 Task: Check the community impact.
Action: Mouse moved to (173, 237)
Screenshot: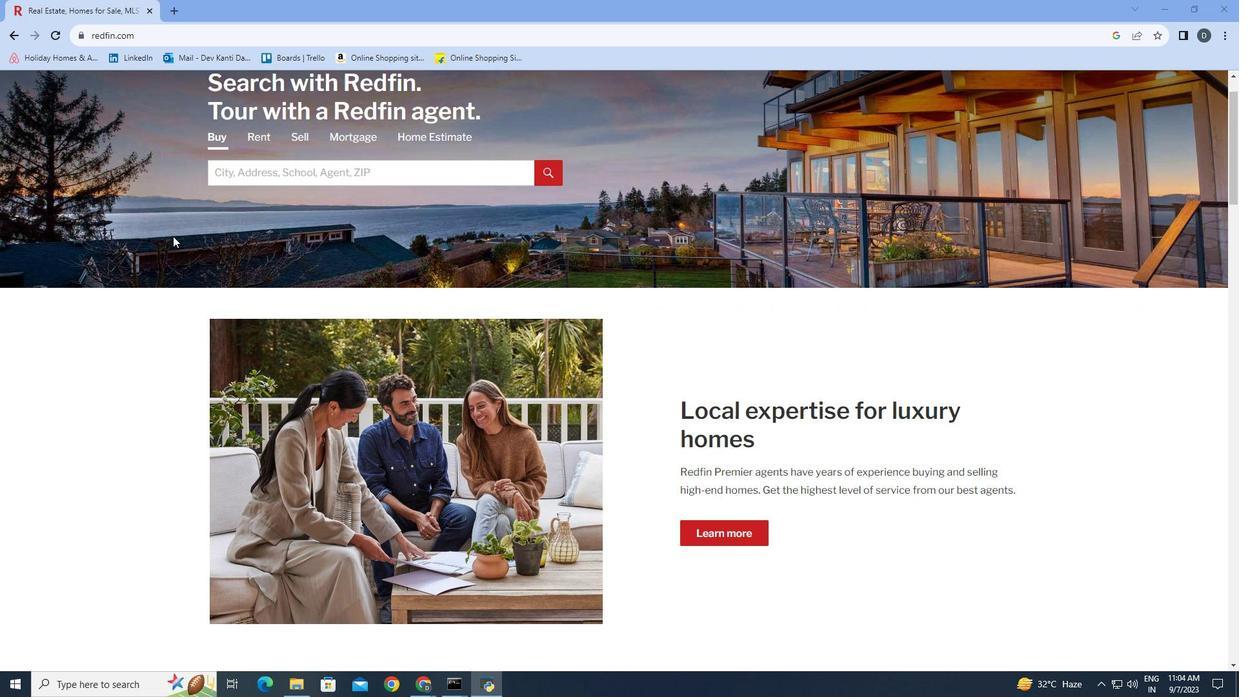 
Action: Mouse scrolled (173, 236) with delta (0, 0)
Screenshot: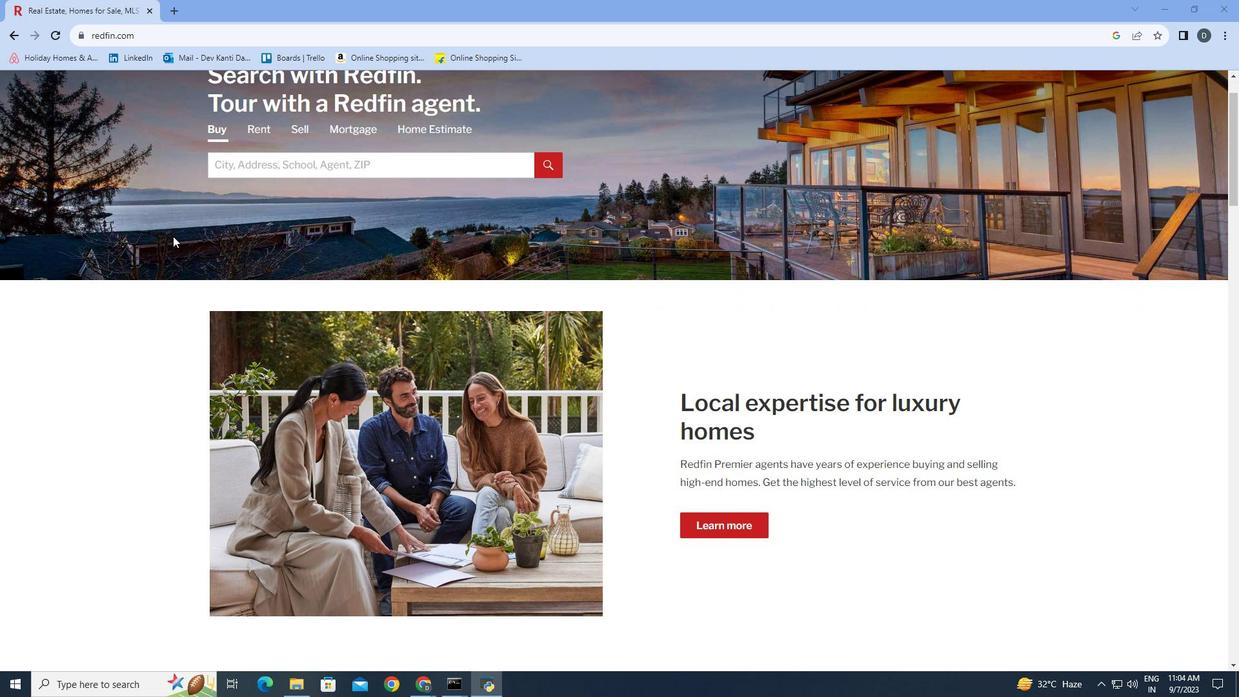 
Action: Mouse scrolled (173, 236) with delta (0, 0)
Screenshot: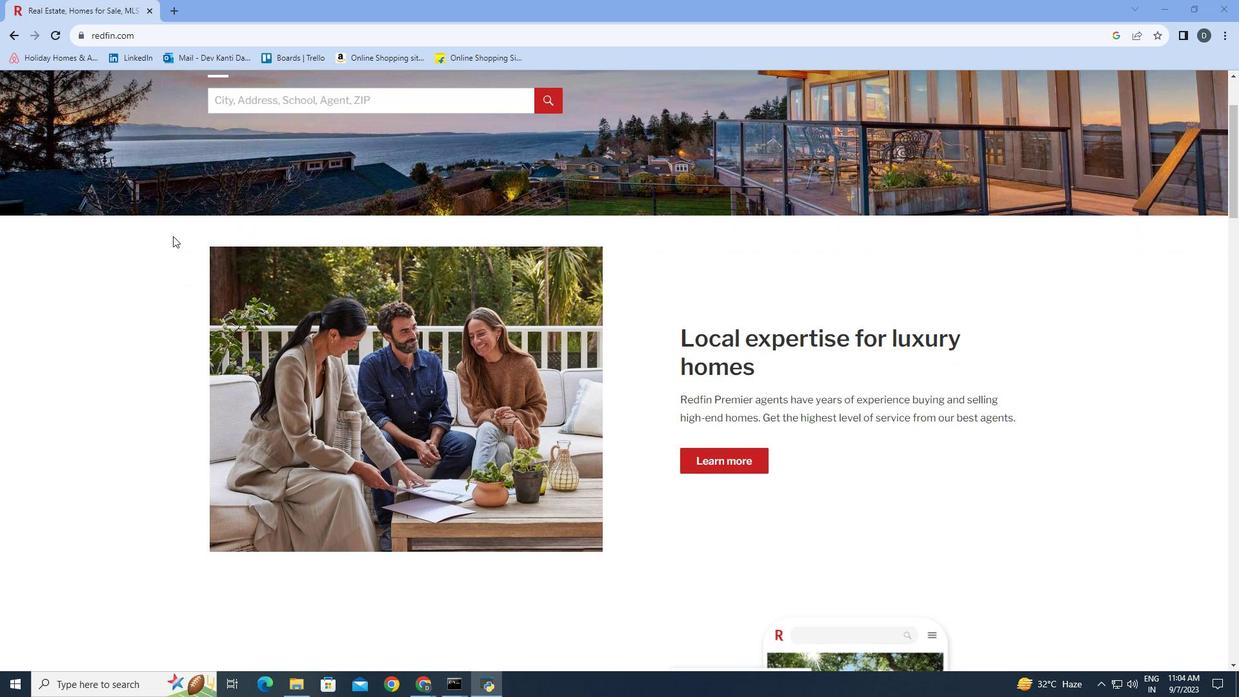 
Action: Mouse scrolled (173, 236) with delta (0, 0)
Screenshot: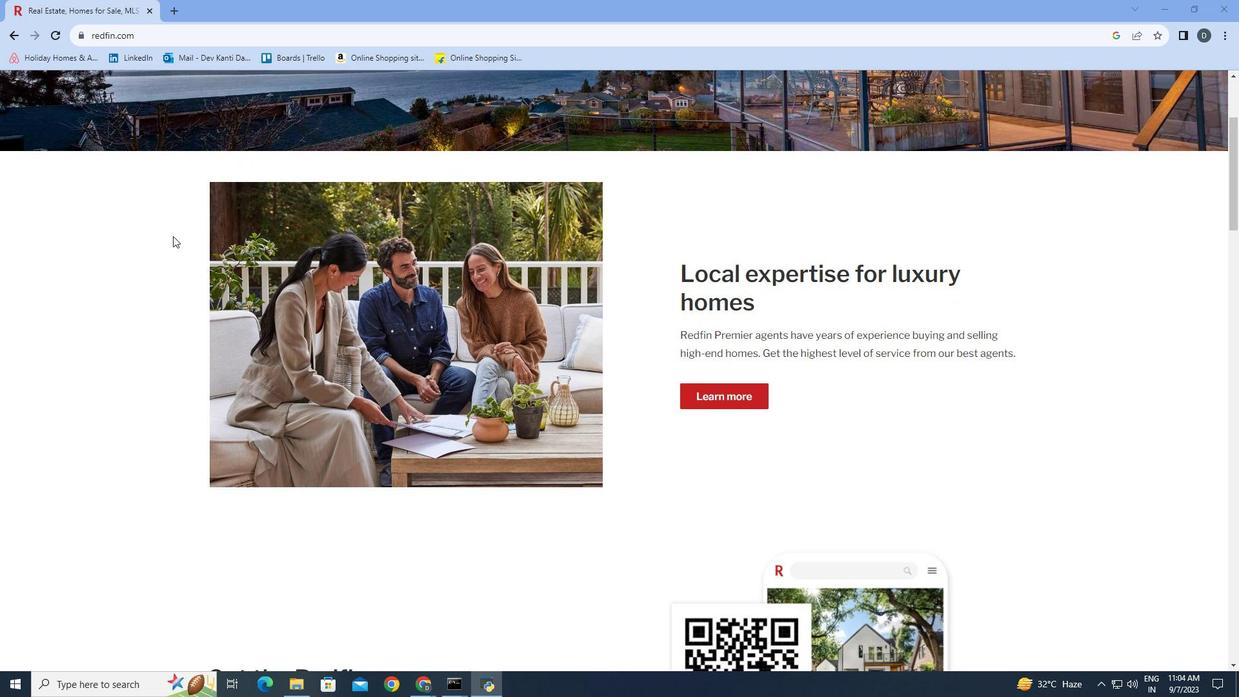 
Action: Mouse scrolled (173, 236) with delta (0, 0)
Screenshot: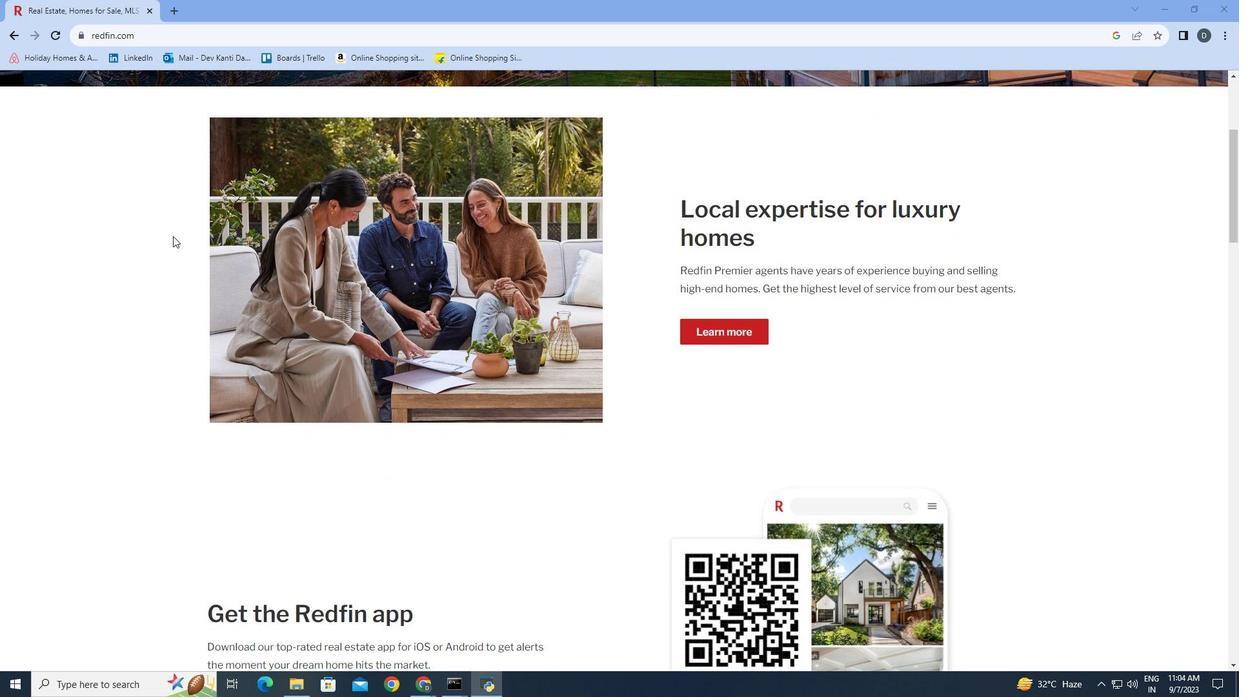 
Action: Mouse scrolled (173, 236) with delta (0, 0)
Screenshot: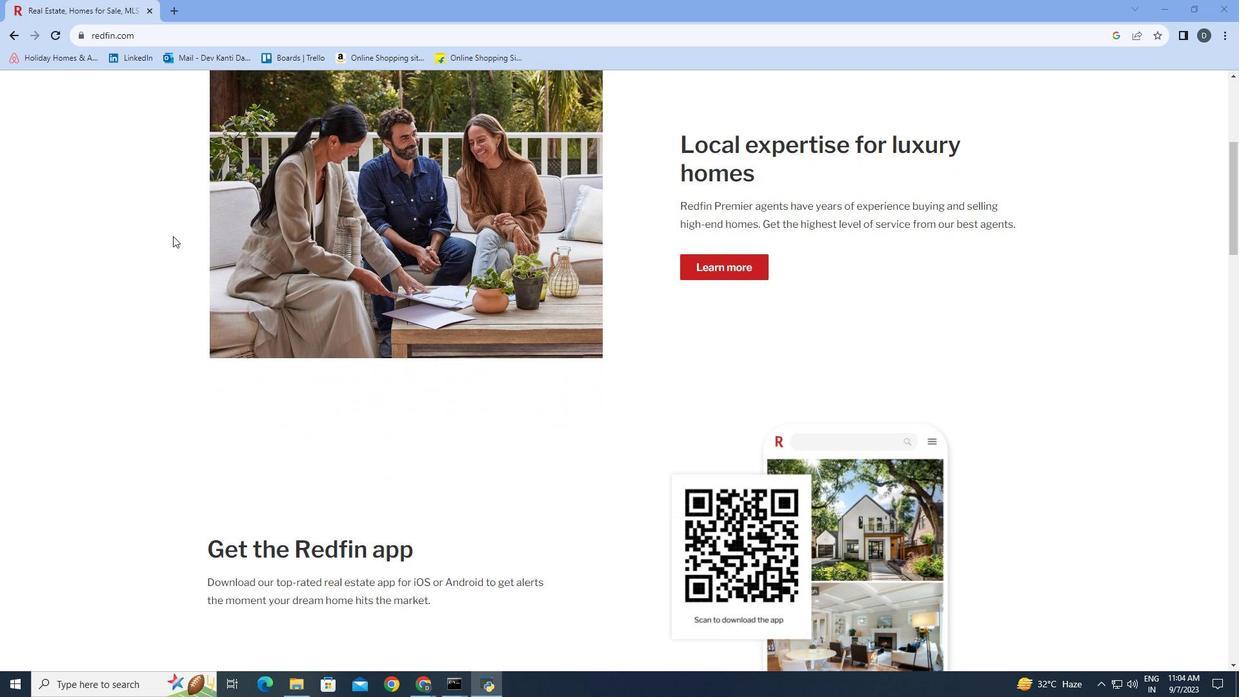 
Action: Mouse scrolled (173, 236) with delta (0, 0)
Screenshot: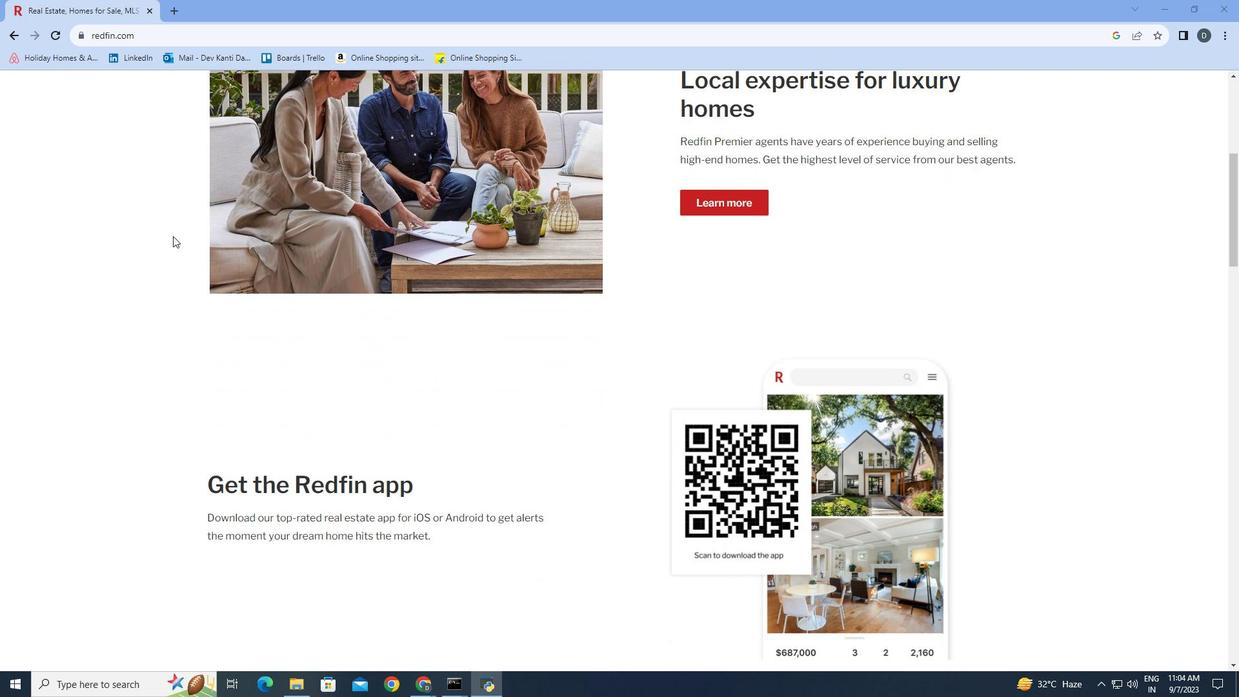 
Action: Mouse scrolled (173, 236) with delta (0, 0)
Screenshot: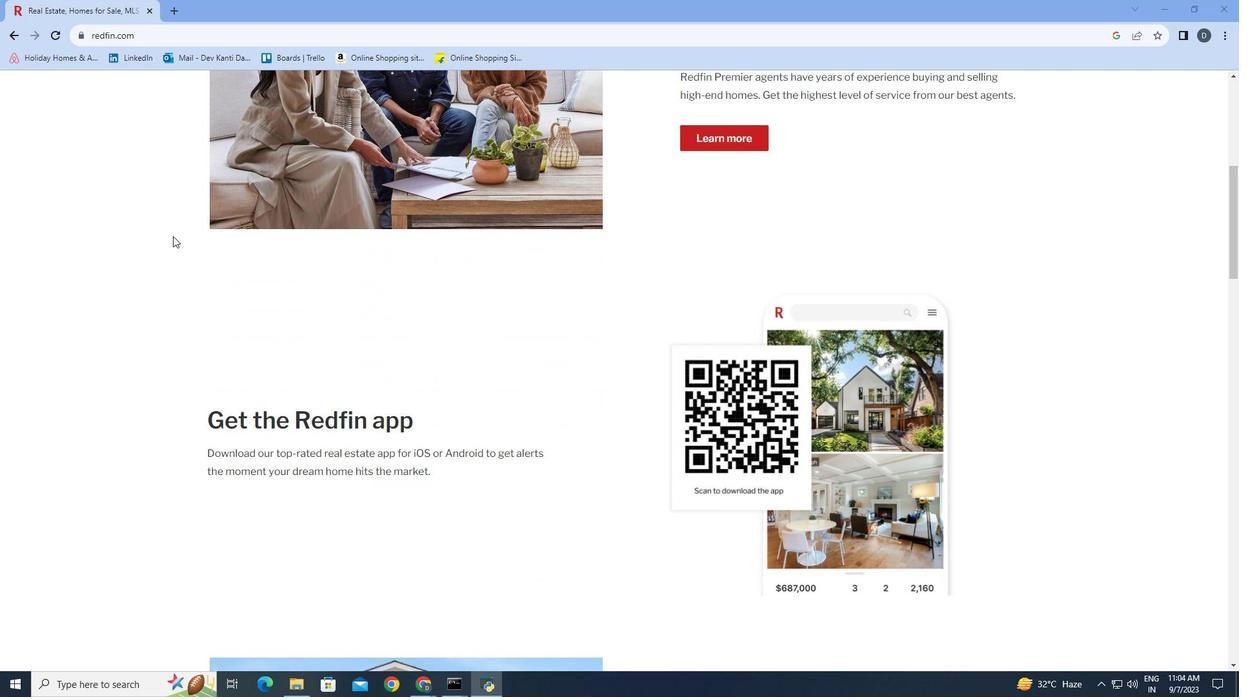 
Action: Mouse scrolled (173, 236) with delta (0, 0)
Screenshot: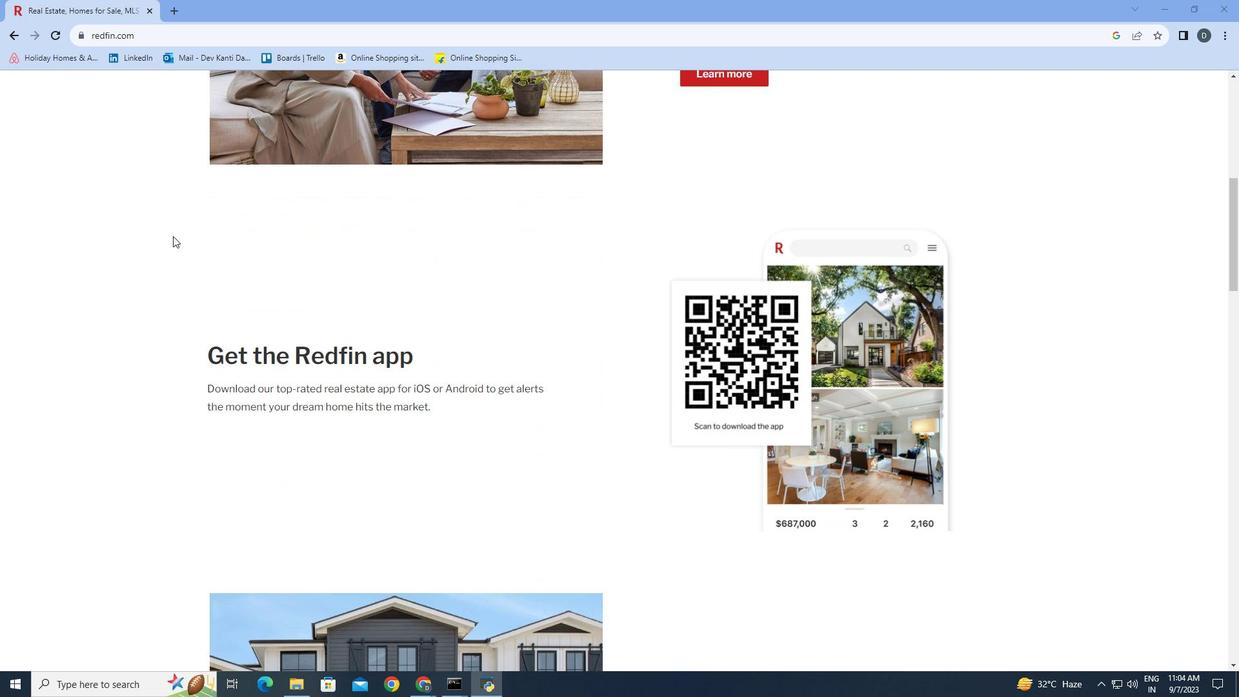 
Action: Mouse scrolled (173, 236) with delta (0, 0)
Screenshot: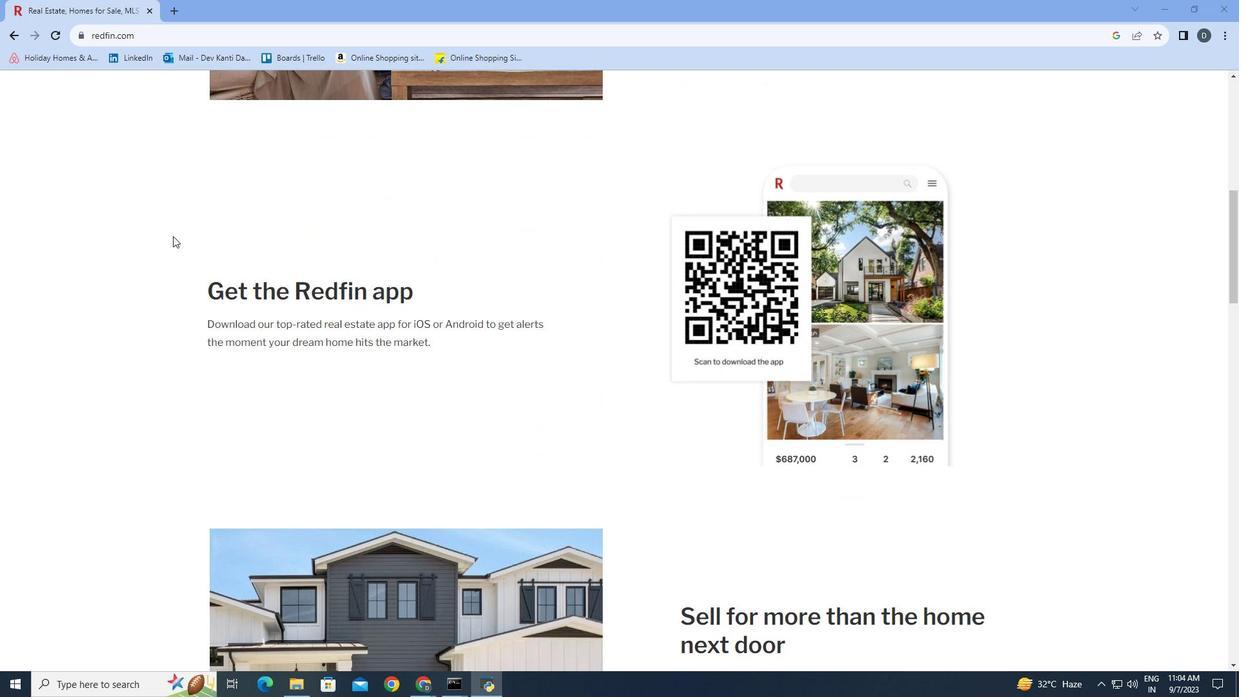 
Action: Mouse scrolled (173, 236) with delta (0, 0)
Screenshot: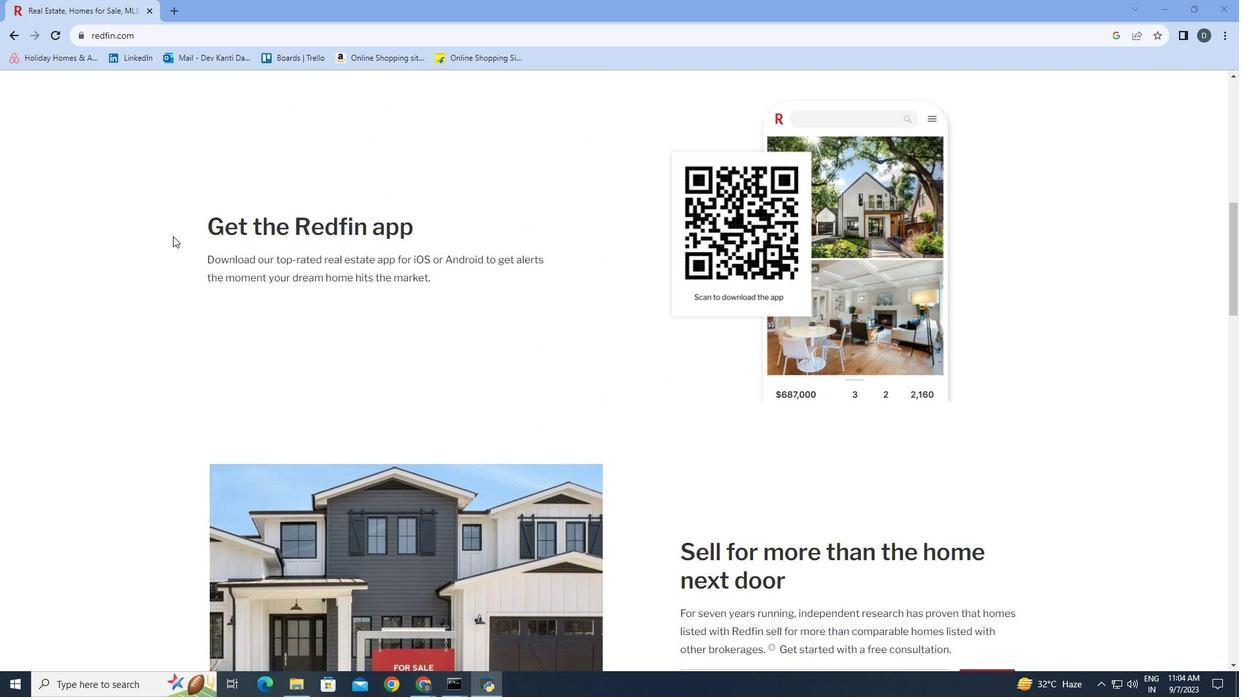 
Action: Mouse moved to (173, 237)
Screenshot: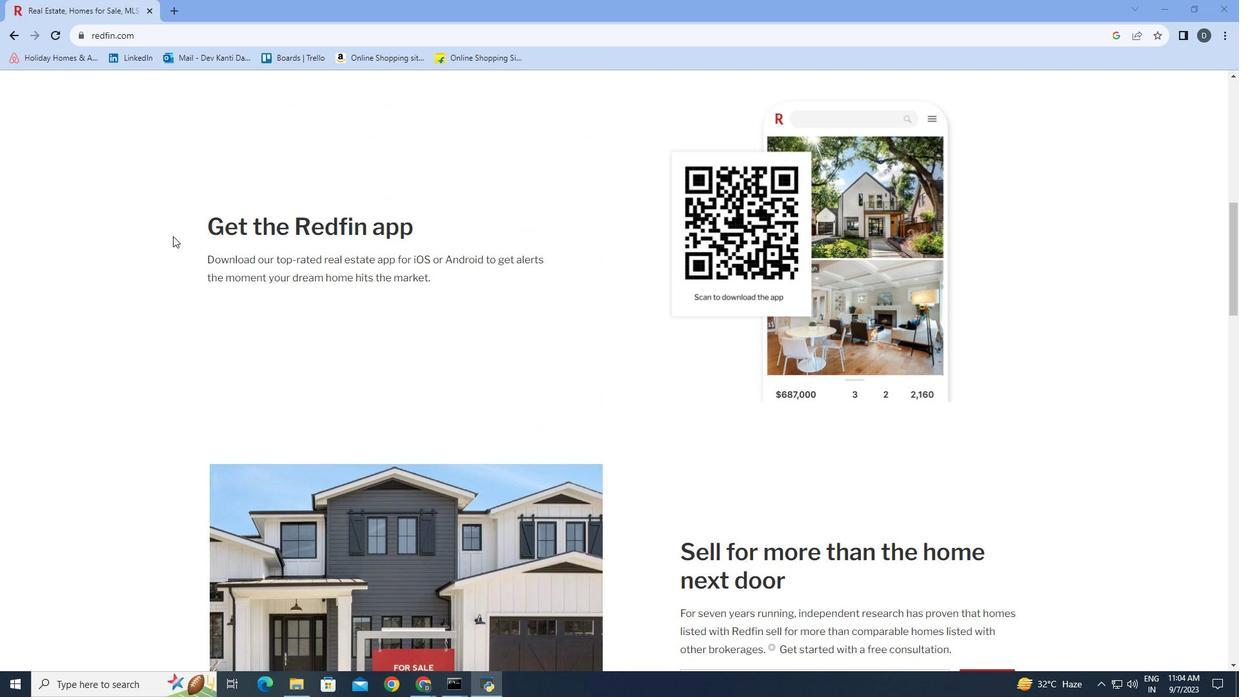 
Action: Mouse scrolled (173, 236) with delta (0, 0)
Screenshot: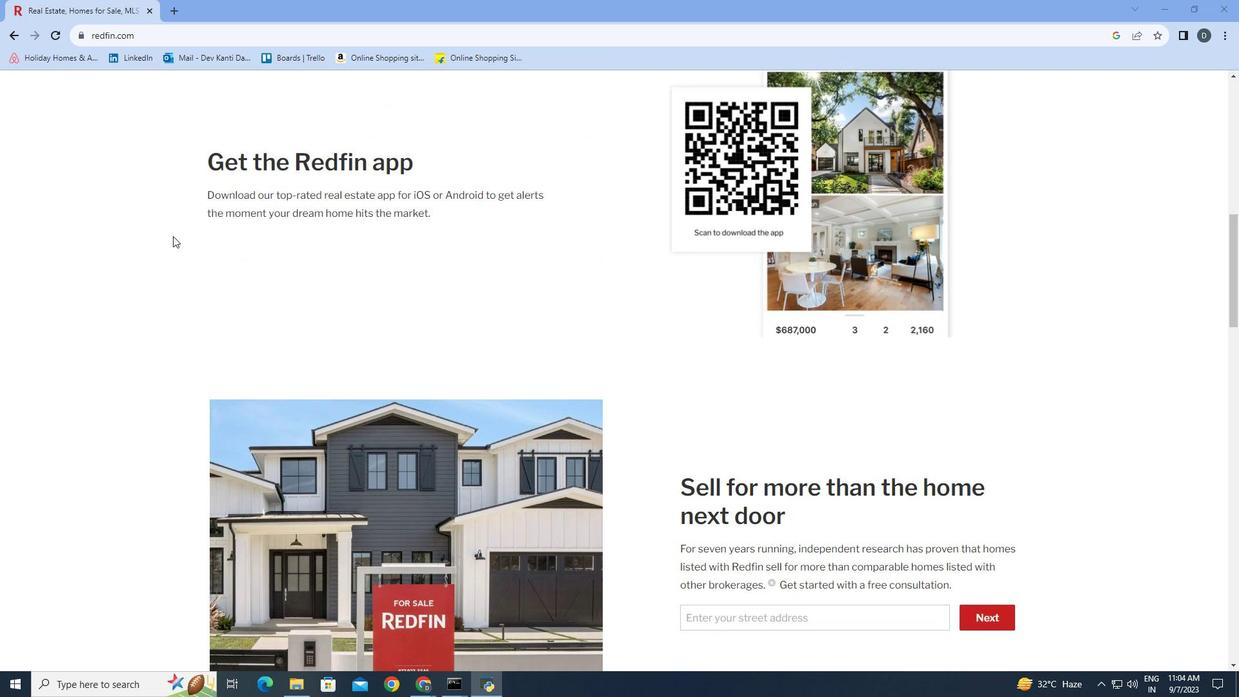 
Action: Mouse scrolled (173, 236) with delta (0, 0)
Screenshot: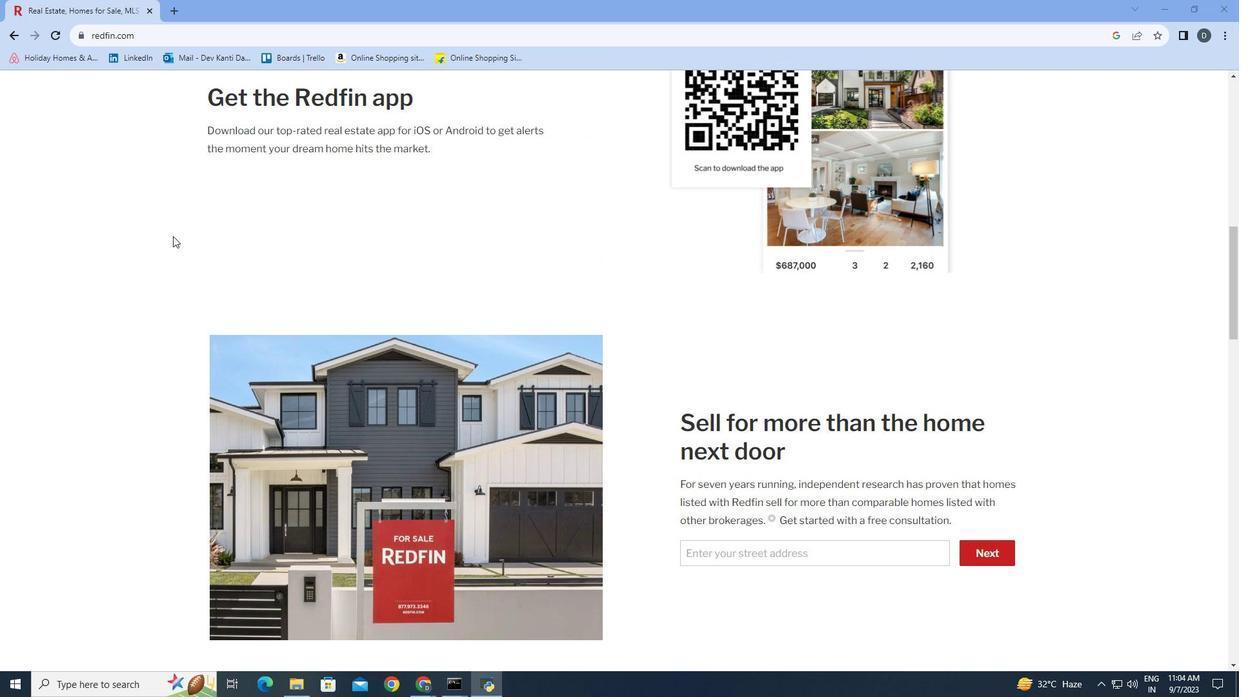 
Action: Mouse moved to (169, 240)
Screenshot: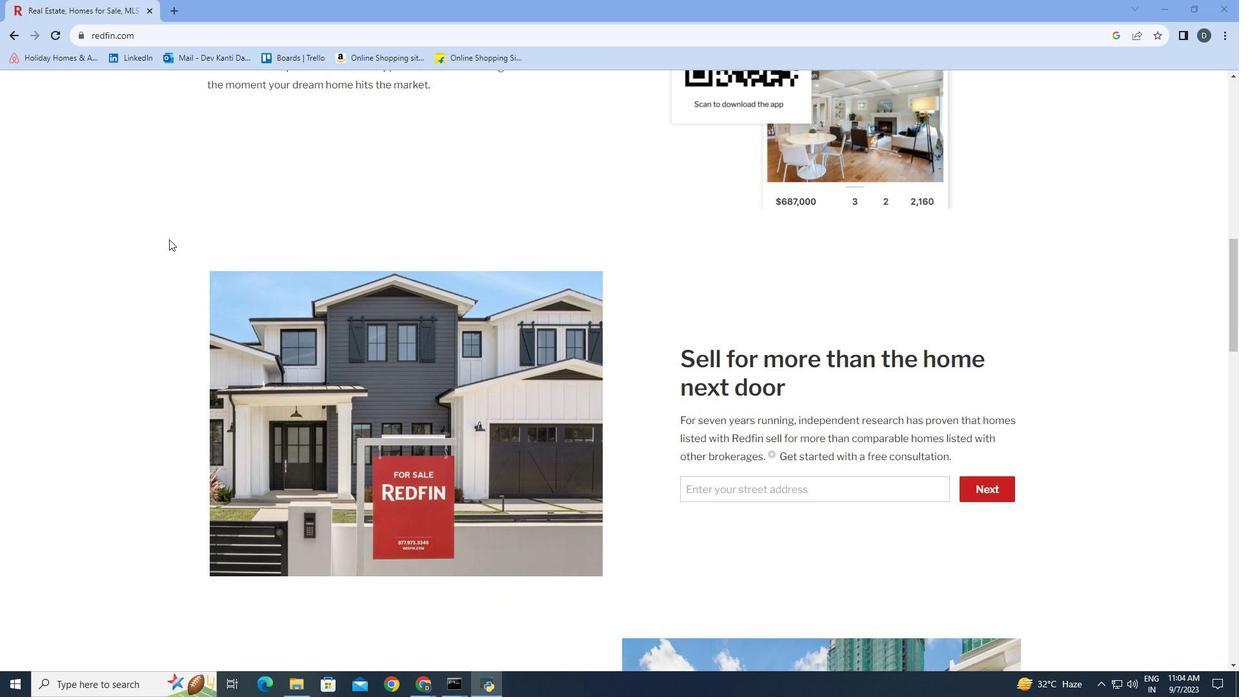 
Action: Mouse scrolled (169, 239) with delta (0, 0)
Screenshot: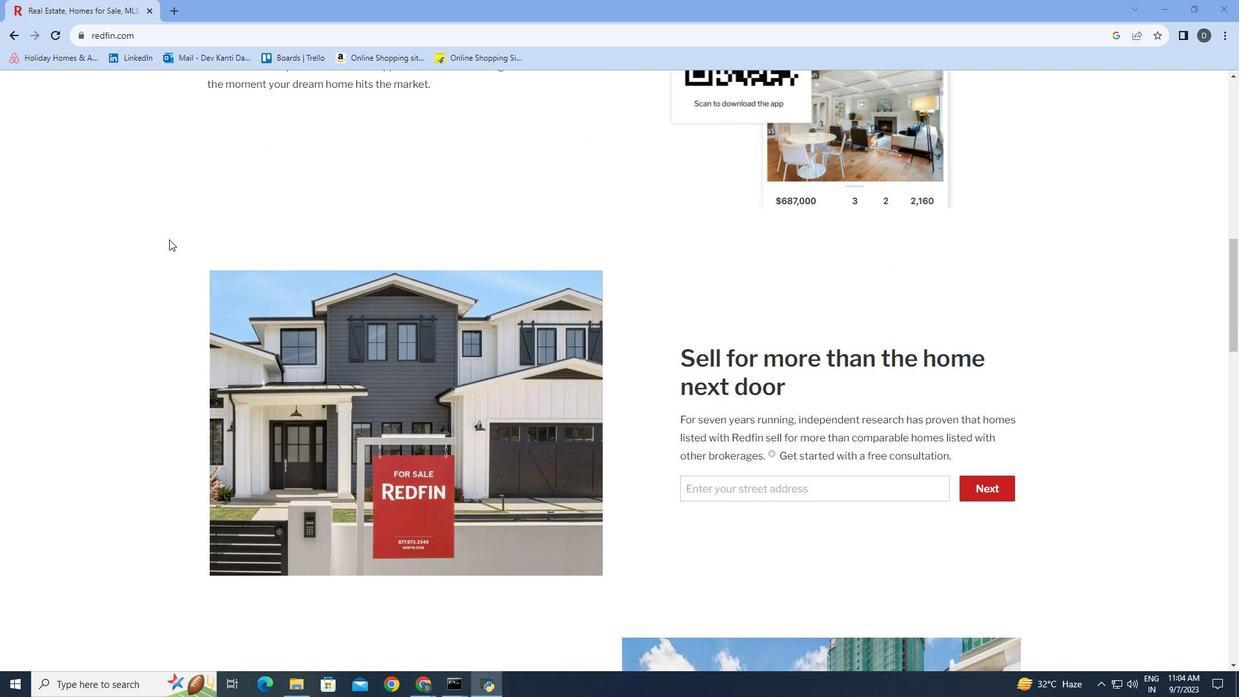 
Action: Mouse moved to (169, 240)
Screenshot: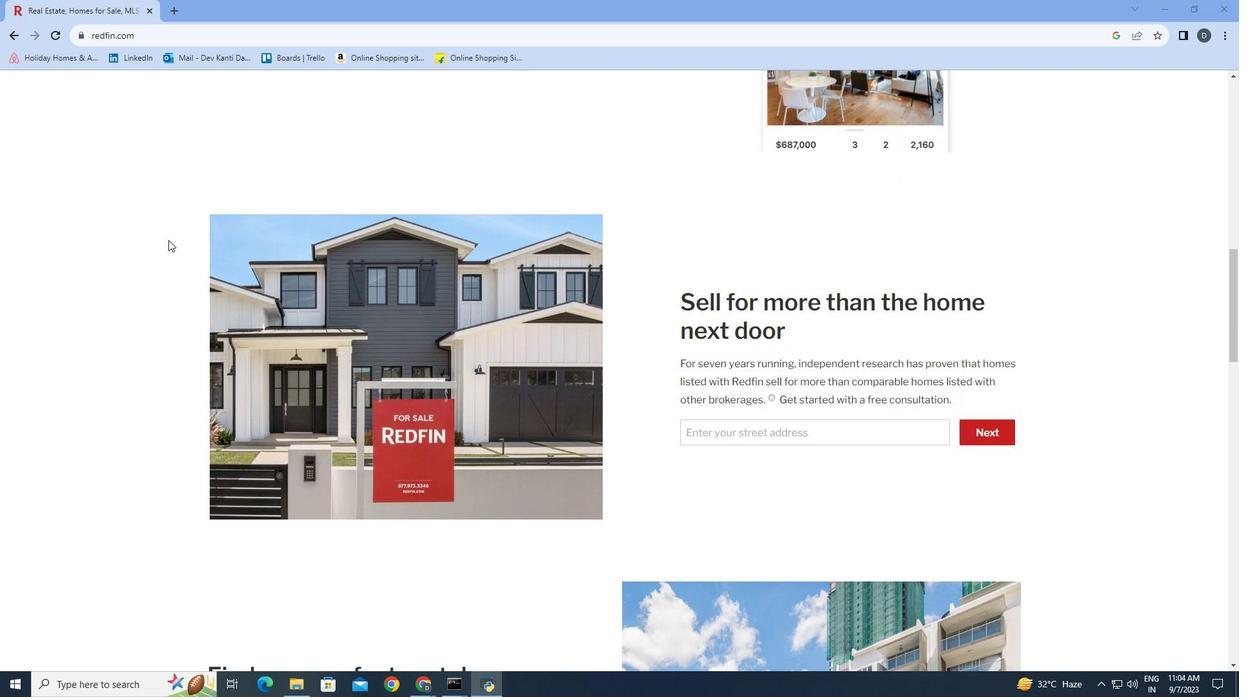 
Action: Mouse scrolled (169, 239) with delta (0, 0)
Screenshot: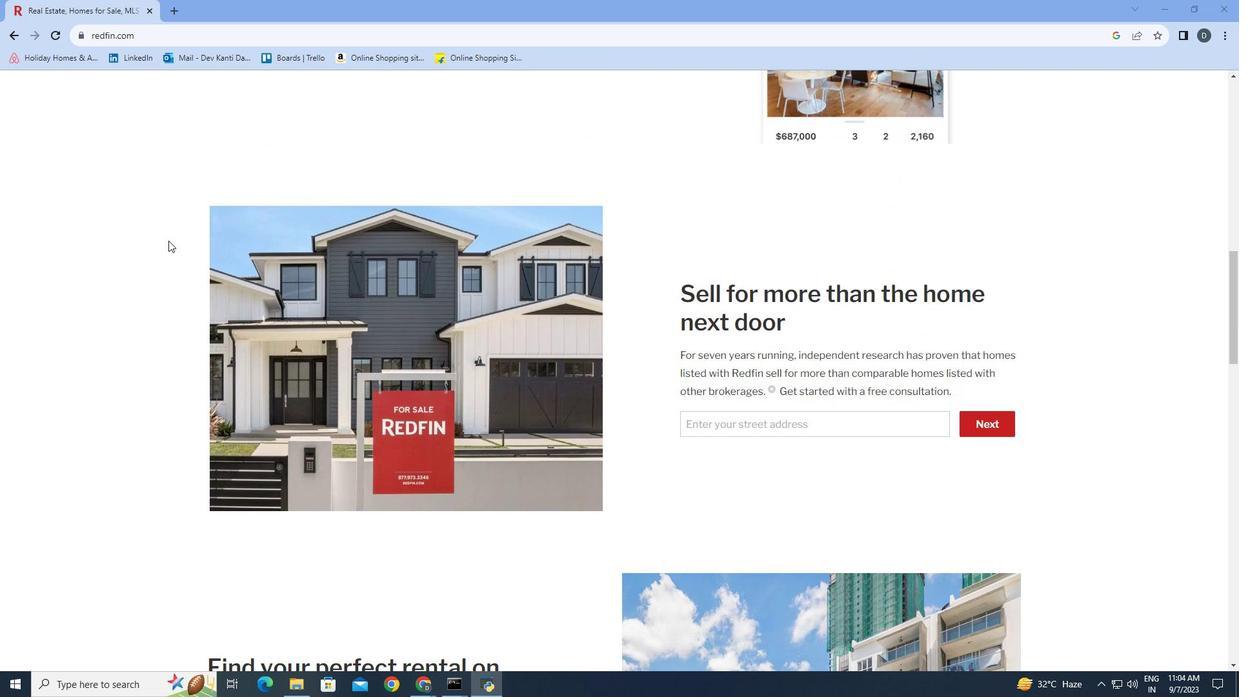 
Action: Mouse moved to (168, 241)
Screenshot: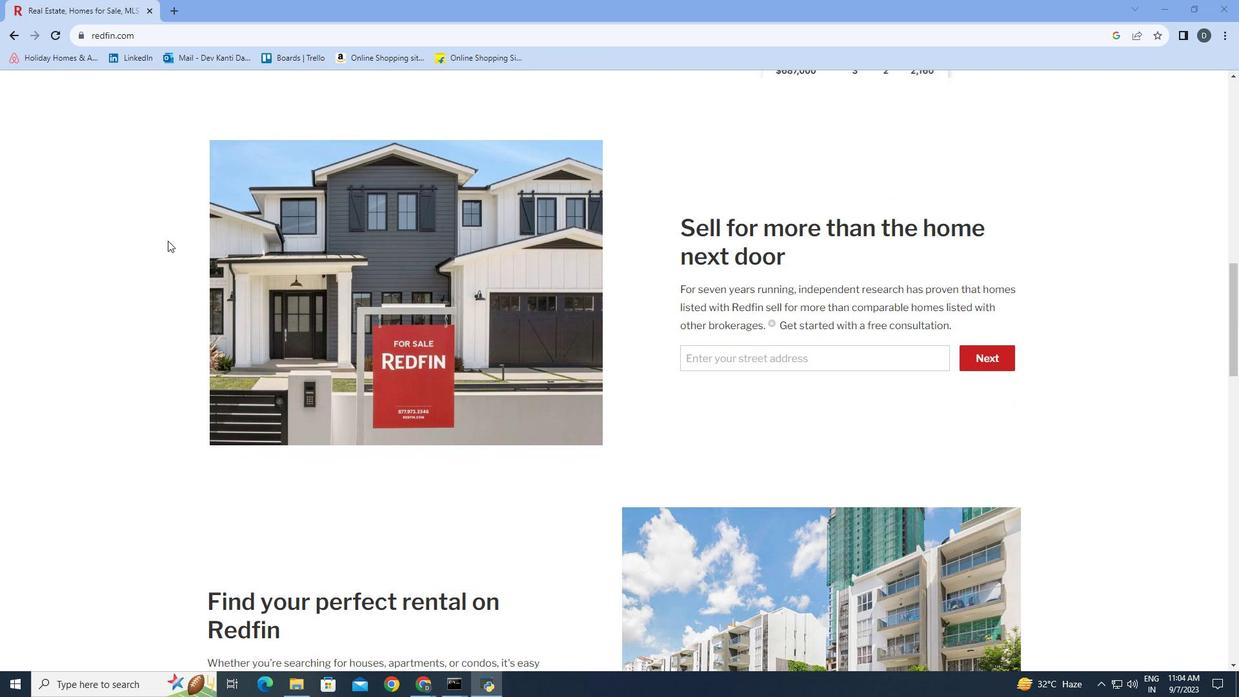 
Action: Mouse scrolled (168, 240) with delta (0, 0)
Screenshot: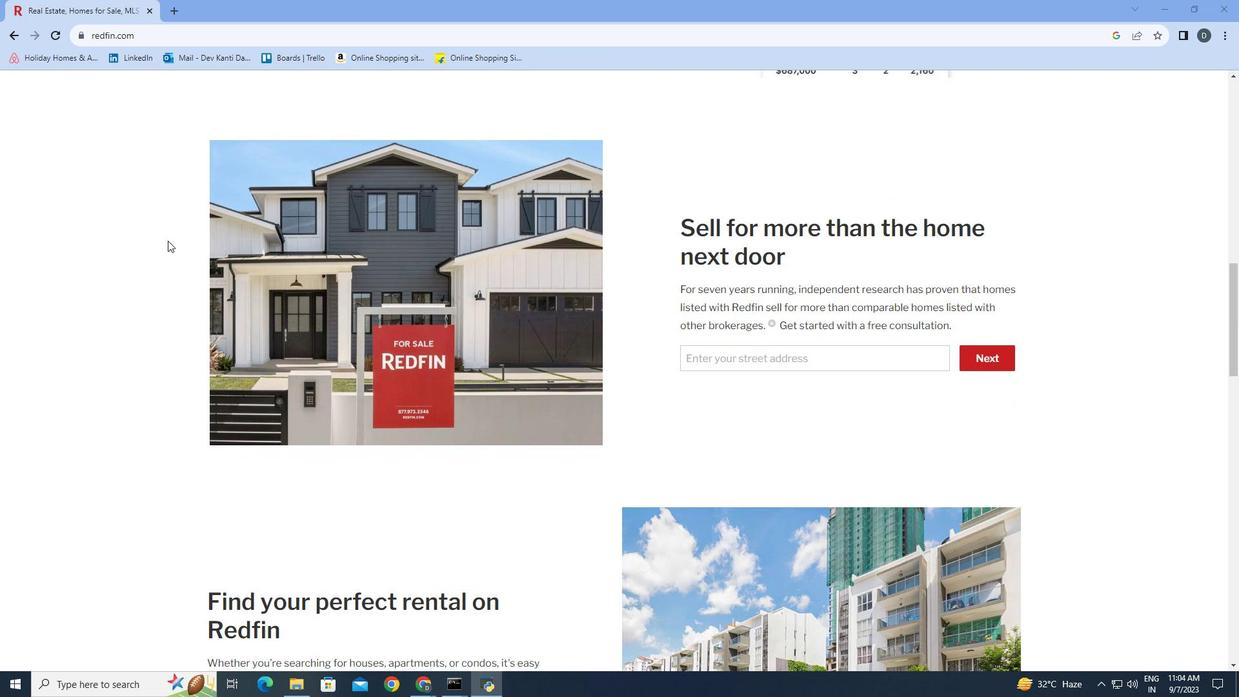 
Action: Mouse scrolled (168, 240) with delta (0, 0)
Screenshot: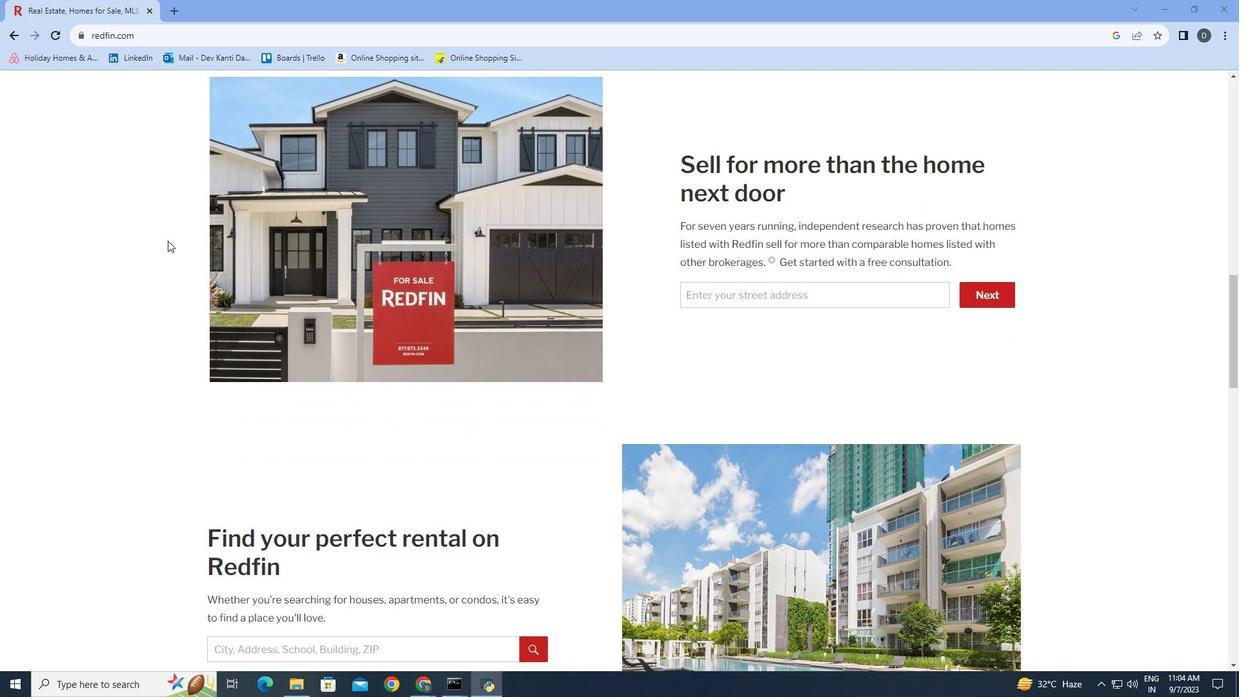 
Action: Mouse moved to (167, 242)
Screenshot: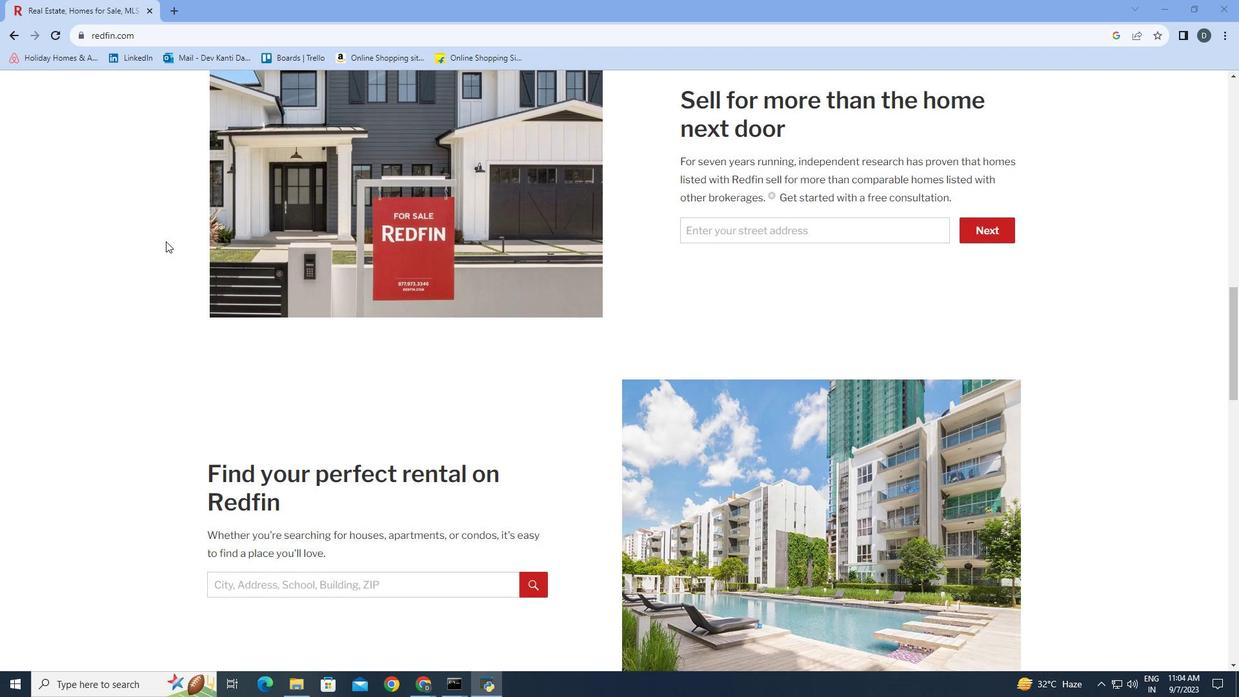 
Action: Mouse scrolled (167, 241) with delta (0, 0)
Screenshot: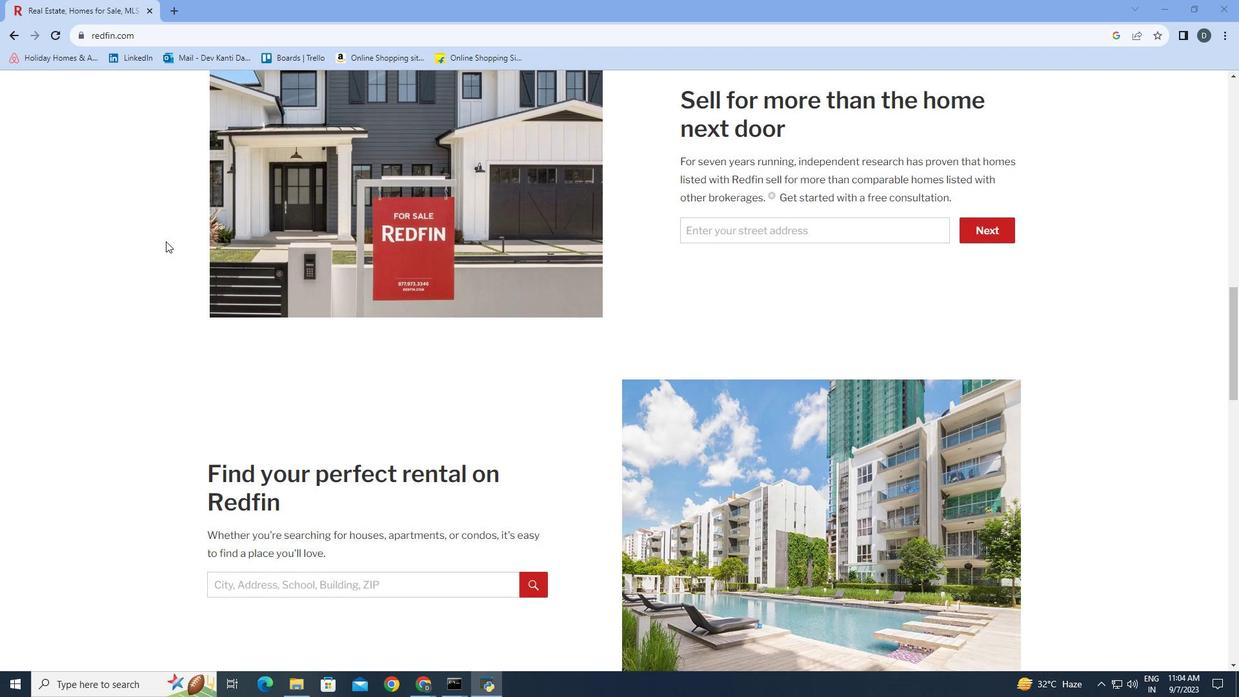 
Action: Mouse moved to (166, 242)
Screenshot: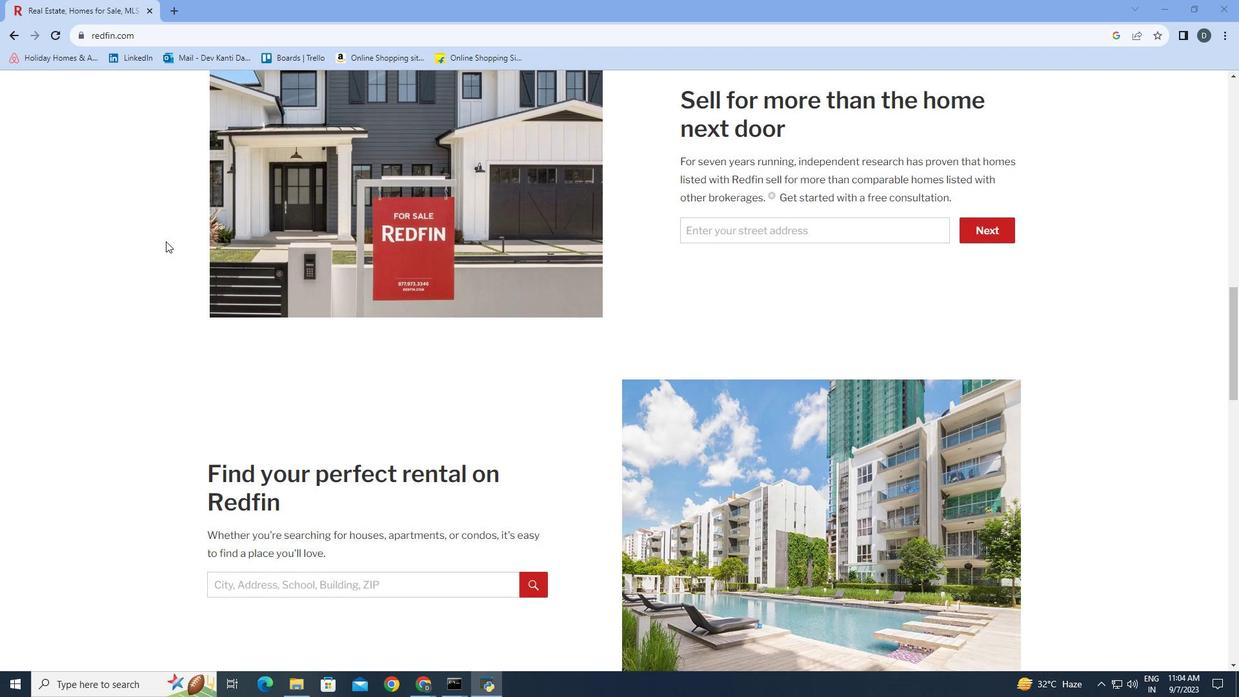 
Action: Mouse scrolled (166, 241) with delta (0, 0)
Screenshot: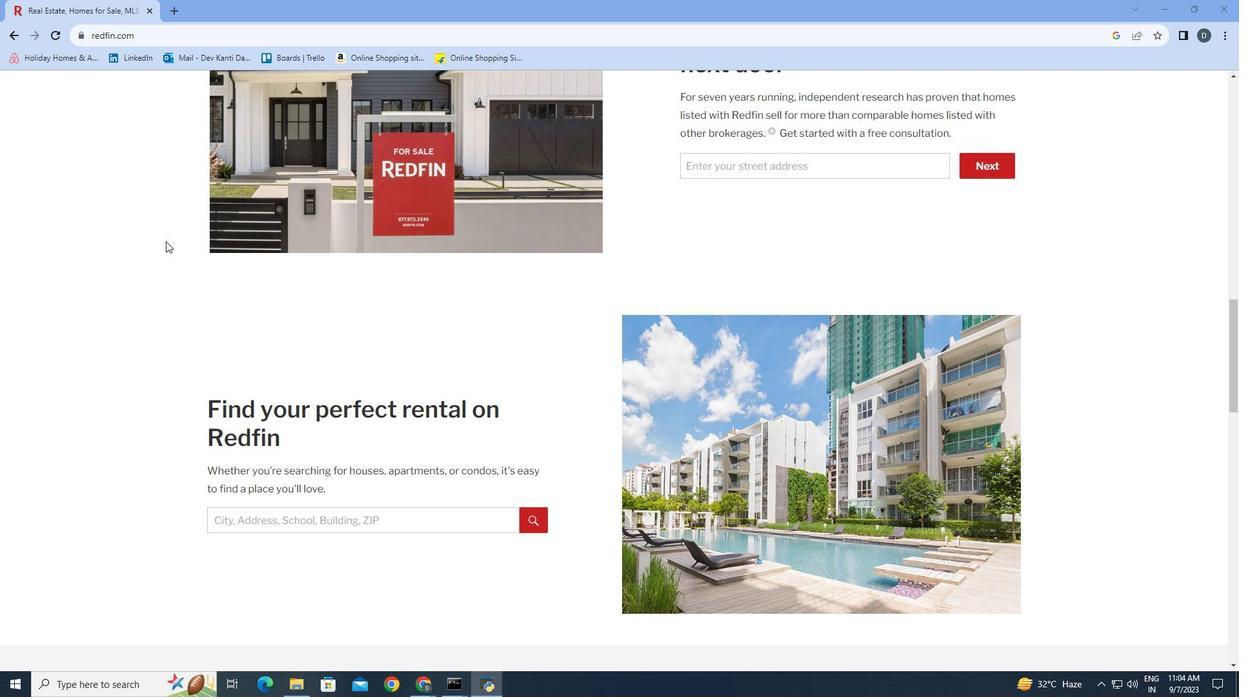 
Action: Mouse moved to (165, 242)
Screenshot: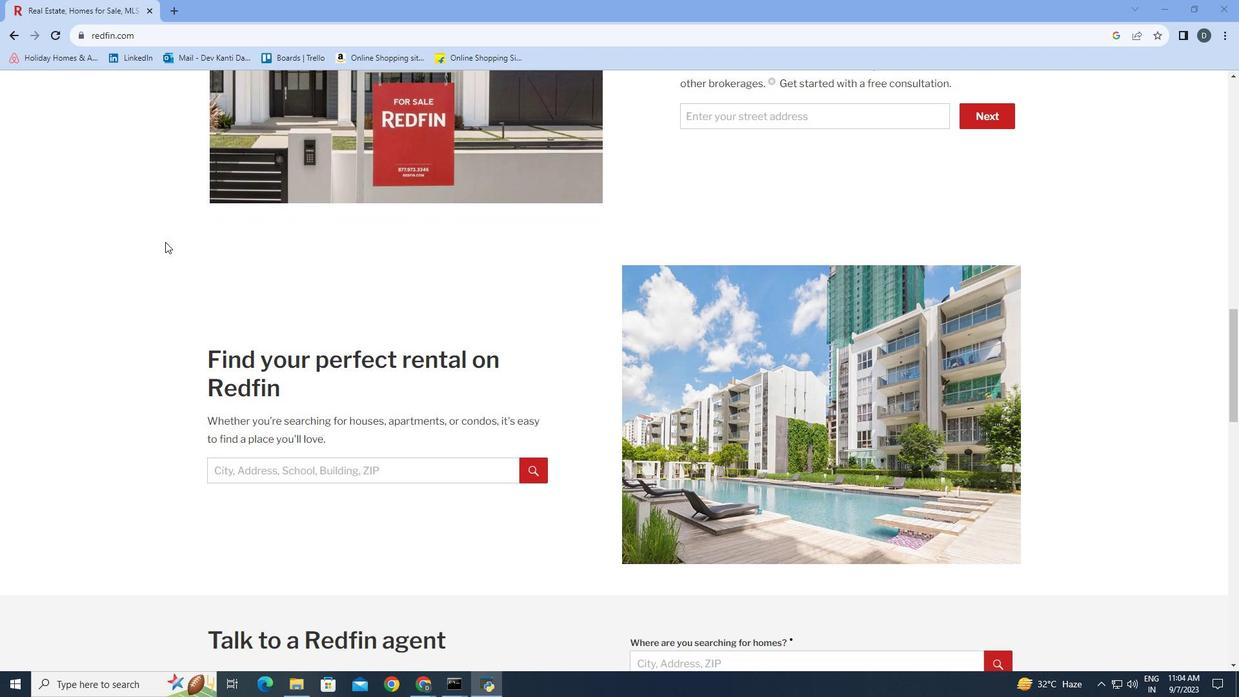 
Action: Mouse scrolled (165, 242) with delta (0, 0)
Screenshot: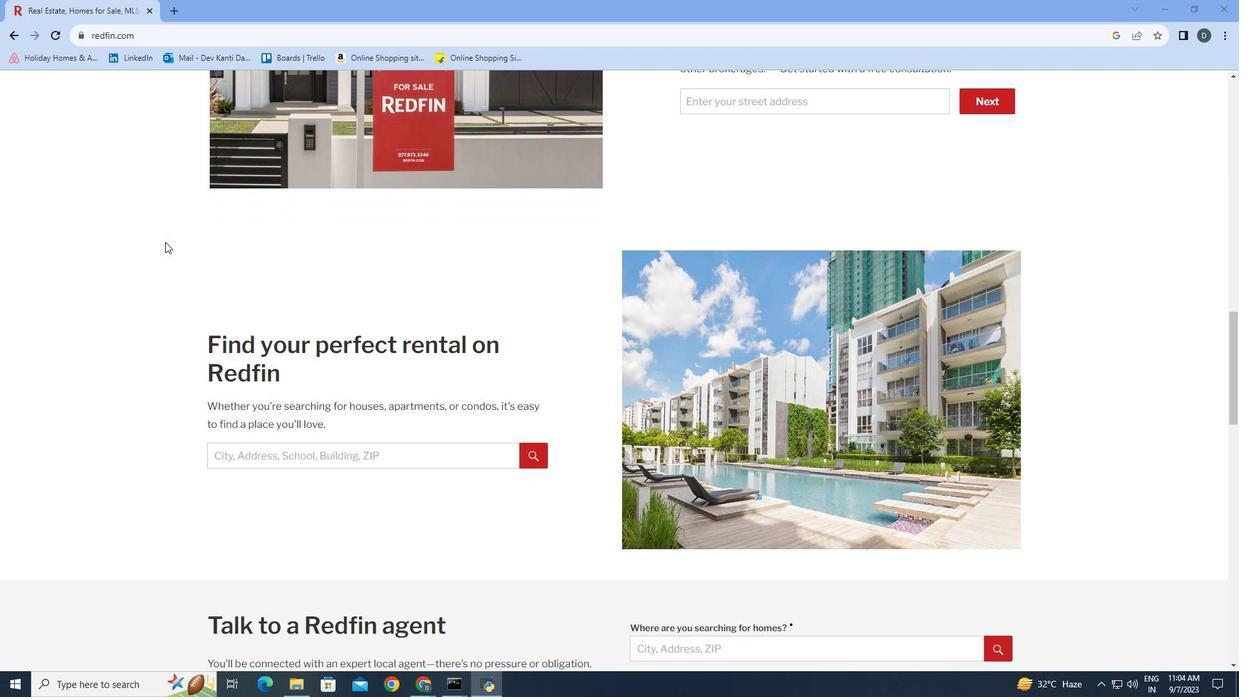 
Action: Mouse scrolled (165, 242) with delta (0, 0)
Screenshot: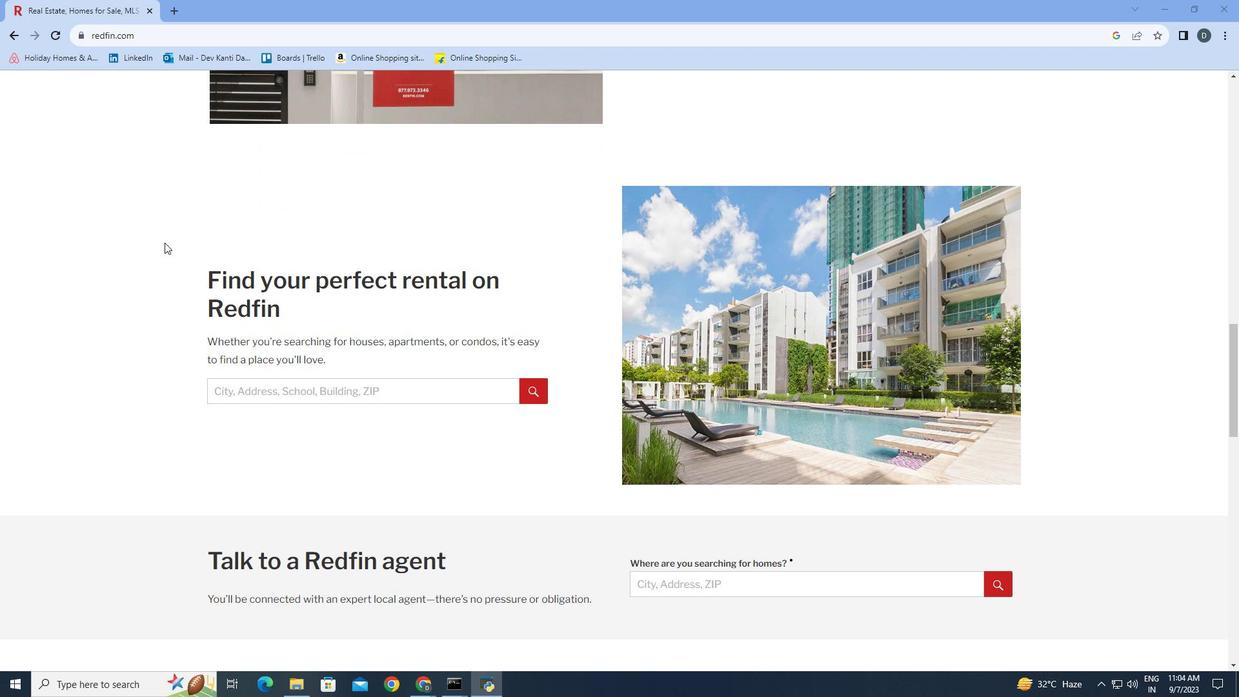 
Action: Mouse moved to (165, 243)
Screenshot: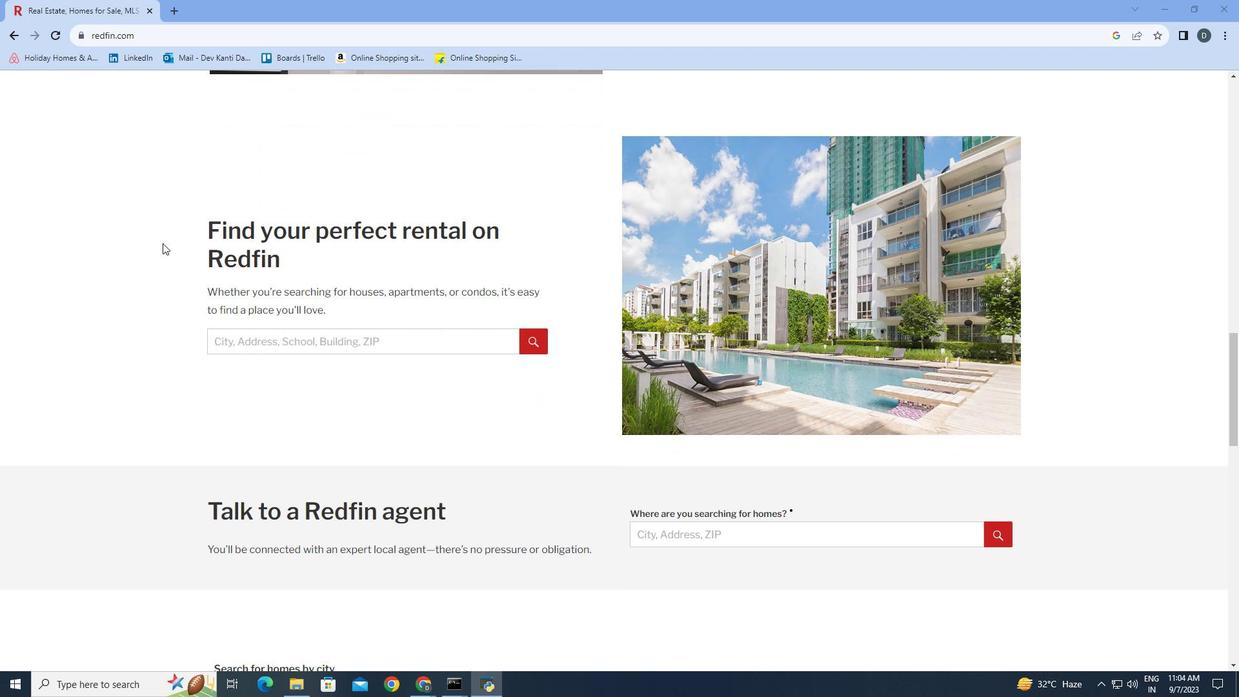 
Action: Mouse scrolled (165, 242) with delta (0, 0)
Screenshot: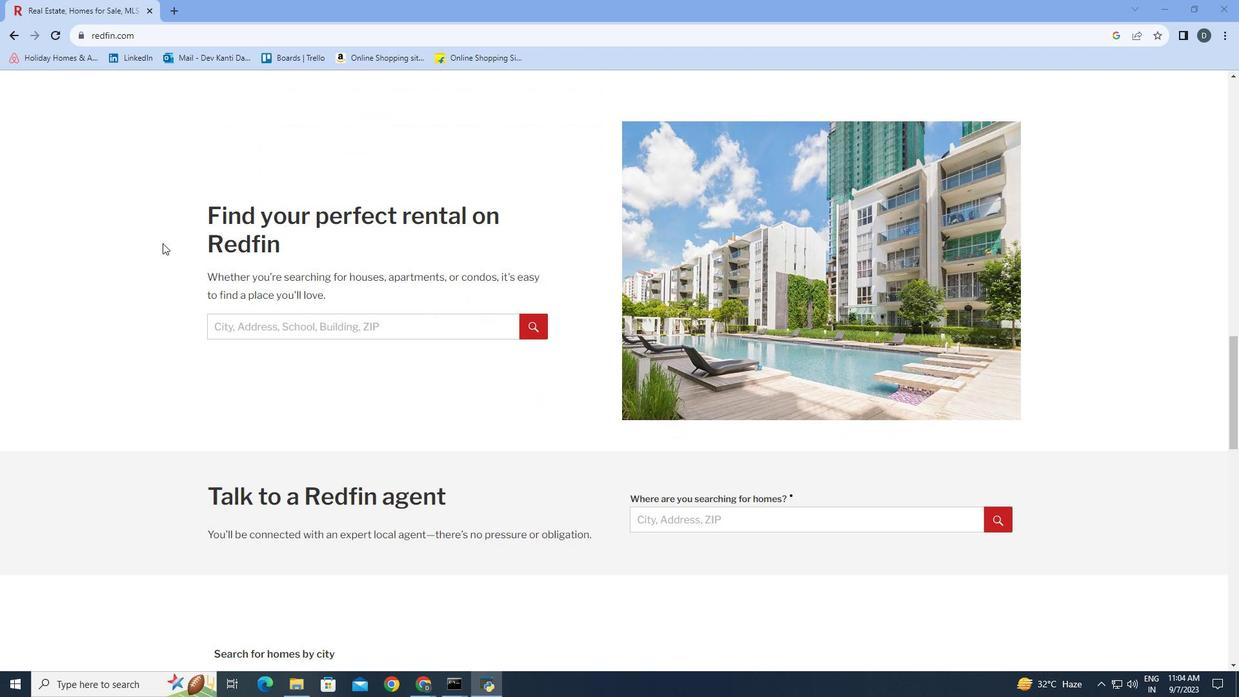 
Action: Mouse moved to (163, 244)
Screenshot: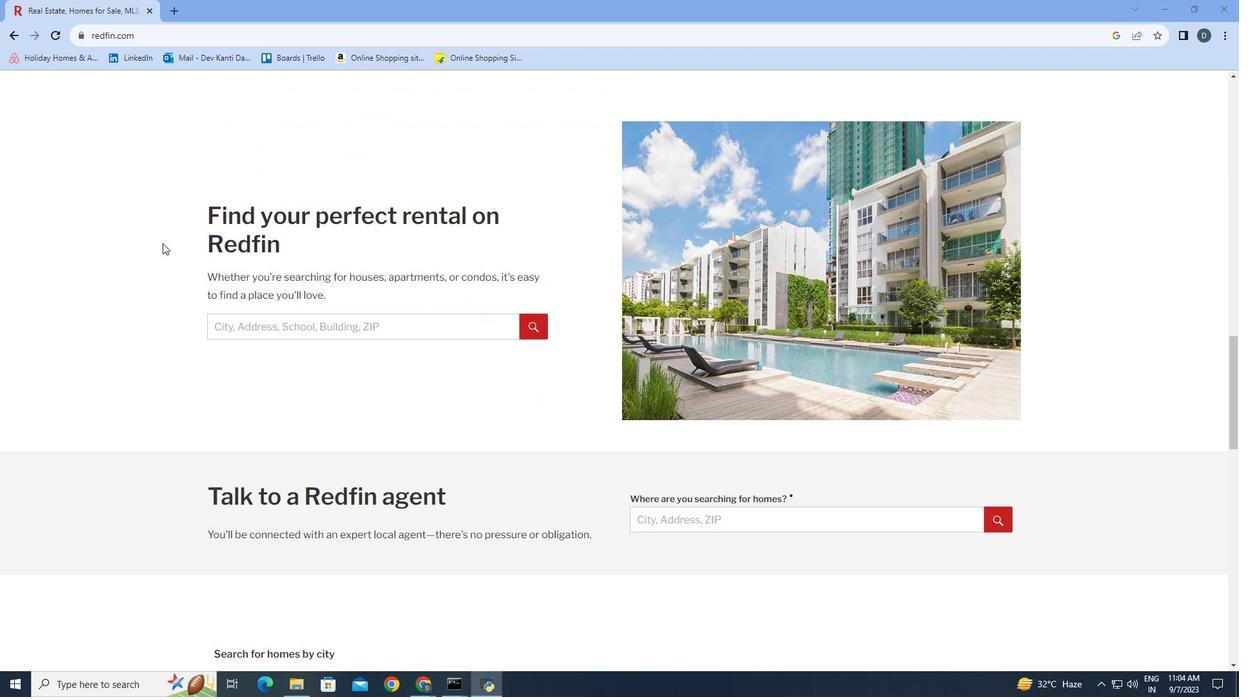 
Action: Mouse scrolled (163, 243) with delta (0, 0)
Screenshot: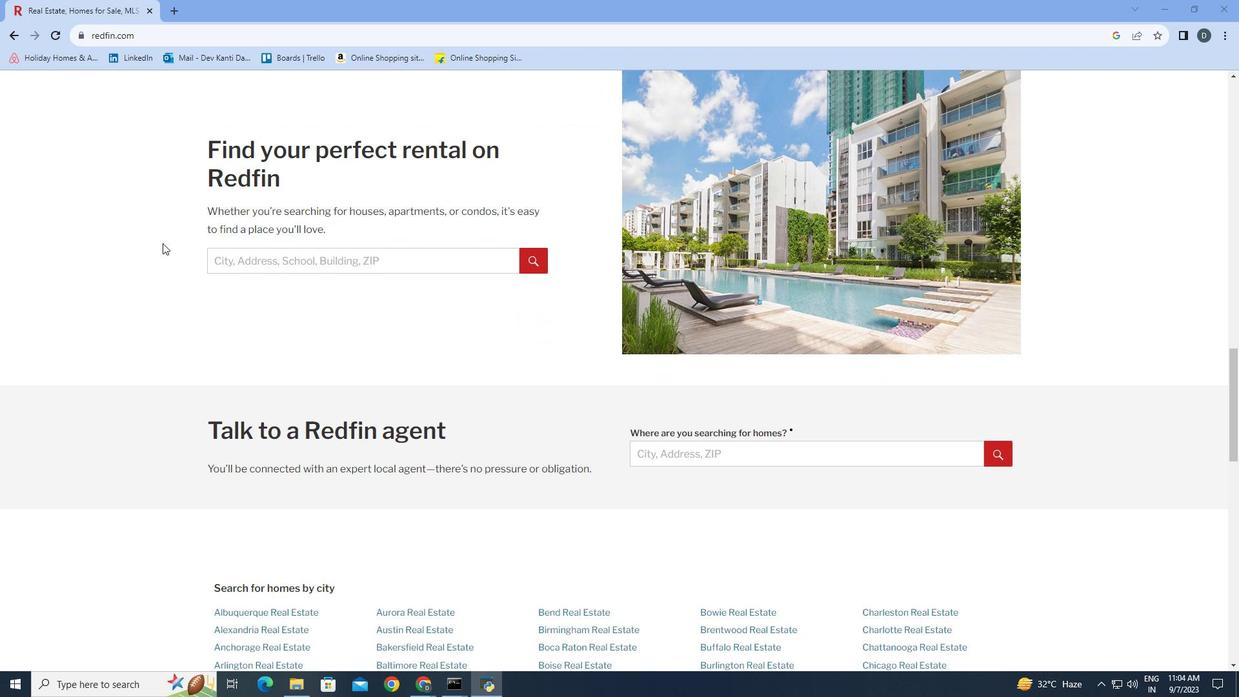 
Action: Mouse scrolled (163, 243) with delta (0, 0)
Screenshot: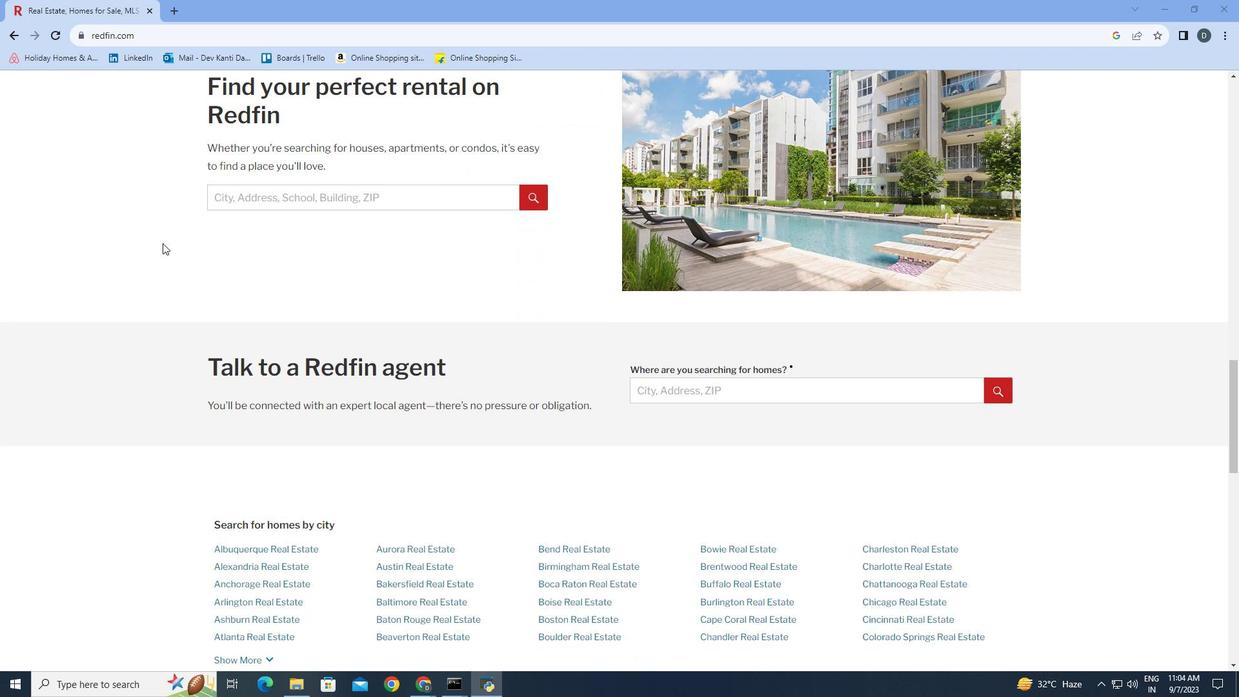
Action: Mouse scrolled (163, 243) with delta (0, 0)
Screenshot: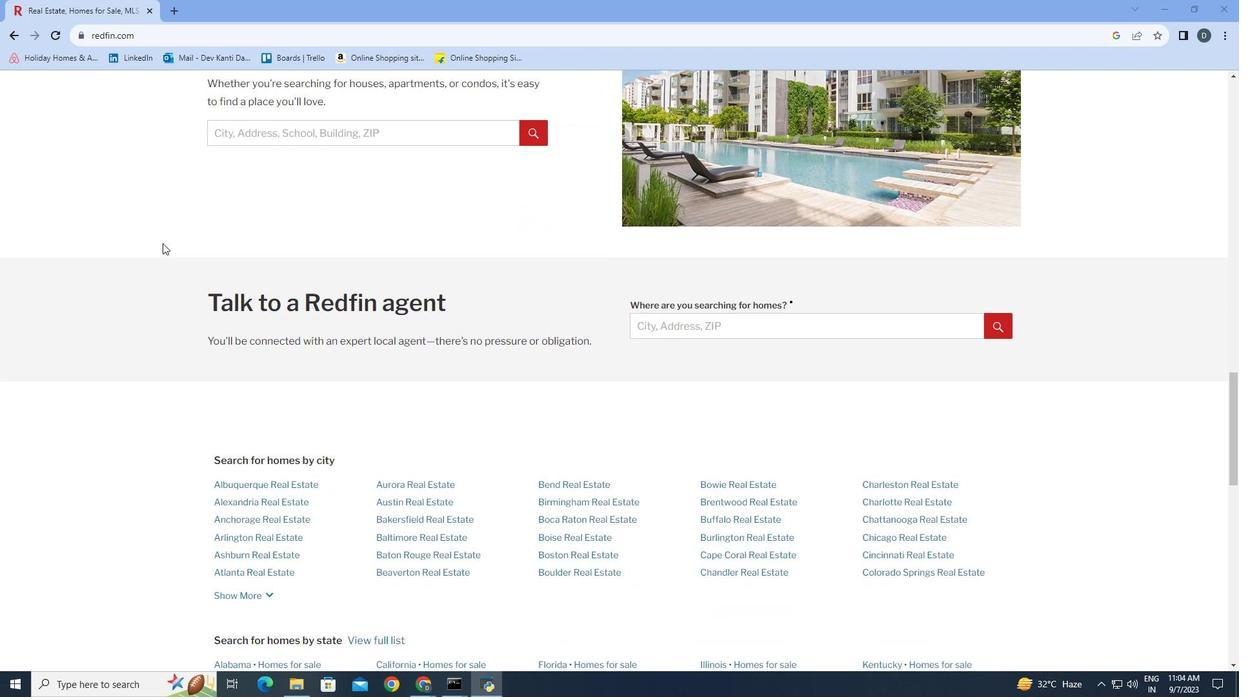 
Action: Mouse scrolled (163, 243) with delta (0, 0)
Screenshot: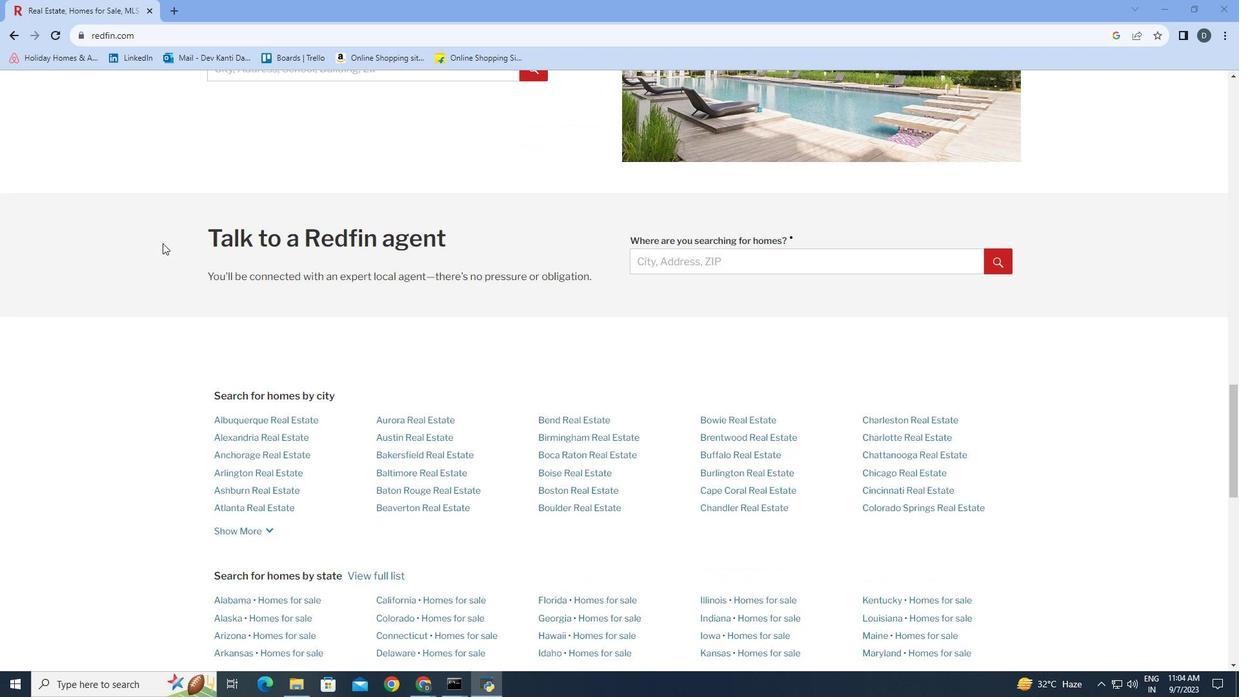 
Action: Mouse scrolled (163, 243) with delta (0, 0)
Screenshot: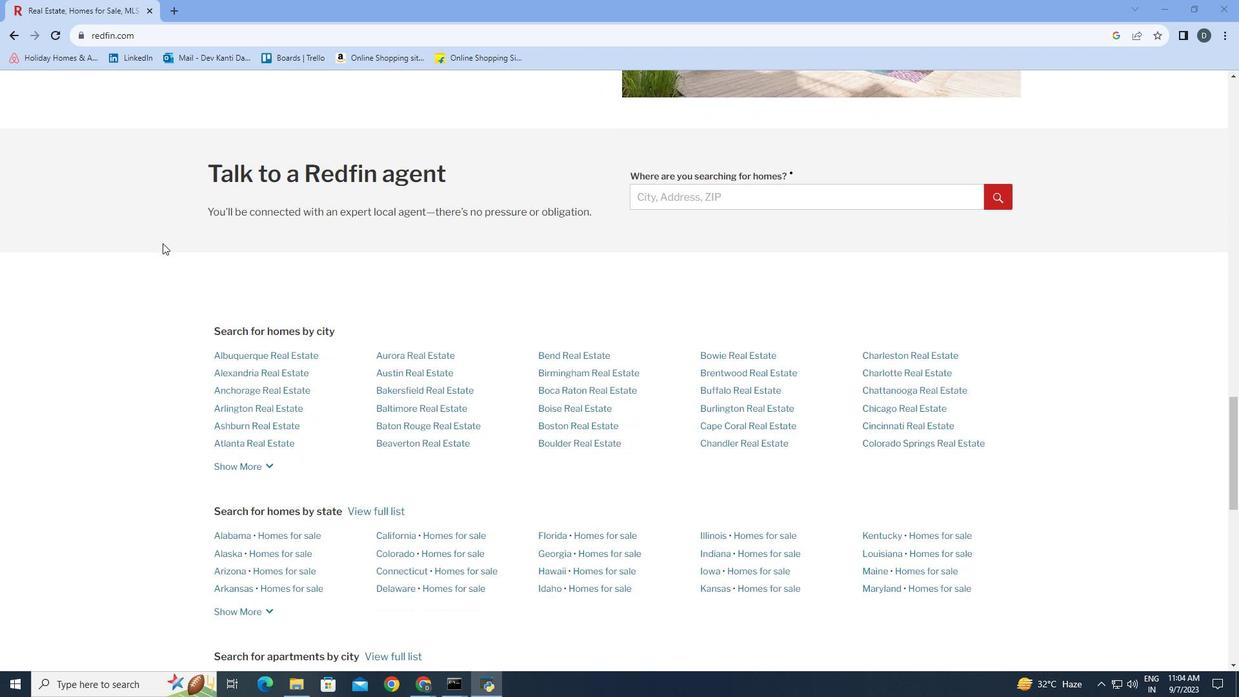 
Action: Mouse scrolled (163, 243) with delta (0, 0)
Screenshot: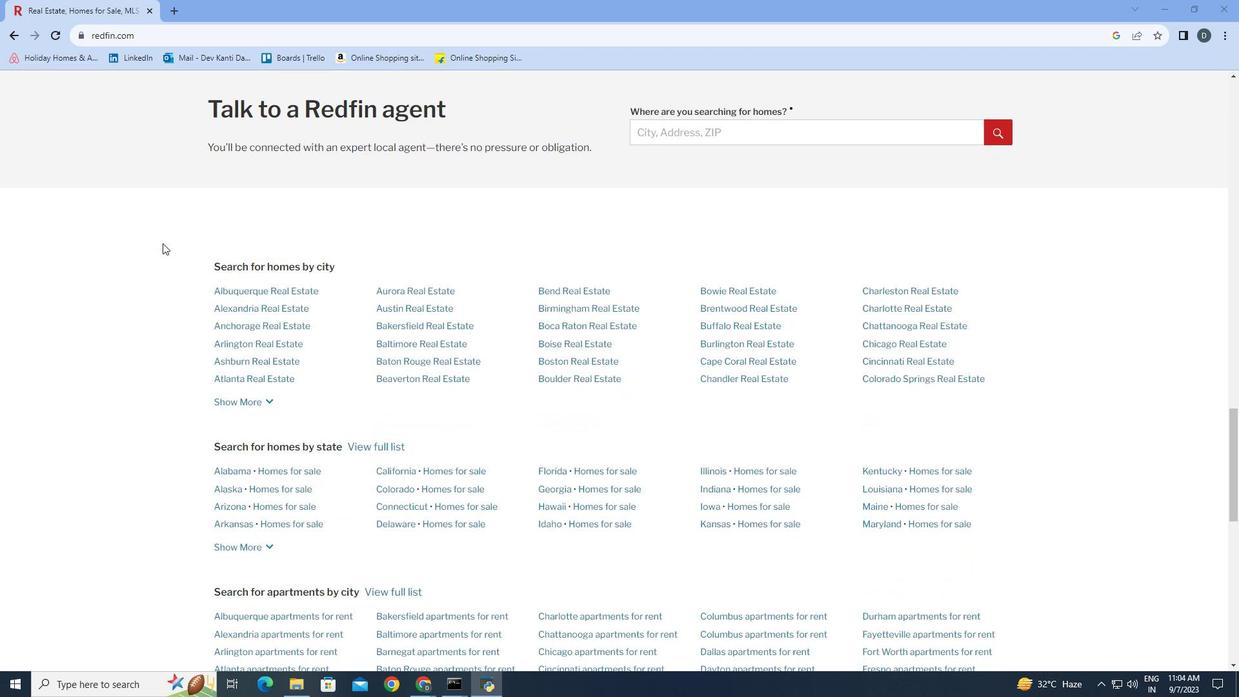 
Action: Mouse scrolled (163, 243) with delta (0, 0)
Screenshot: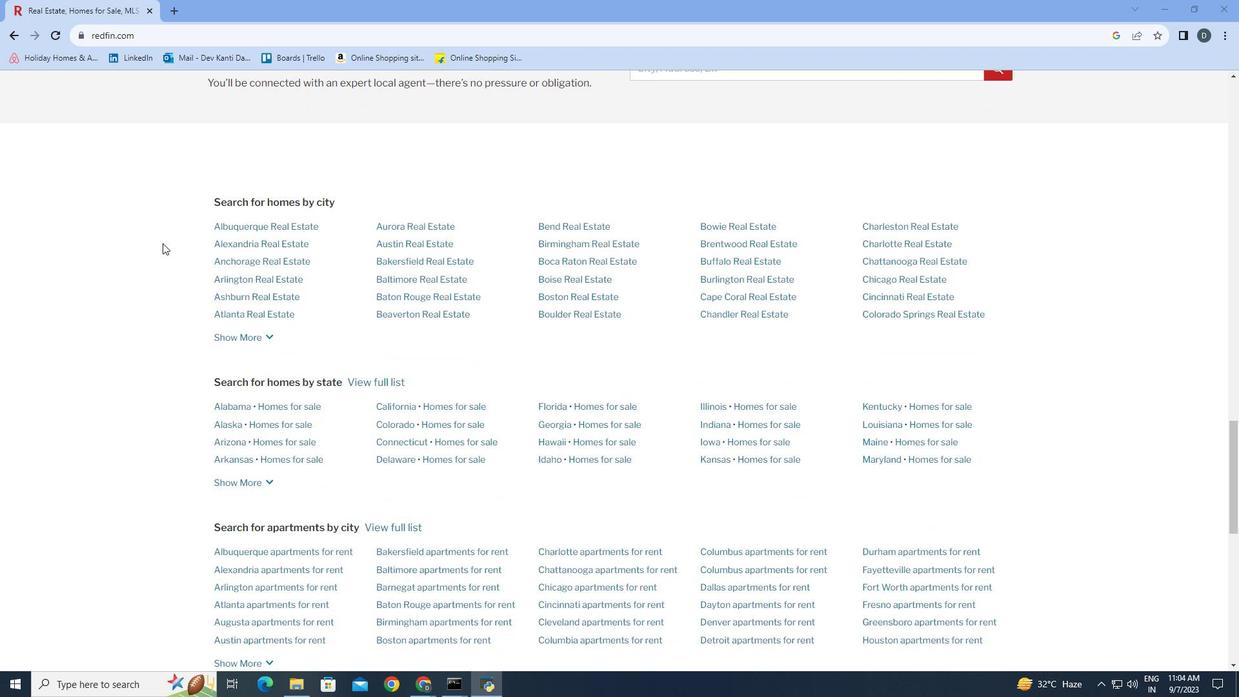 
Action: Mouse scrolled (163, 243) with delta (0, 0)
Screenshot: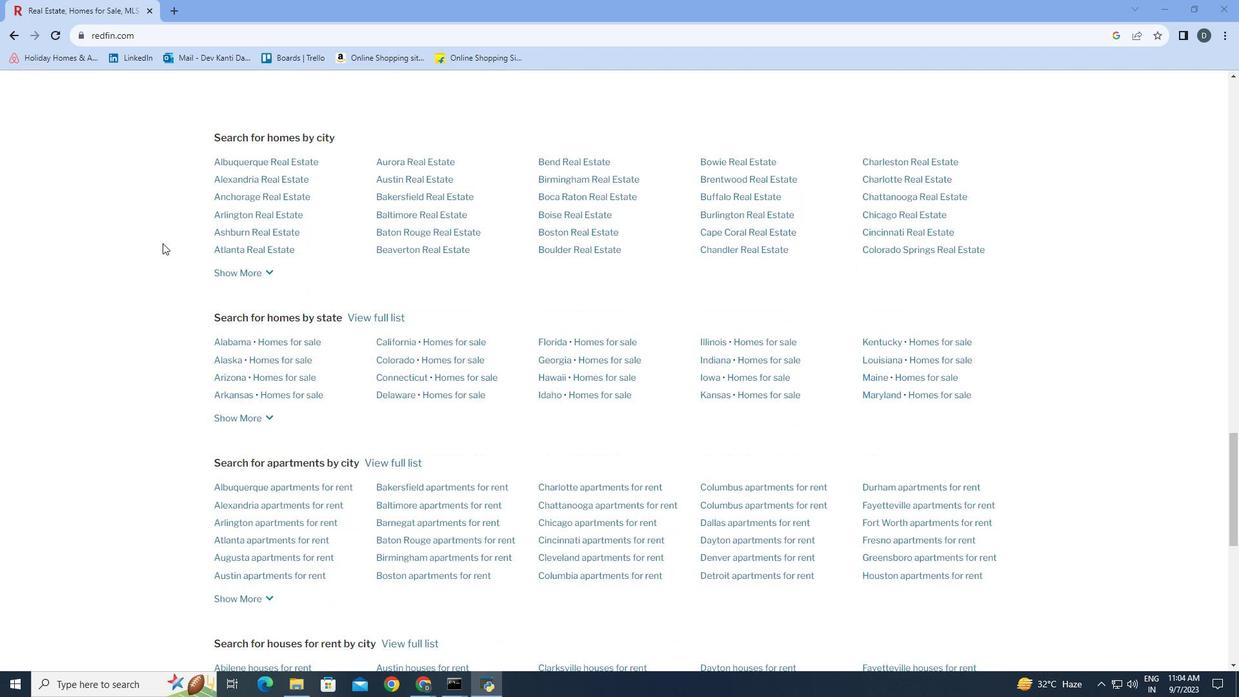 
Action: Mouse scrolled (163, 243) with delta (0, 0)
Screenshot: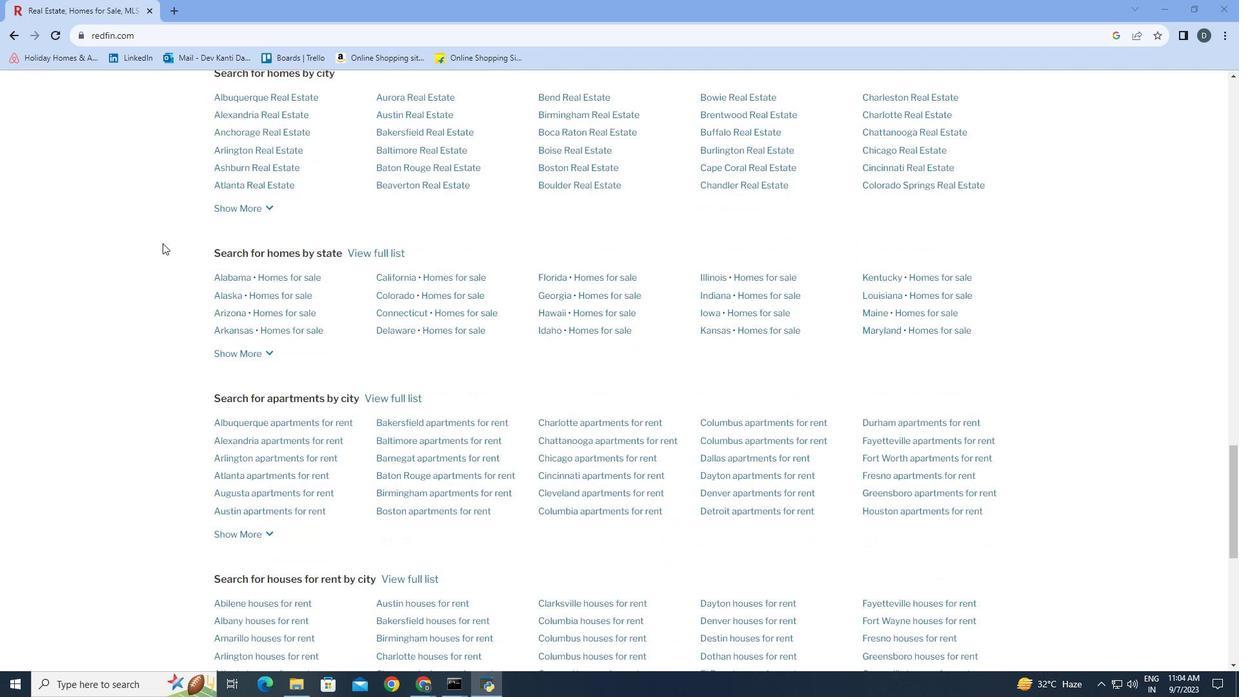
Action: Mouse scrolled (163, 243) with delta (0, 0)
Screenshot: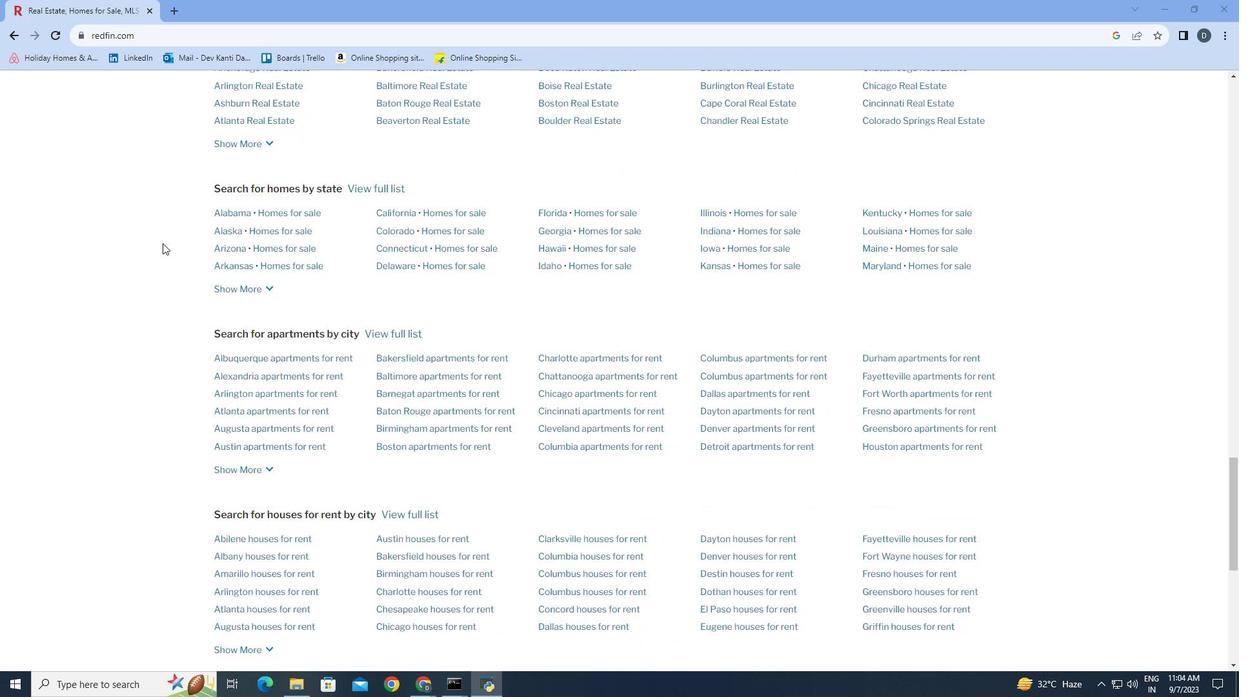 
Action: Mouse scrolled (163, 243) with delta (0, 0)
Screenshot: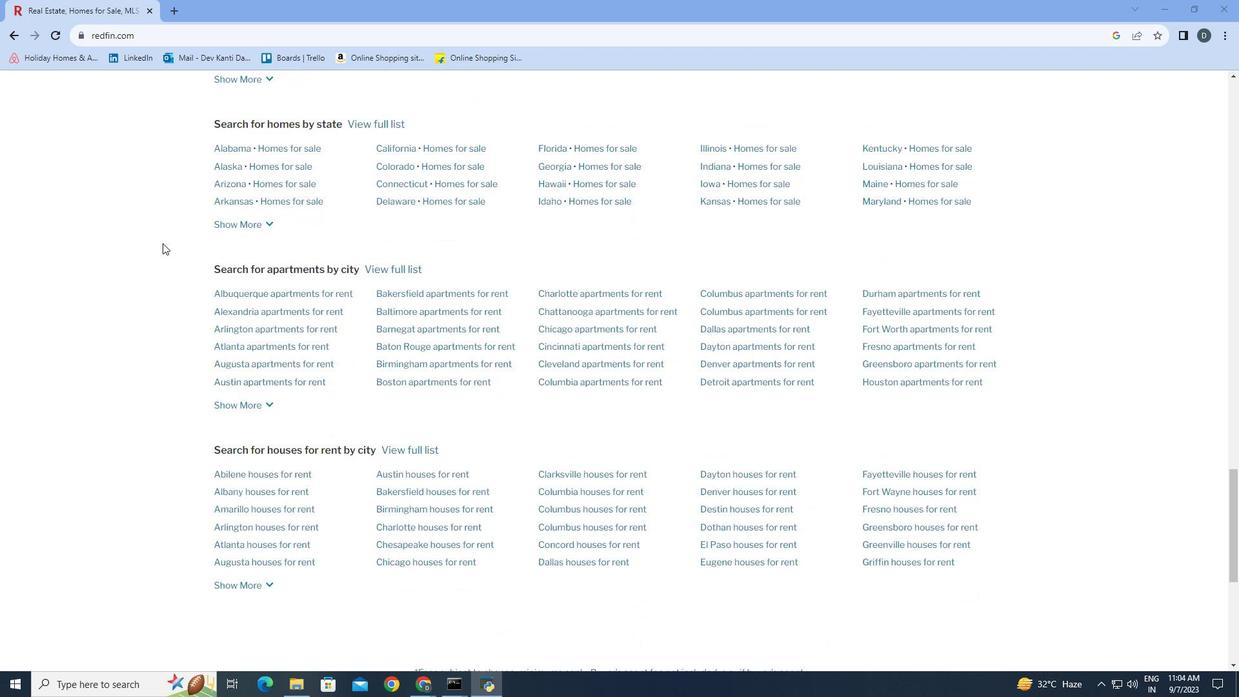 
Action: Mouse scrolled (163, 243) with delta (0, 0)
Screenshot: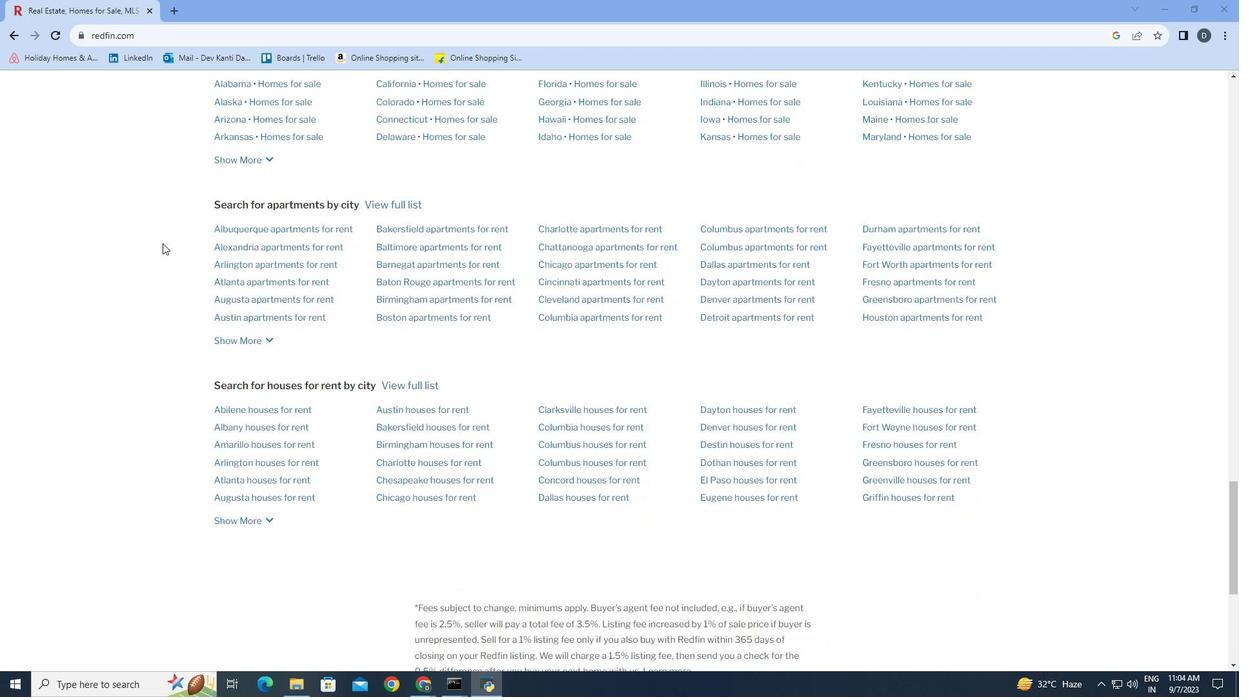 
Action: Mouse scrolled (163, 243) with delta (0, 0)
Screenshot: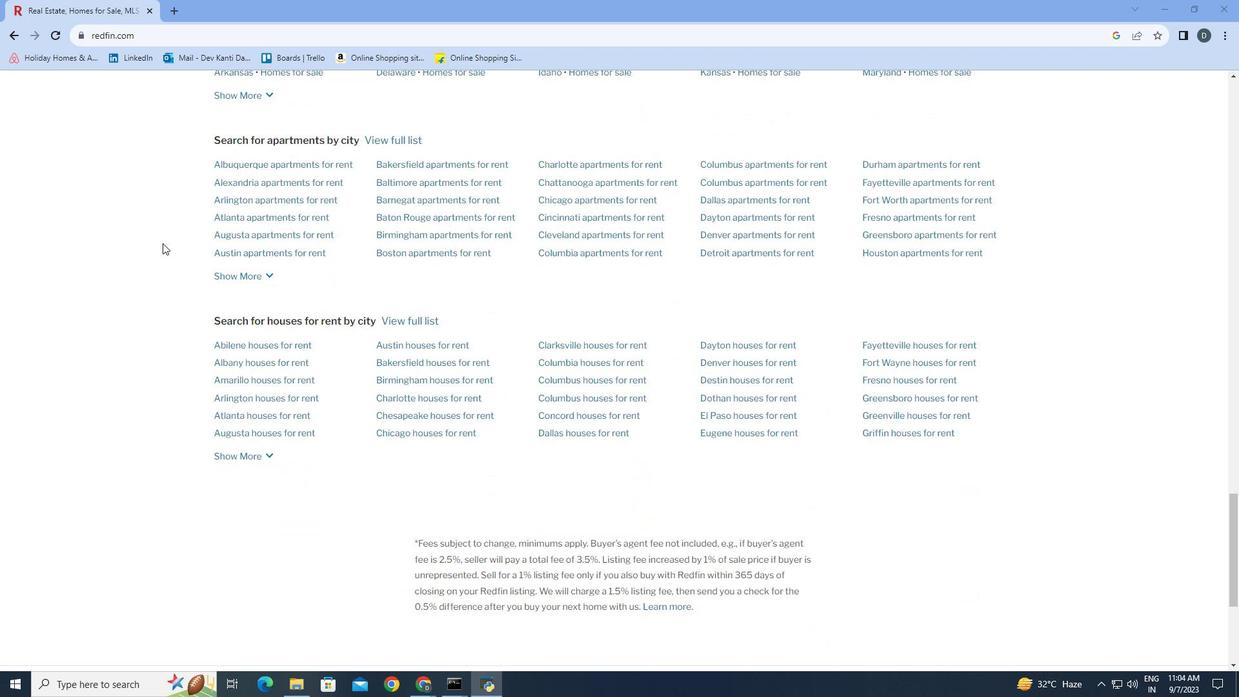 
Action: Mouse scrolled (163, 243) with delta (0, 0)
Screenshot: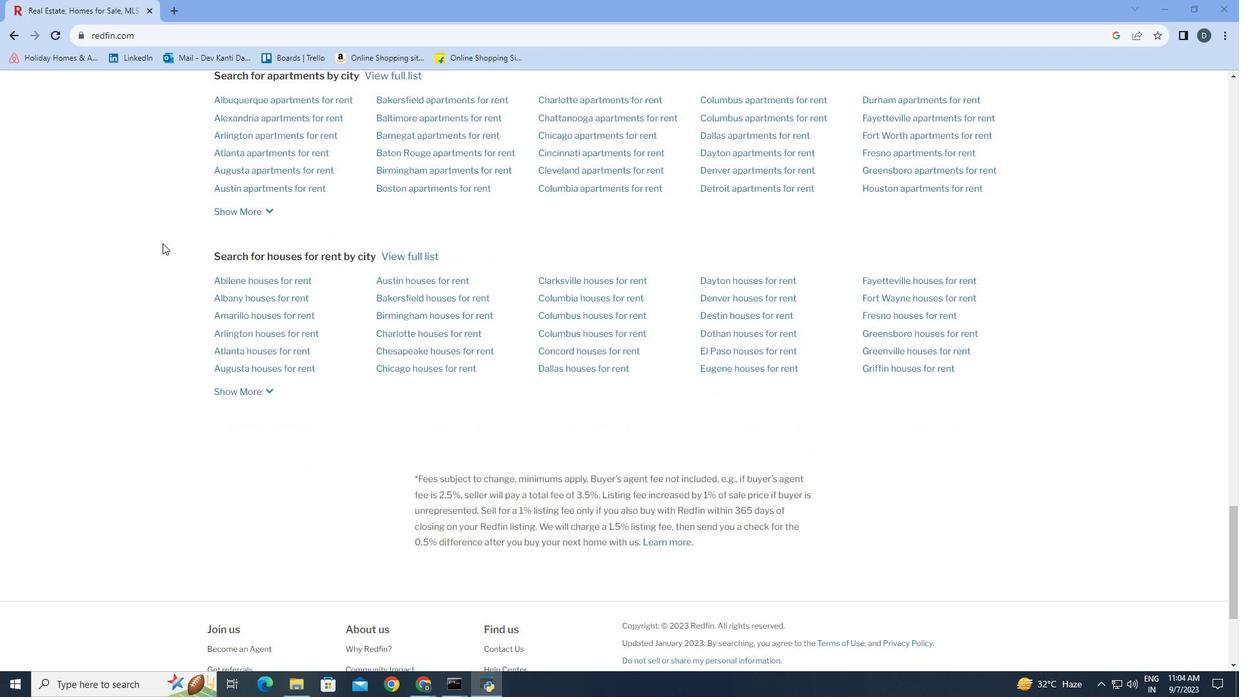 
Action: Mouse scrolled (163, 243) with delta (0, 0)
Screenshot: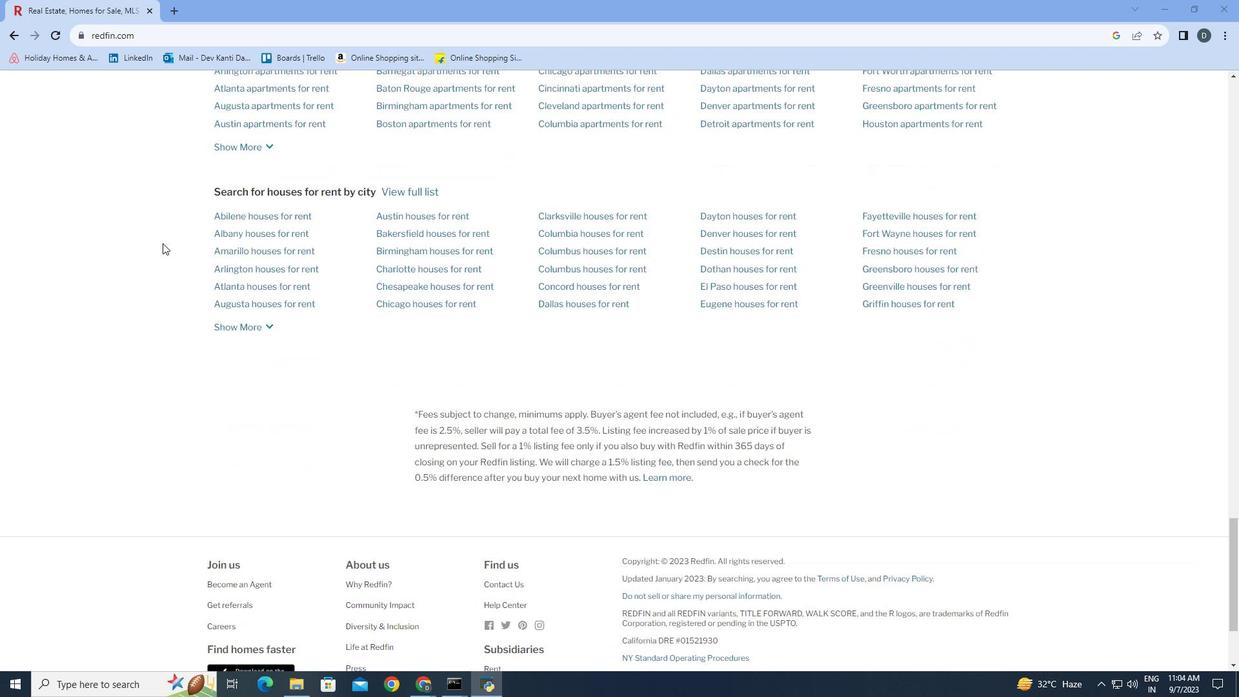 
Action: Mouse scrolled (163, 243) with delta (0, 0)
Screenshot: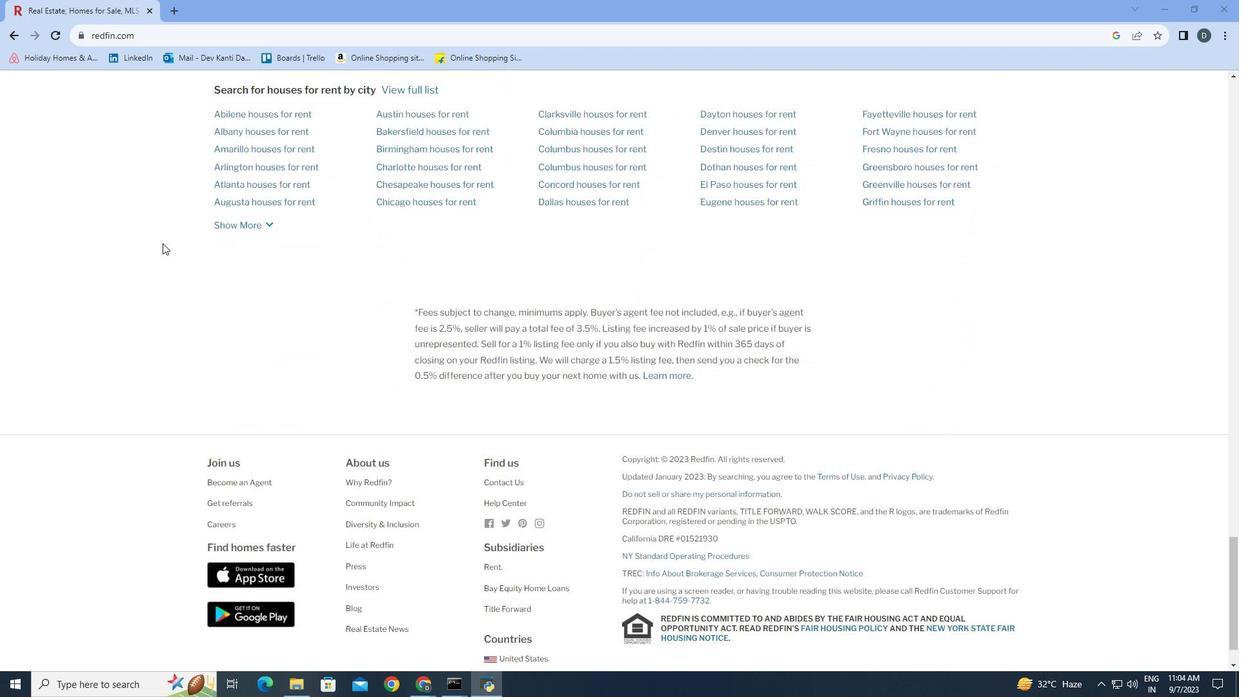 
Action: Mouse scrolled (163, 243) with delta (0, 0)
Screenshot: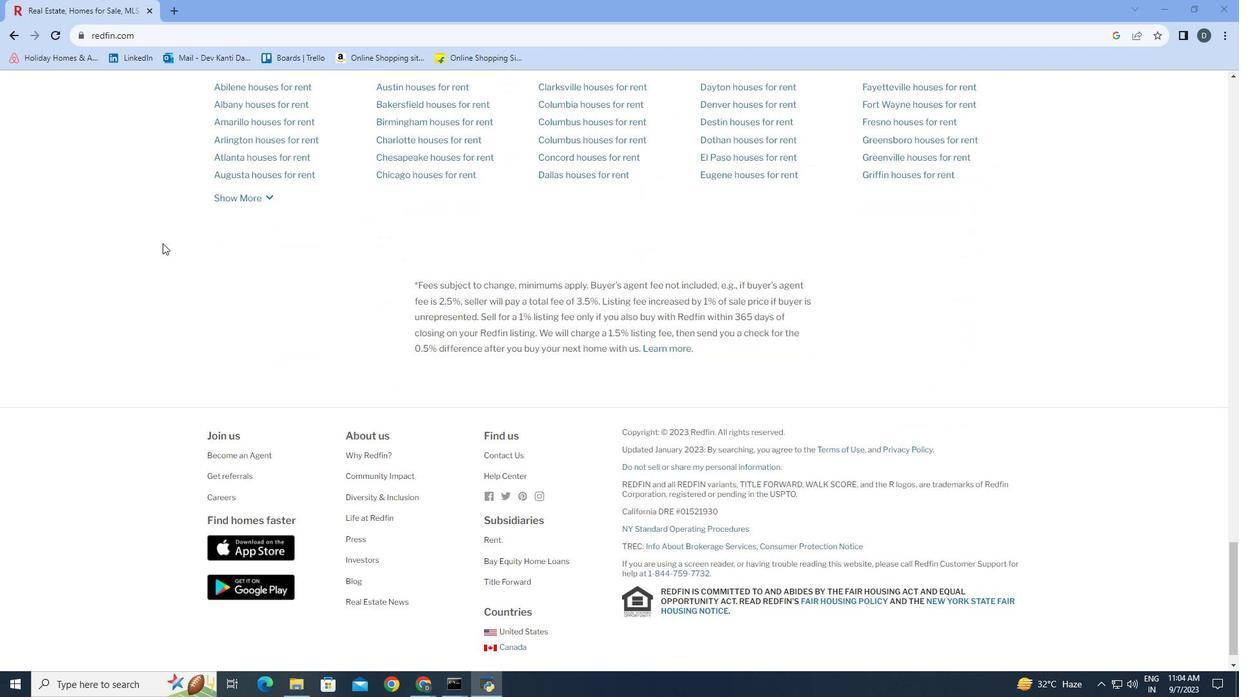 
Action: Mouse scrolled (163, 243) with delta (0, 0)
Screenshot: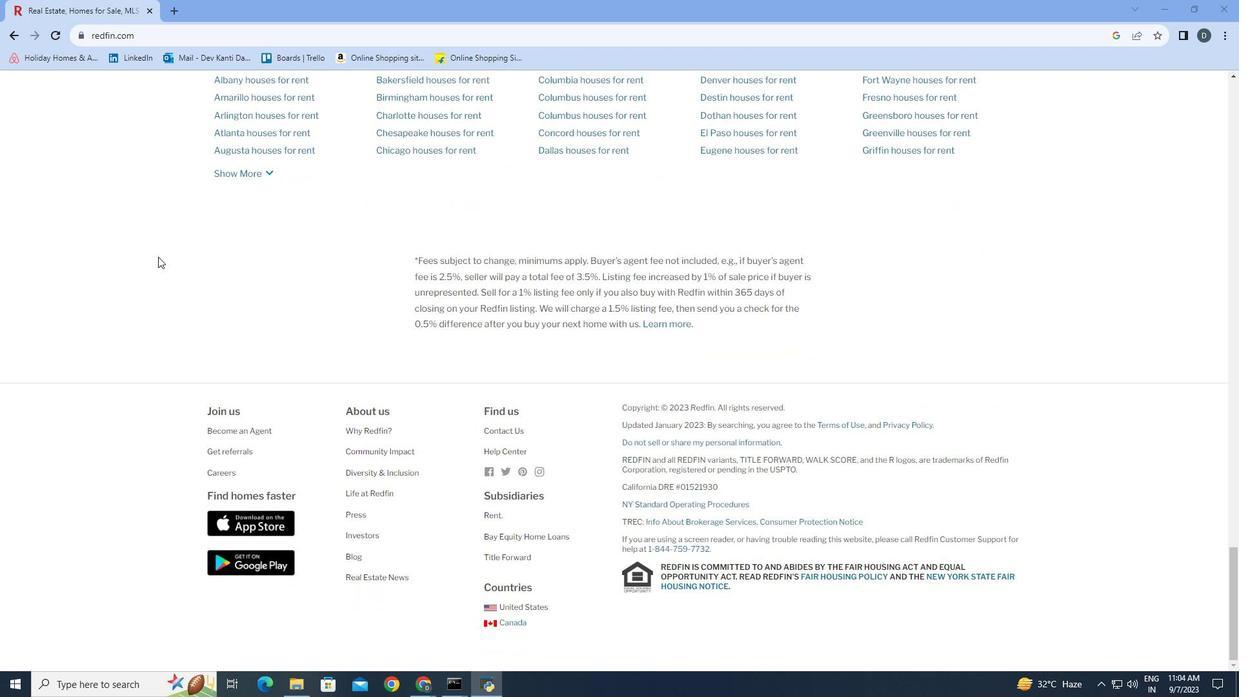 
Action: Mouse scrolled (163, 243) with delta (0, 0)
Screenshot: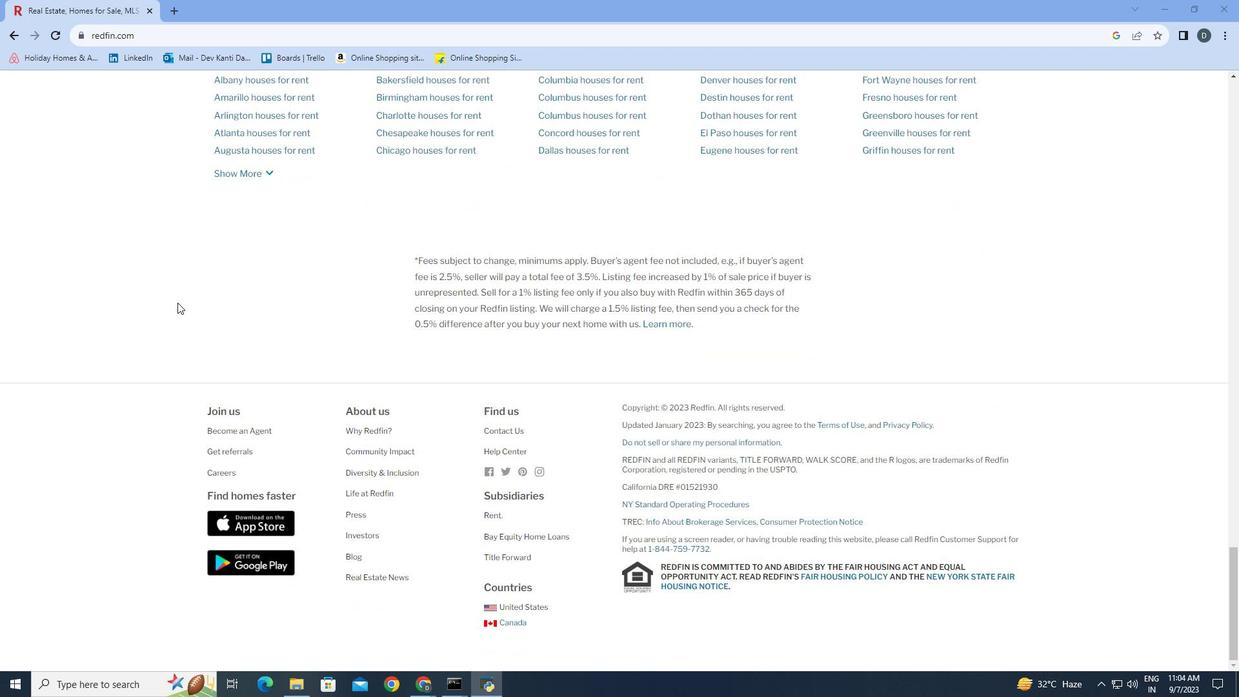 
Action: Mouse moved to (222, 432)
Screenshot: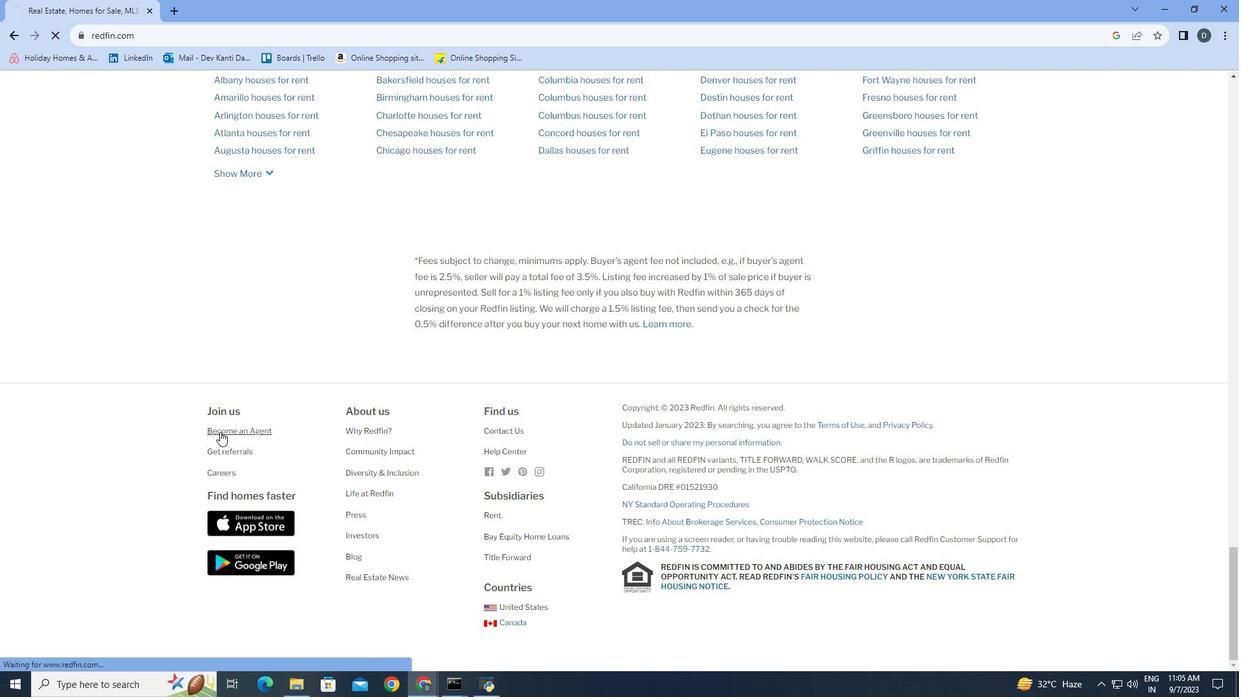 
Action: Mouse pressed left at (222, 432)
Screenshot: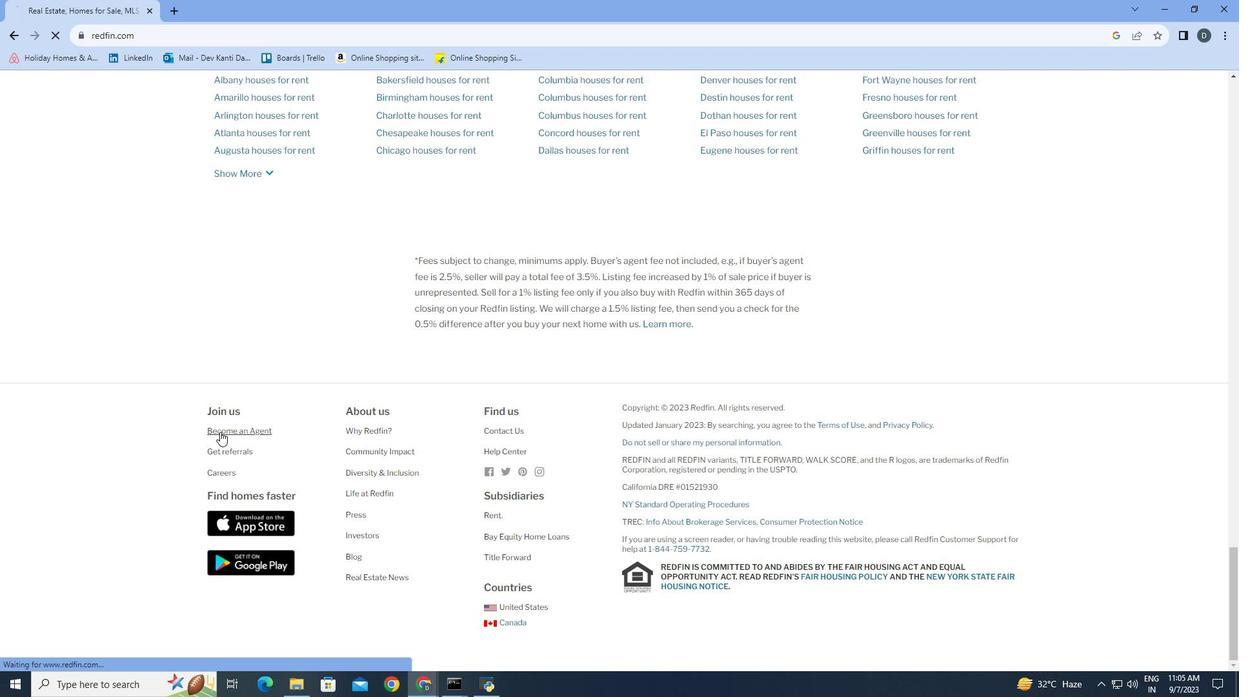 
Action: Mouse moved to (419, 123)
Screenshot: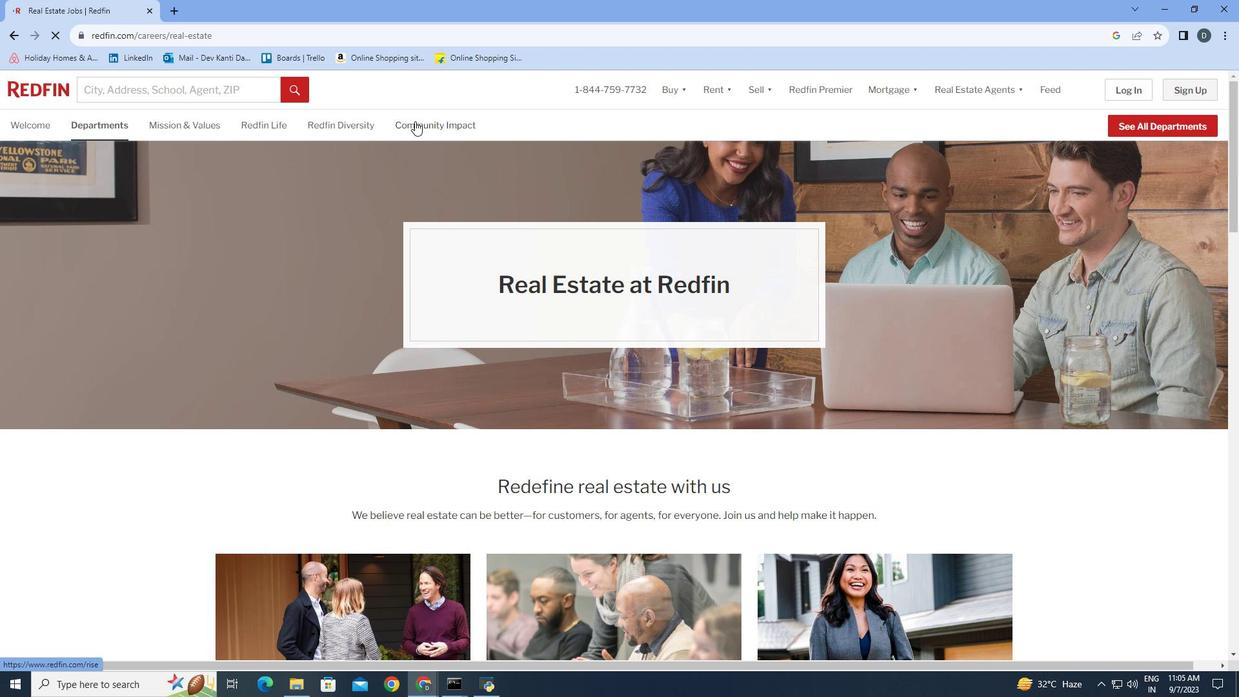 
Action: Mouse pressed left at (419, 123)
Screenshot: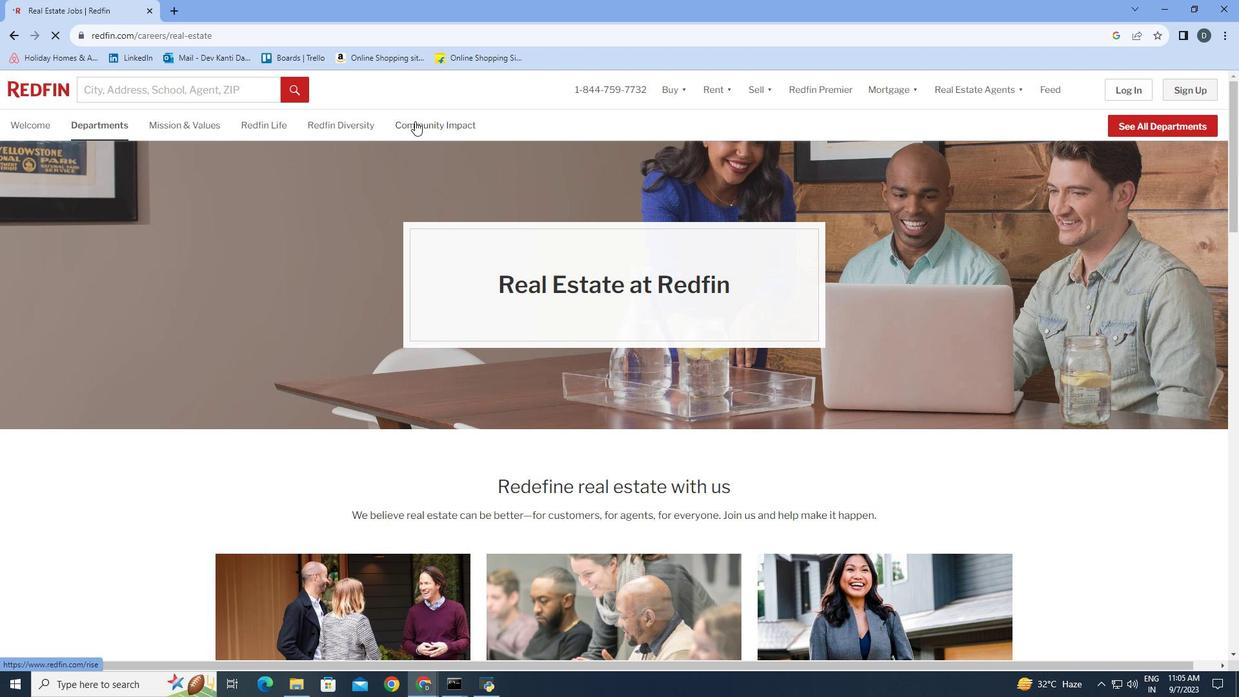 
Action: Mouse moved to (951, 233)
Screenshot: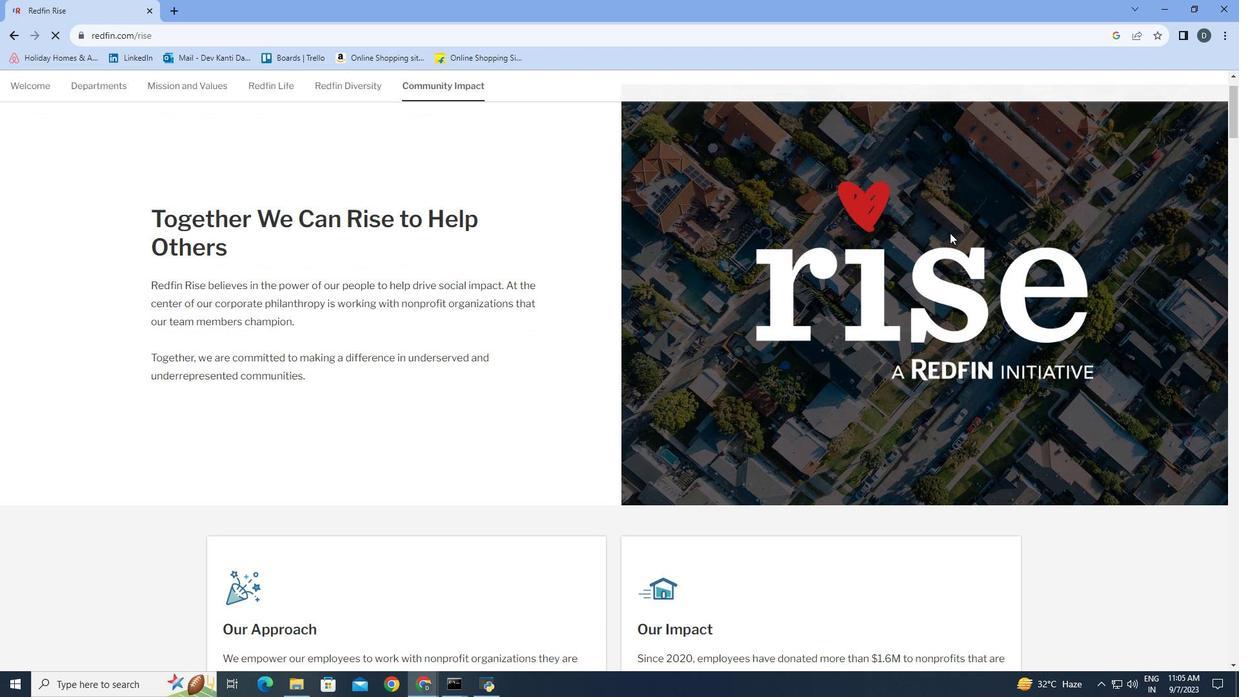 
Action: Mouse scrolled (951, 233) with delta (0, 0)
Screenshot: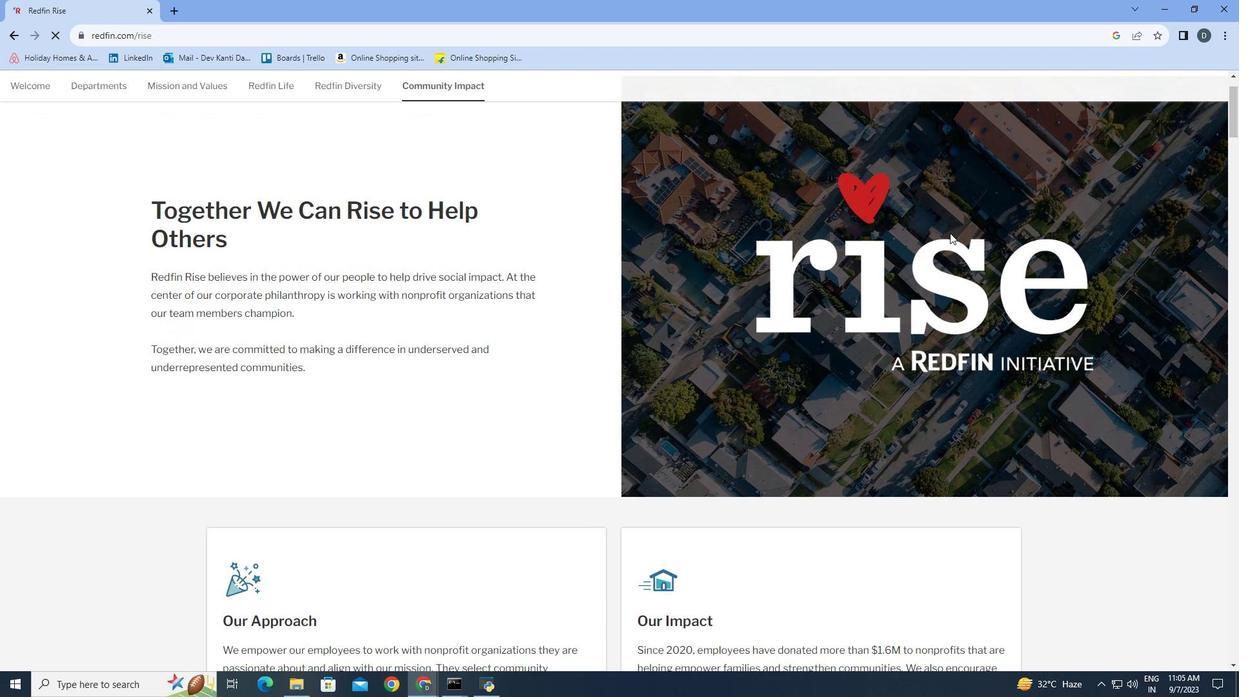 
Action: Mouse scrolled (951, 233) with delta (0, 0)
Screenshot: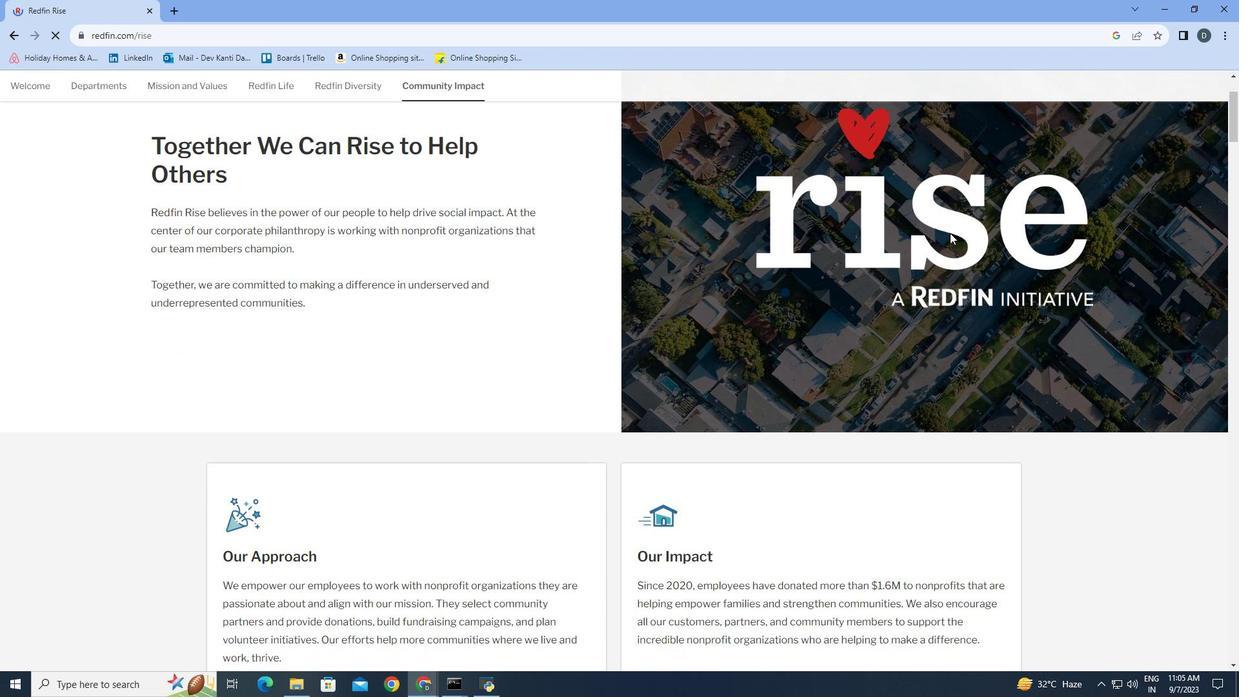 
Action: Mouse scrolled (951, 233) with delta (0, 0)
Screenshot: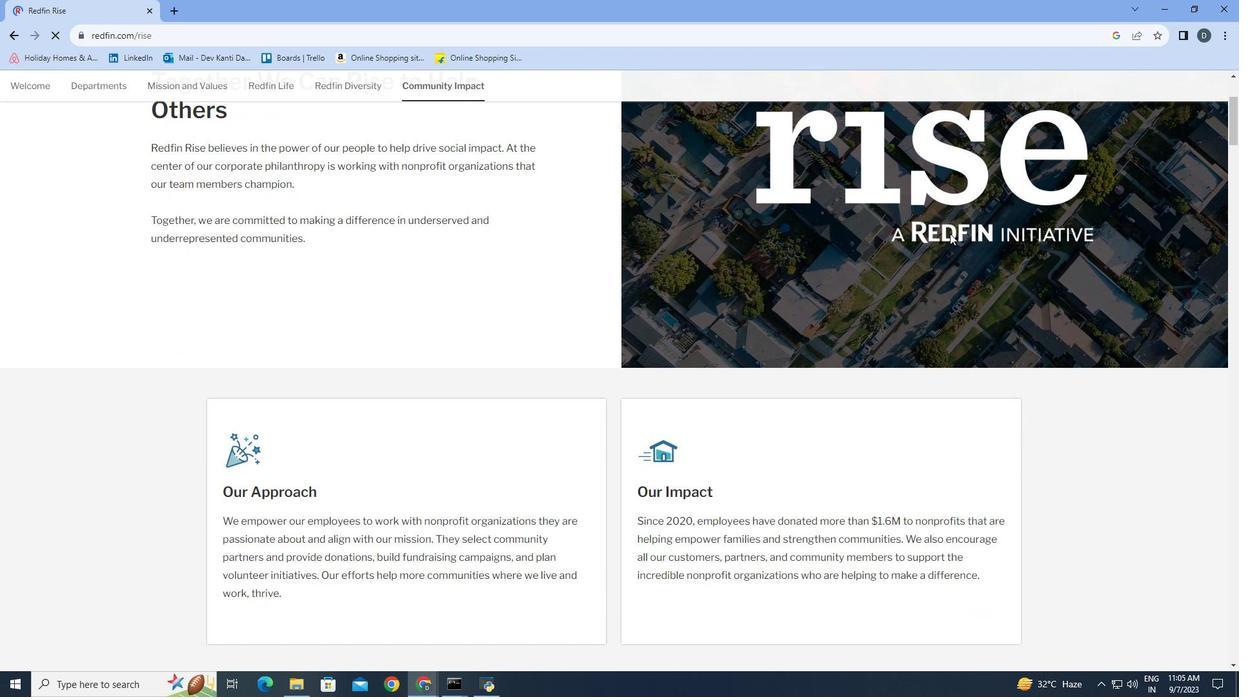 
Action: Mouse moved to (951, 234)
Screenshot: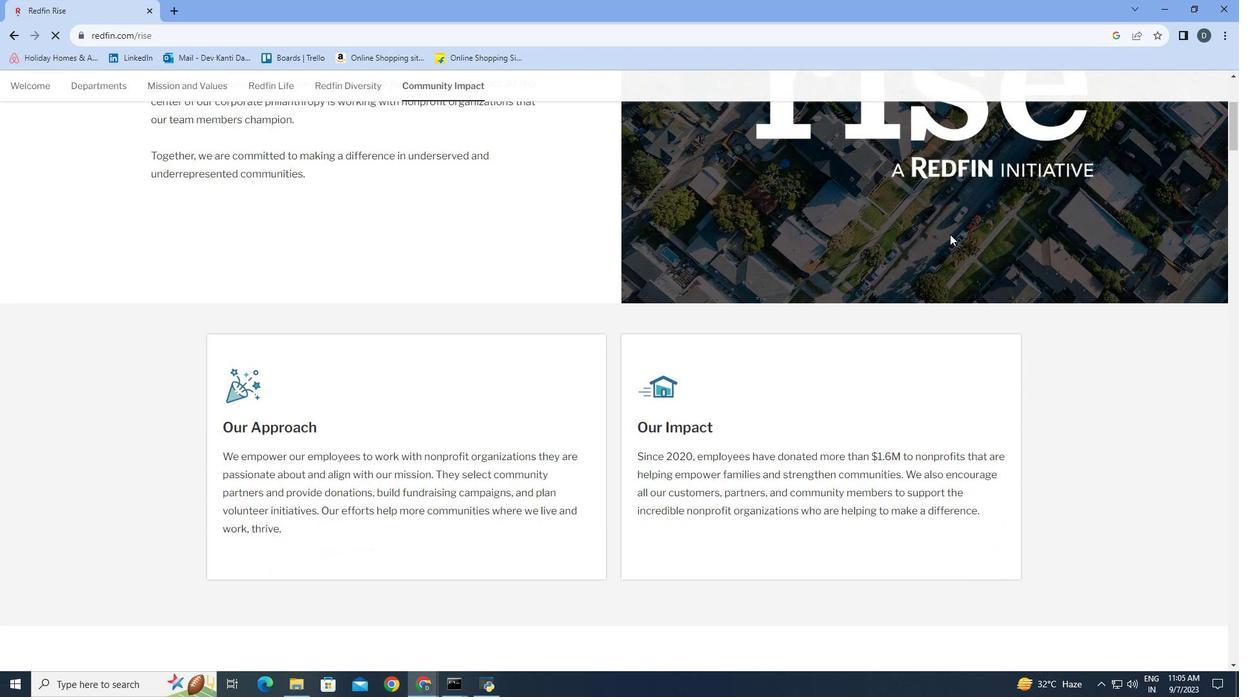 
Action: Mouse scrolled (951, 233) with delta (0, 0)
Screenshot: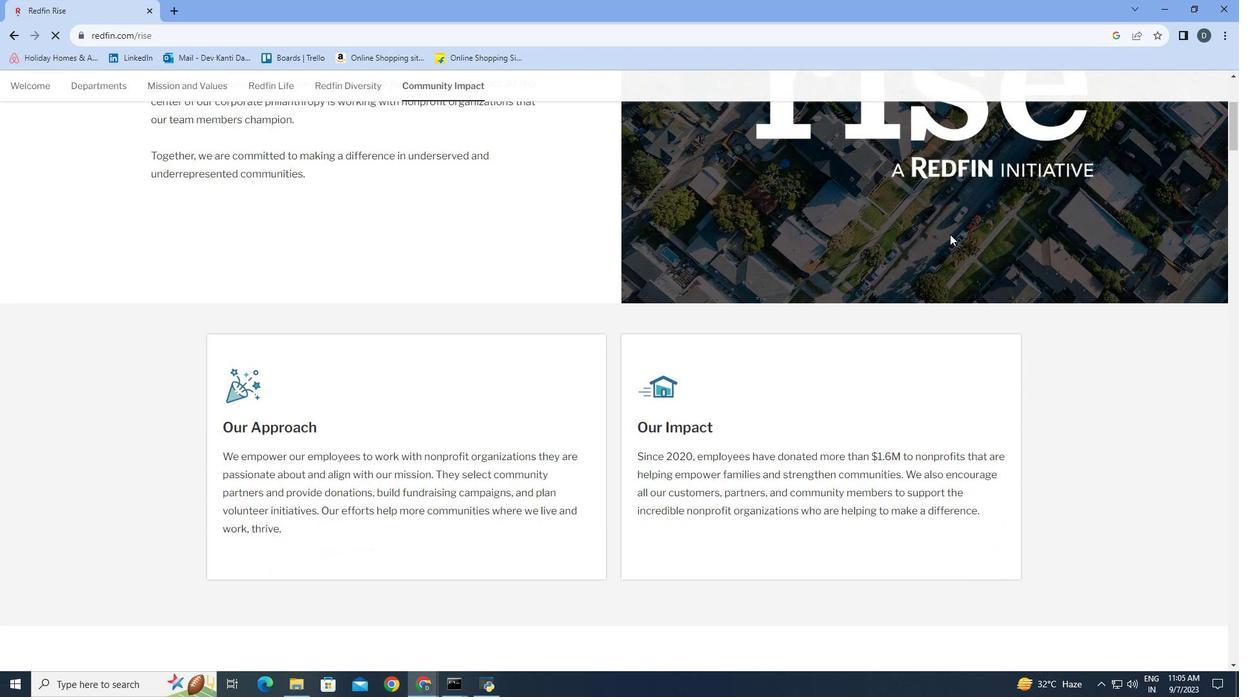 
Action: Mouse moved to (951, 235)
Screenshot: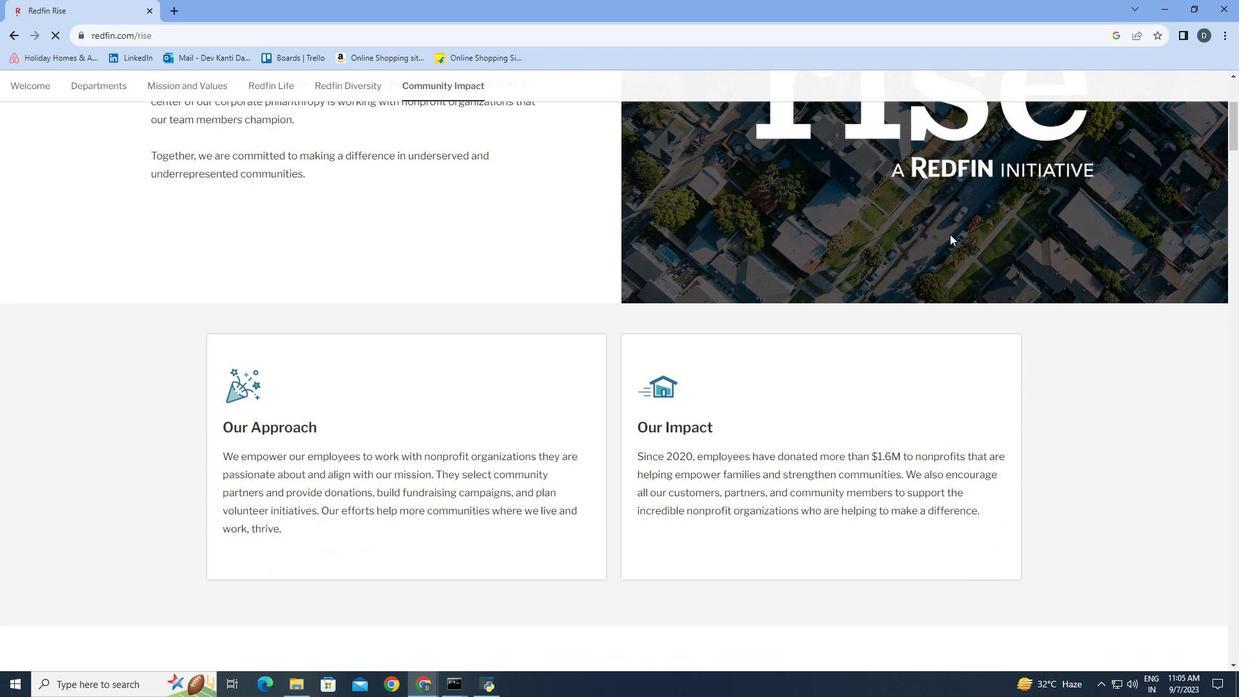 
Action: Mouse scrolled (951, 234) with delta (0, 0)
Screenshot: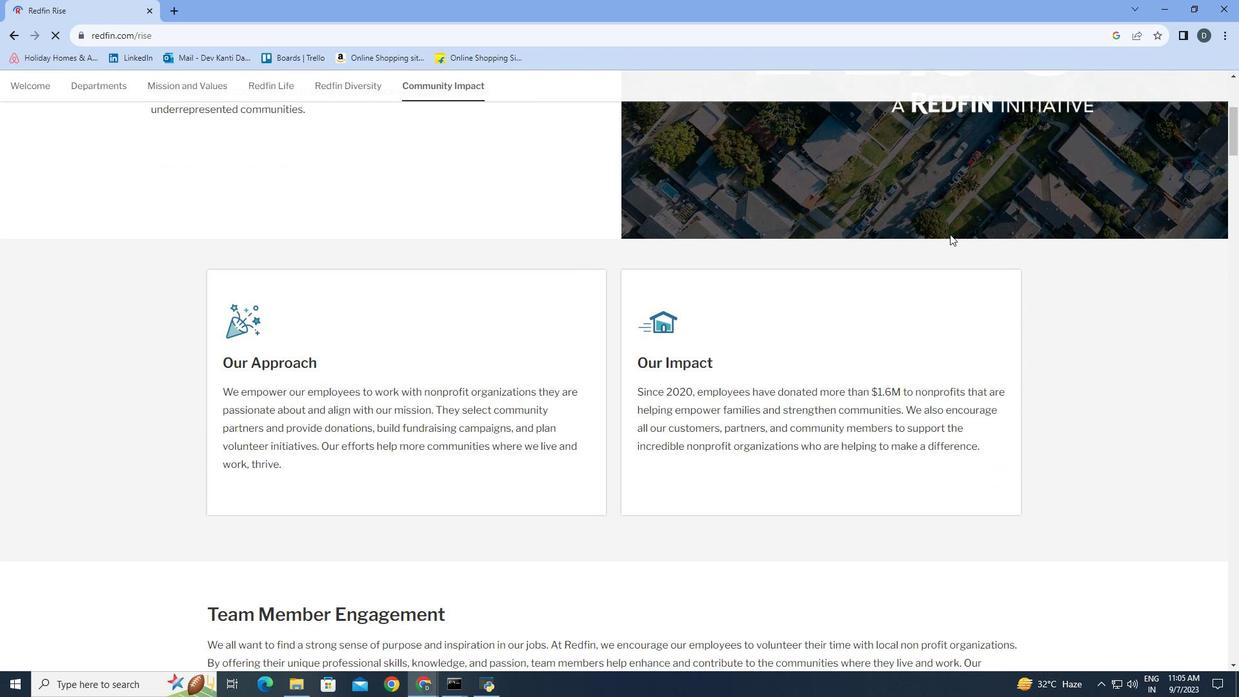 
Action: Mouse scrolled (951, 234) with delta (0, 0)
Screenshot: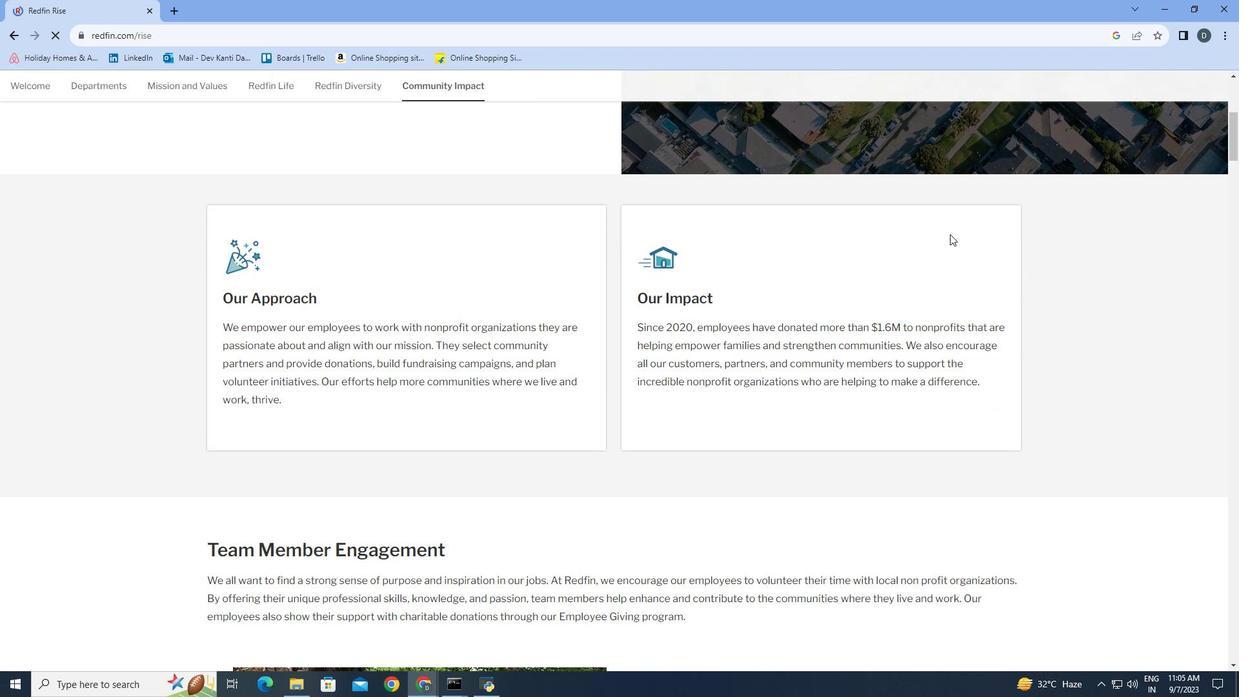 
Action: Mouse scrolled (951, 234) with delta (0, 0)
Screenshot: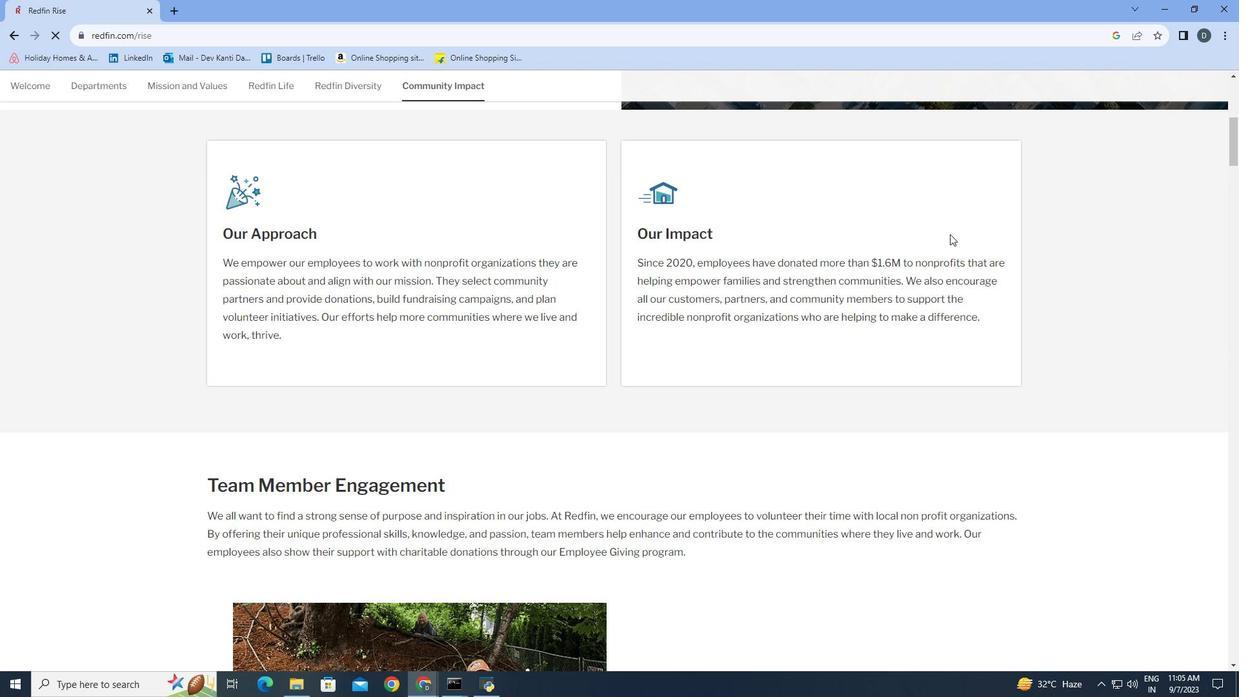 
Action: Mouse scrolled (951, 234) with delta (0, 0)
Screenshot: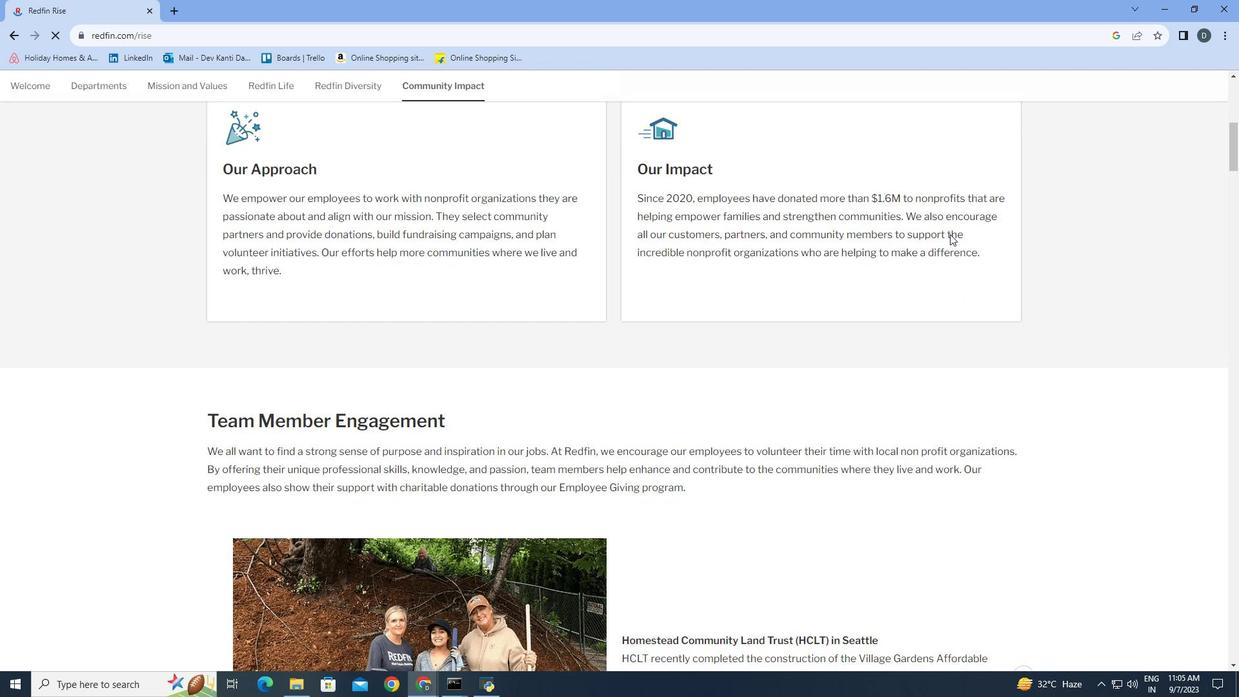 
Action: Mouse scrolled (951, 234) with delta (0, 0)
Screenshot: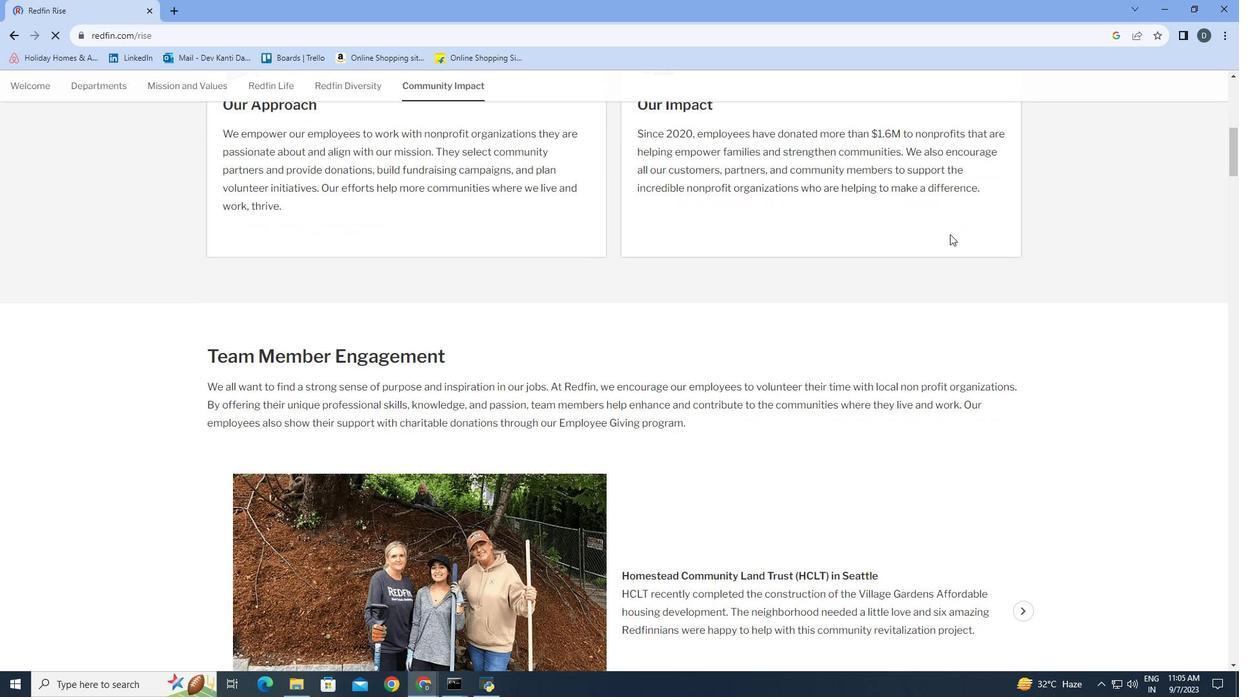 
Action: Mouse scrolled (951, 234) with delta (0, 0)
Screenshot: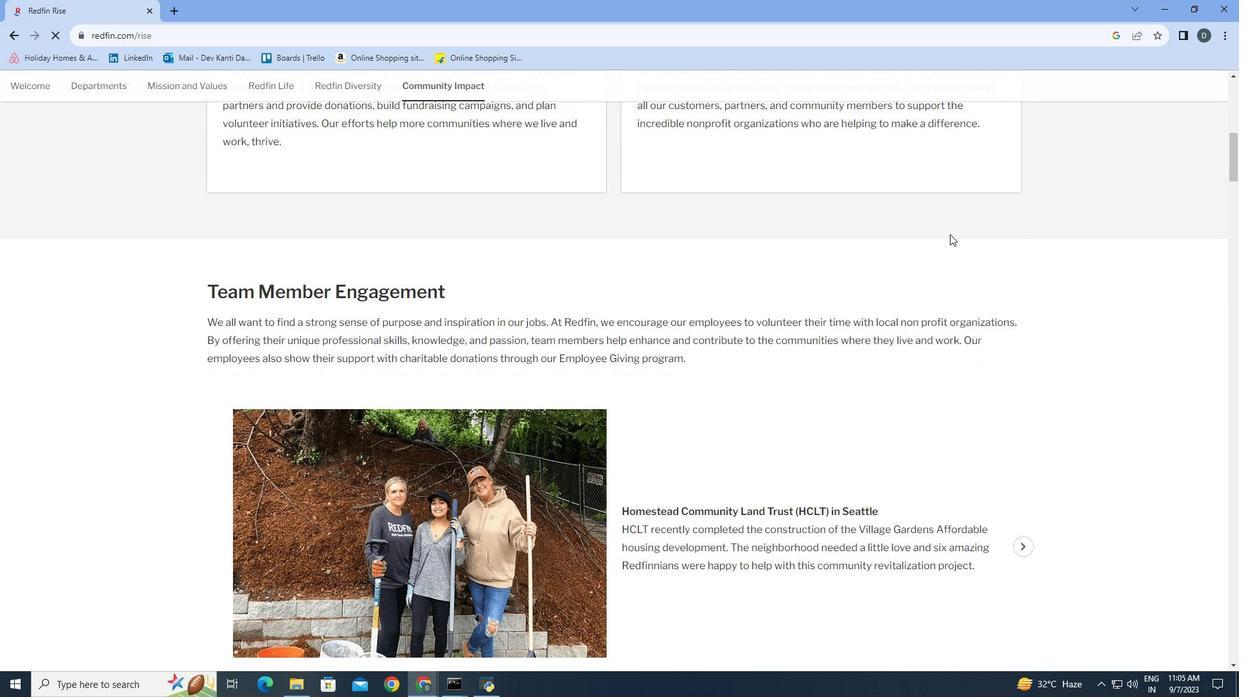 
Action: Mouse scrolled (951, 234) with delta (0, 0)
Screenshot: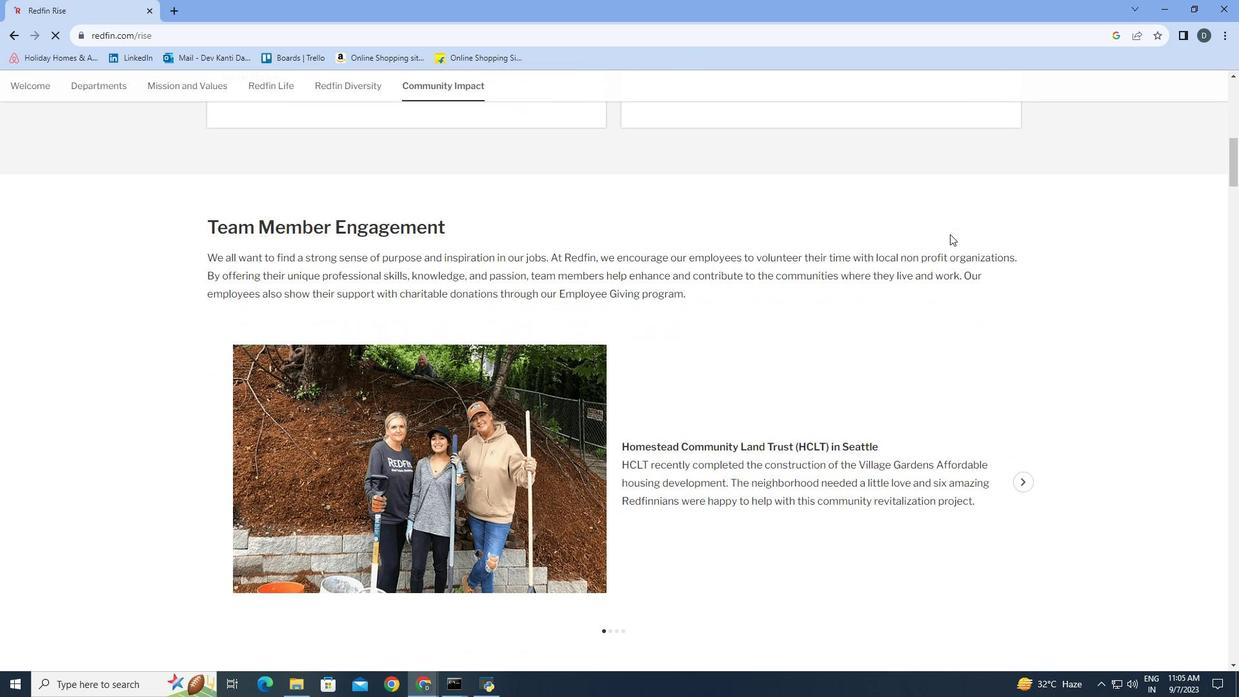 
Action: Mouse scrolled (951, 234) with delta (0, 0)
Screenshot: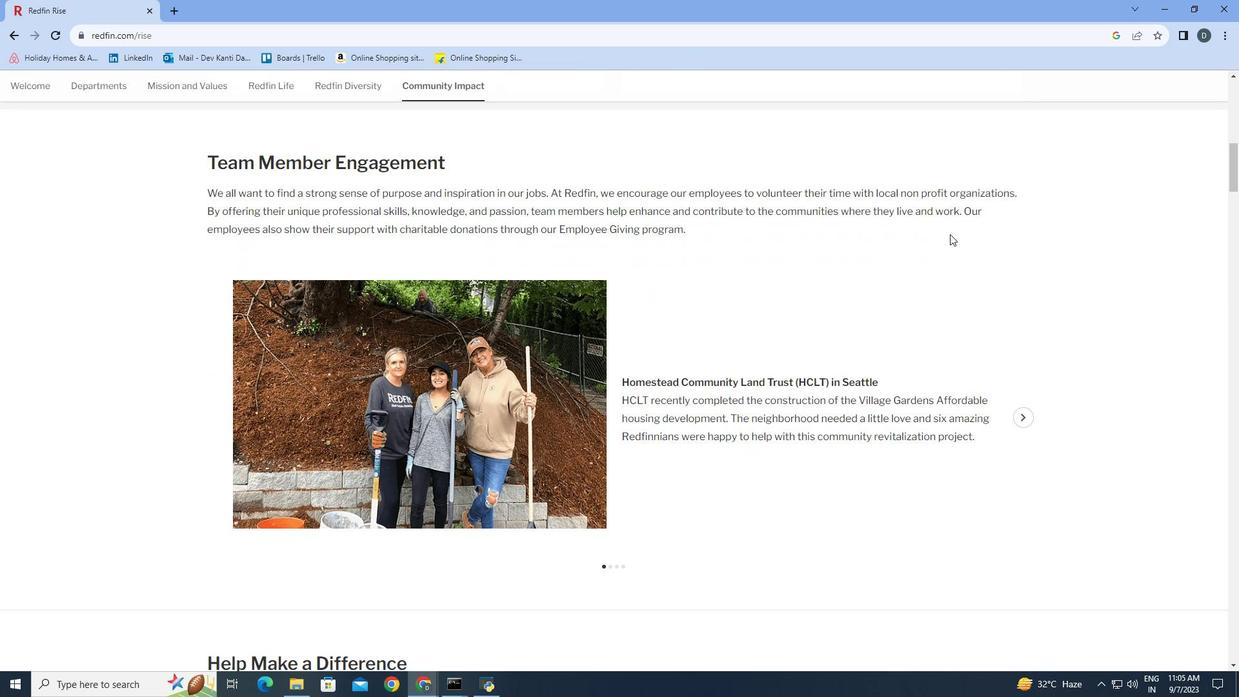 
Action: Mouse scrolled (951, 234) with delta (0, 0)
Screenshot: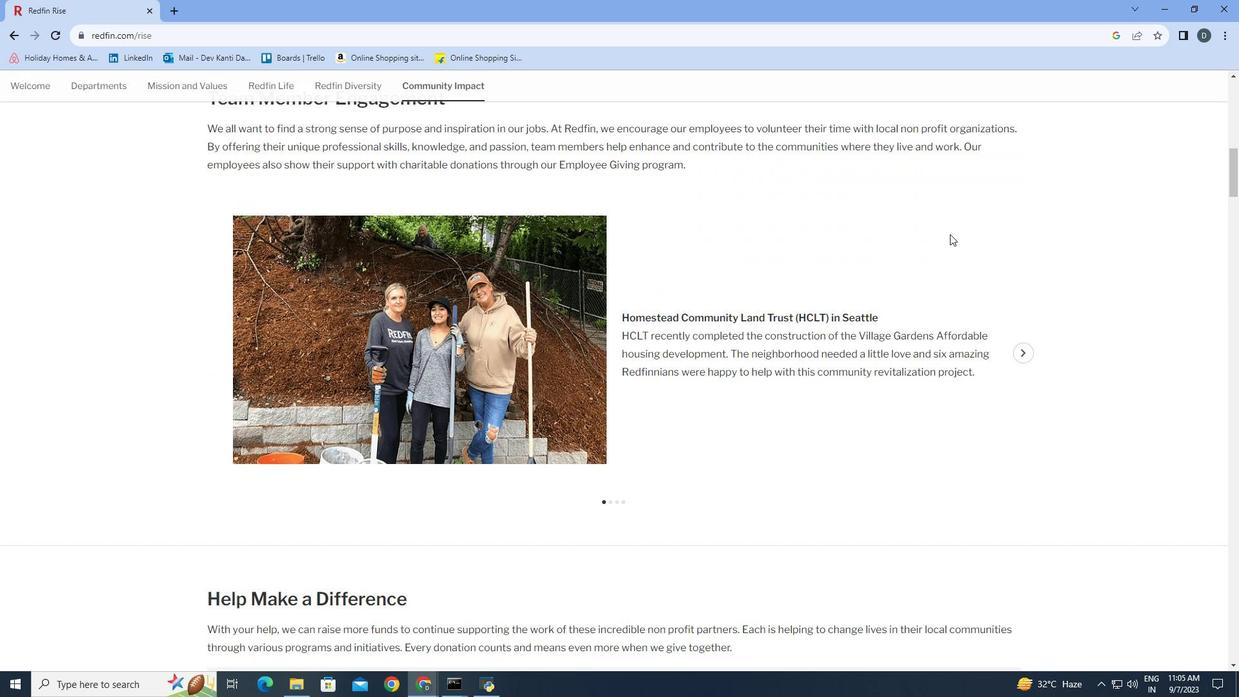 
Action: Mouse scrolled (951, 234) with delta (0, 0)
Screenshot: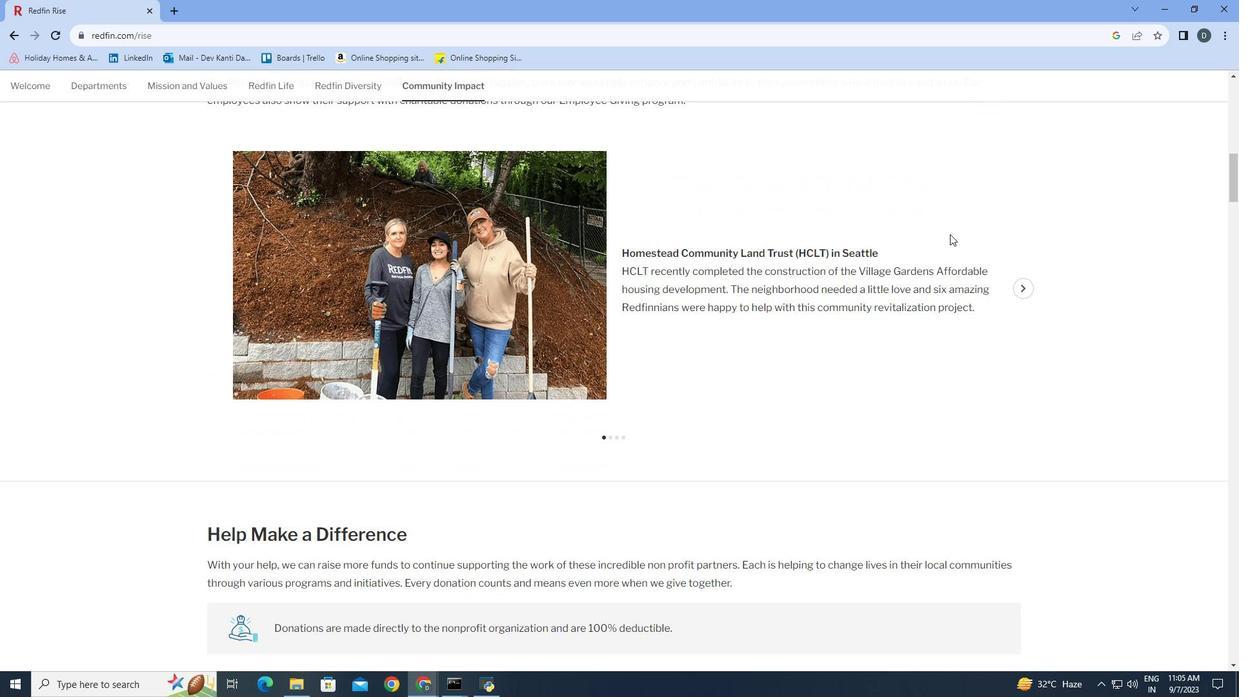 
Action: Mouse scrolled (951, 234) with delta (0, 0)
Screenshot: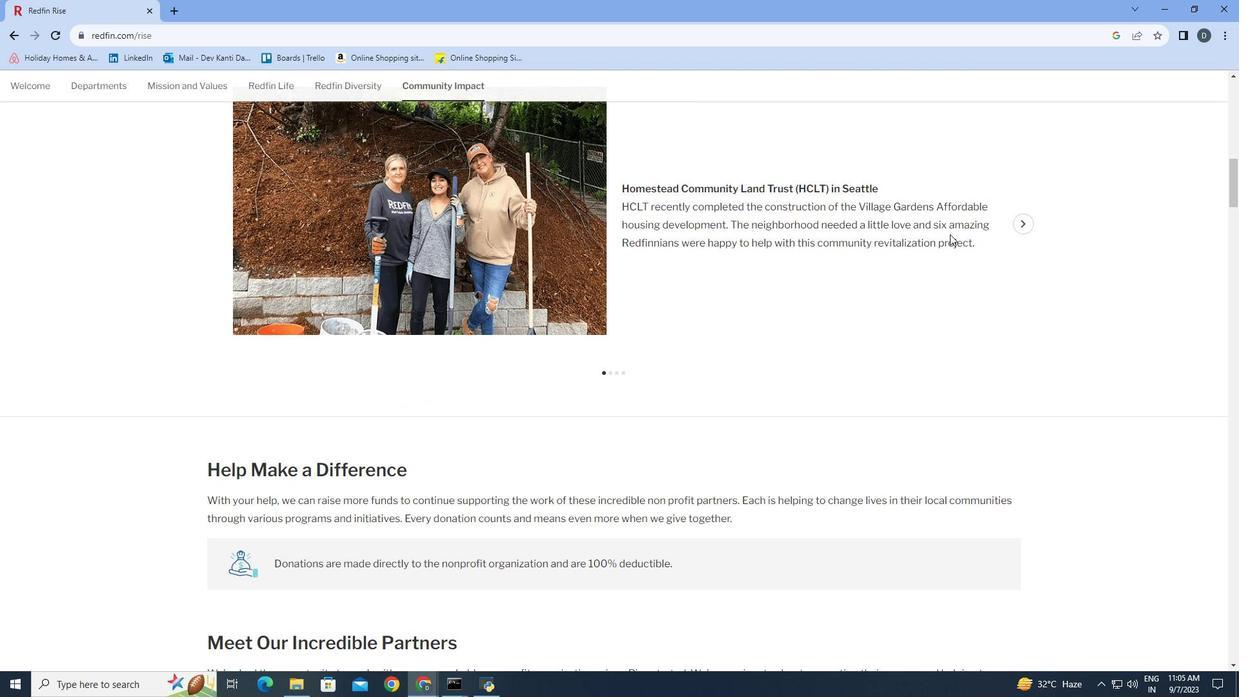 
Action: Mouse scrolled (951, 234) with delta (0, 0)
Screenshot: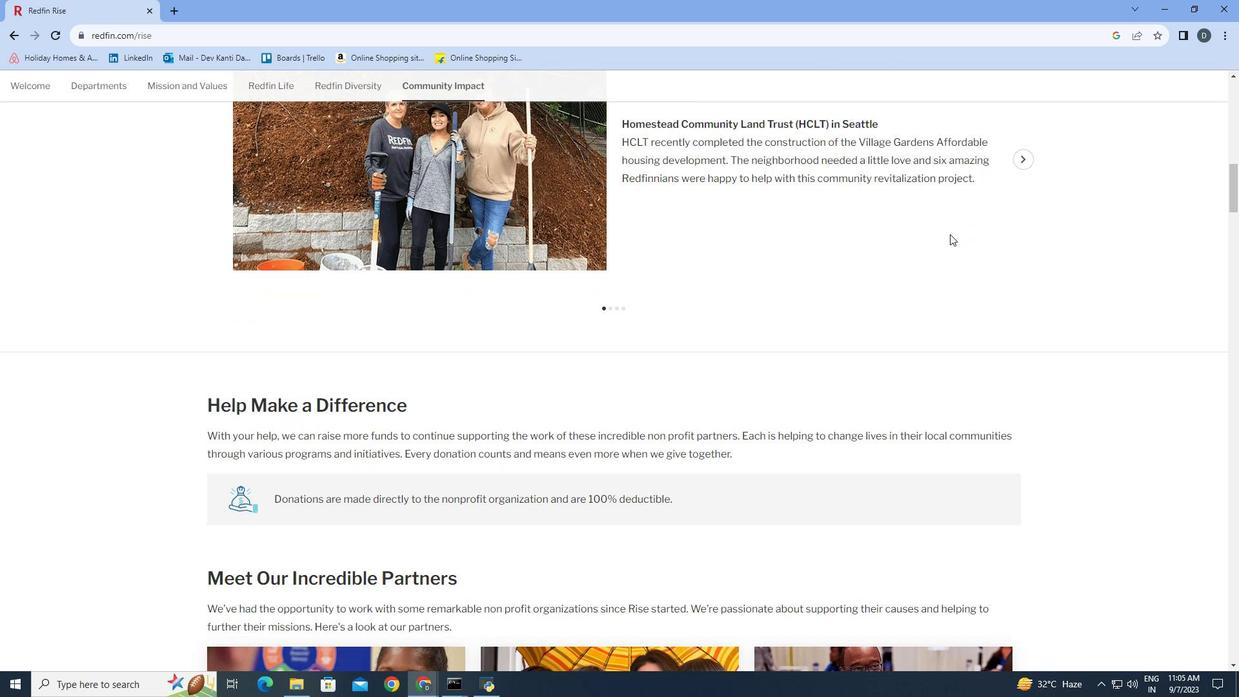 
Action: Mouse scrolled (951, 234) with delta (0, 0)
Screenshot: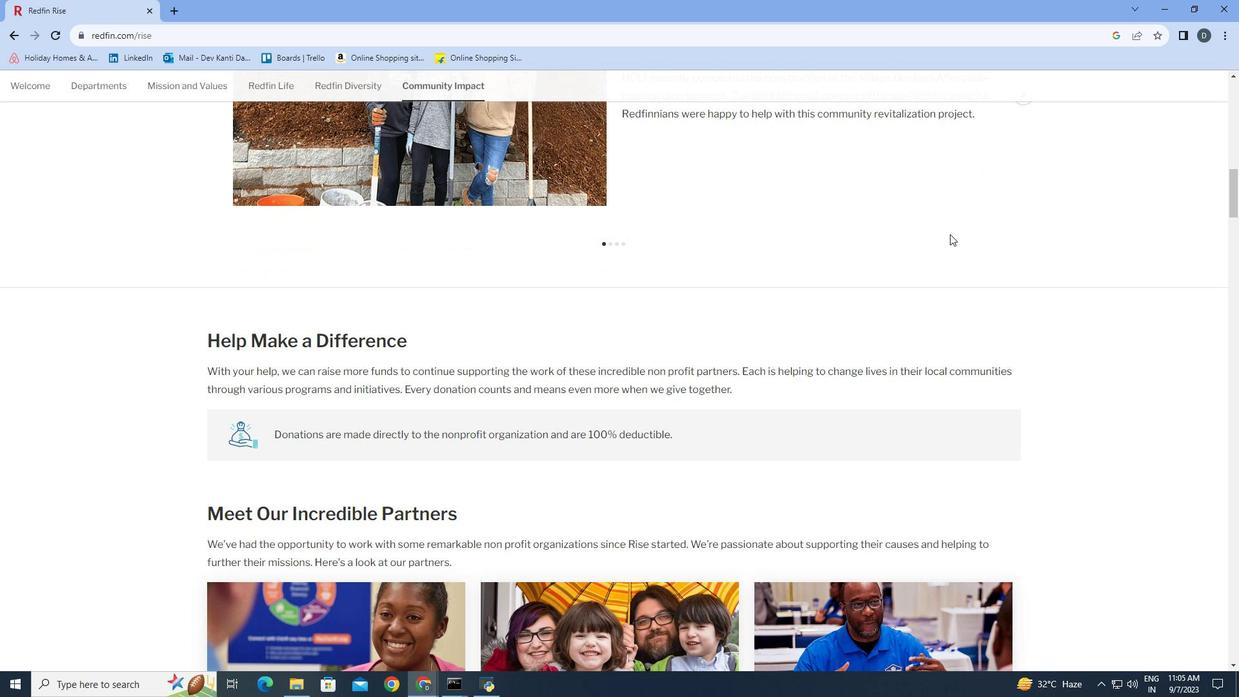 
Action: Mouse scrolled (951, 234) with delta (0, 0)
Screenshot: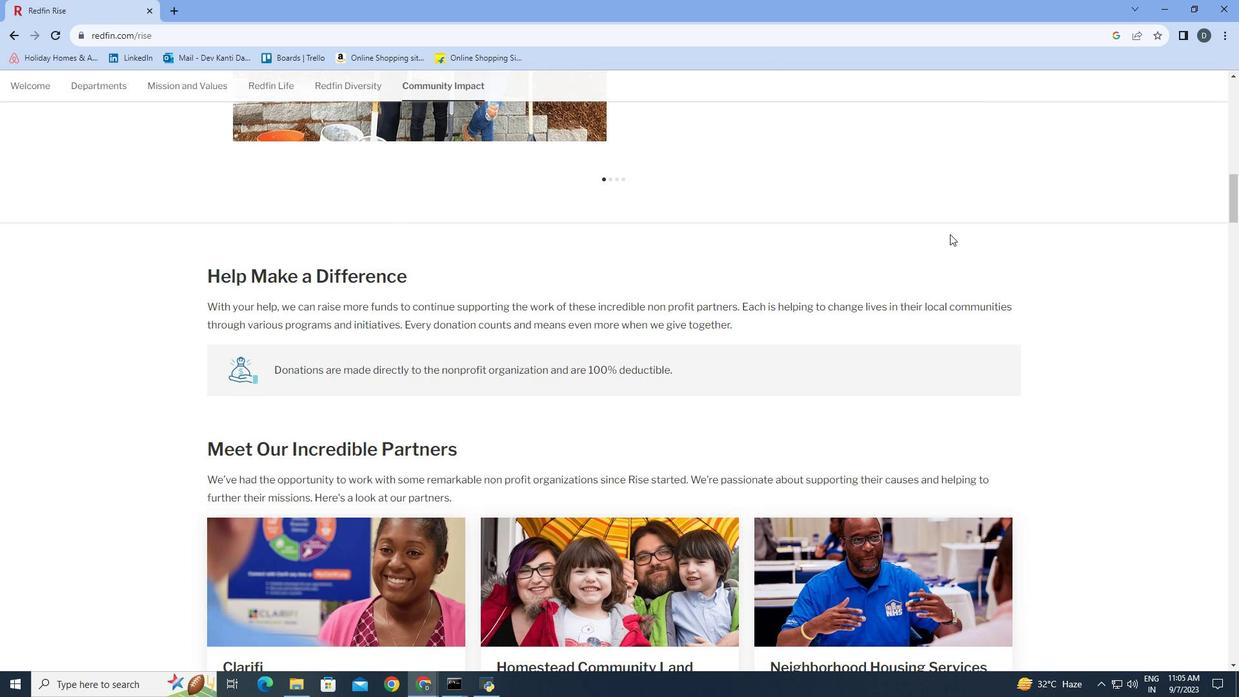 
Action: Mouse scrolled (951, 234) with delta (0, 0)
Screenshot: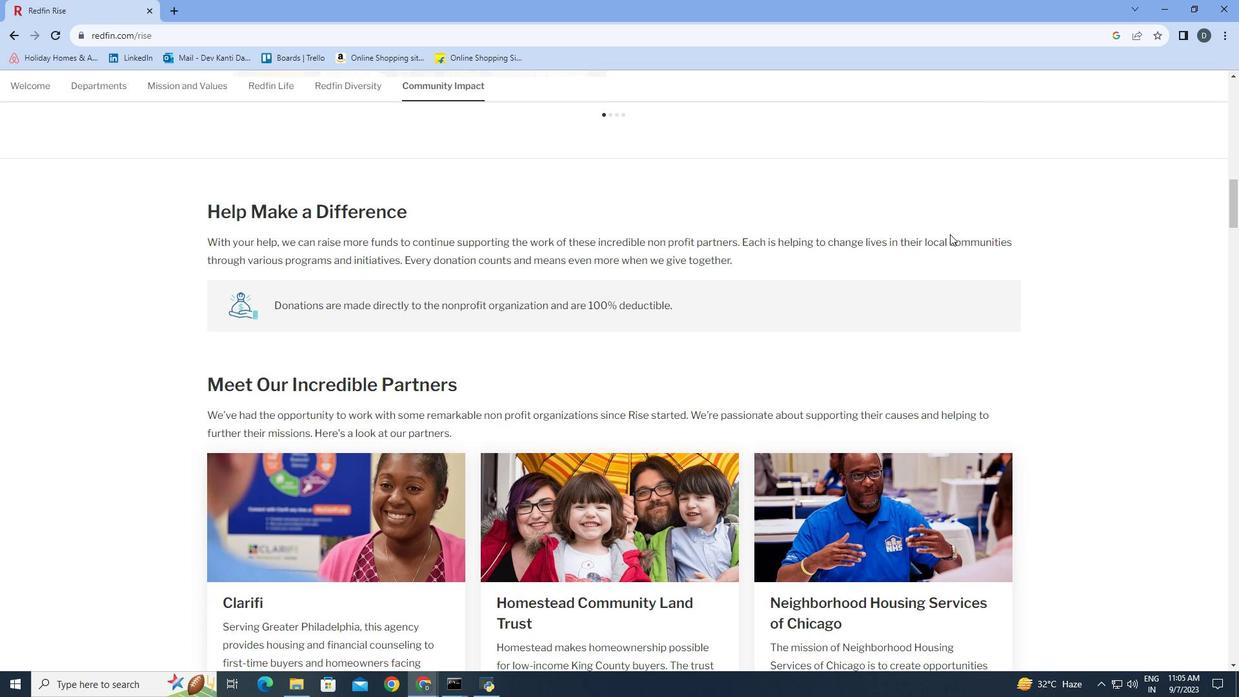 
Action: Mouse scrolled (951, 234) with delta (0, 0)
Screenshot: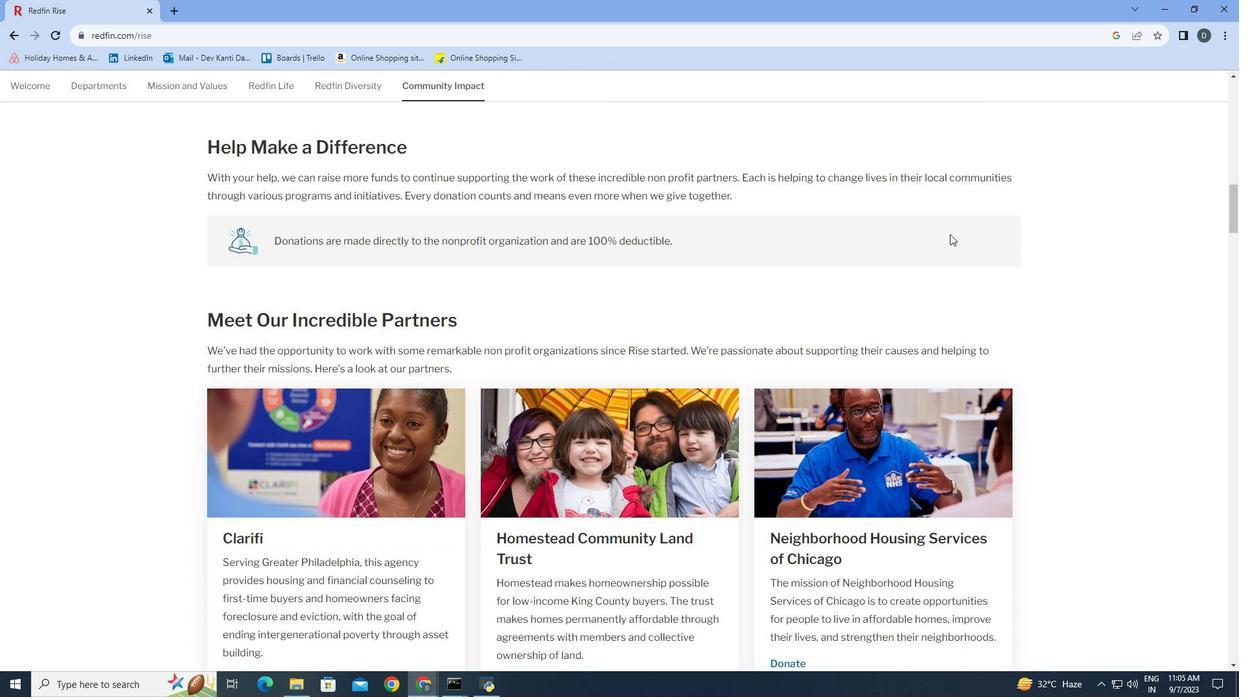 
Action: Mouse scrolled (951, 234) with delta (0, 0)
Screenshot: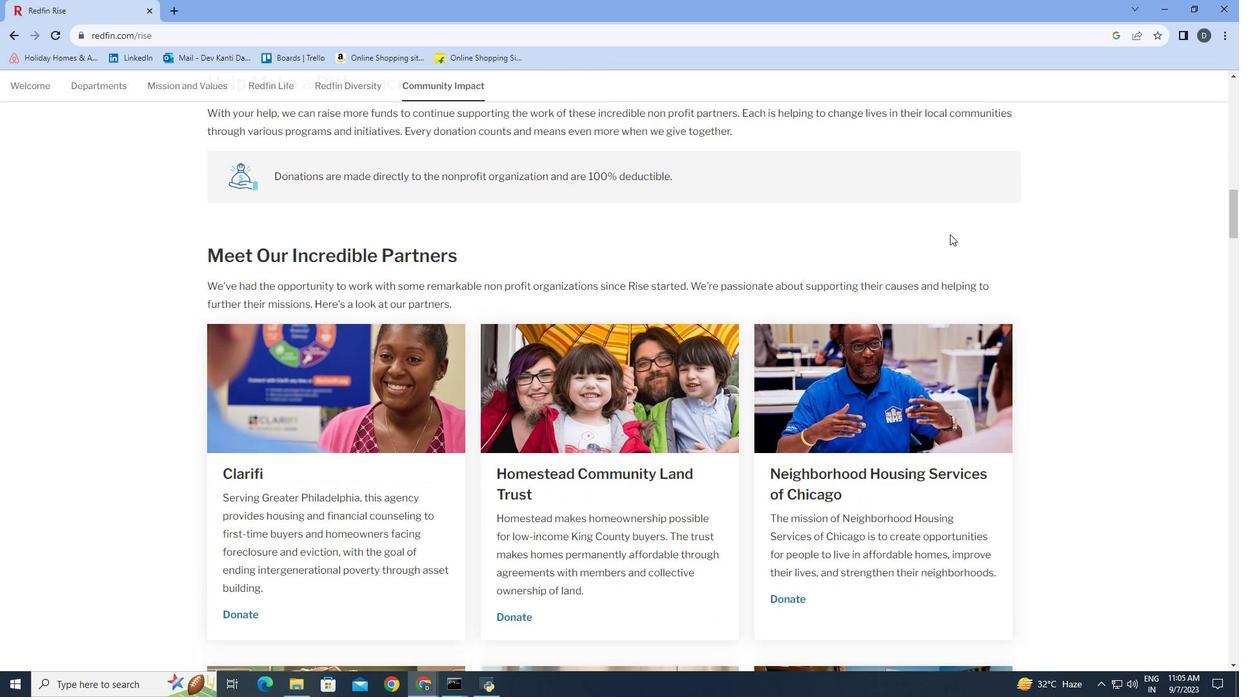 
Action: Mouse scrolled (951, 234) with delta (0, 0)
Screenshot: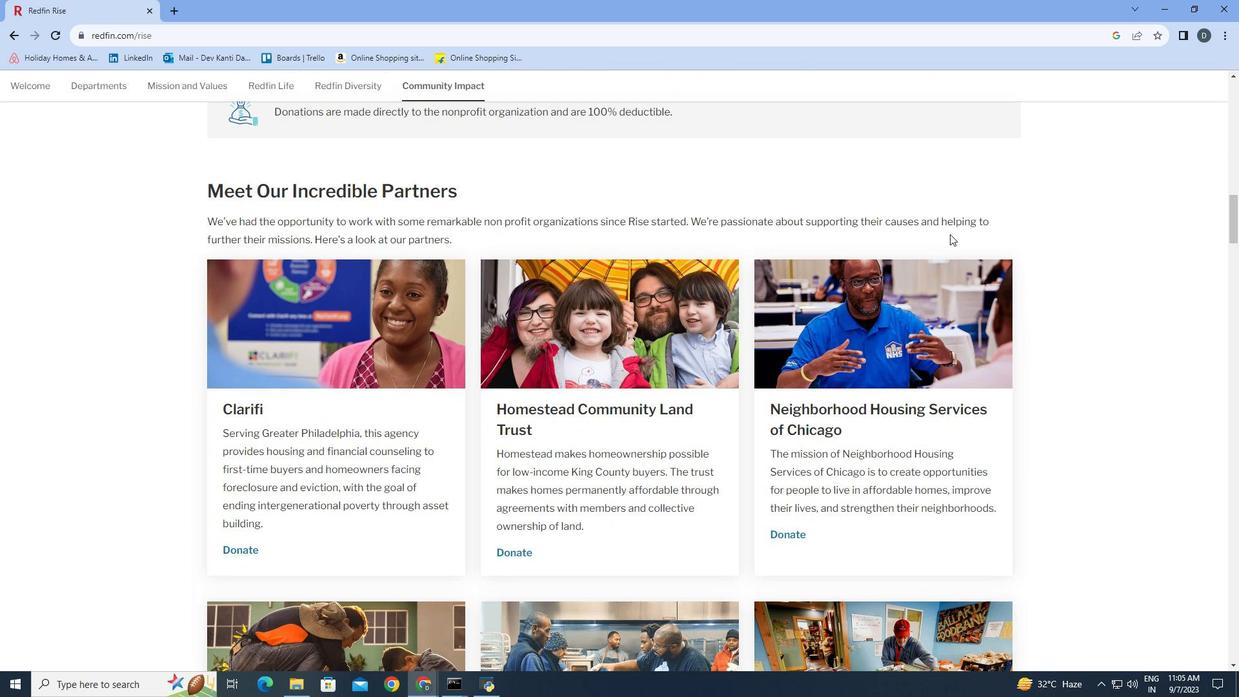 
Action: Mouse moved to (951, 235)
Screenshot: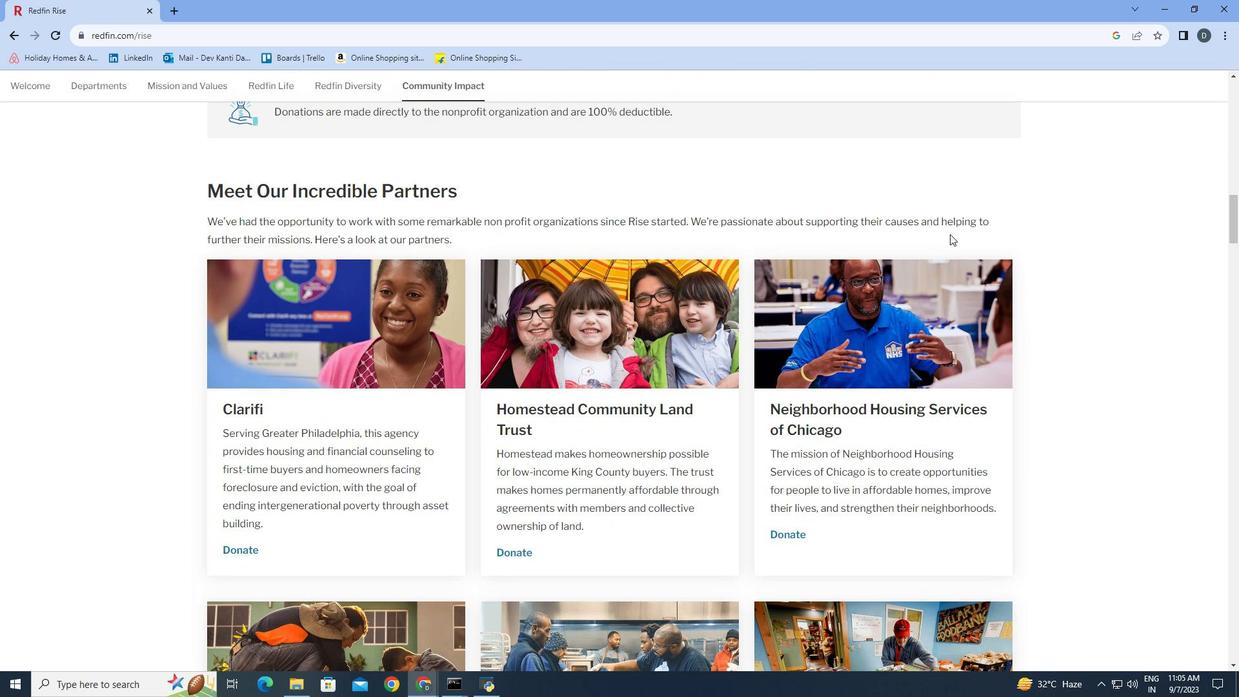 
Action: Mouse scrolled (951, 234) with delta (0, 0)
Screenshot: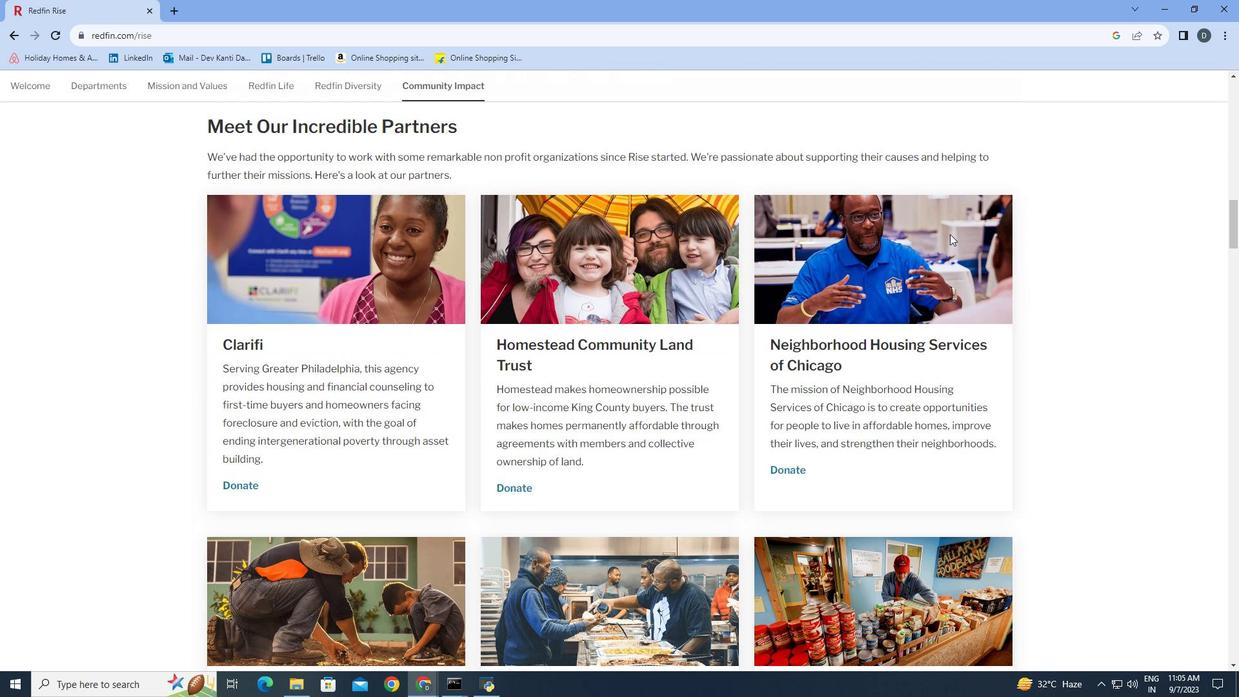 
Action: Mouse scrolled (951, 234) with delta (0, 0)
Screenshot: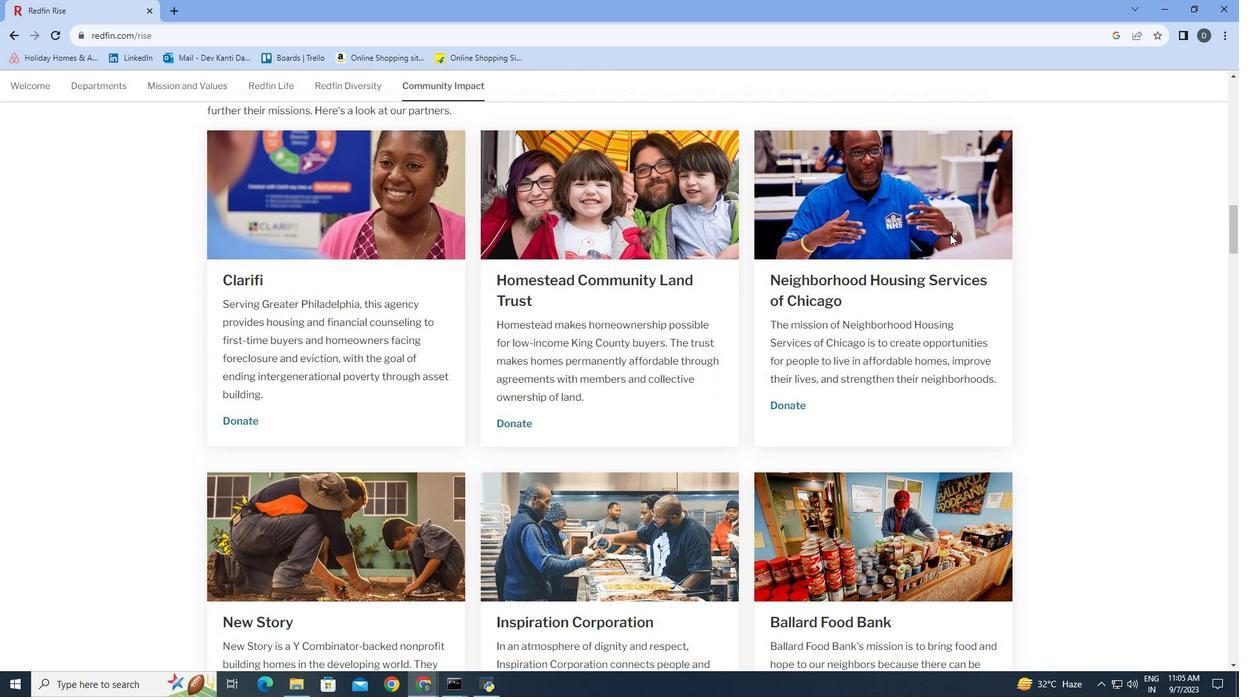 
Action: Mouse scrolled (951, 234) with delta (0, 0)
Screenshot: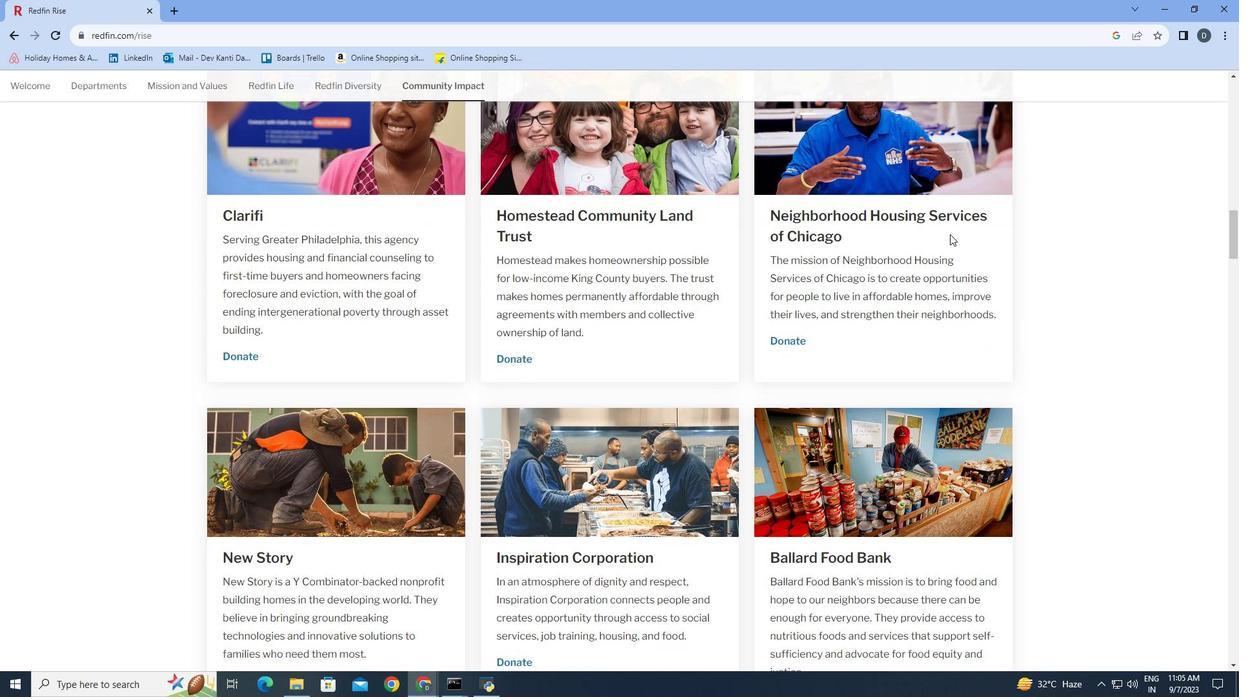 
Action: Mouse scrolled (951, 234) with delta (0, 0)
Screenshot: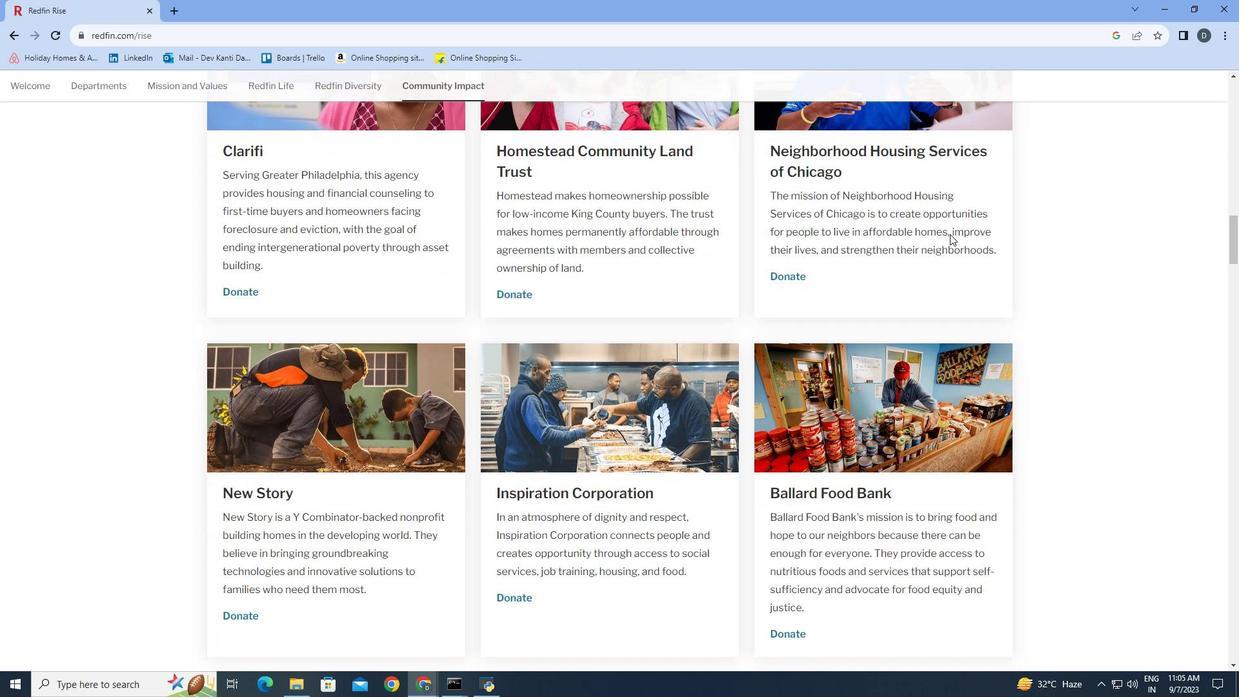 
Action: Mouse scrolled (951, 234) with delta (0, 0)
Screenshot: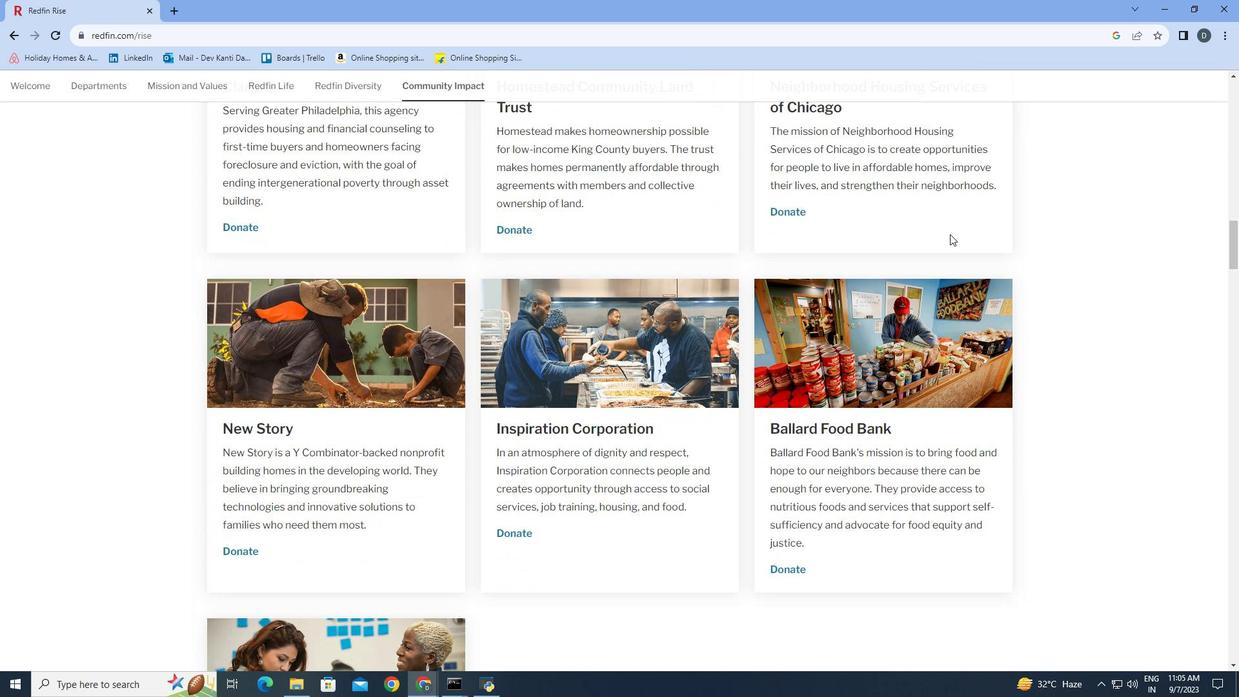
Action: Mouse scrolled (951, 234) with delta (0, 0)
Screenshot: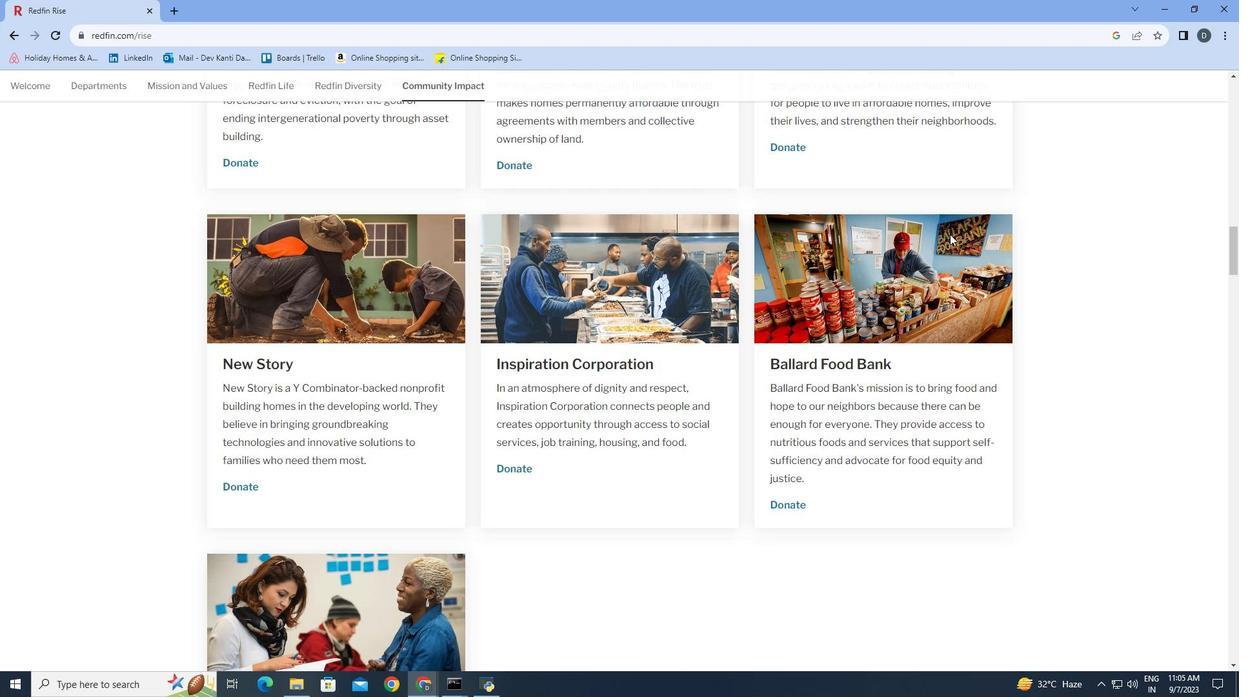 
Action: Mouse scrolled (951, 234) with delta (0, 0)
Screenshot: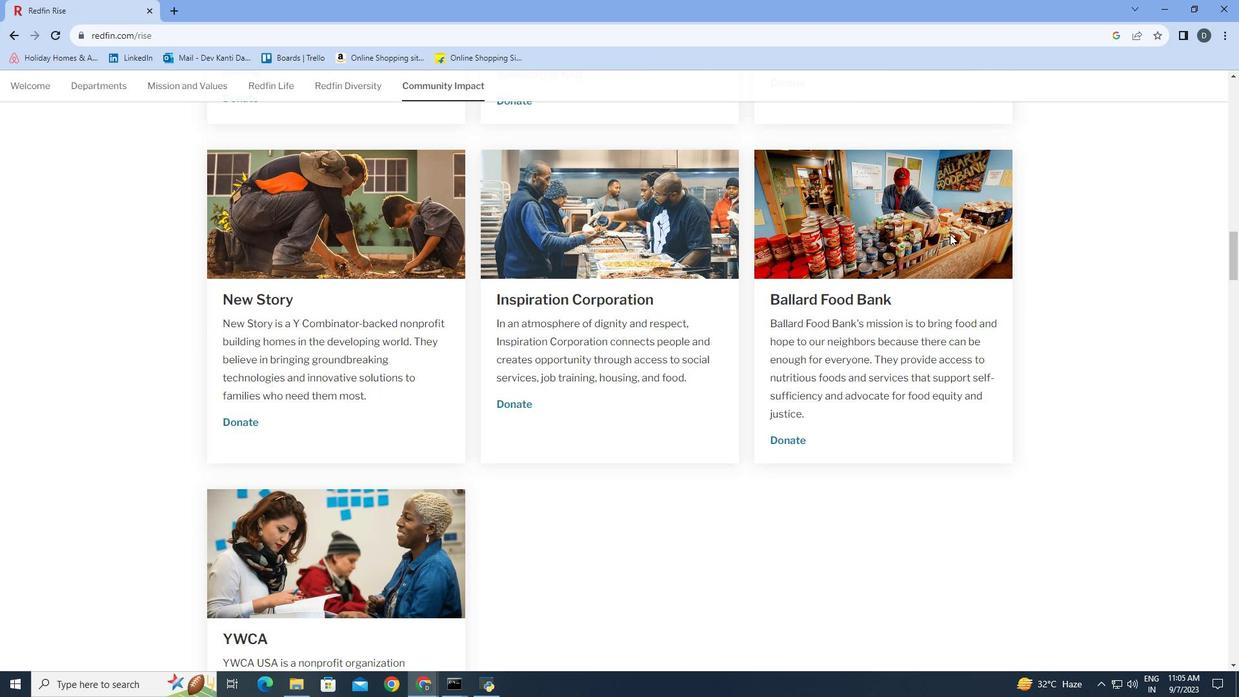 
Action: Mouse scrolled (951, 234) with delta (0, 0)
Screenshot: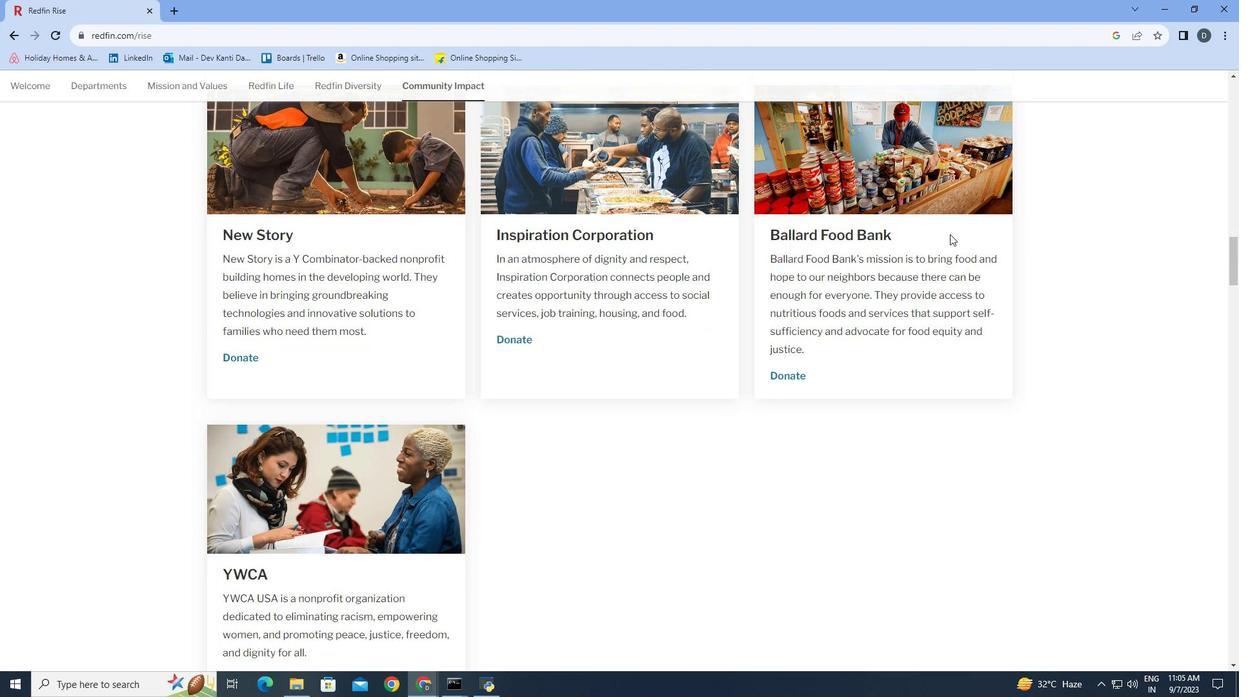 
Action: Mouse scrolled (951, 234) with delta (0, 0)
Screenshot: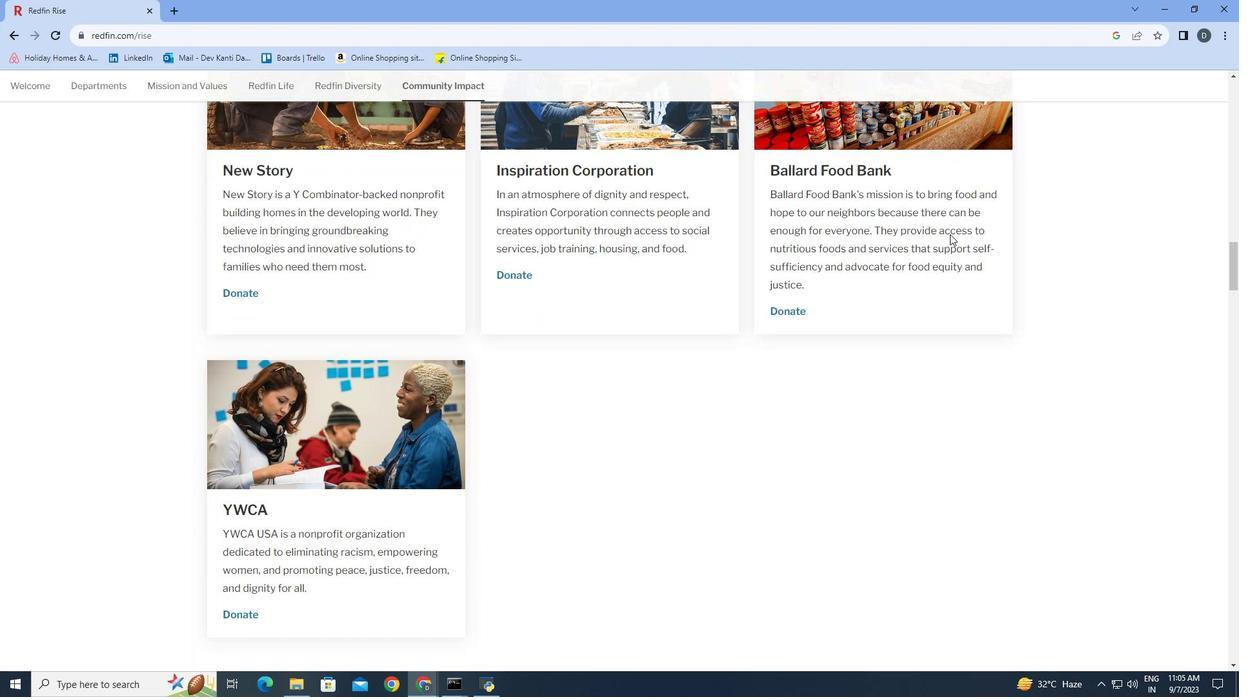 
Action: Mouse scrolled (951, 234) with delta (0, 0)
Screenshot: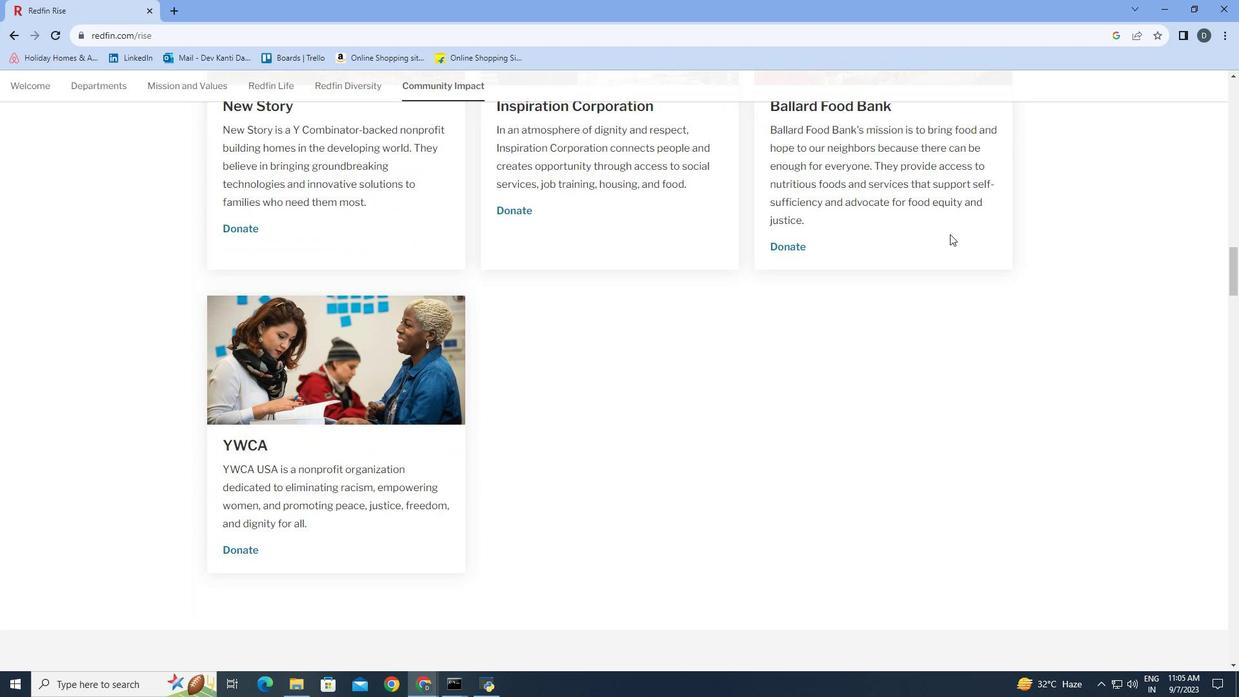 
Action: Mouse scrolled (951, 234) with delta (0, 0)
Screenshot: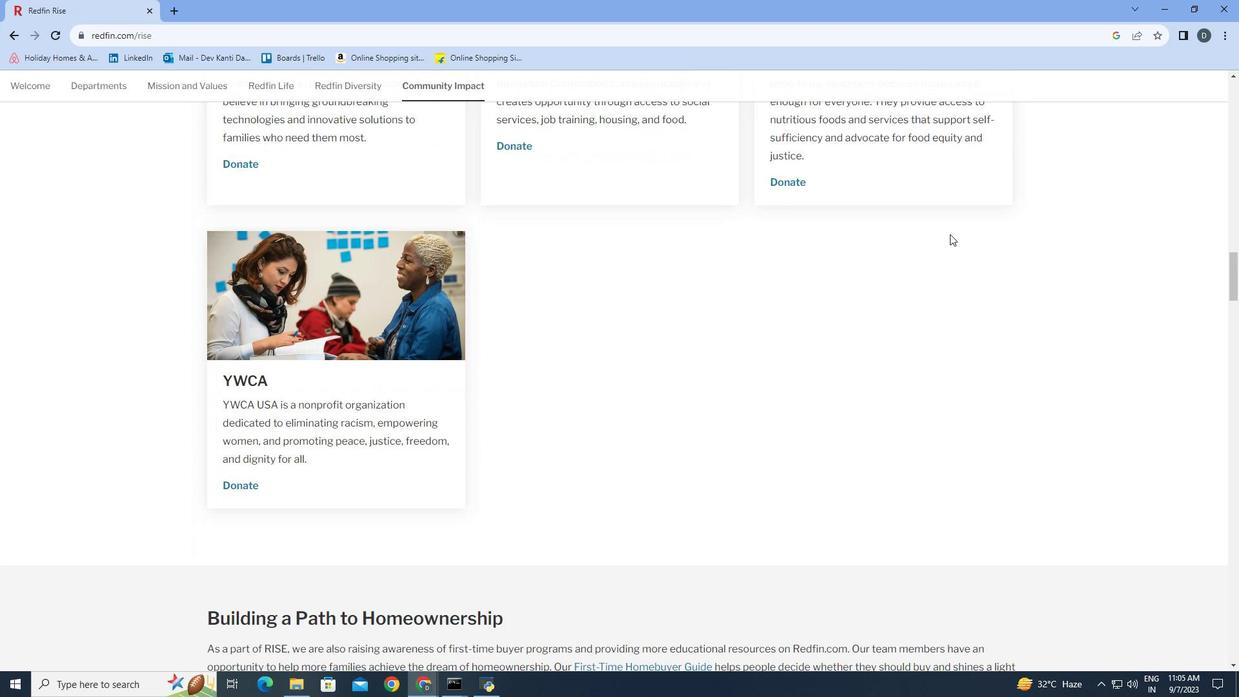 
Action: Mouse scrolled (951, 234) with delta (0, 0)
Screenshot: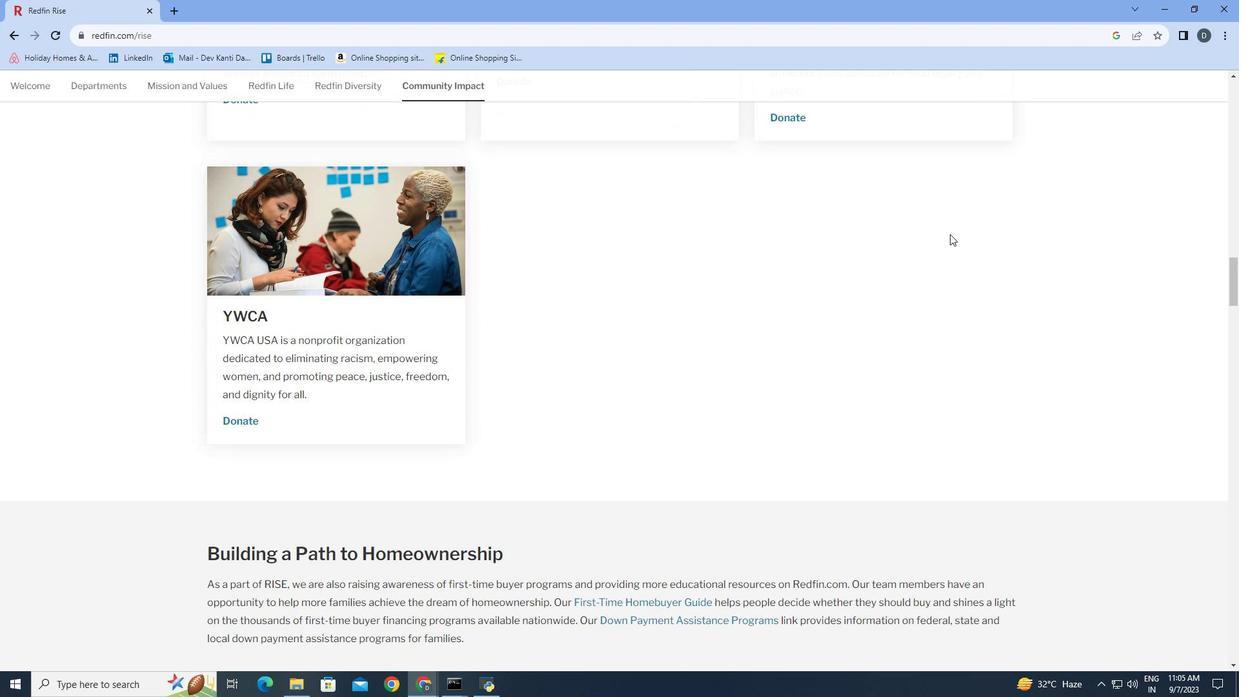 
Action: Mouse scrolled (951, 234) with delta (0, 0)
Screenshot: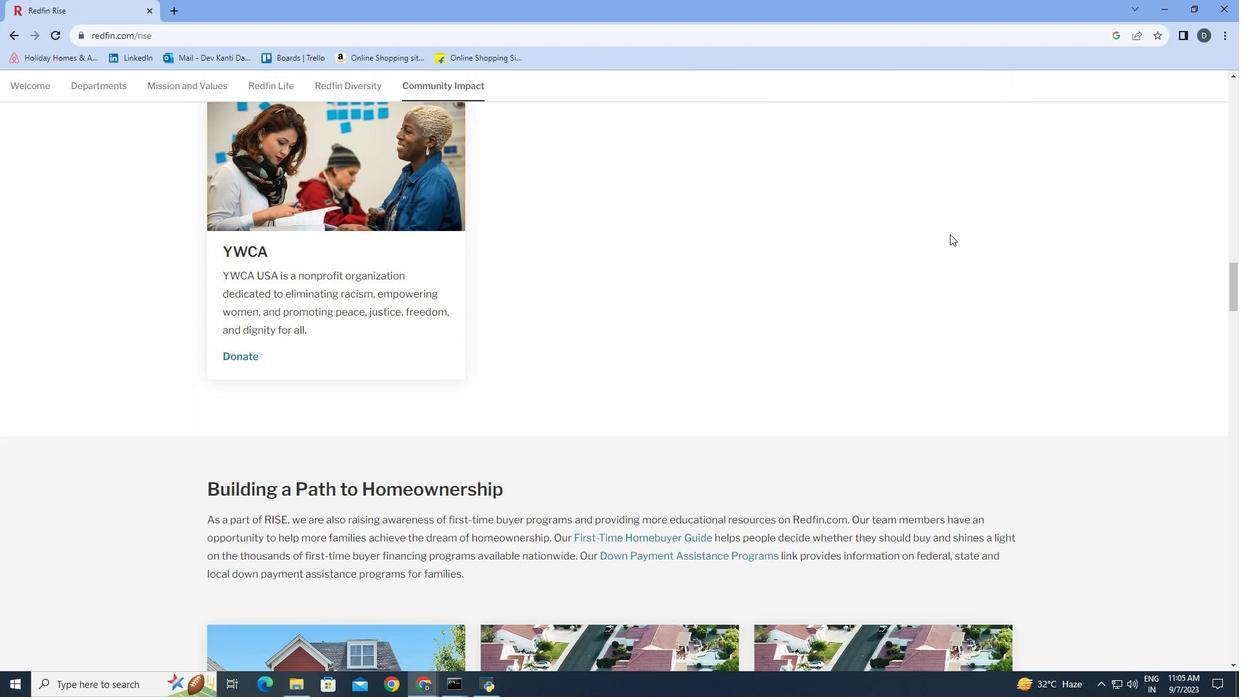 
Action: Mouse scrolled (951, 234) with delta (0, 0)
Screenshot: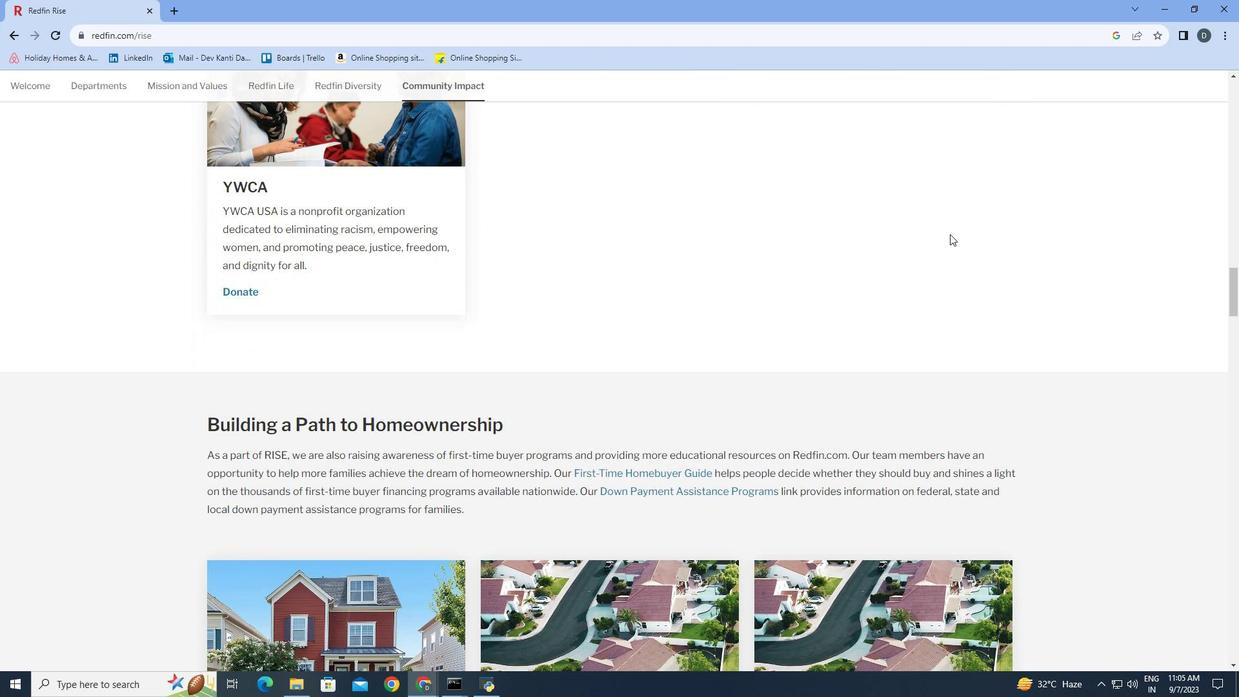 
Action: Mouse scrolled (951, 234) with delta (0, 0)
Screenshot: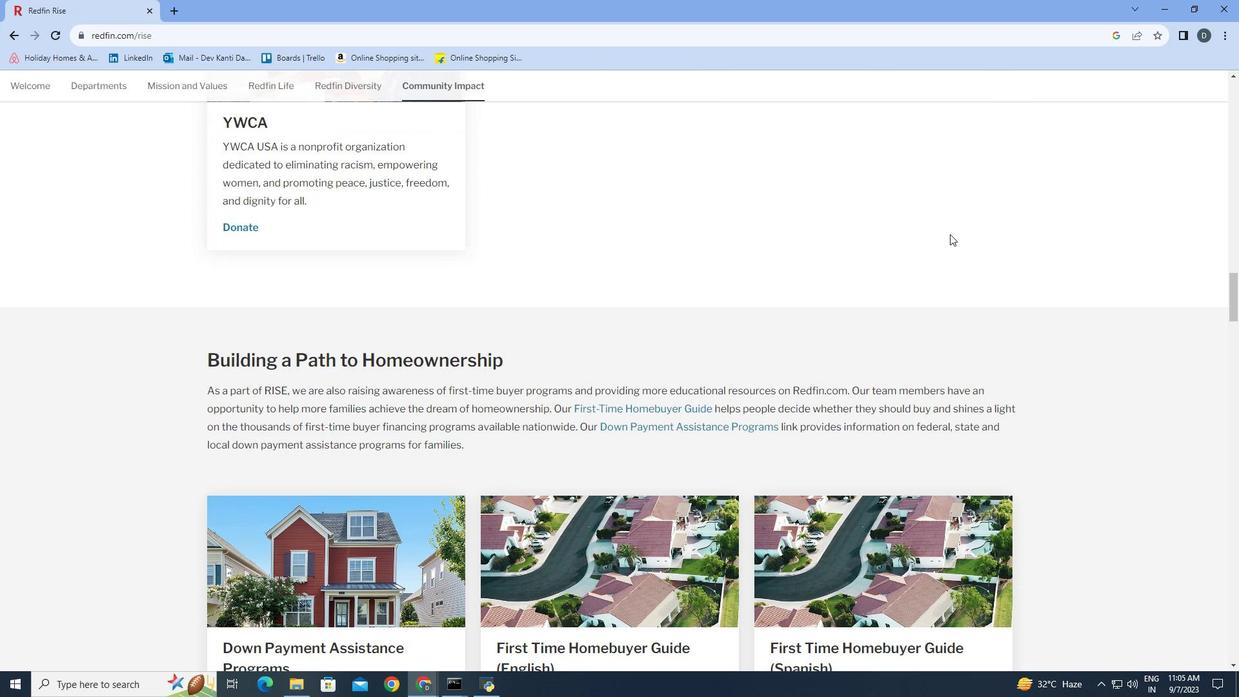 
Action: Mouse scrolled (951, 234) with delta (0, 0)
Screenshot: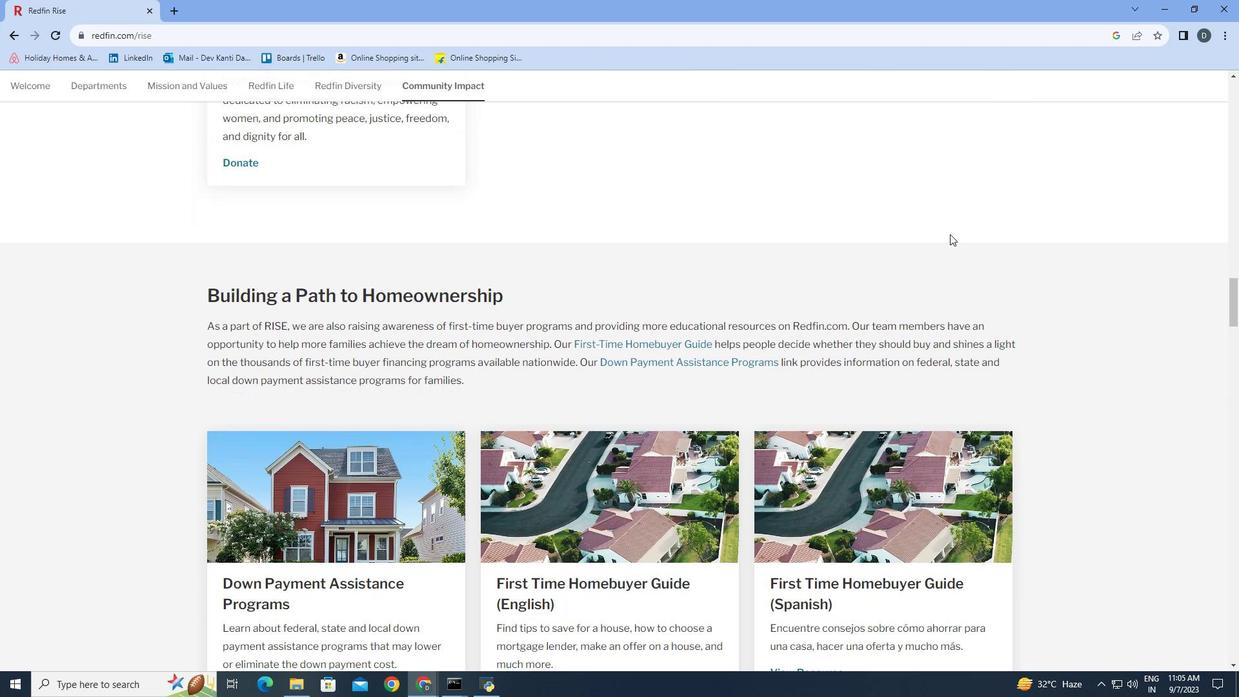 
Action: Mouse scrolled (951, 234) with delta (0, 0)
Screenshot: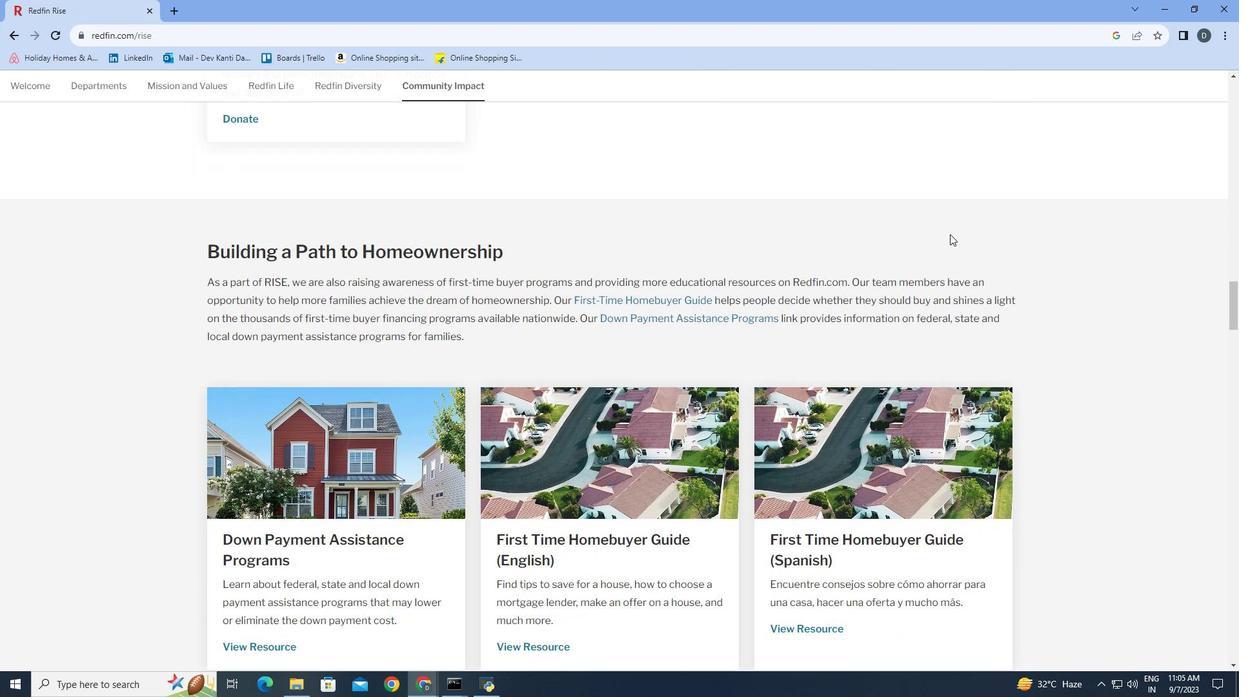 
Action: Mouse scrolled (951, 235) with delta (0, 0)
Screenshot: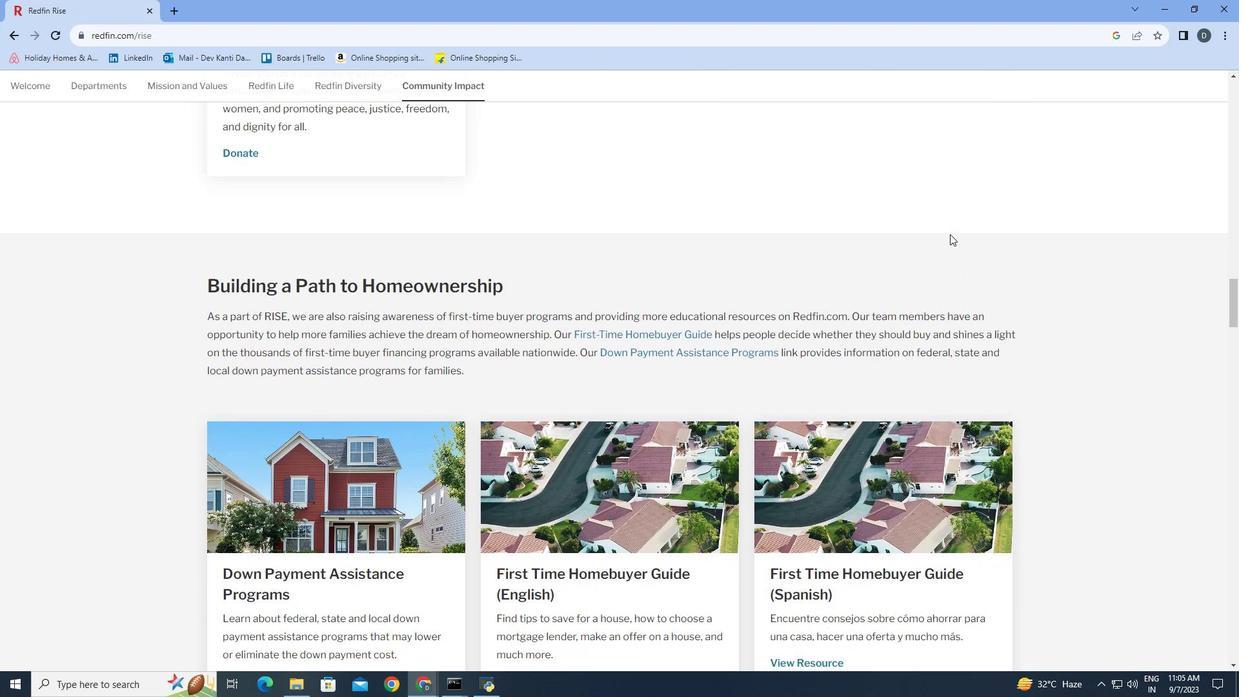 
Action: Mouse scrolled (951, 234) with delta (0, 0)
Screenshot: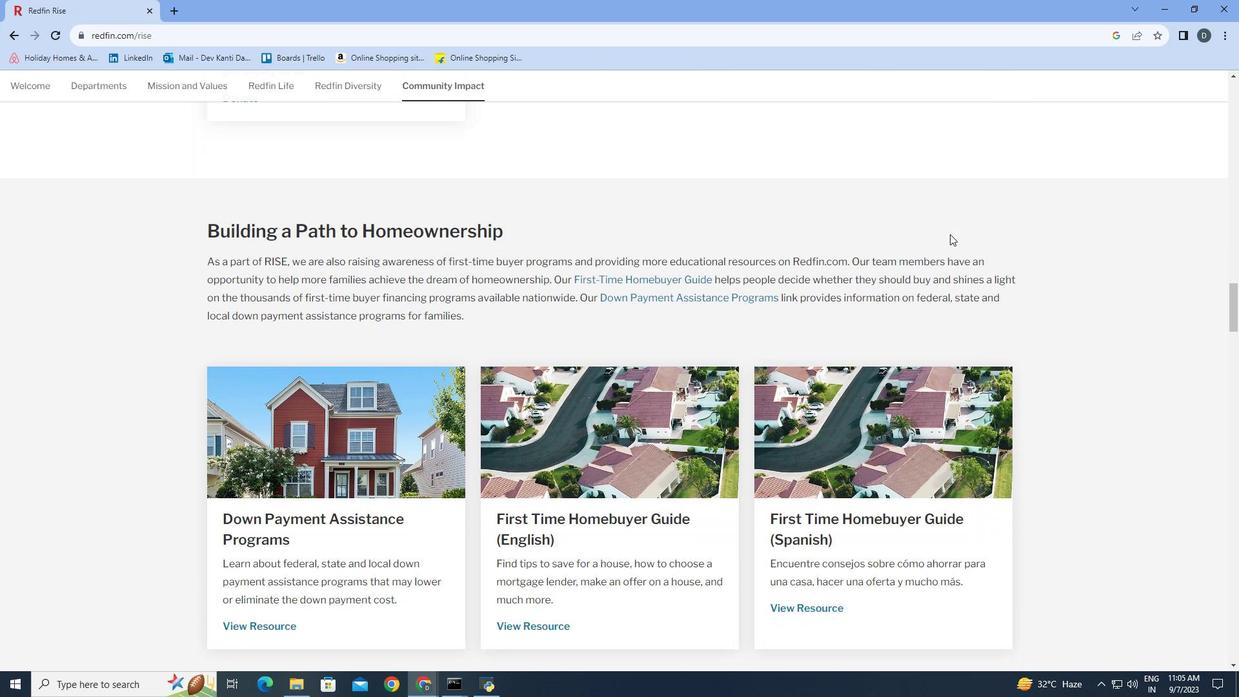 
Action: Mouse scrolled (951, 234) with delta (0, 0)
Screenshot: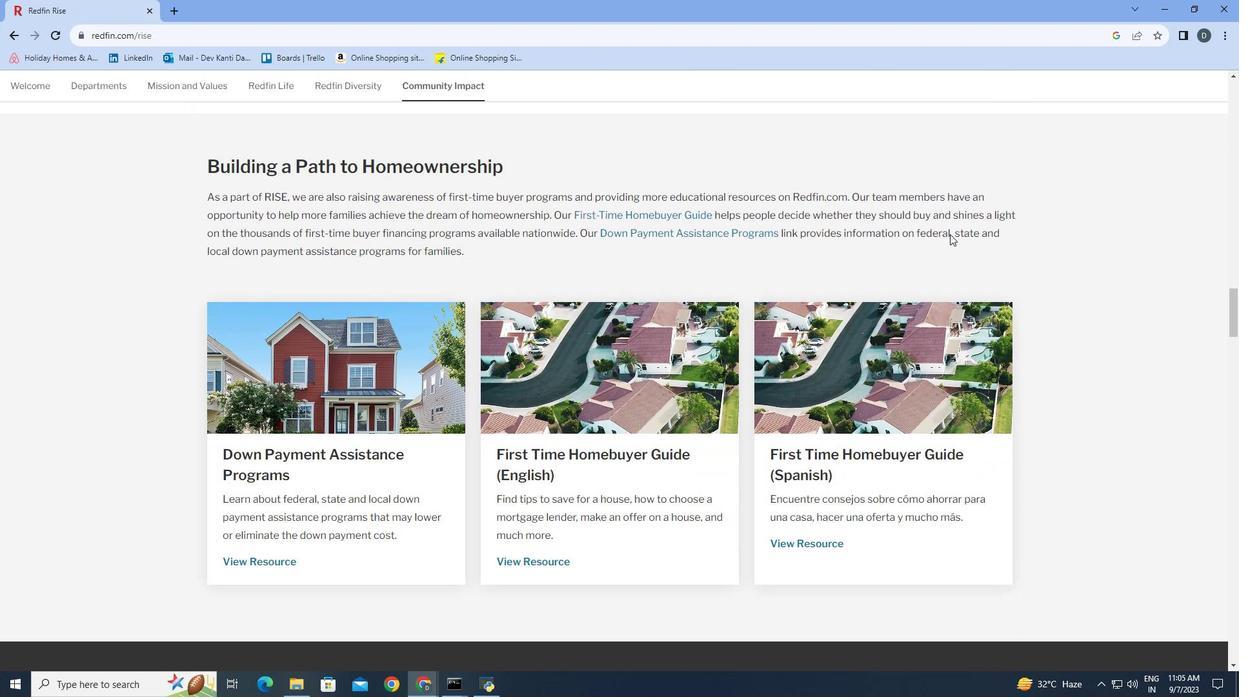 
Action: Mouse scrolled (951, 234) with delta (0, 0)
Screenshot: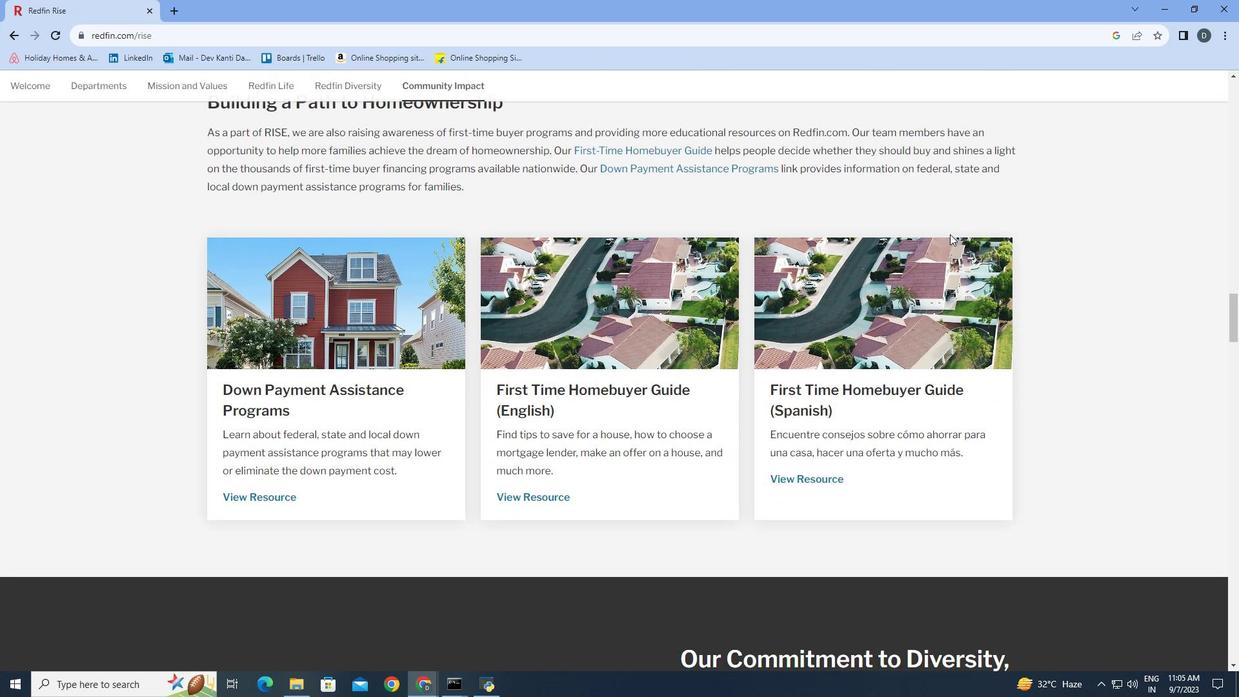 
Action: Mouse scrolled (951, 234) with delta (0, 0)
Screenshot: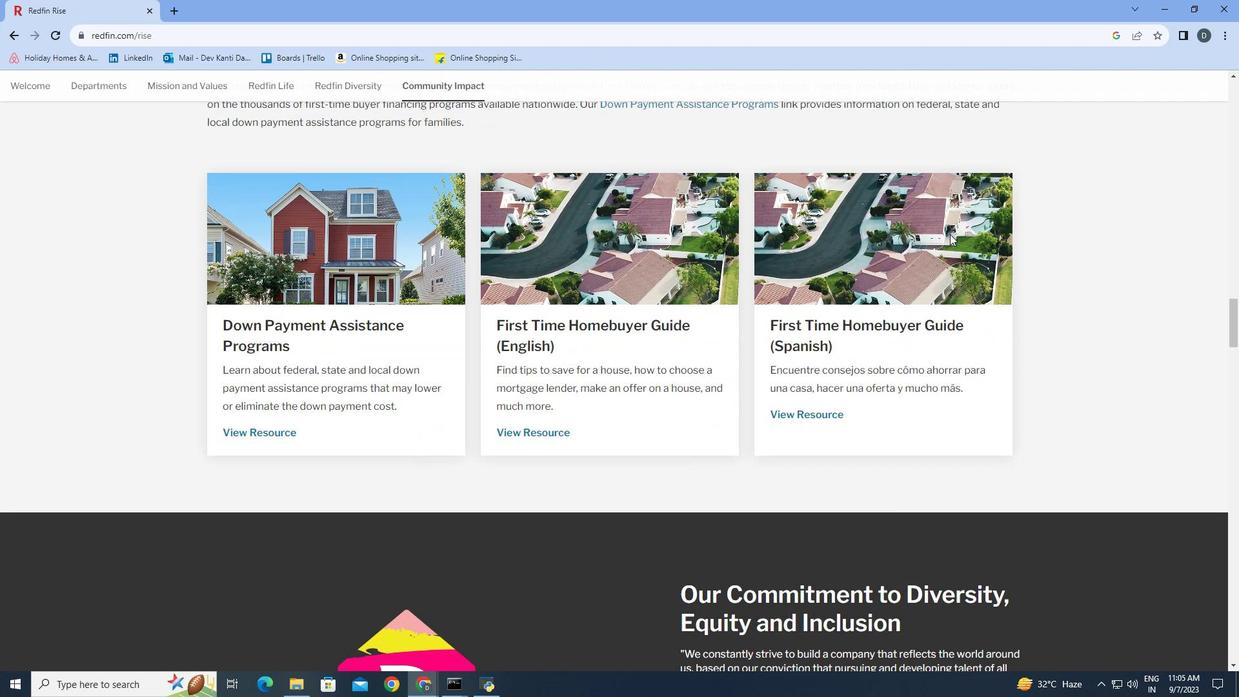 
Action: Mouse scrolled (951, 234) with delta (0, 0)
Screenshot: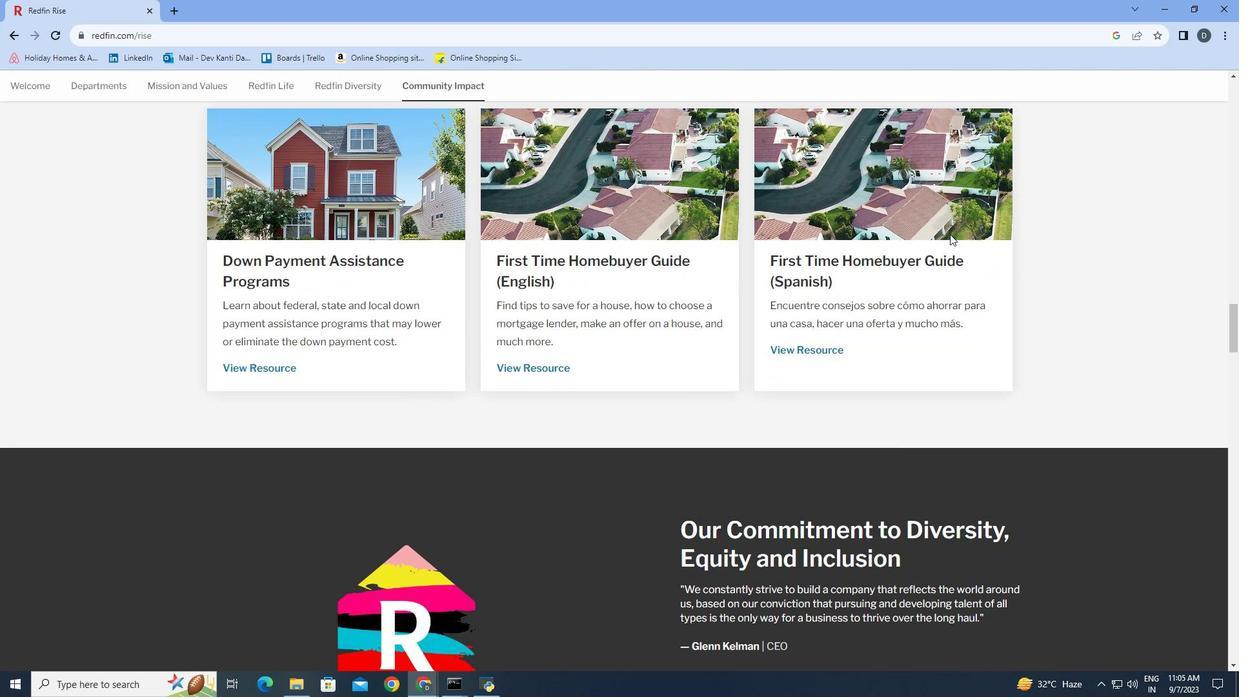 
Action: Mouse scrolled (951, 234) with delta (0, 0)
Screenshot: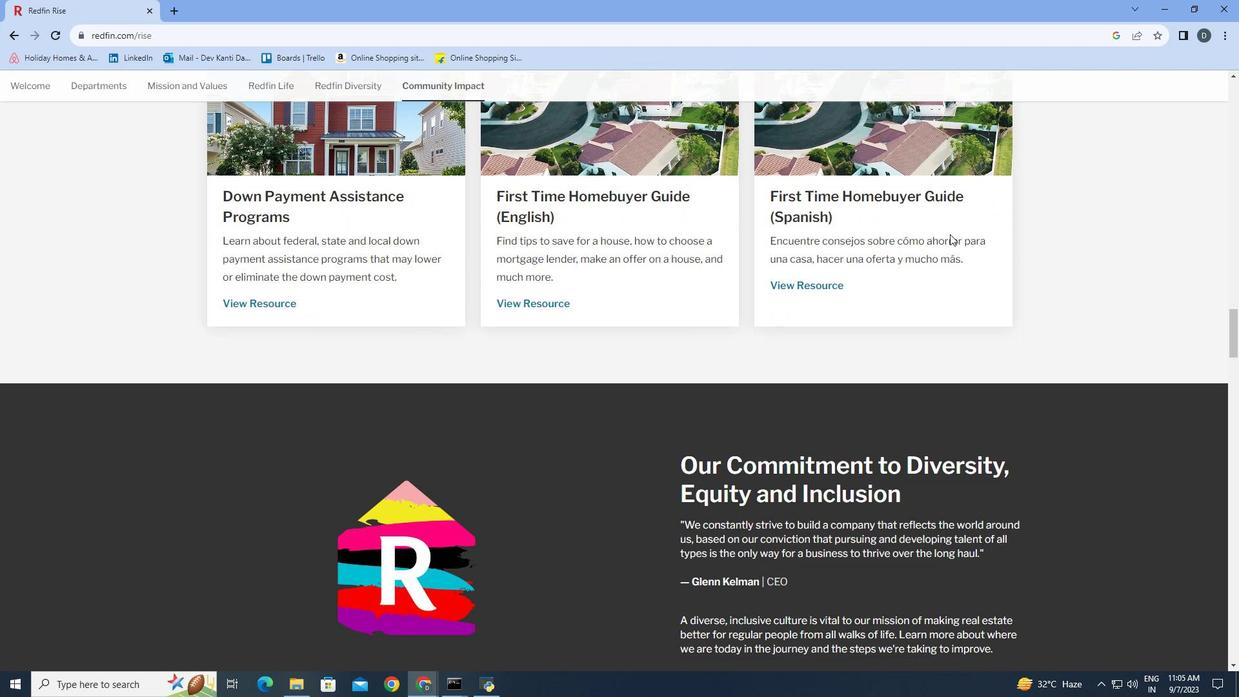 
Action: Mouse scrolled (951, 234) with delta (0, 0)
Screenshot: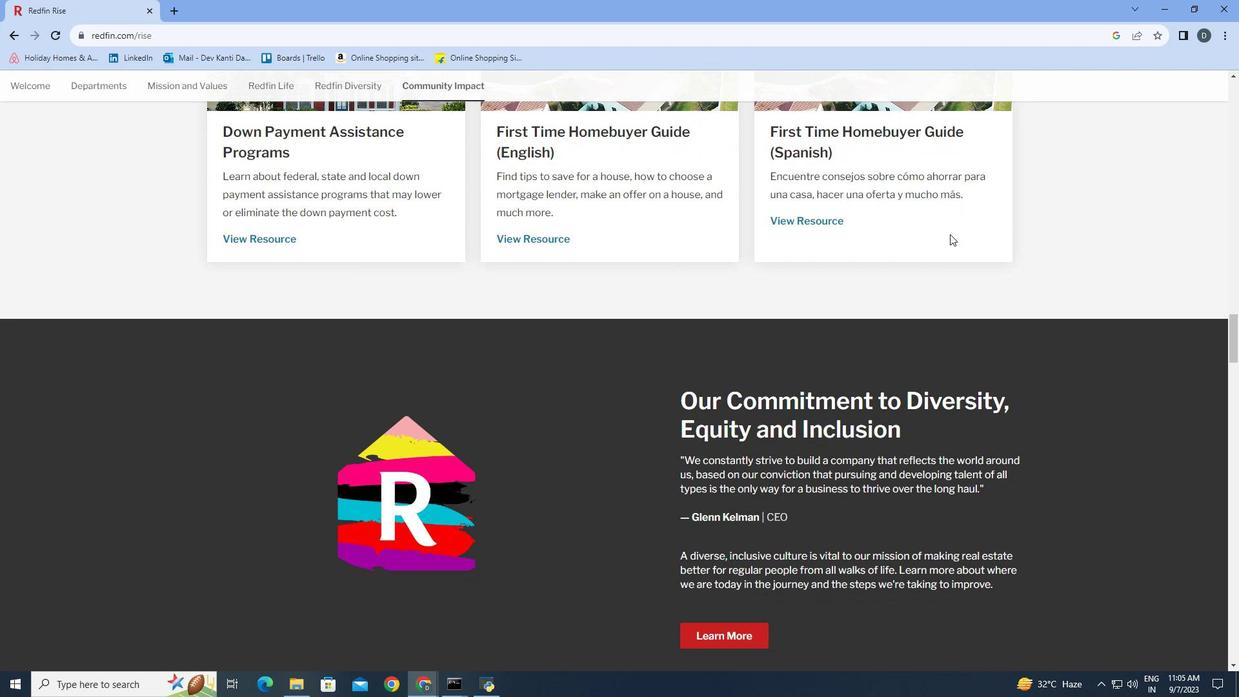 
Action: Mouse scrolled (951, 234) with delta (0, 0)
Screenshot: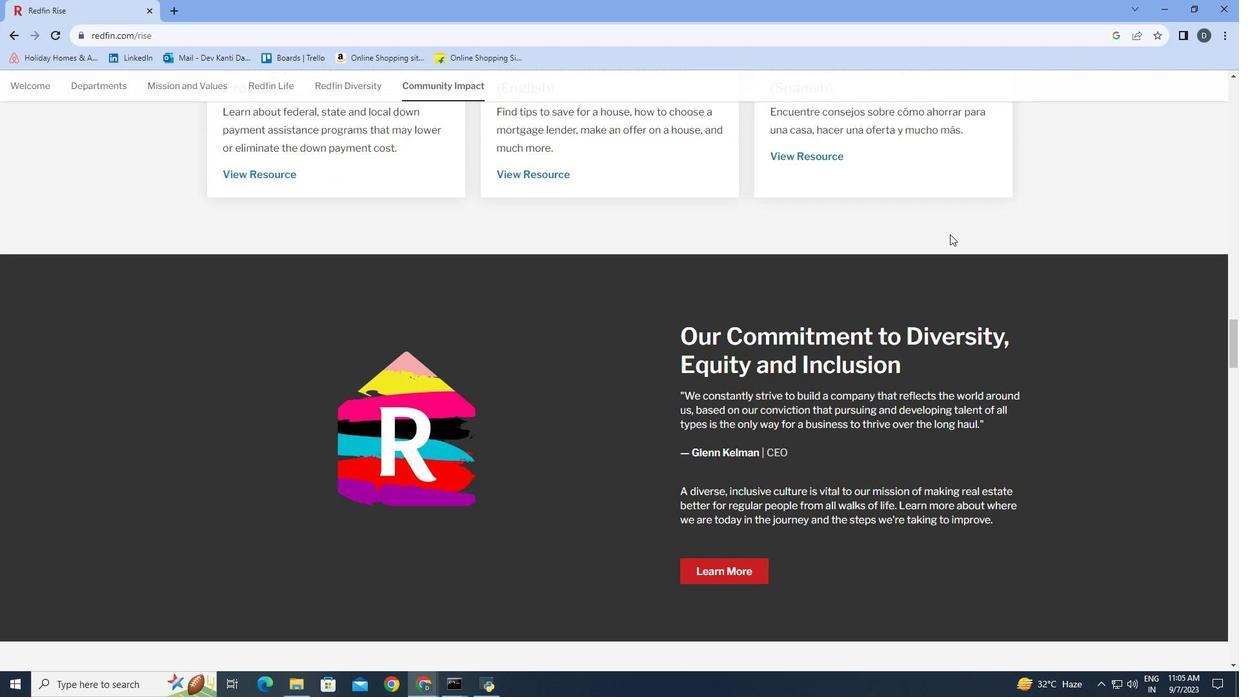 
Action: Mouse scrolled (951, 234) with delta (0, 0)
Screenshot: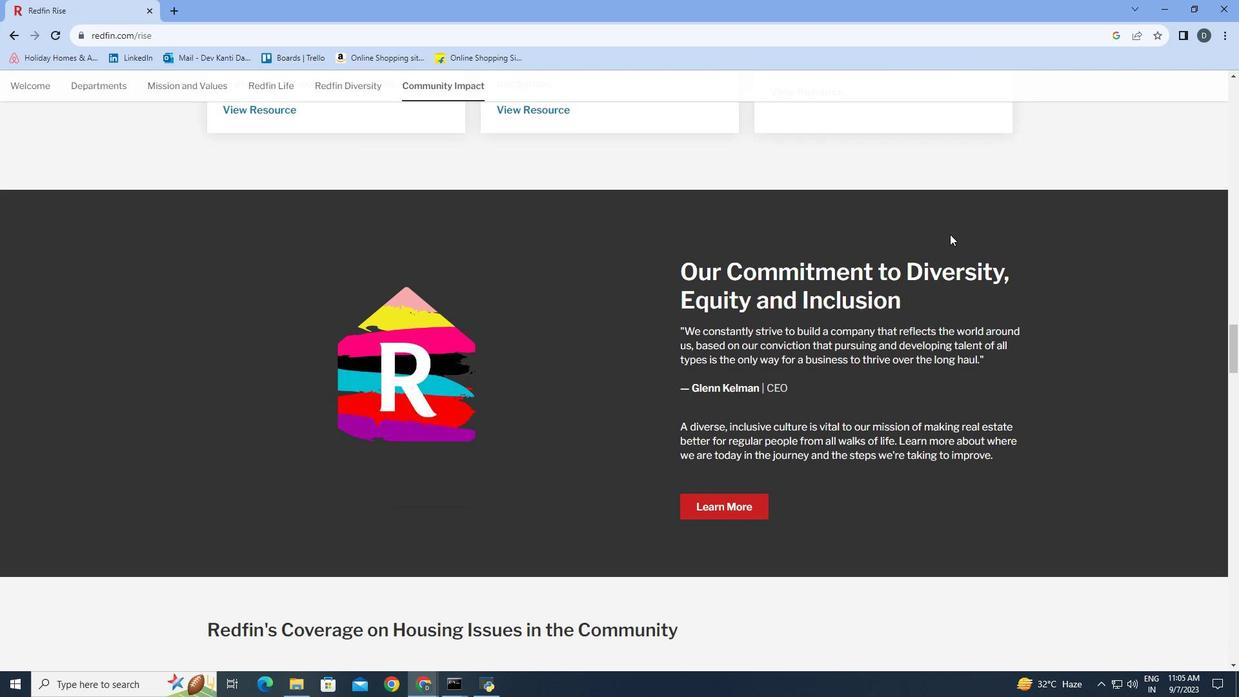 
Action: Mouse scrolled (951, 234) with delta (0, 0)
Screenshot: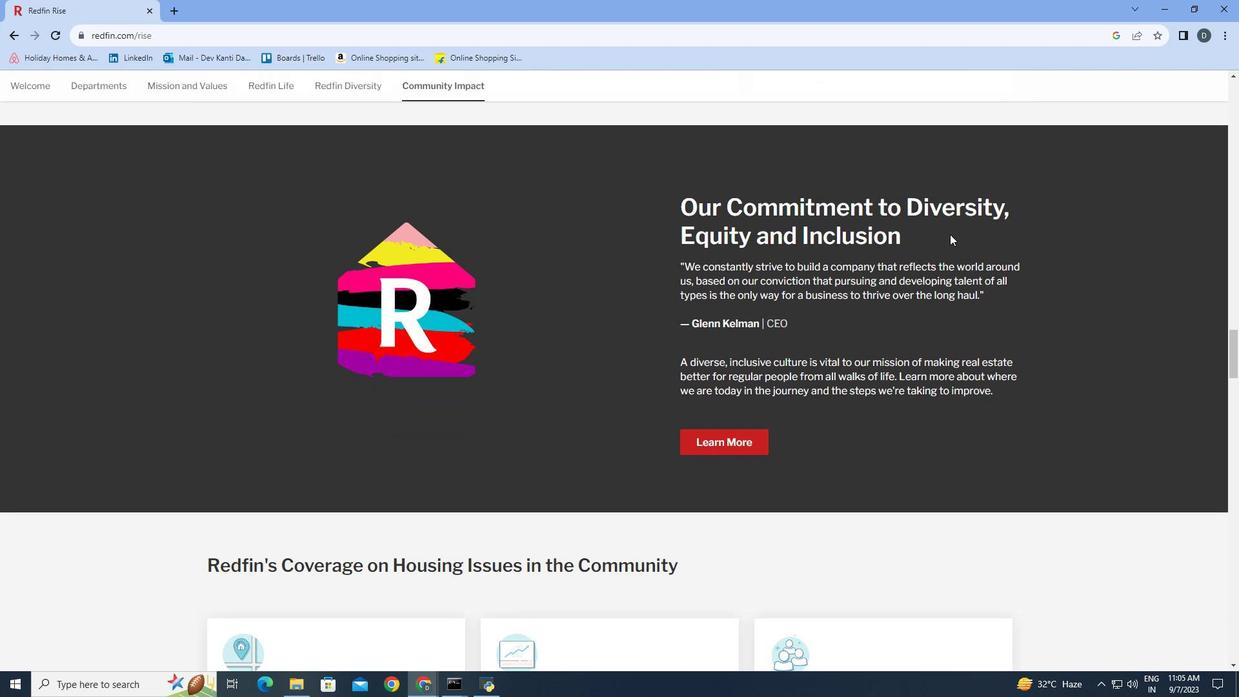 
Action: Mouse scrolled (951, 234) with delta (0, 0)
Screenshot: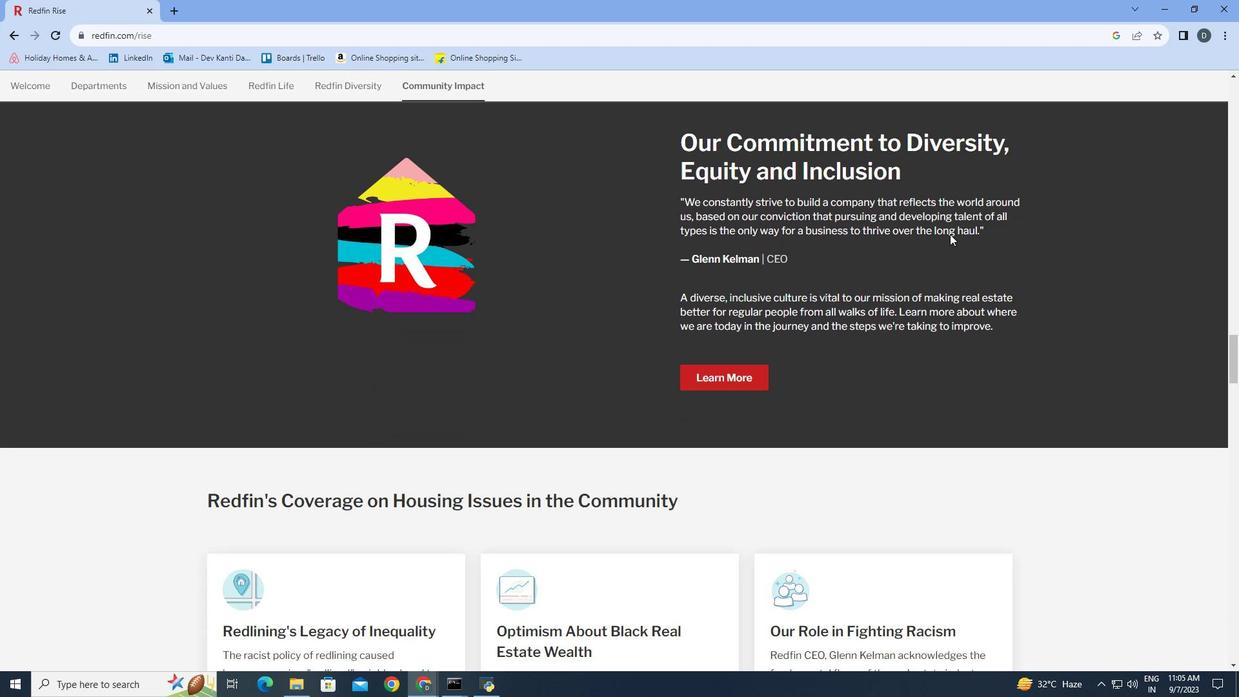 
Action: Mouse scrolled (951, 234) with delta (0, 0)
Screenshot: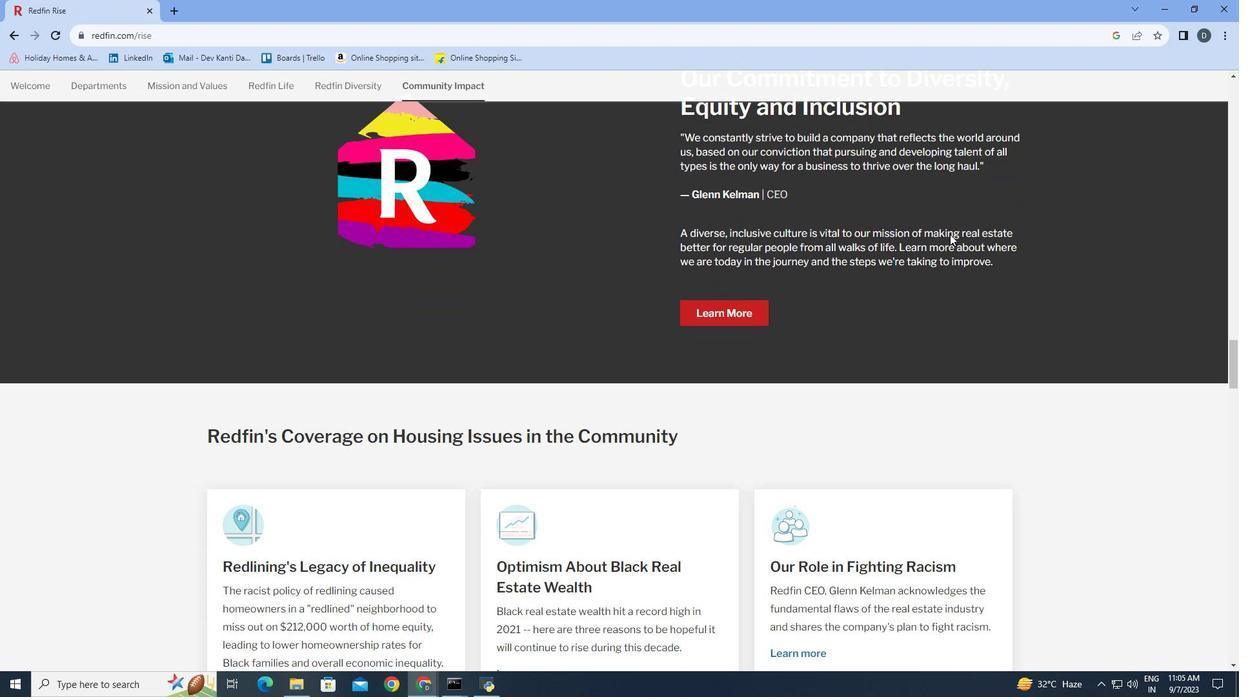 
Action: Mouse scrolled (951, 234) with delta (0, 0)
Screenshot: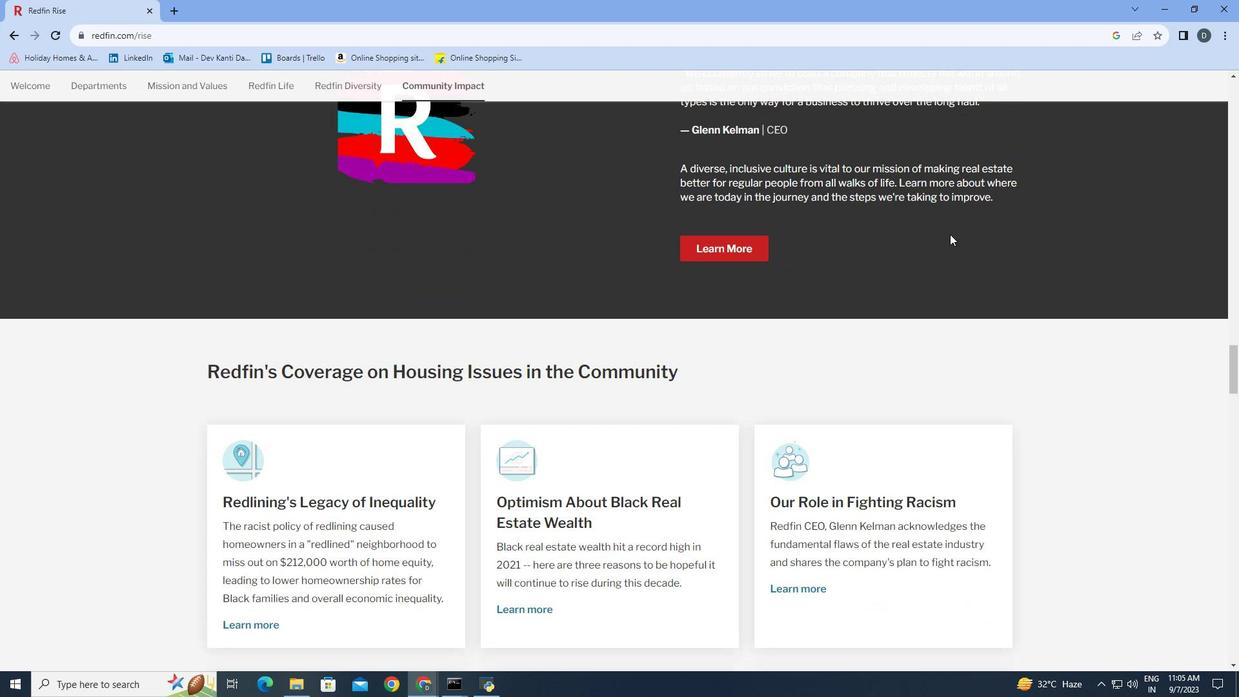 
Action: Mouse scrolled (951, 234) with delta (0, 0)
Screenshot: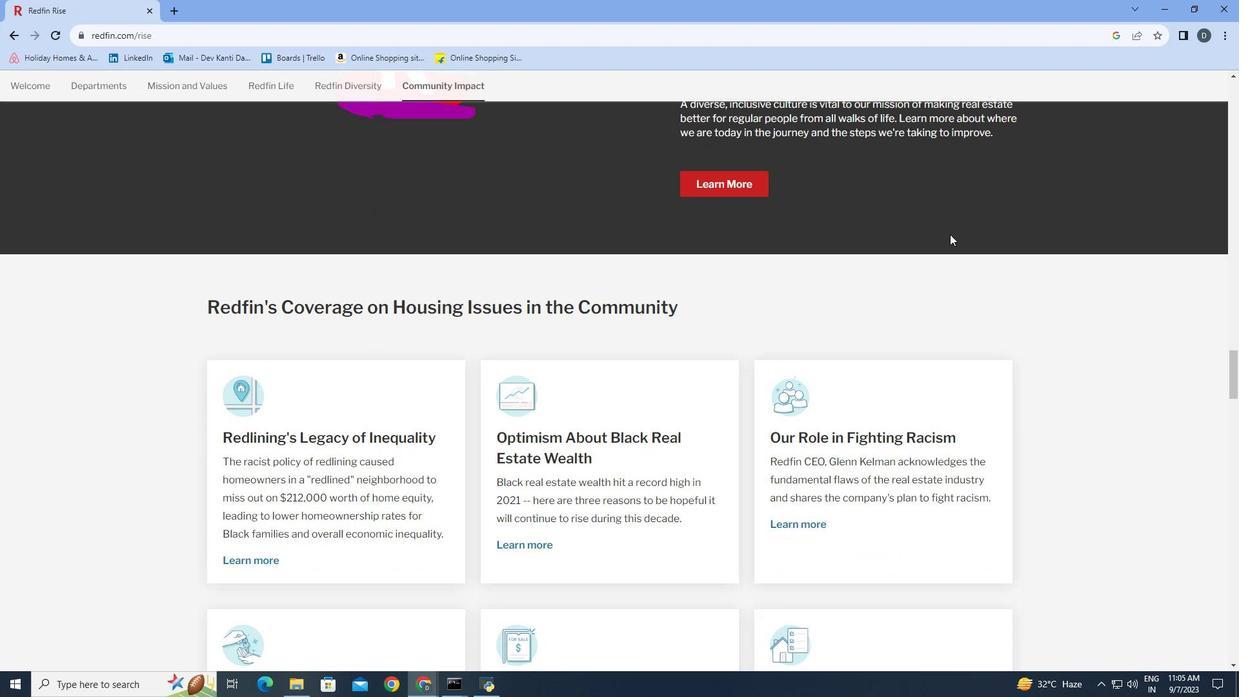 
Action: Mouse scrolled (951, 234) with delta (0, 0)
Screenshot: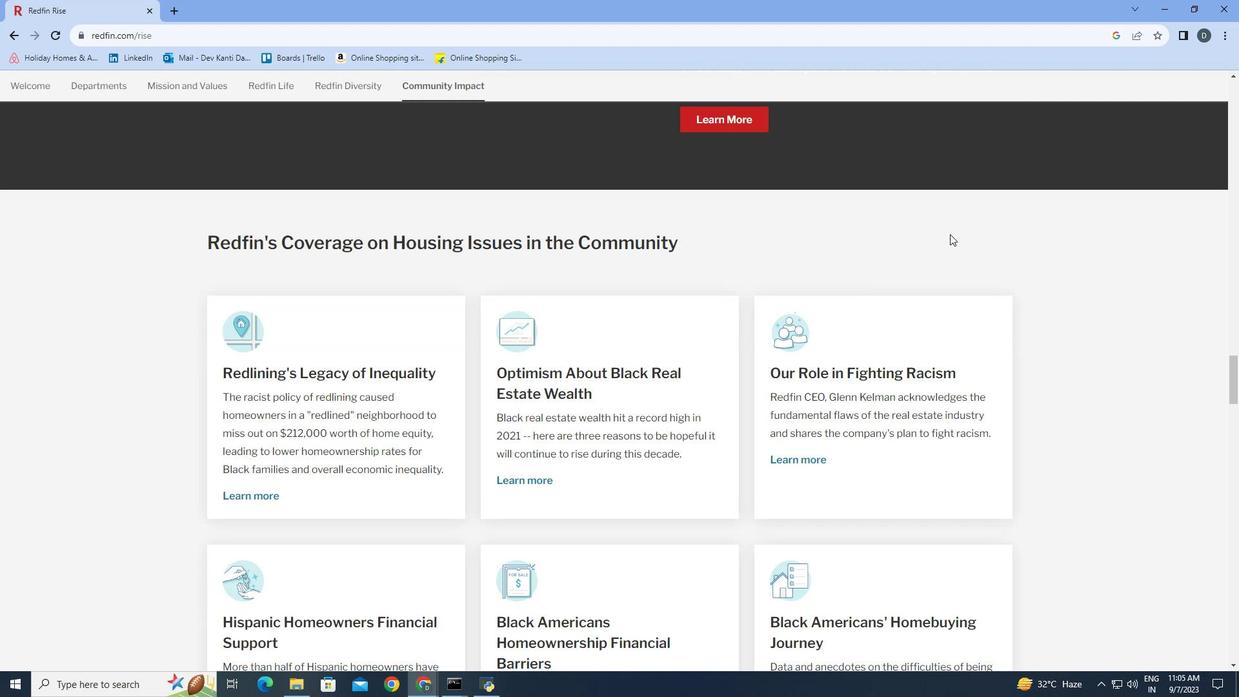
Action: Mouse scrolled (951, 234) with delta (0, 0)
Screenshot: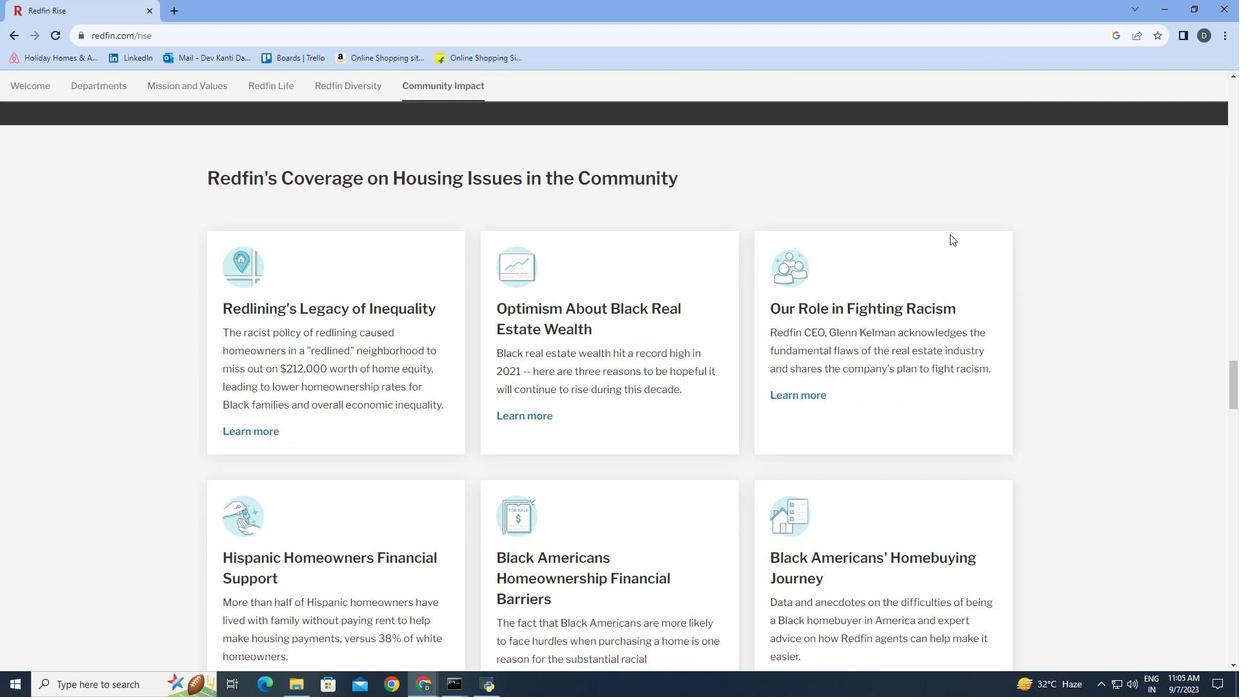
Action: Mouse scrolled (951, 234) with delta (0, 0)
Screenshot: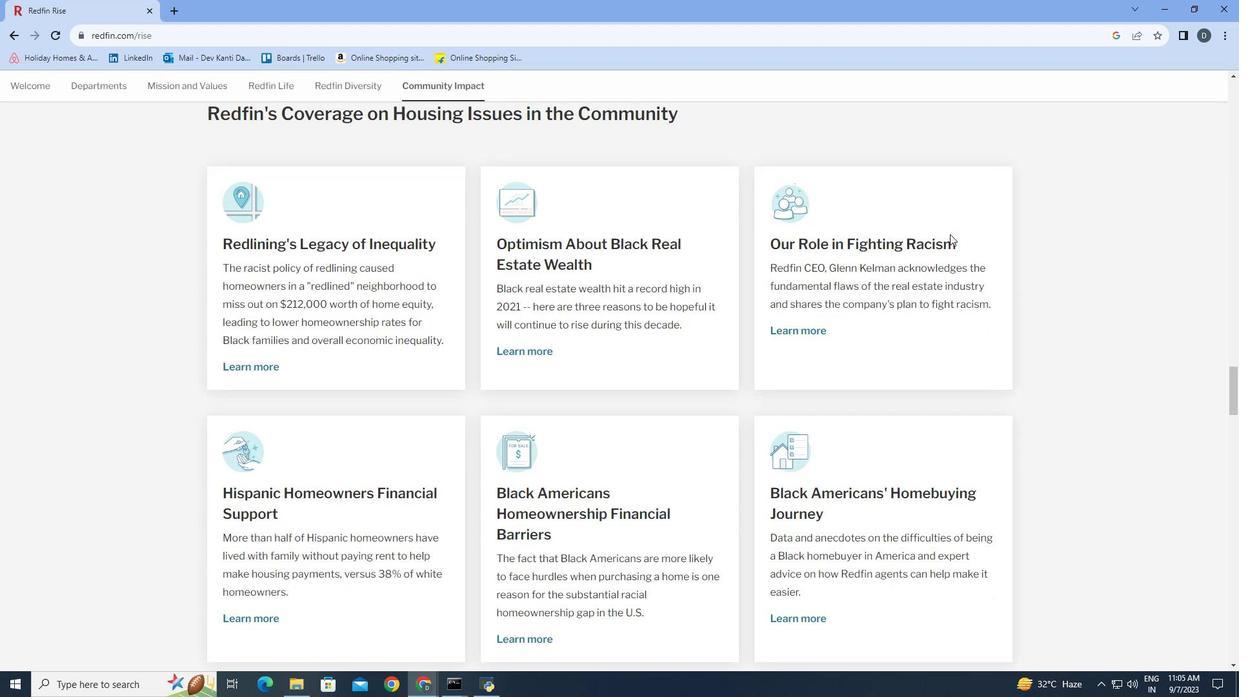 
Action: Mouse scrolled (951, 234) with delta (0, 0)
Screenshot: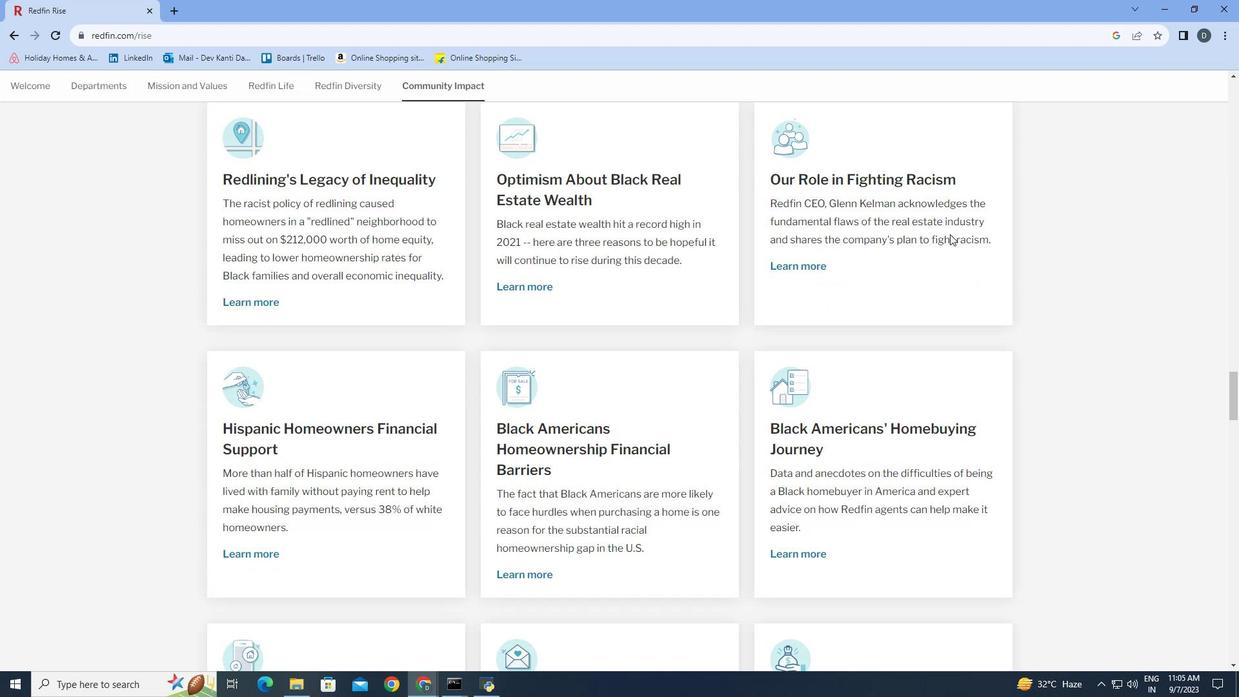 
Action: Mouse scrolled (951, 234) with delta (0, 0)
Screenshot: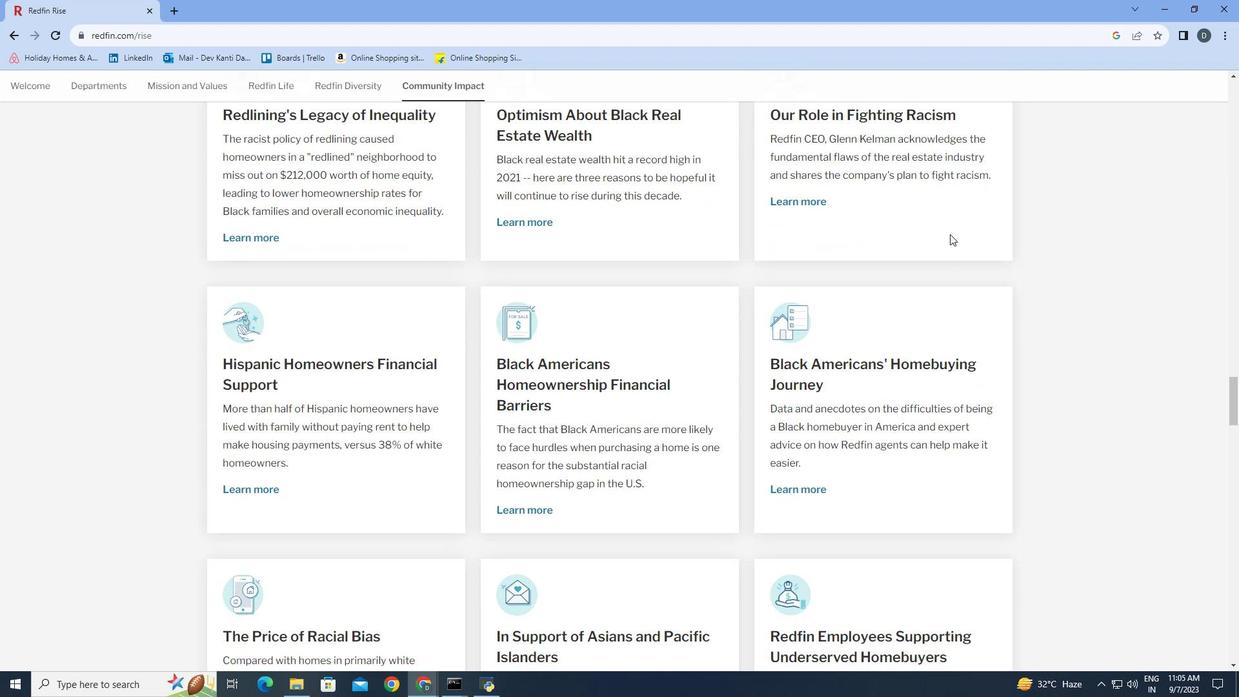 
Action: Mouse scrolled (951, 234) with delta (0, 0)
Screenshot: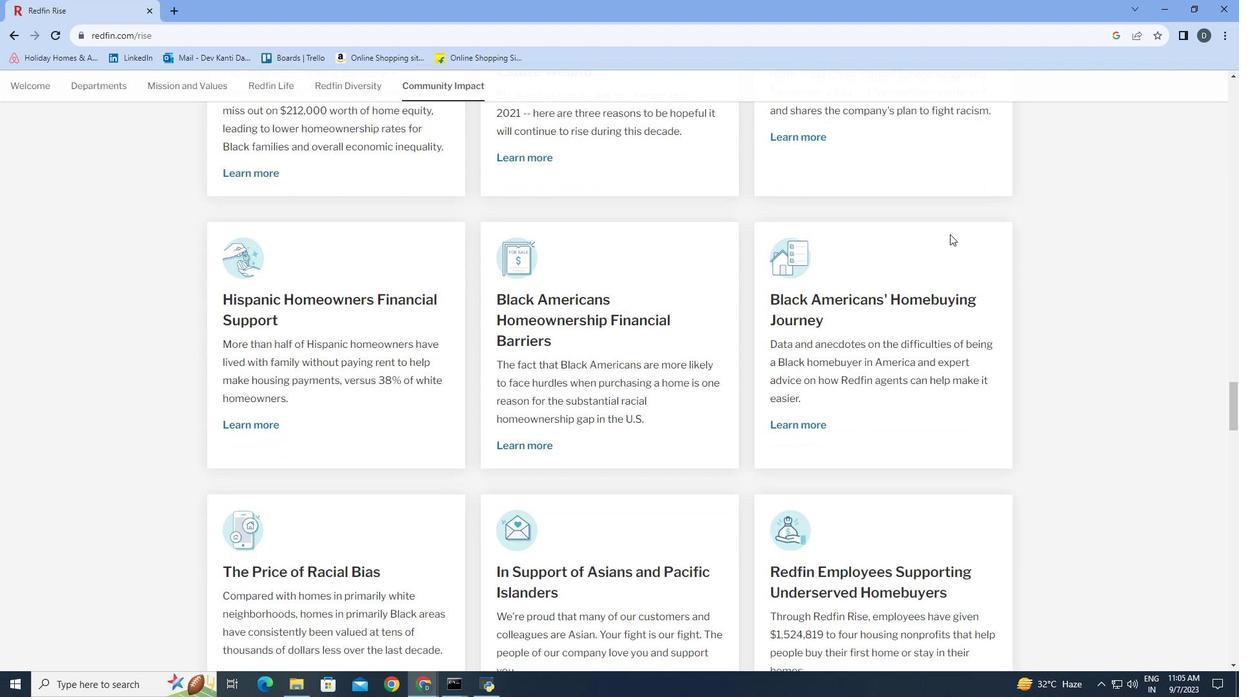 
Action: Mouse scrolled (951, 234) with delta (0, 0)
Screenshot: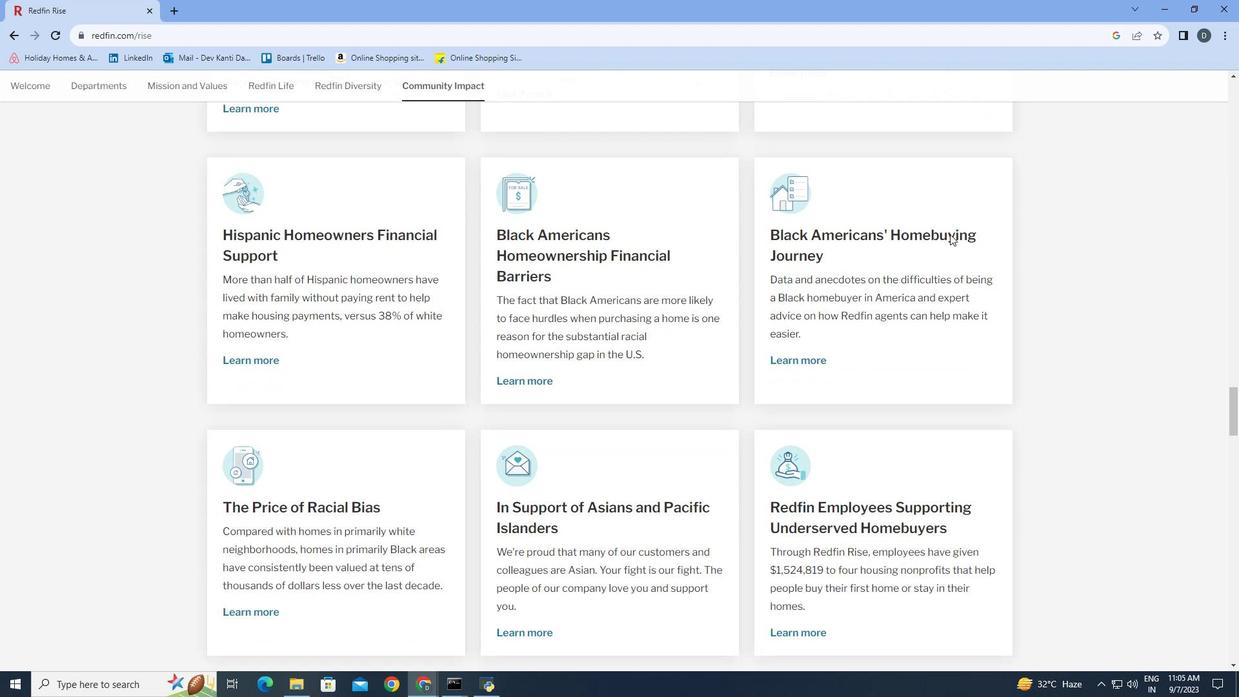 
Action: Mouse scrolled (951, 234) with delta (0, 0)
Screenshot: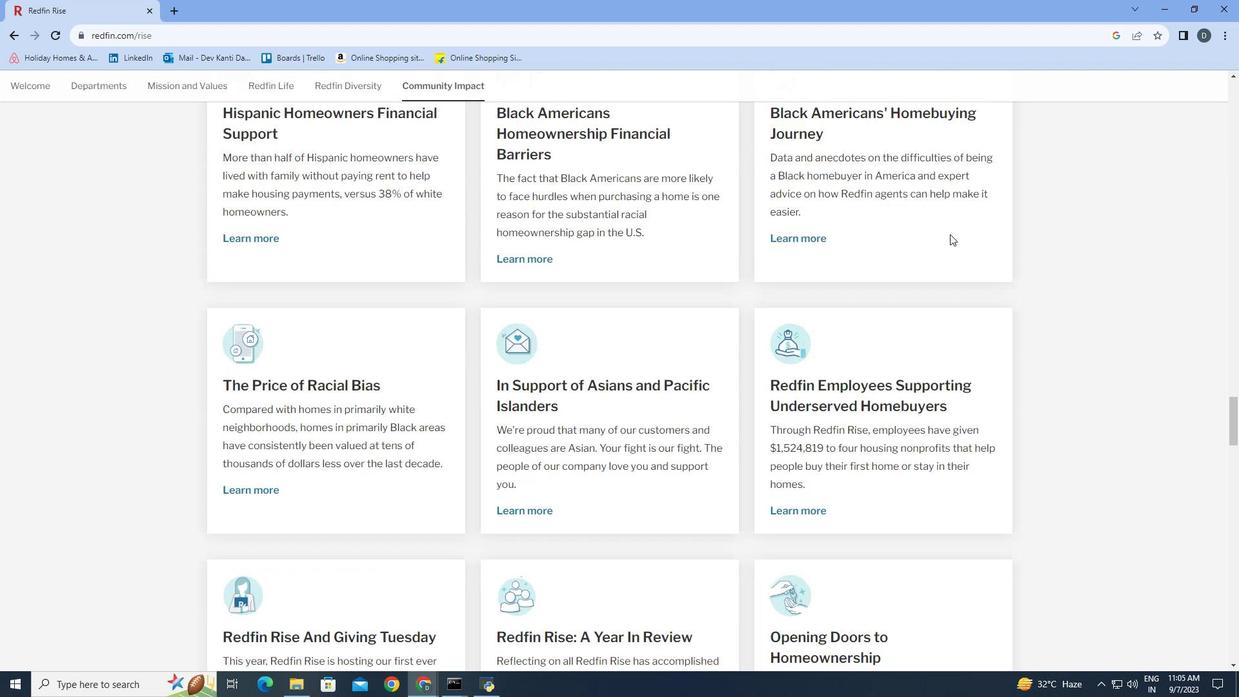
Action: Mouse scrolled (951, 234) with delta (0, 0)
Screenshot: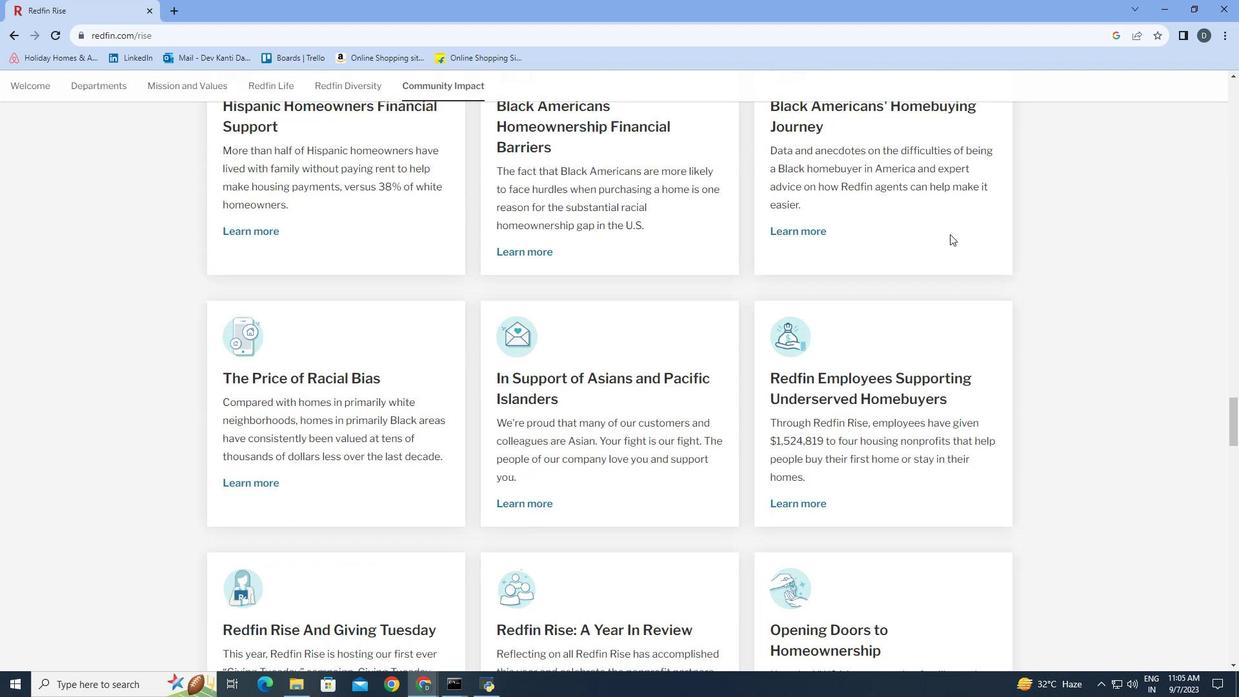 
Action: Mouse scrolled (951, 234) with delta (0, 0)
Screenshot: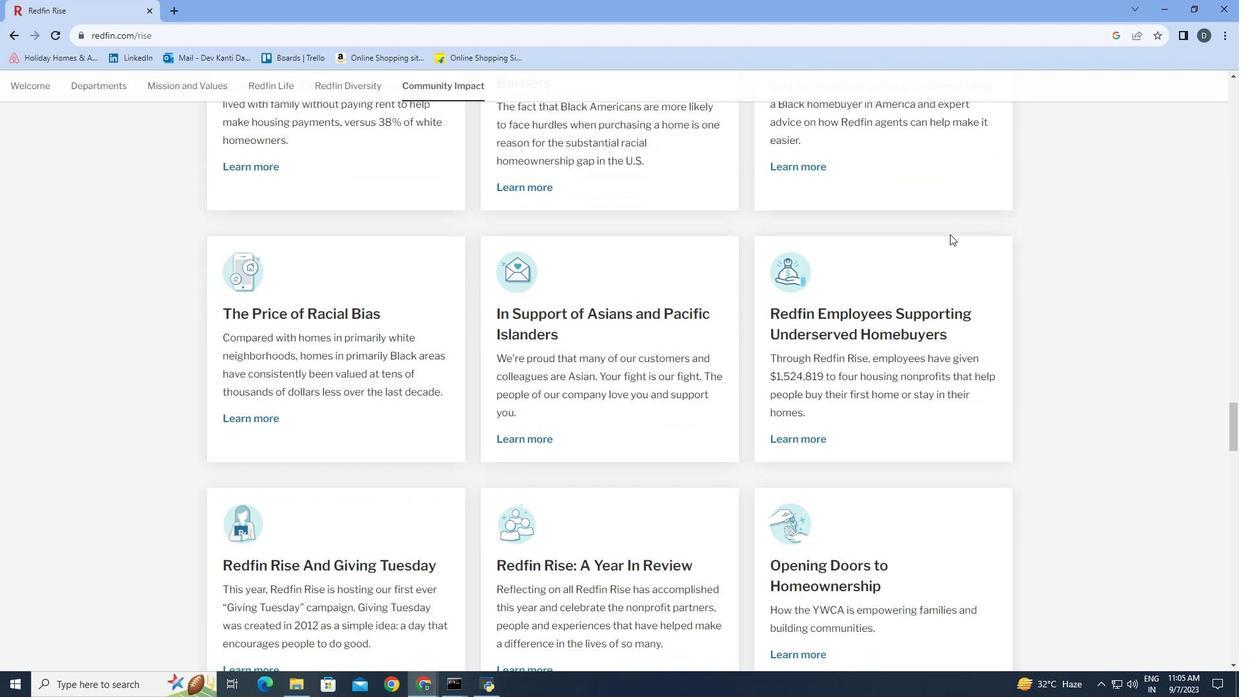 
Action: Mouse scrolled (951, 234) with delta (0, 0)
Screenshot: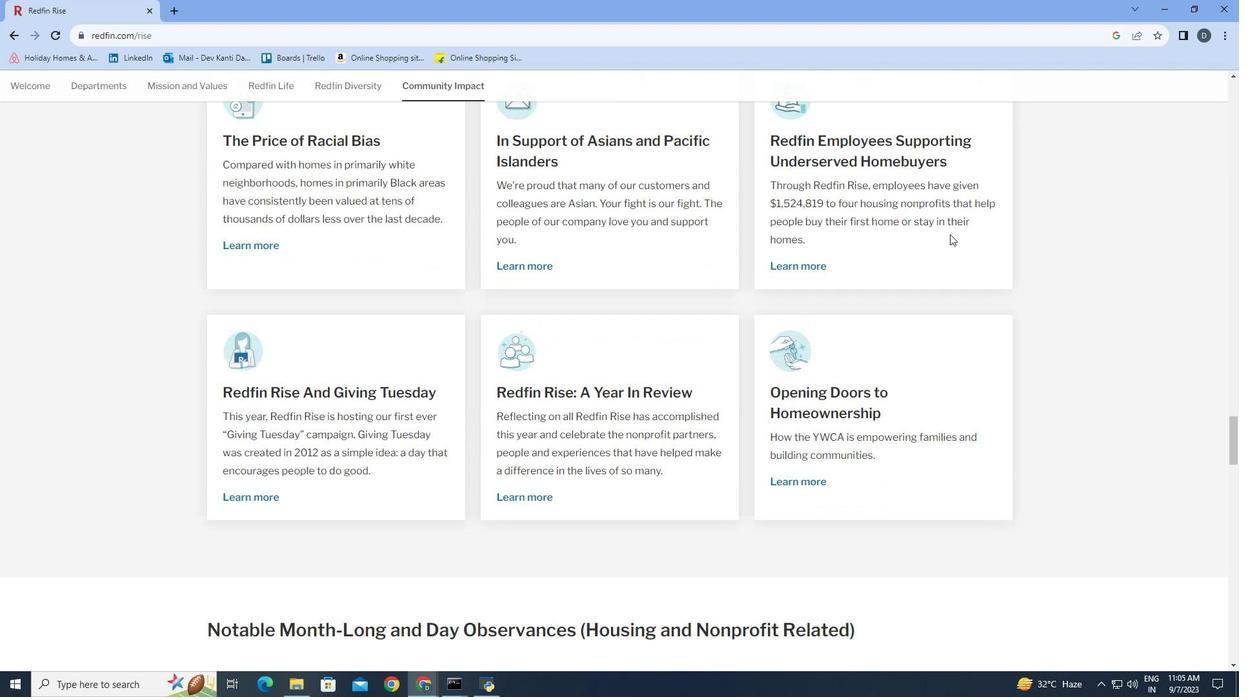 
Action: Mouse scrolled (951, 234) with delta (0, 0)
Screenshot: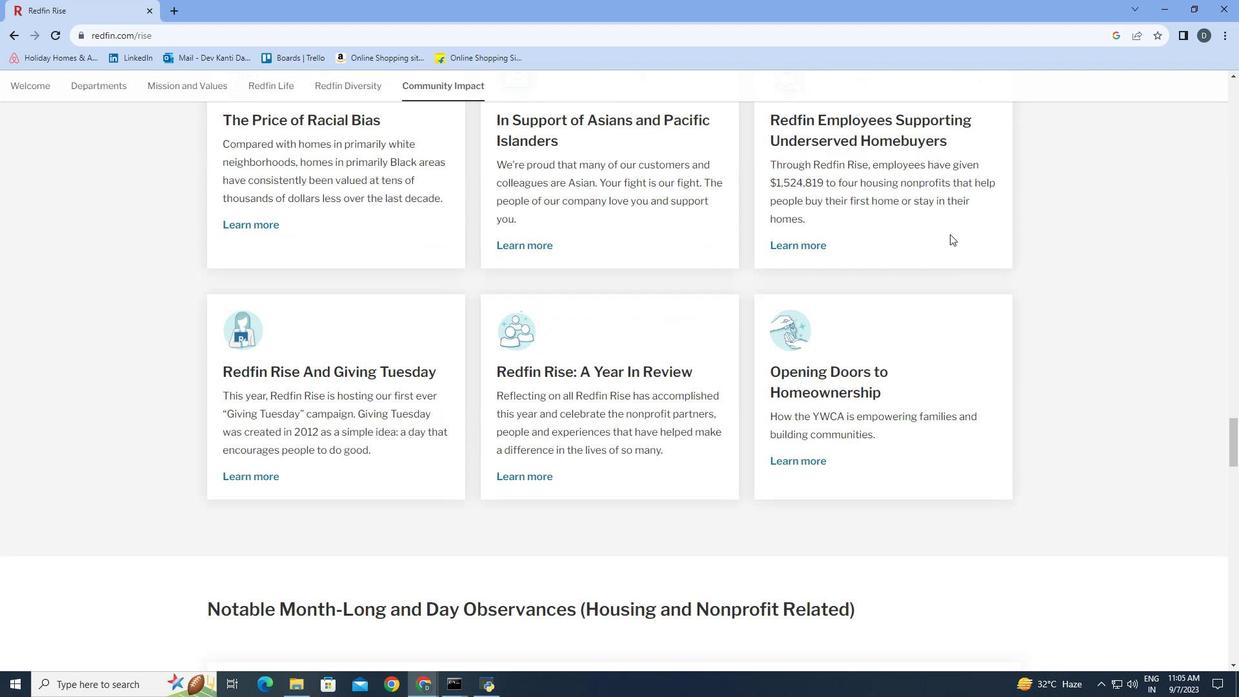 
Action: Mouse scrolled (951, 234) with delta (0, 0)
Screenshot: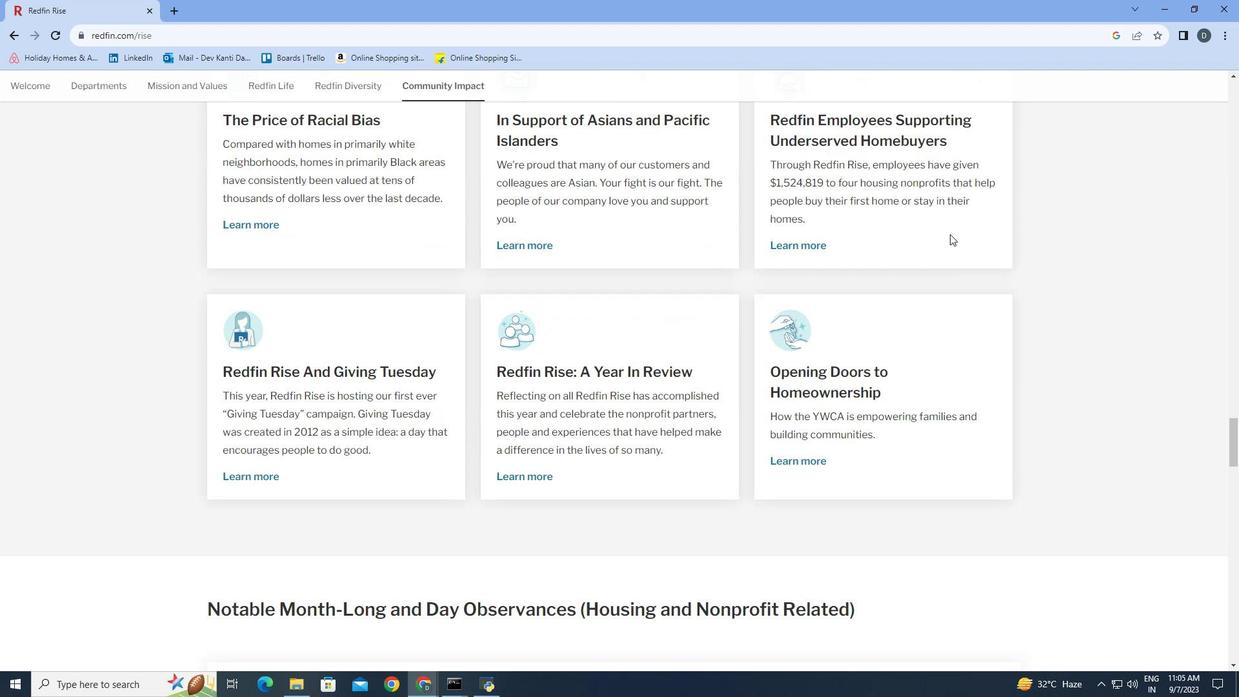 
Action: Mouse scrolled (951, 234) with delta (0, 0)
Screenshot: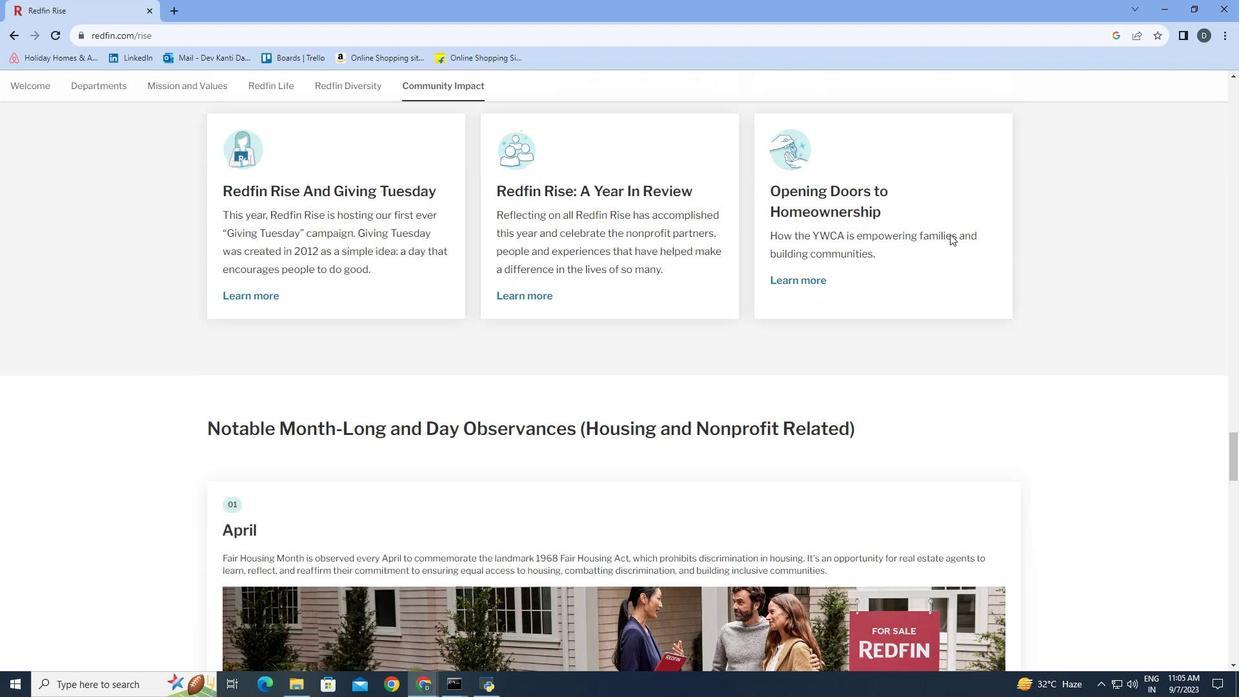 
Action: Mouse scrolled (951, 234) with delta (0, 0)
Screenshot: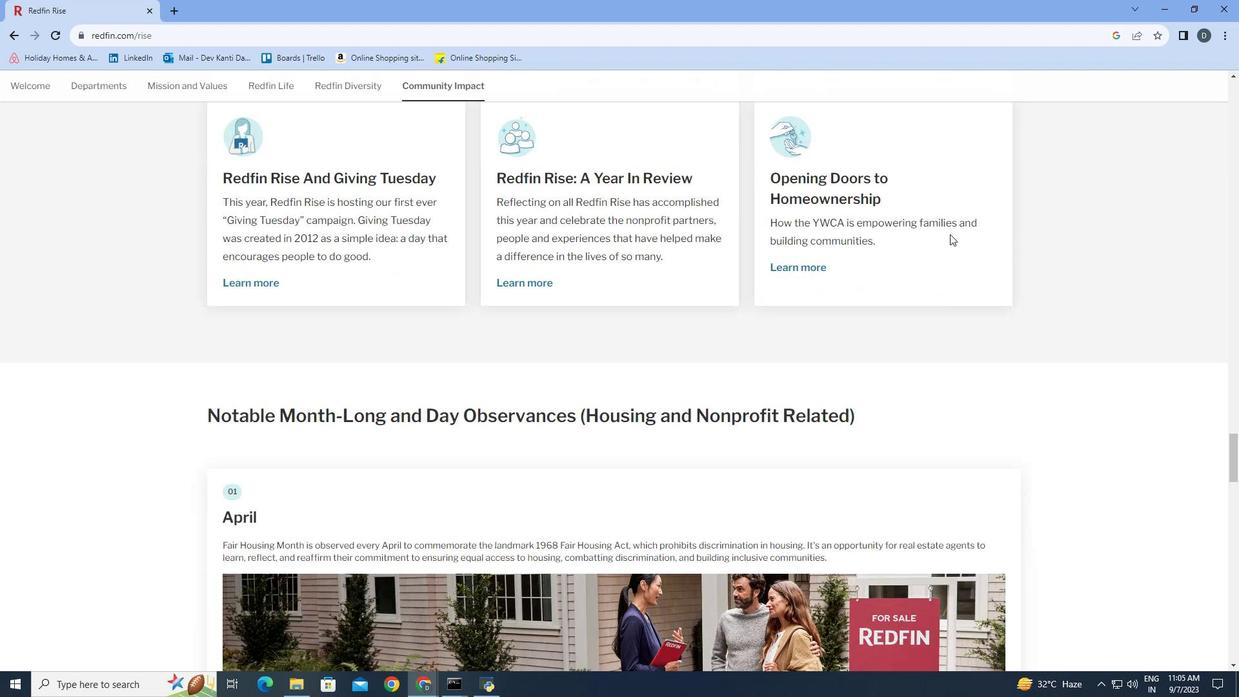 
Action: Mouse scrolled (951, 234) with delta (0, 0)
Screenshot: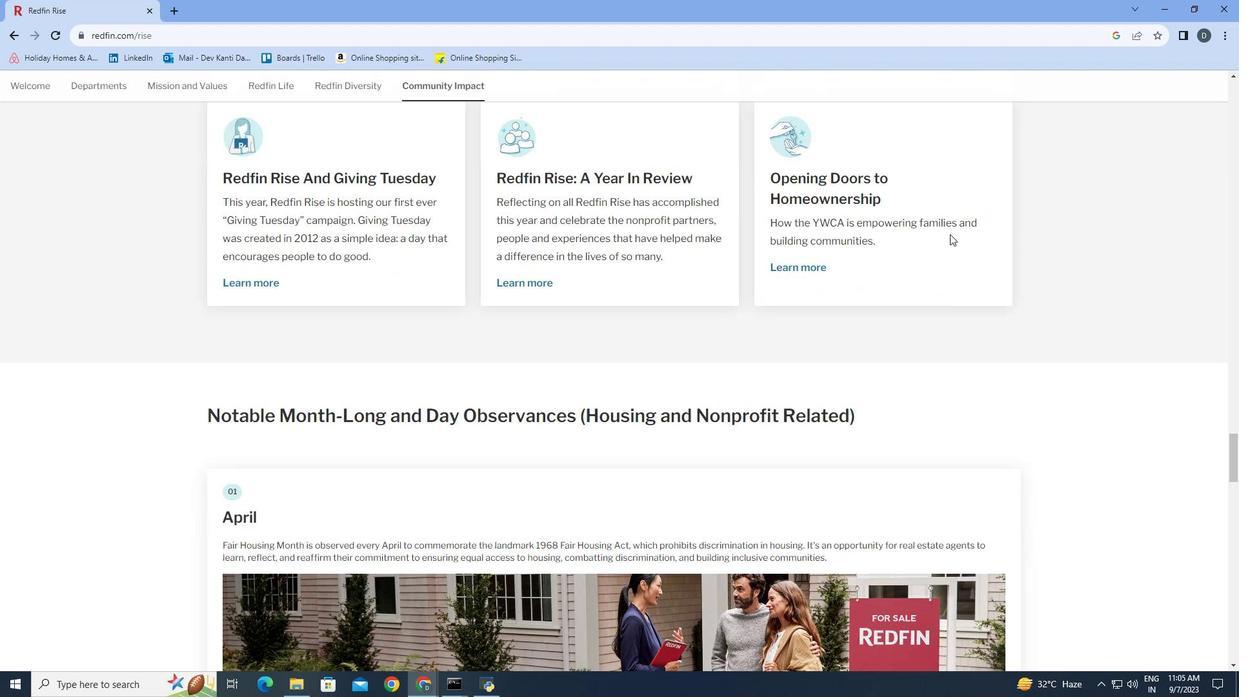 
Action: Mouse scrolled (951, 234) with delta (0, 0)
Screenshot: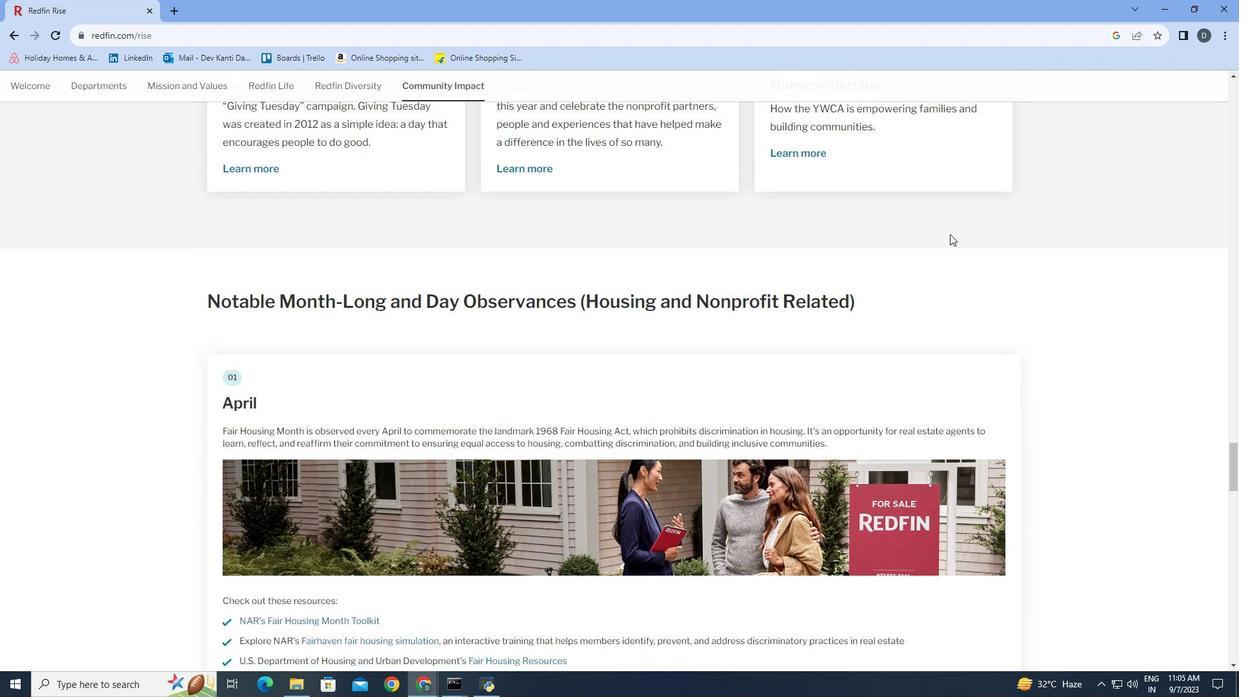 
Action: Mouse scrolled (951, 234) with delta (0, 0)
Screenshot: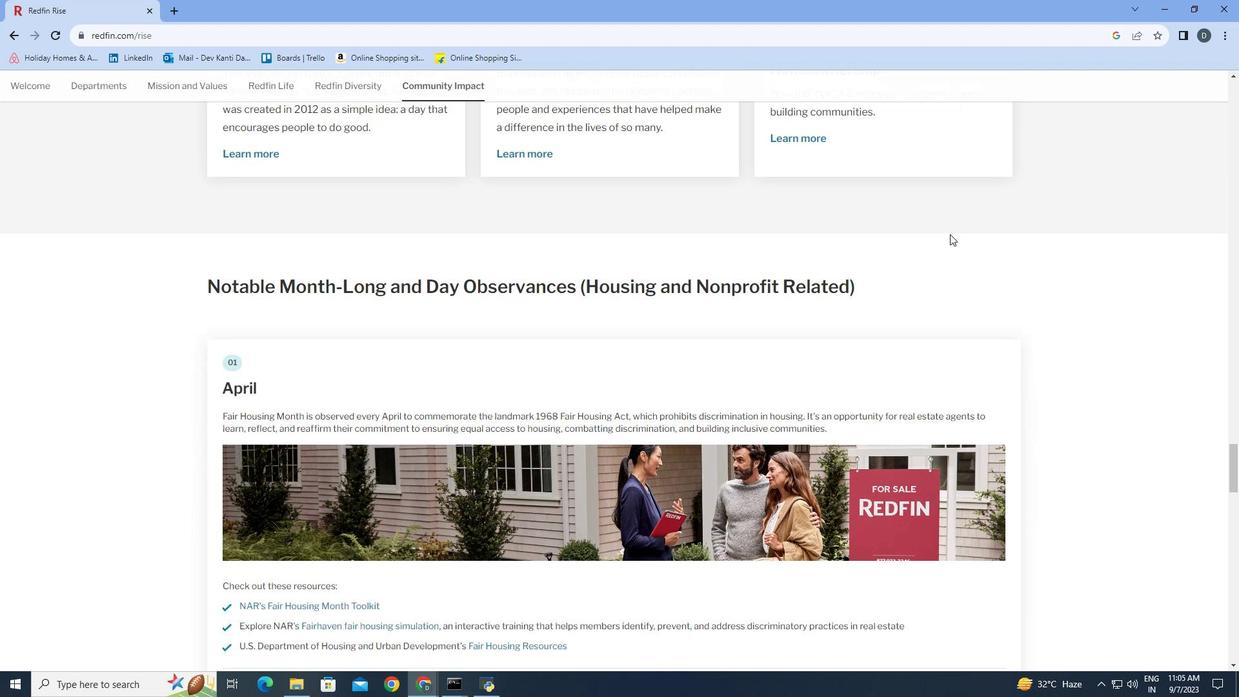 
Action: Mouse scrolled (951, 234) with delta (0, 0)
Screenshot: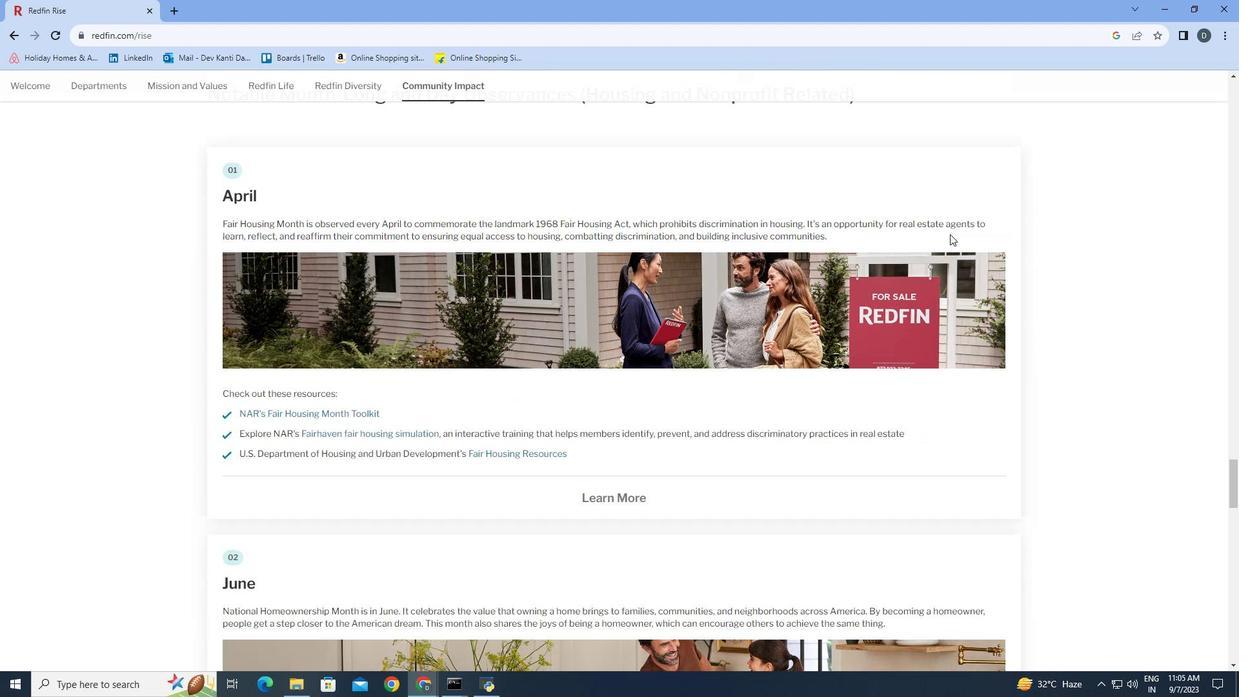 
Action: Mouse scrolled (951, 234) with delta (0, 0)
Screenshot: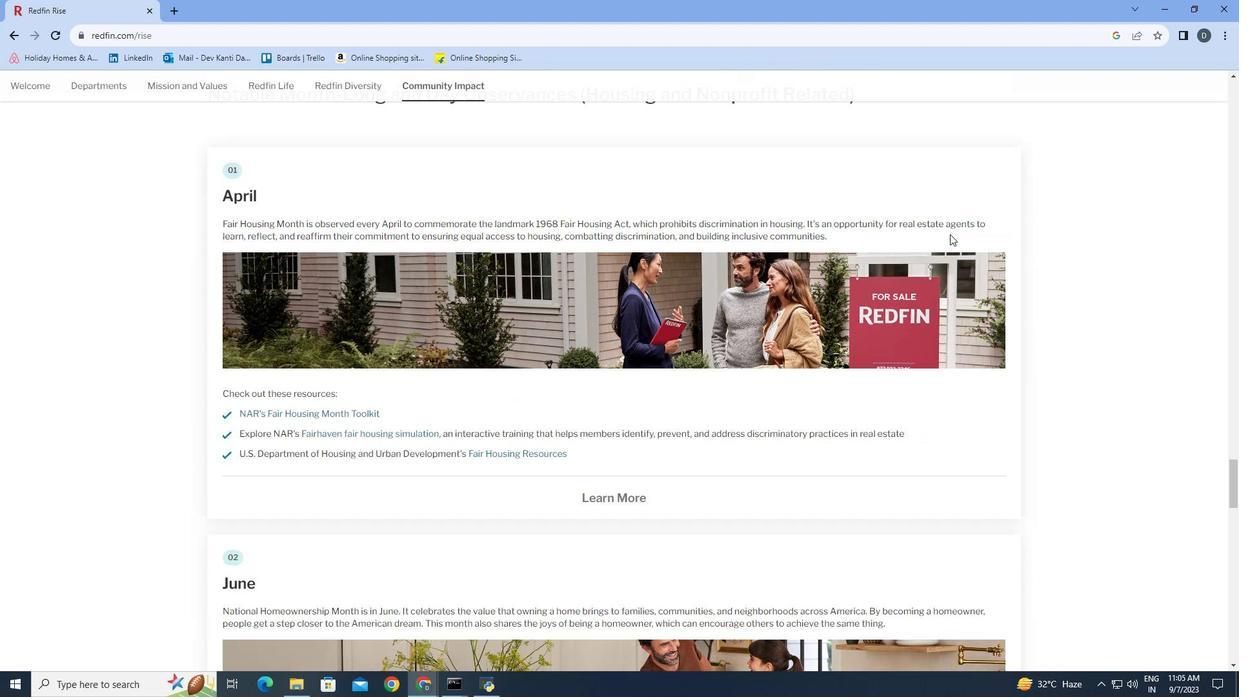 
Action: Mouse scrolled (951, 234) with delta (0, 0)
Screenshot: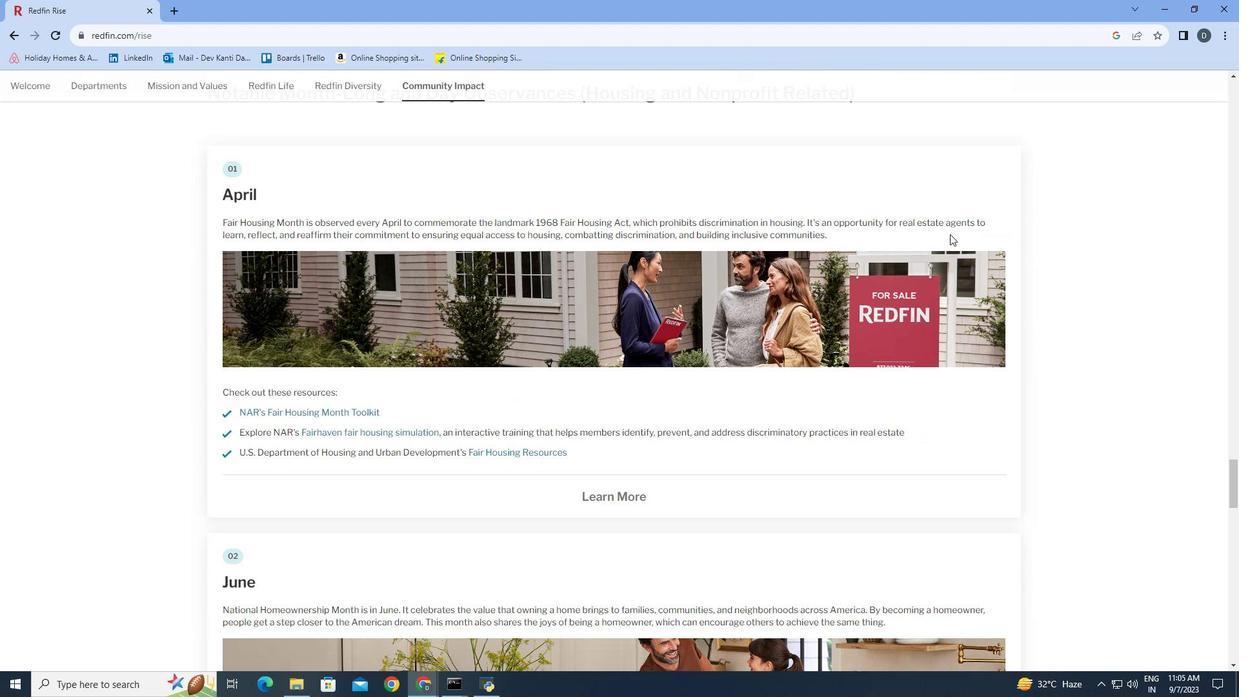 
Action: Mouse scrolled (951, 234) with delta (0, 0)
Screenshot: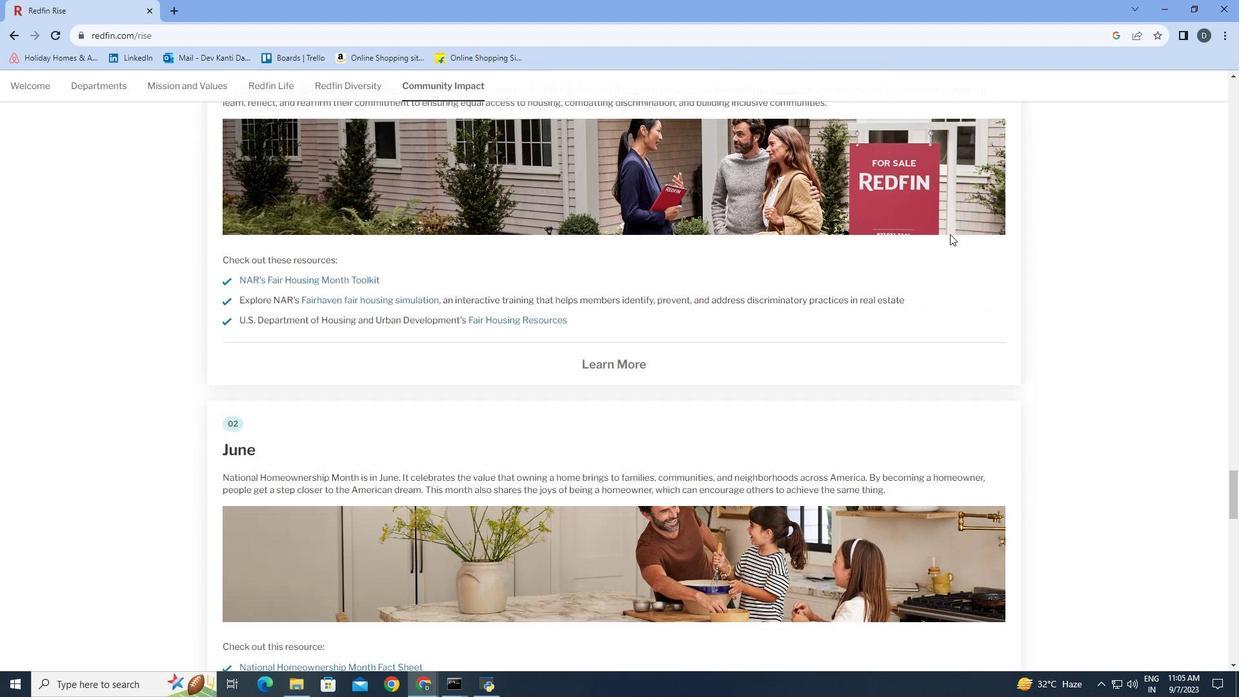 
Action: Mouse scrolled (951, 234) with delta (0, 0)
Screenshot: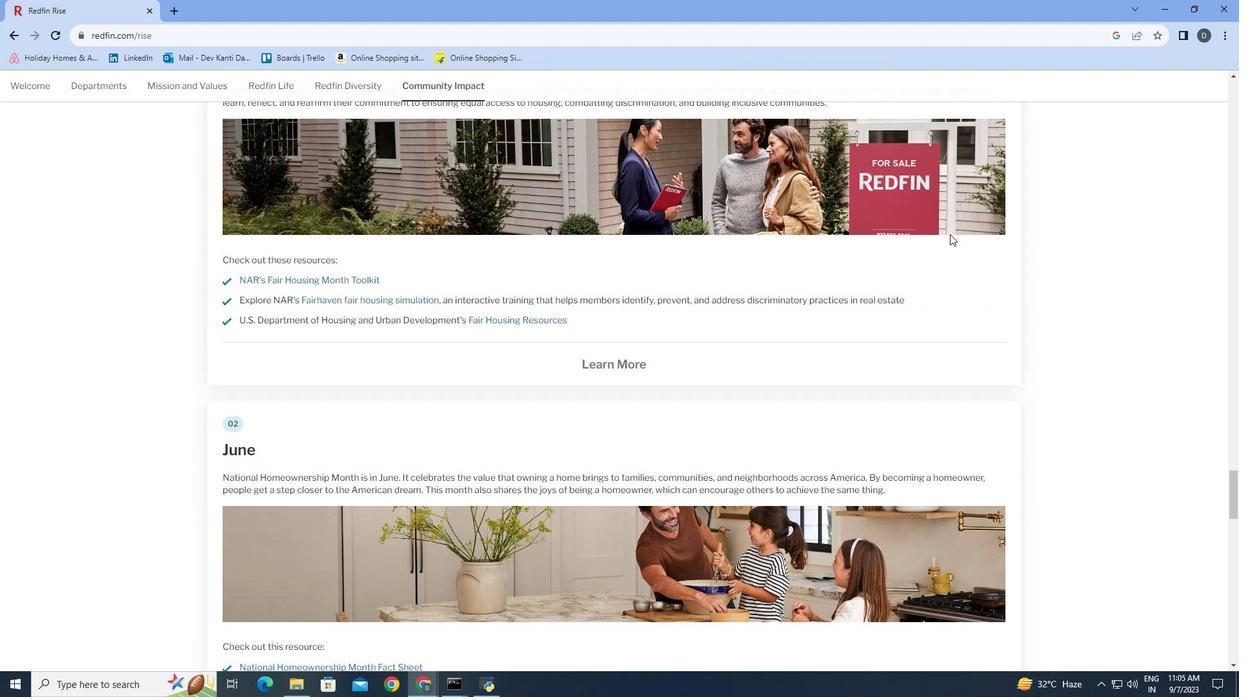 
Action: Mouse scrolled (951, 234) with delta (0, 0)
Screenshot: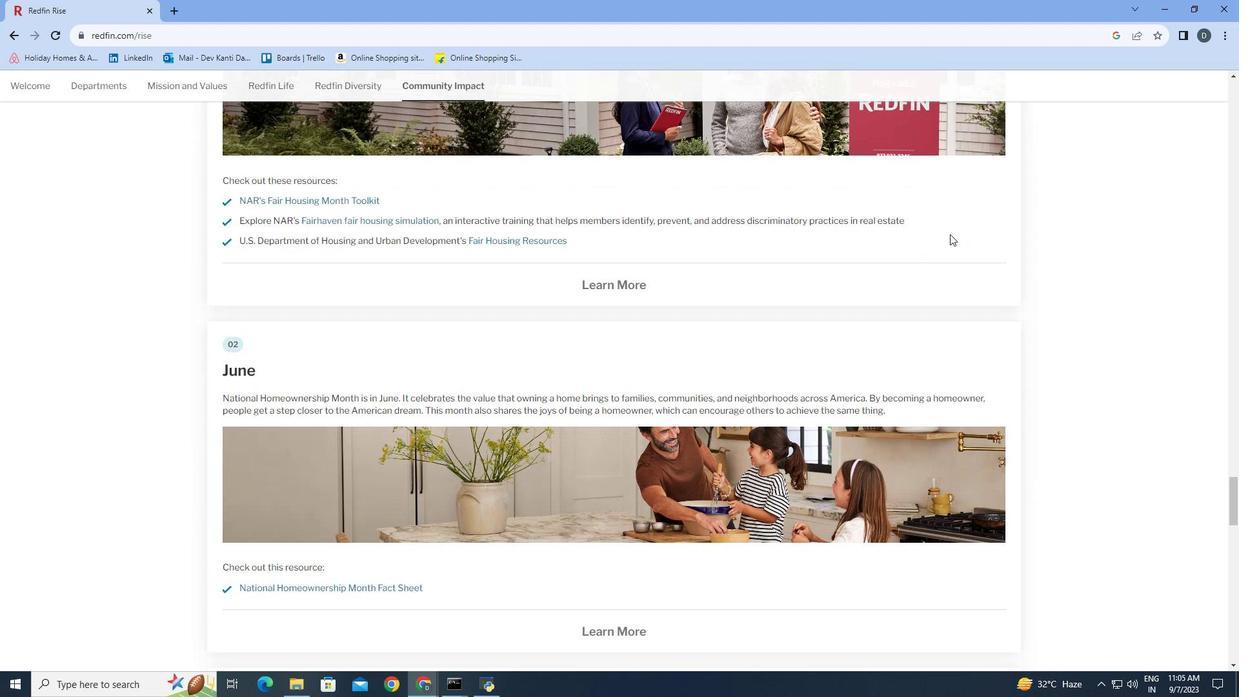
Action: Mouse scrolled (951, 234) with delta (0, 0)
Screenshot: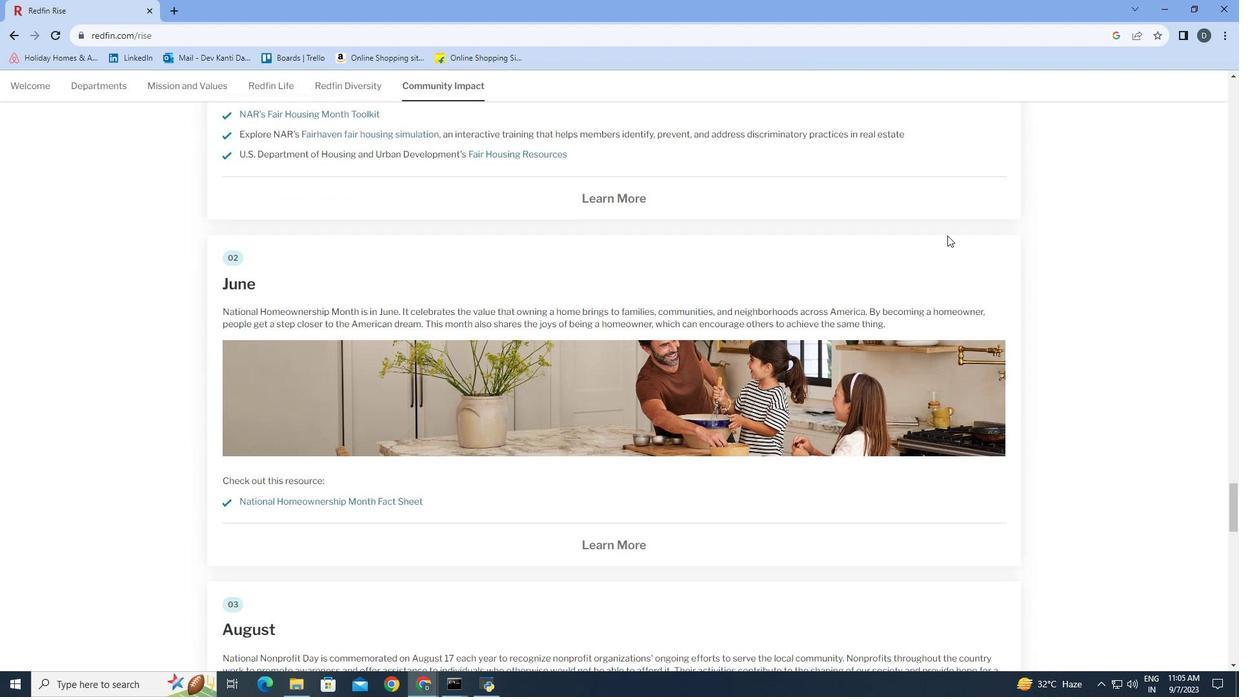 
Action: Mouse scrolled (951, 234) with delta (0, 0)
Screenshot: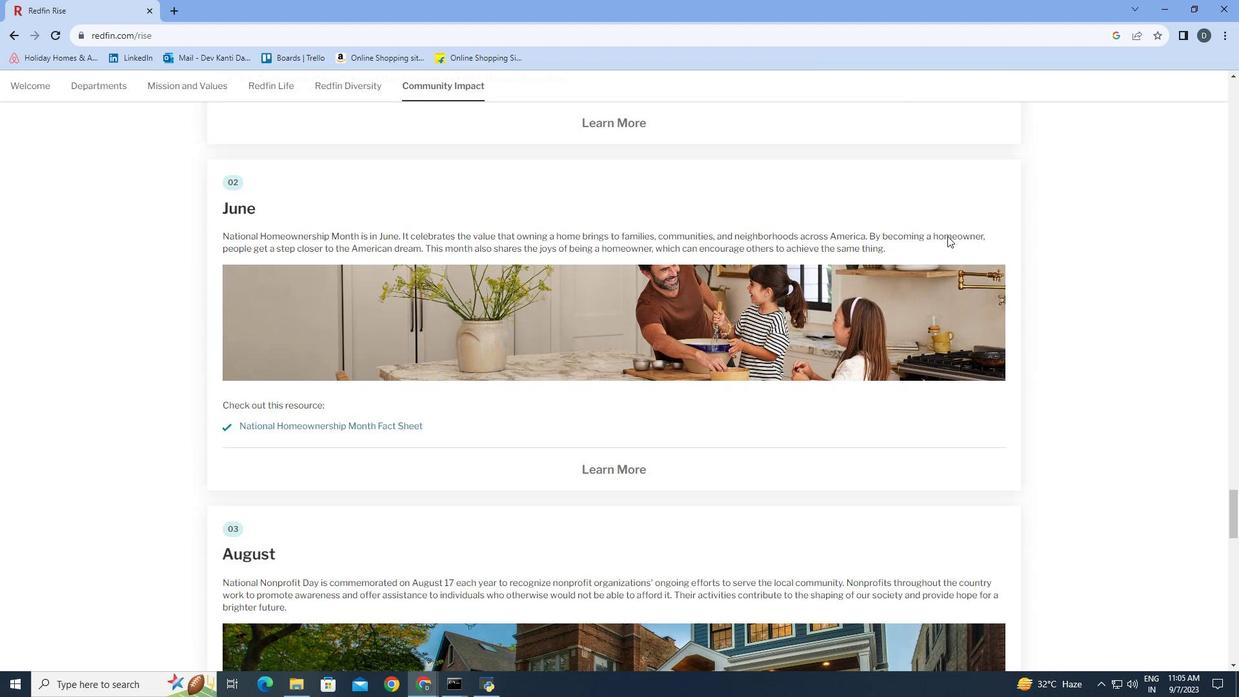
Action: Mouse moved to (948, 236)
Screenshot: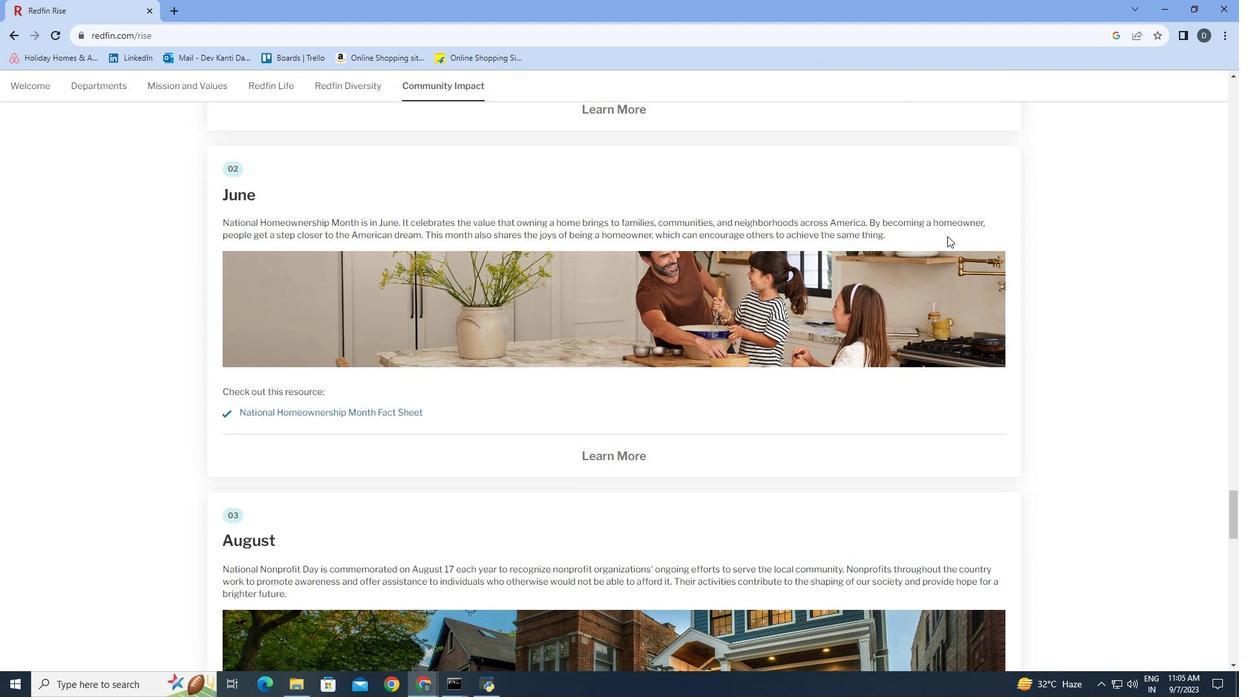 
Action: Mouse scrolled (948, 235) with delta (0, 0)
Screenshot: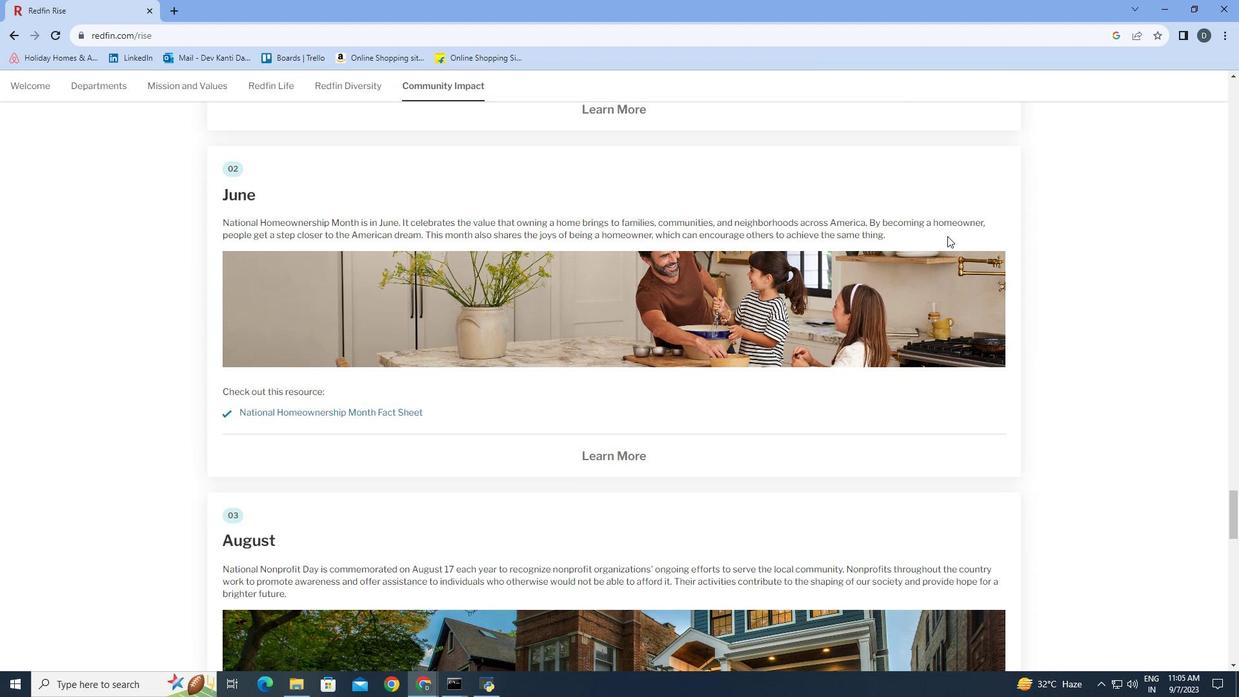 
Action: Mouse moved to (948, 237)
Screenshot: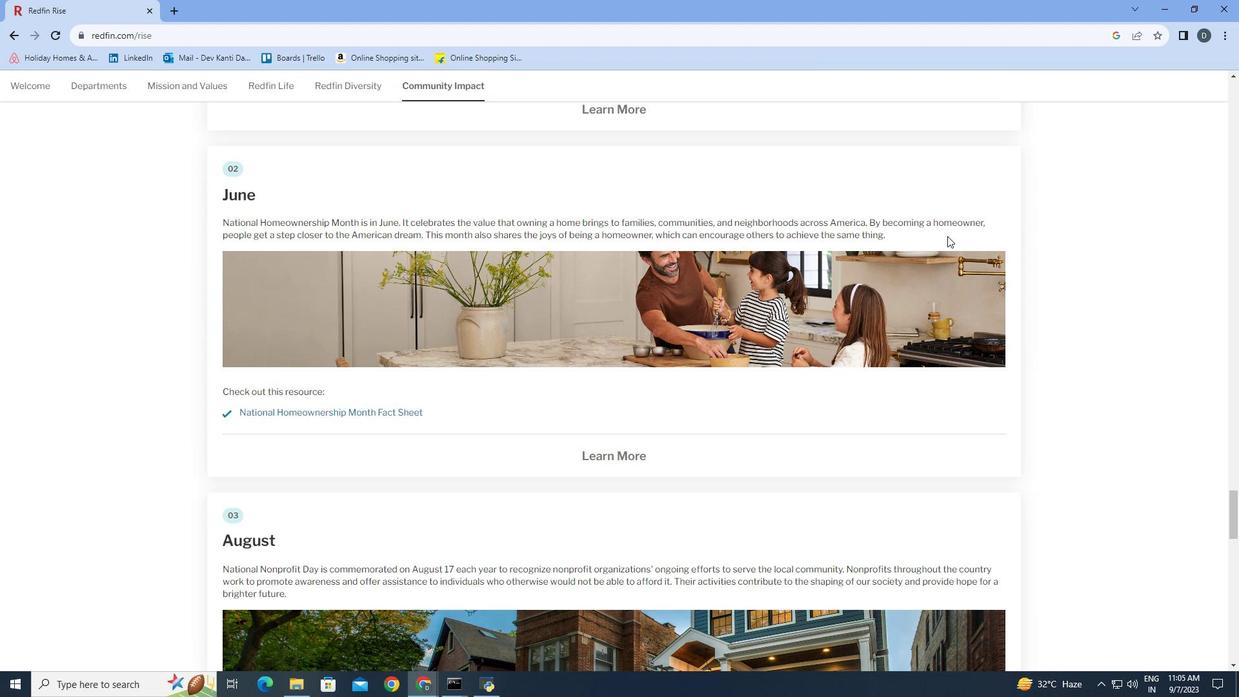 
Action: Mouse scrolled (948, 236) with delta (0, 0)
Screenshot: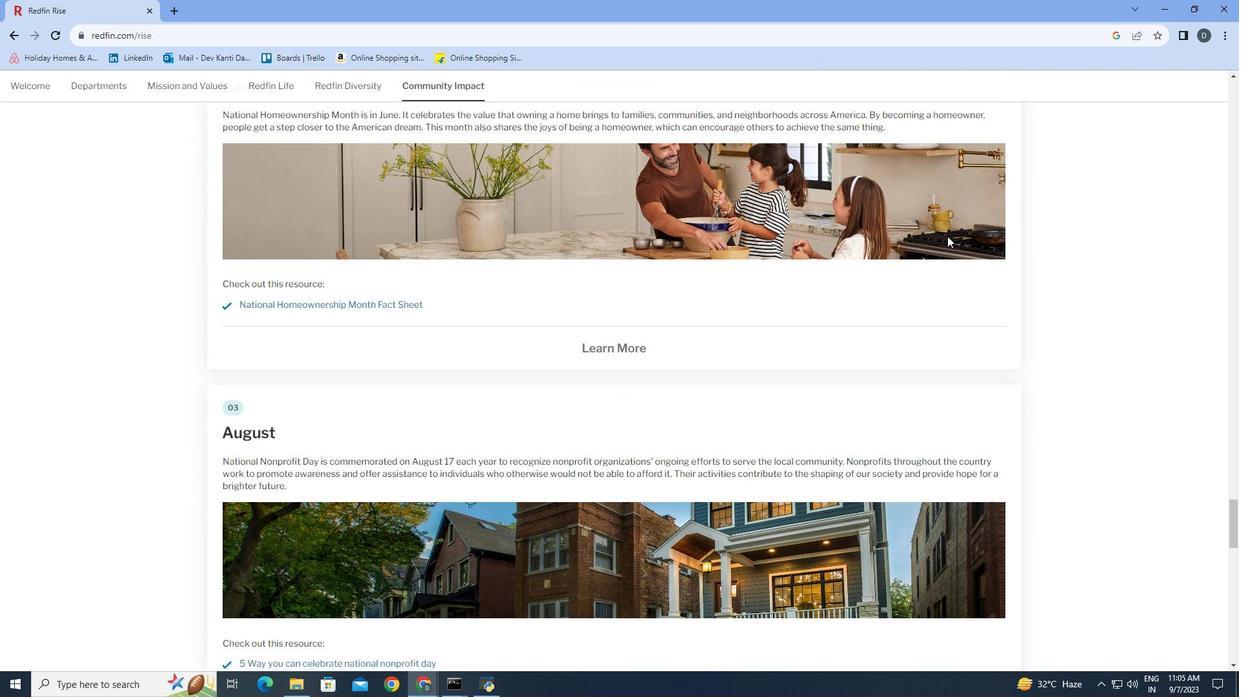 
Action: Mouse scrolled (948, 236) with delta (0, 0)
Screenshot: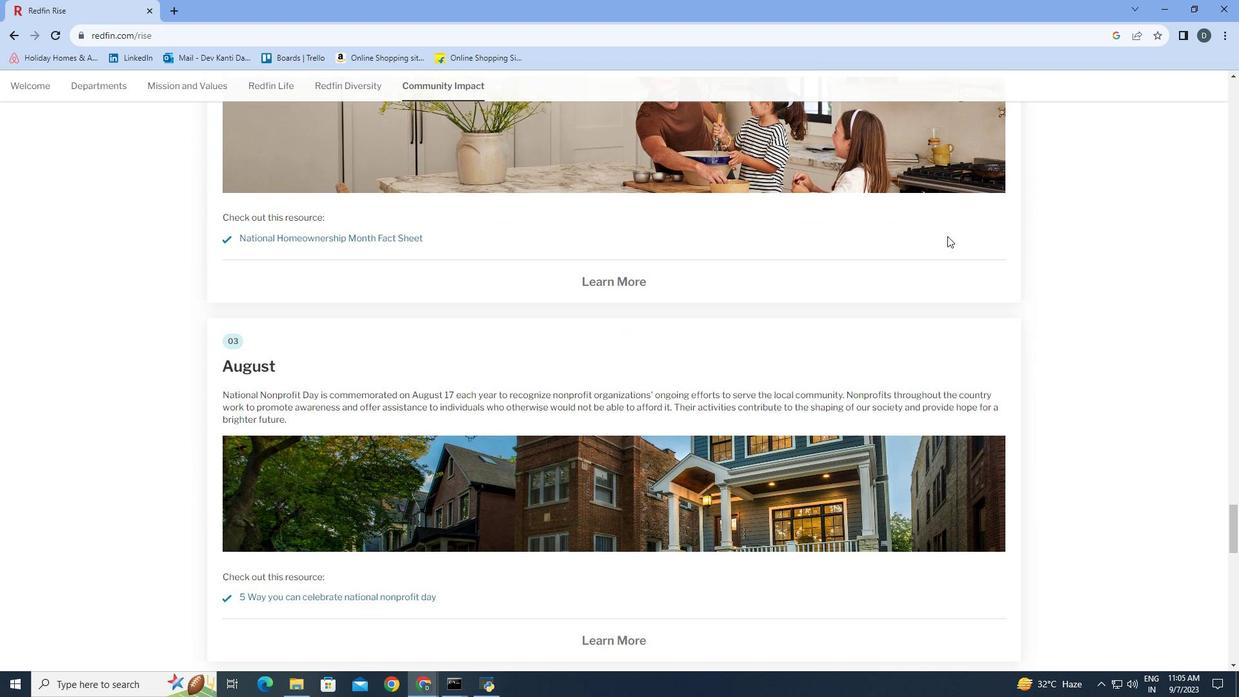 
Action: Mouse scrolled (948, 236) with delta (0, 0)
Screenshot: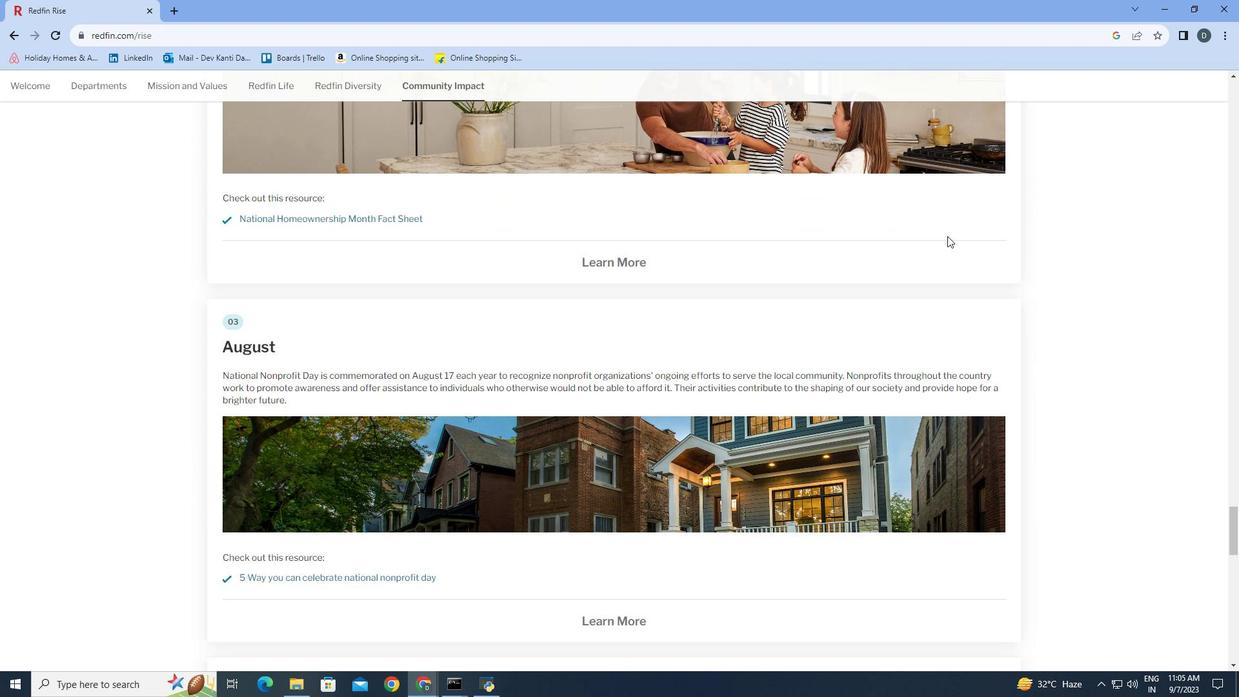 
Action: Mouse scrolled (948, 236) with delta (0, 0)
Screenshot: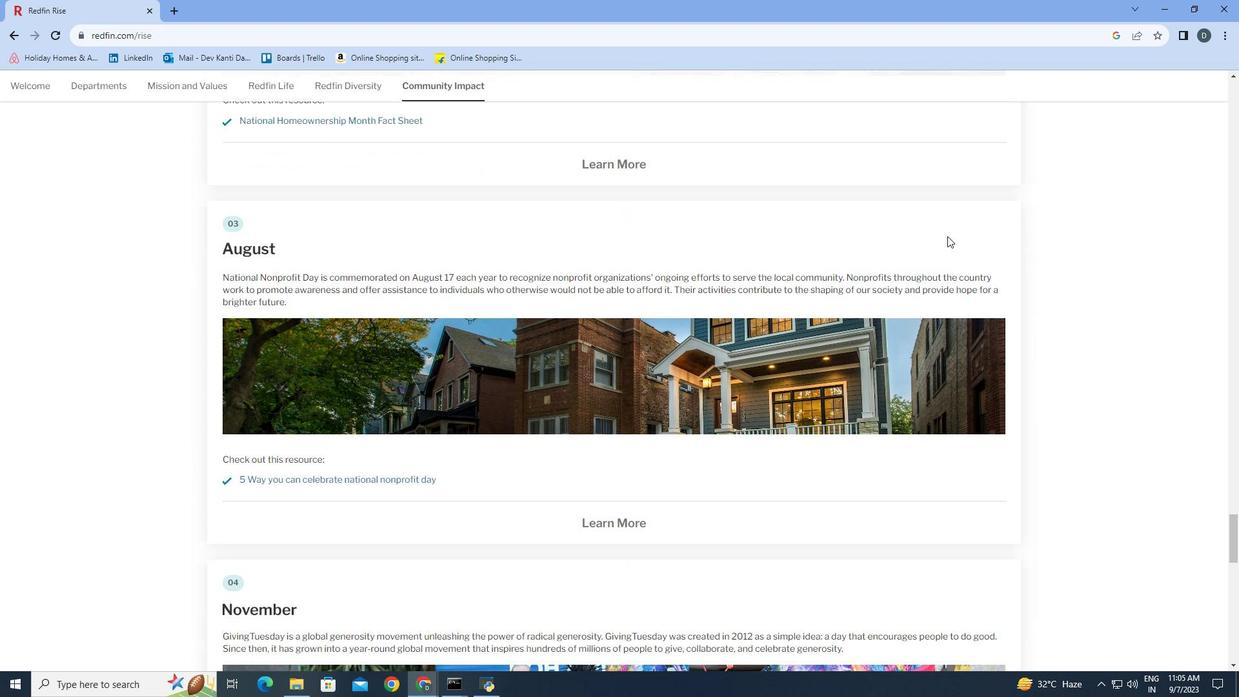 
Action: Mouse scrolled (948, 236) with delta (0, 0)
Screenshot: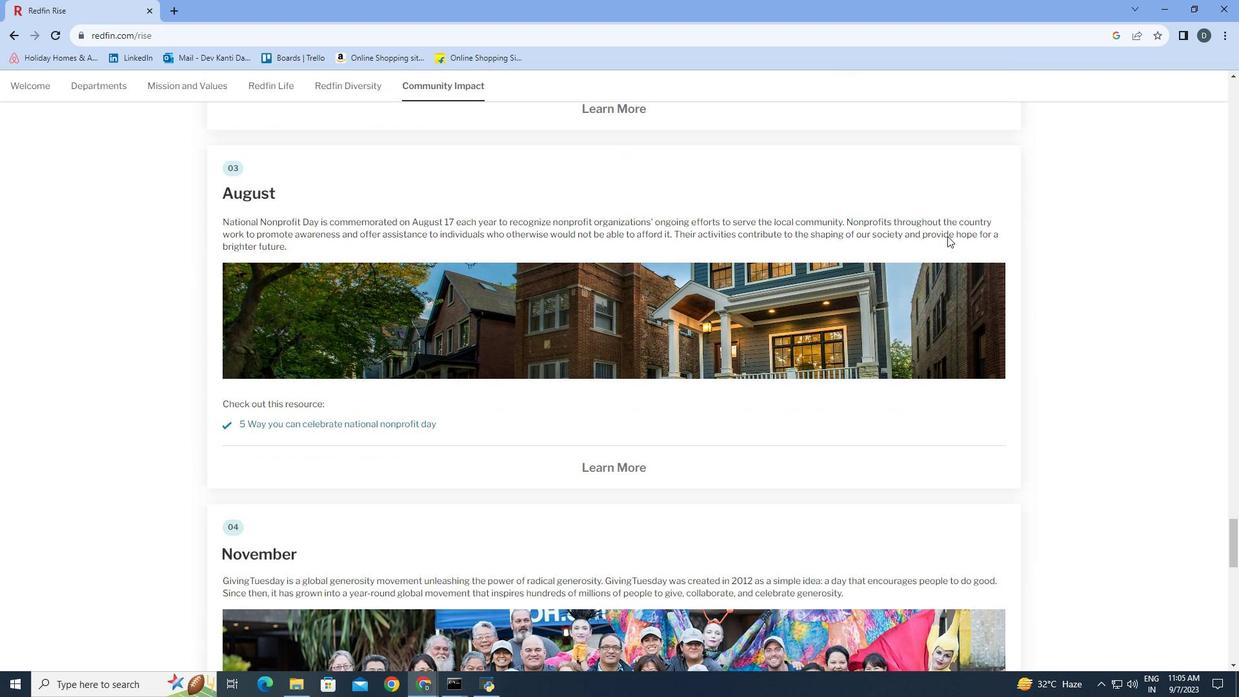 
Action: Mouse scrolled (948, 236) with delta (0, 0)
Screenshot: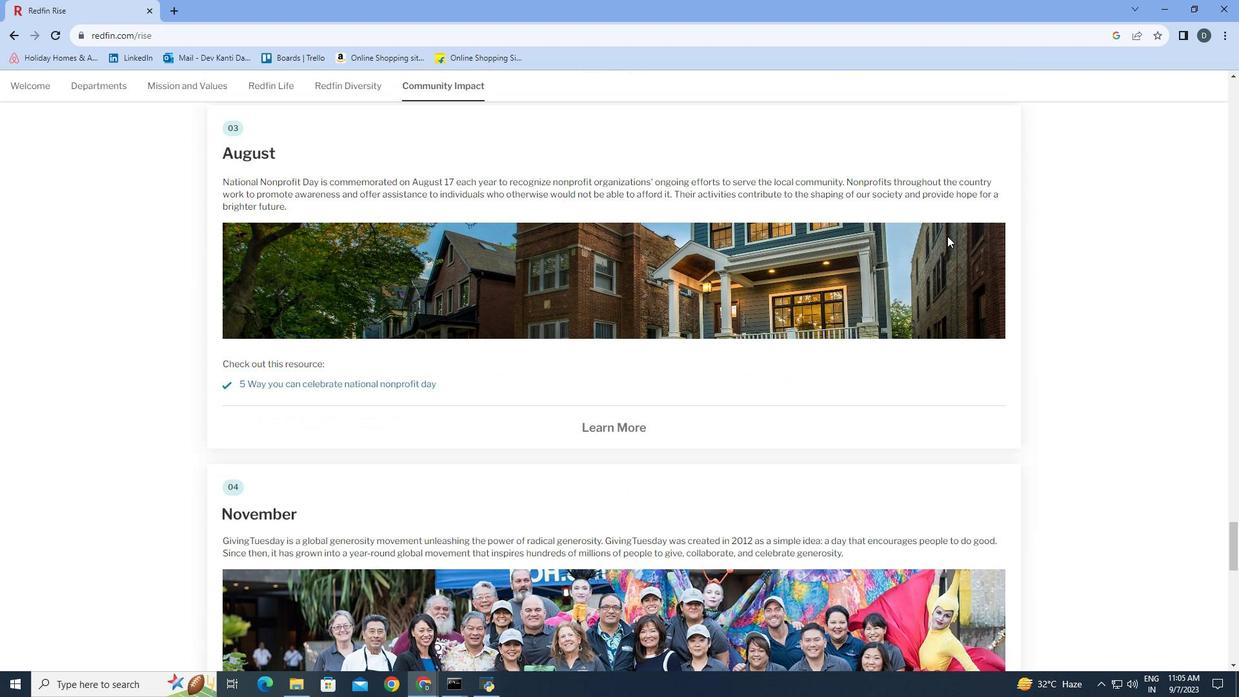 
Action: Mouse scrolled (948, 236) with delta (0, 0)
Screenshot: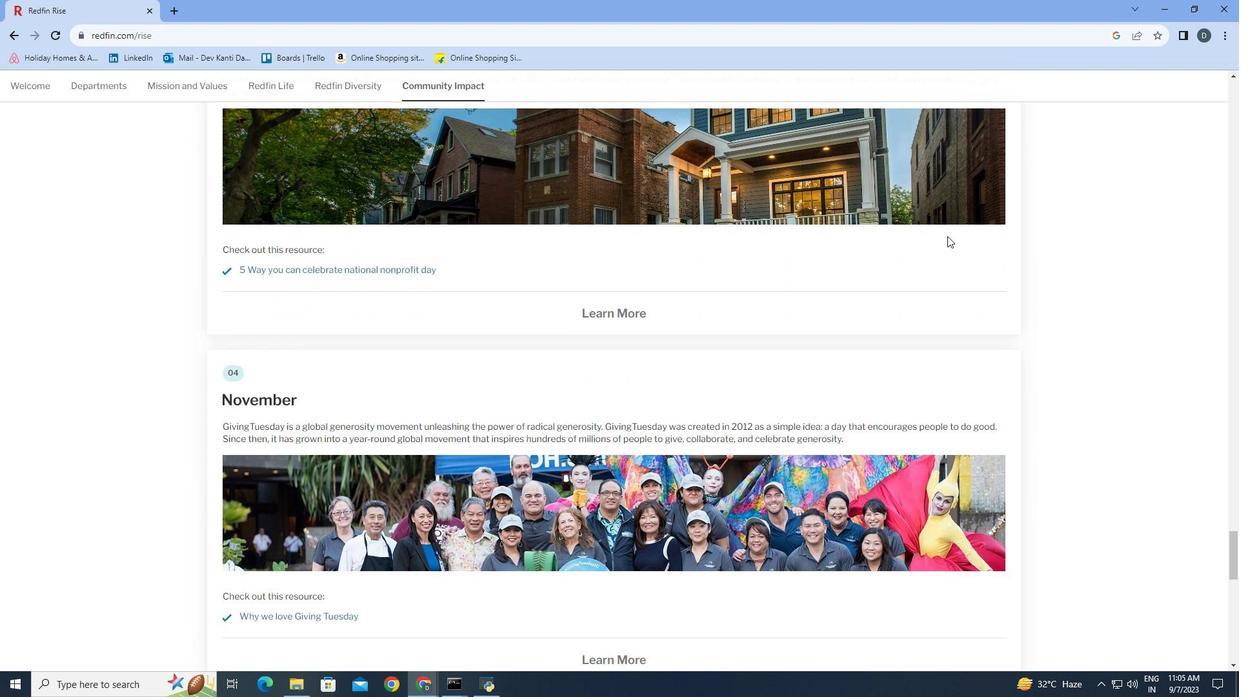 
Action: Mouse scrolled (948, 236) with delta (0, 0)
Screenshot: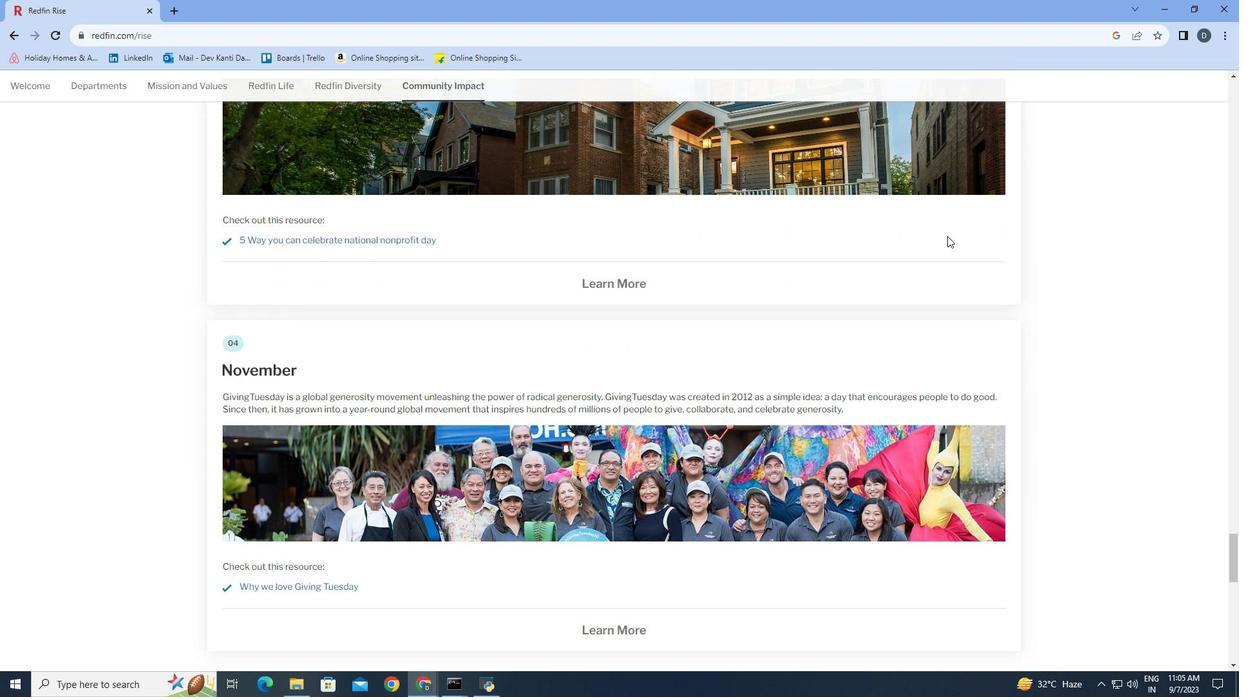 
Action: Mouse scrolled (948, 236) with delta (0, 0)
Screenshot: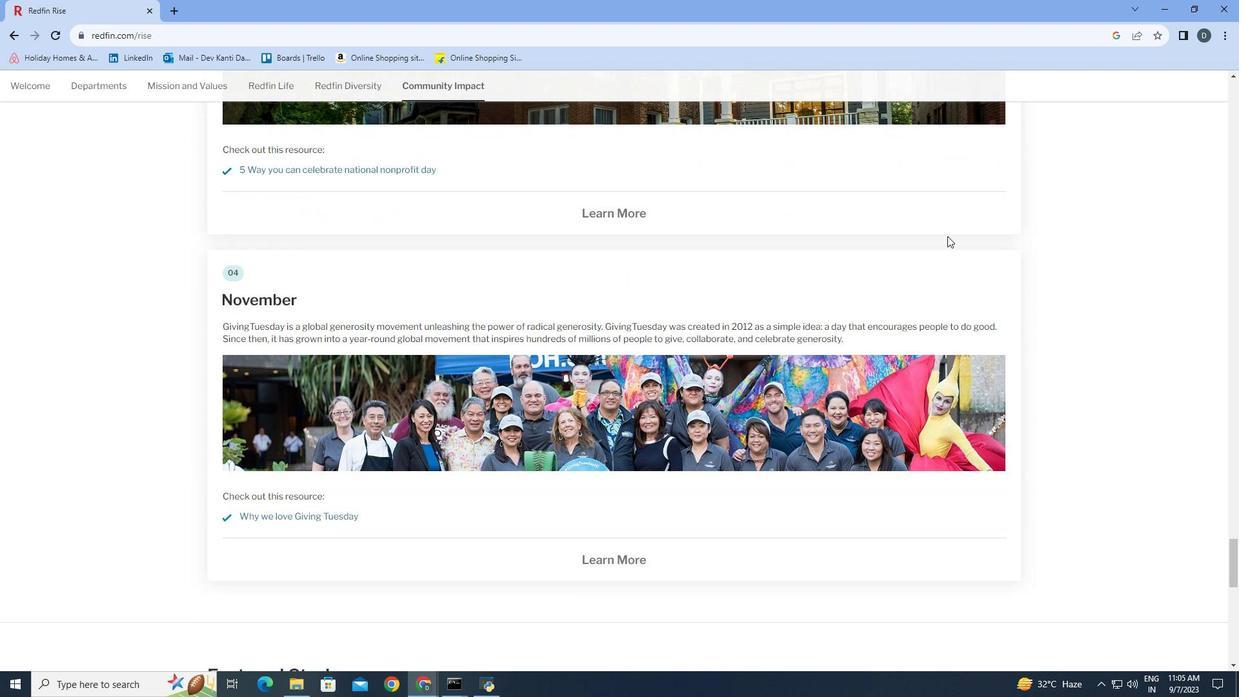 
Action: Mouse scrolled (948, 236) with delta (0, 0)
Screenshot: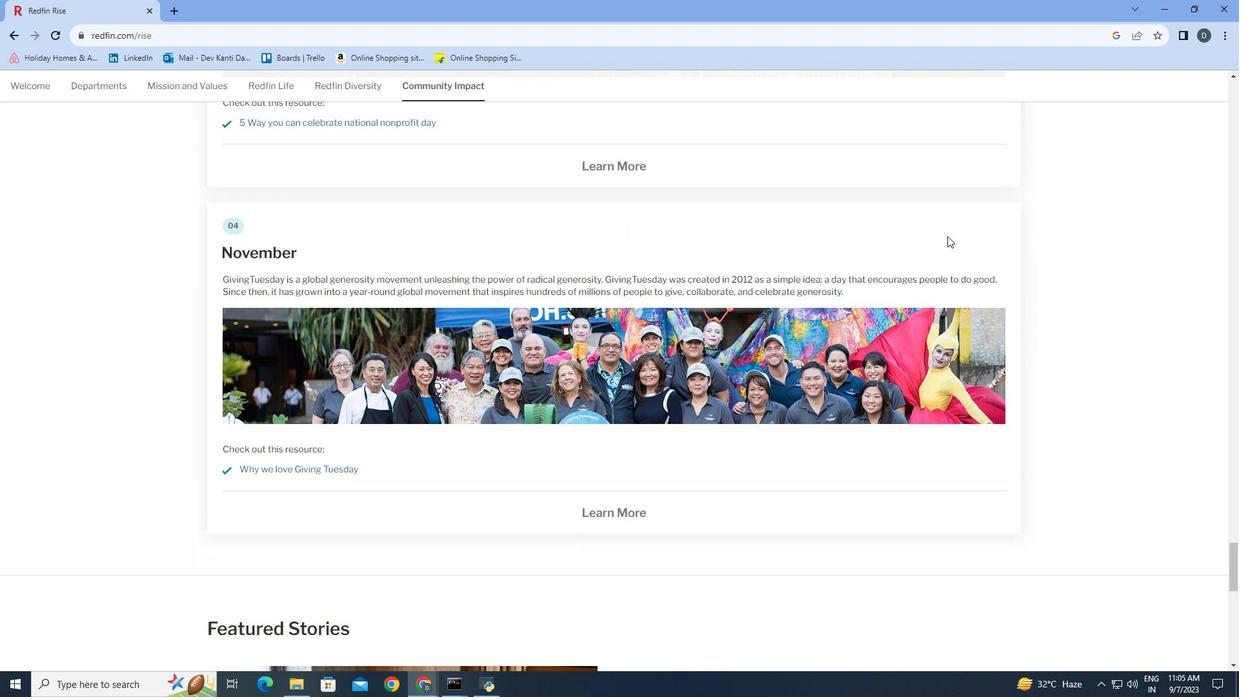 
Action: Mouse scrolled (948, 236) with delta (0, 0)
Screenshot: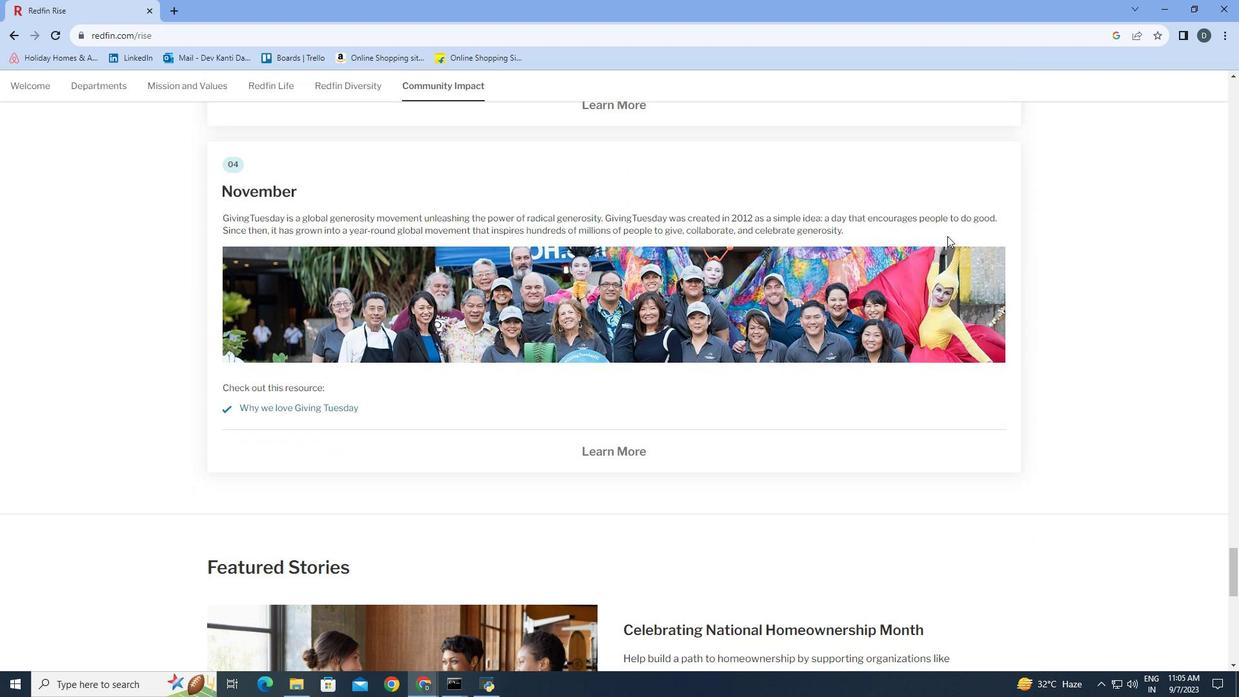 
Action: Mouse moved to (948, 237)
Screenshot: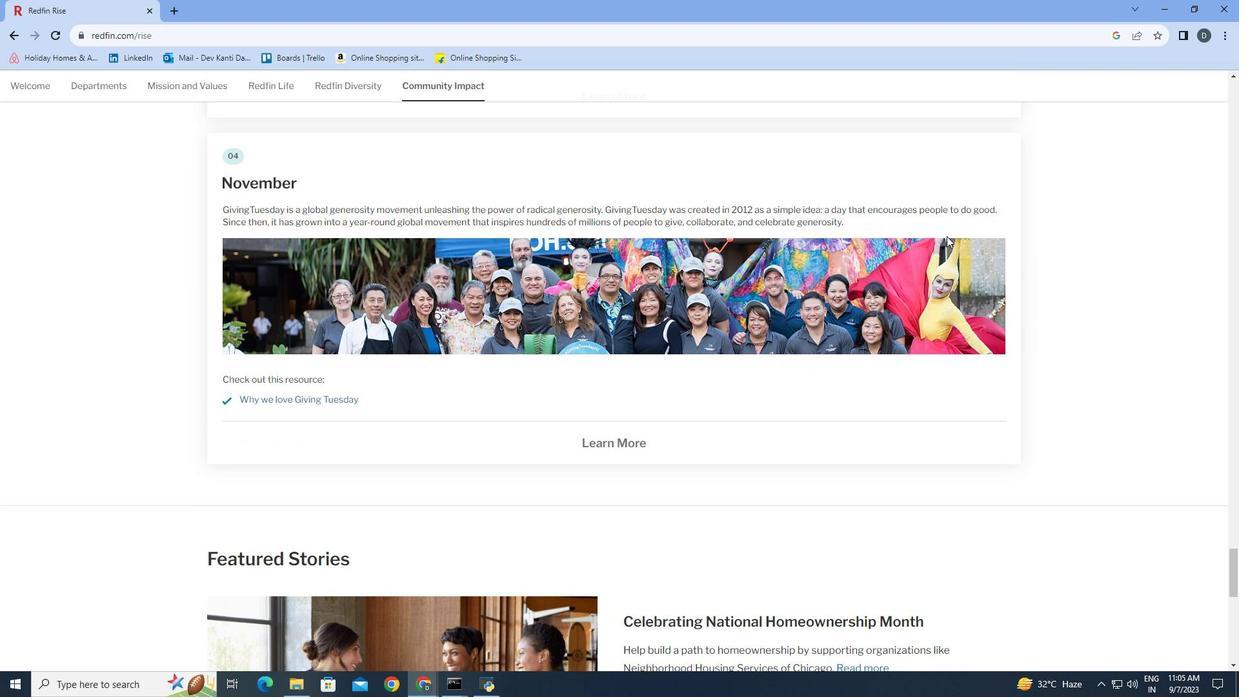 
Action: Mouse scrolled (948, 236) with delta (0, 0)
Screenshot: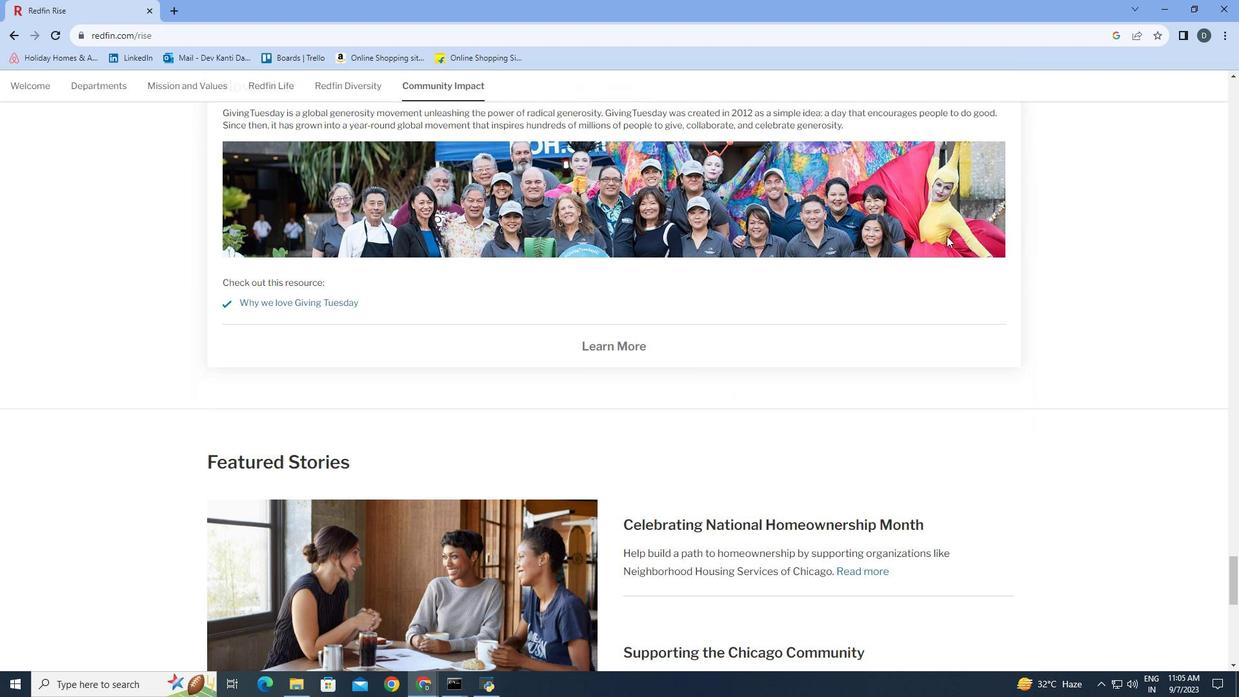 
Action: Mouse scrolled (948, 236) with delta (0, 0)
Screenshot: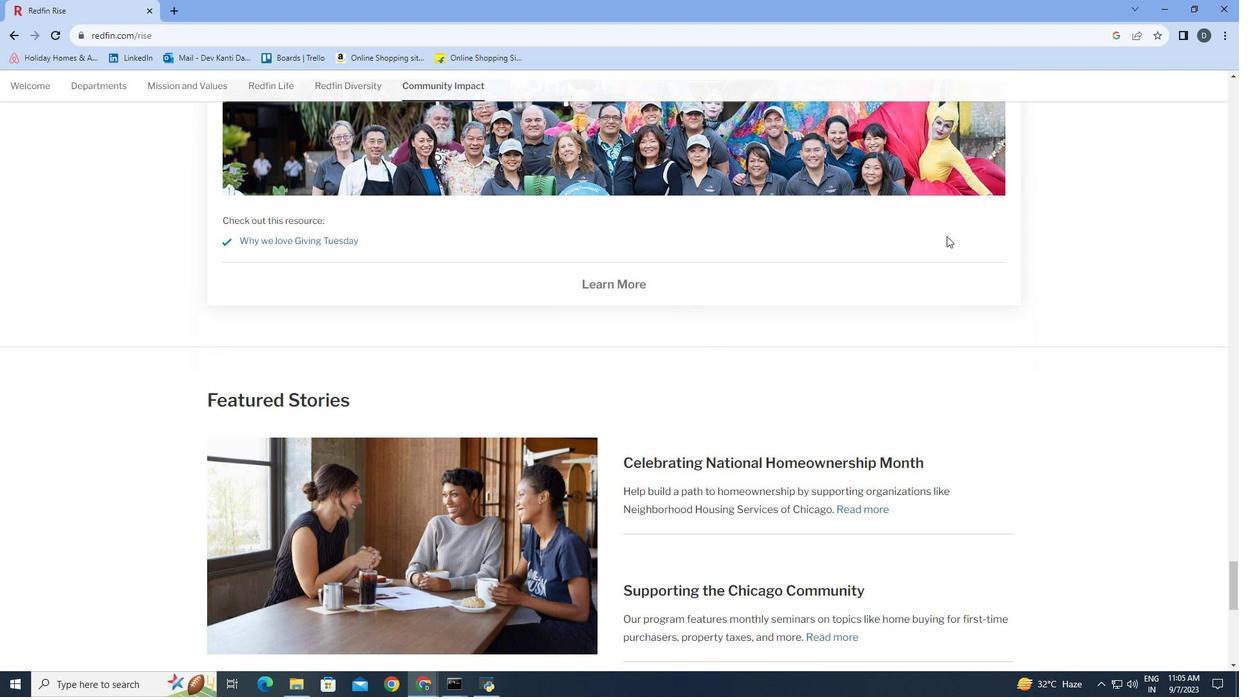 
Action: Mouse moved to (948, 237)
Screenshot: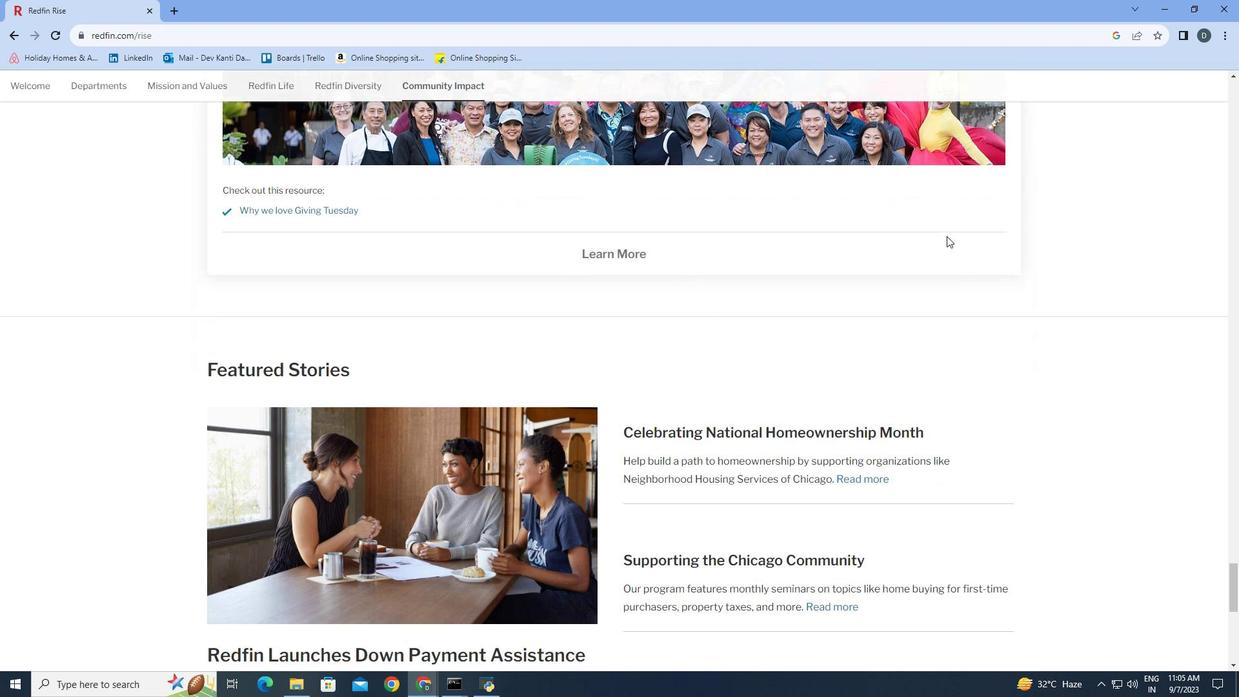 
Action: Mouse scrolled (948, 236) with delta (0, 0)
Screenshot: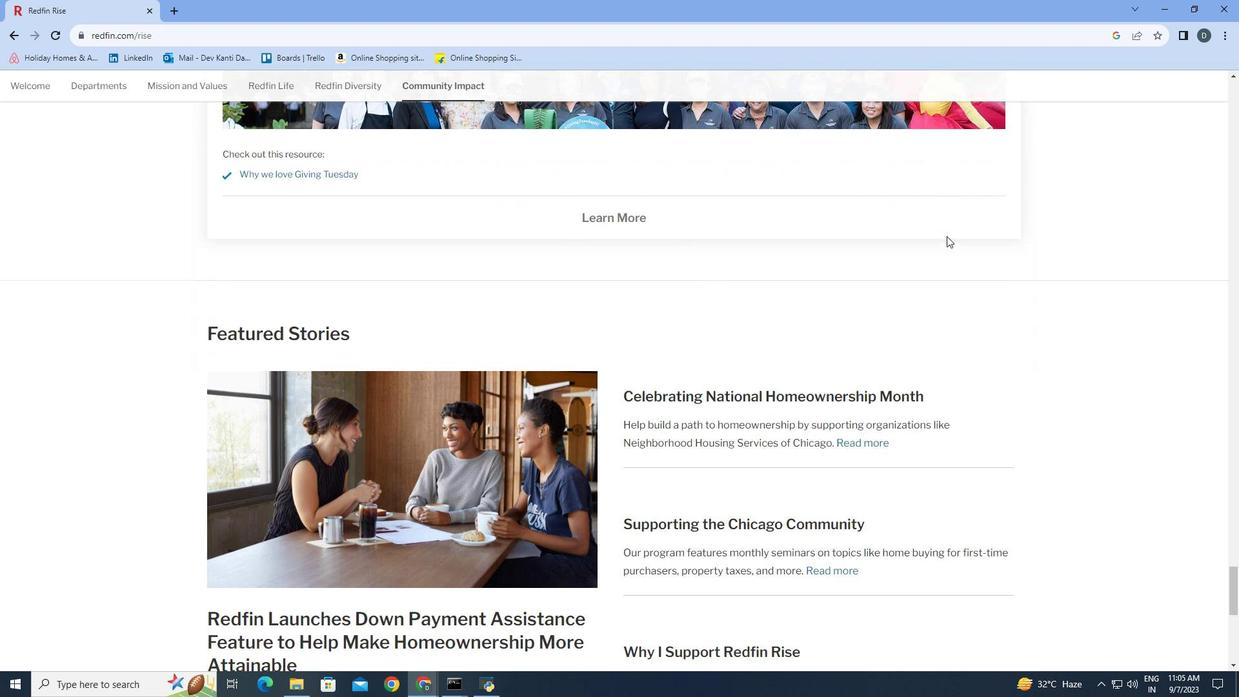 
Action: Mouse scrolled (948, 236) with delta (0, 0)
Screenshot: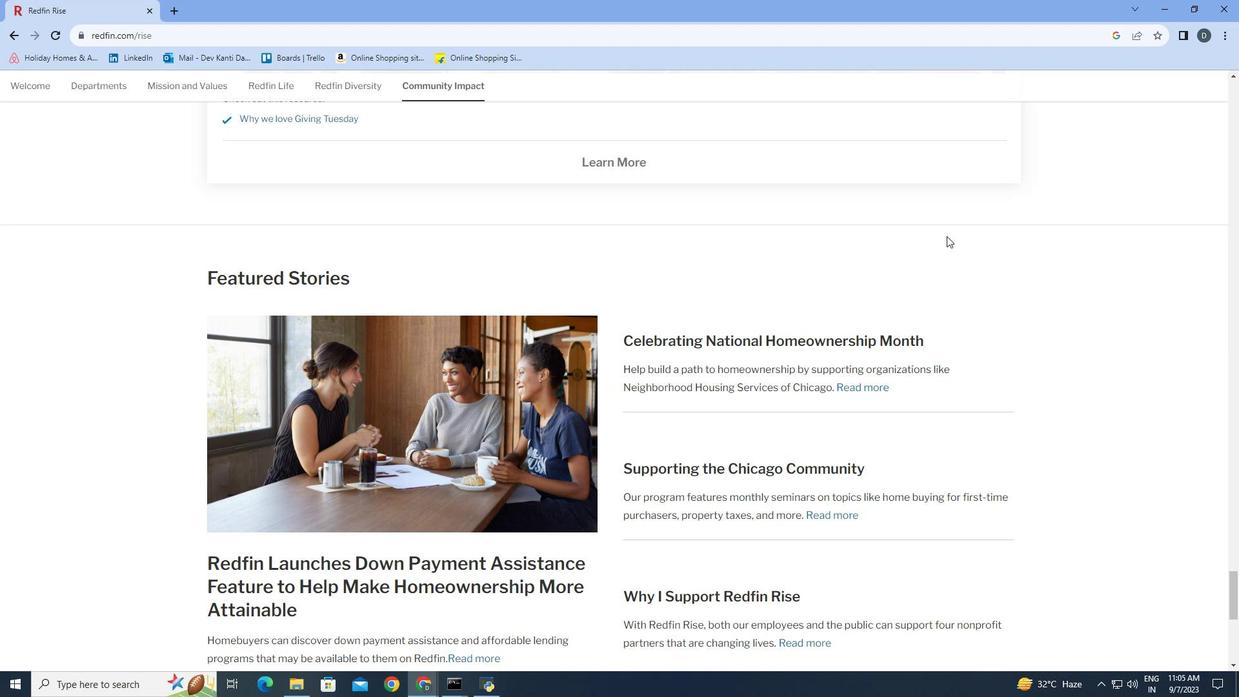 
Action: Mouse scrolled (948, 236) with delta (0, 0)
Screenshot: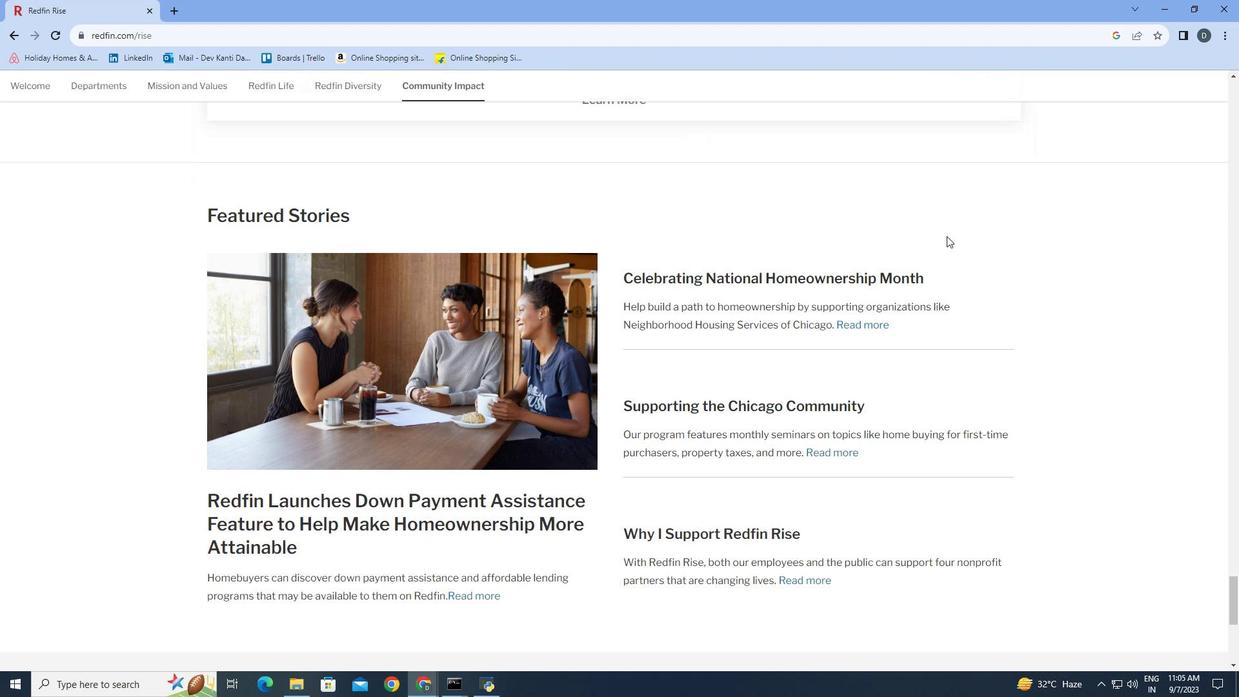 
Action: Mouse scrolled (948, 236) with delta (0, 0)
Screenshot: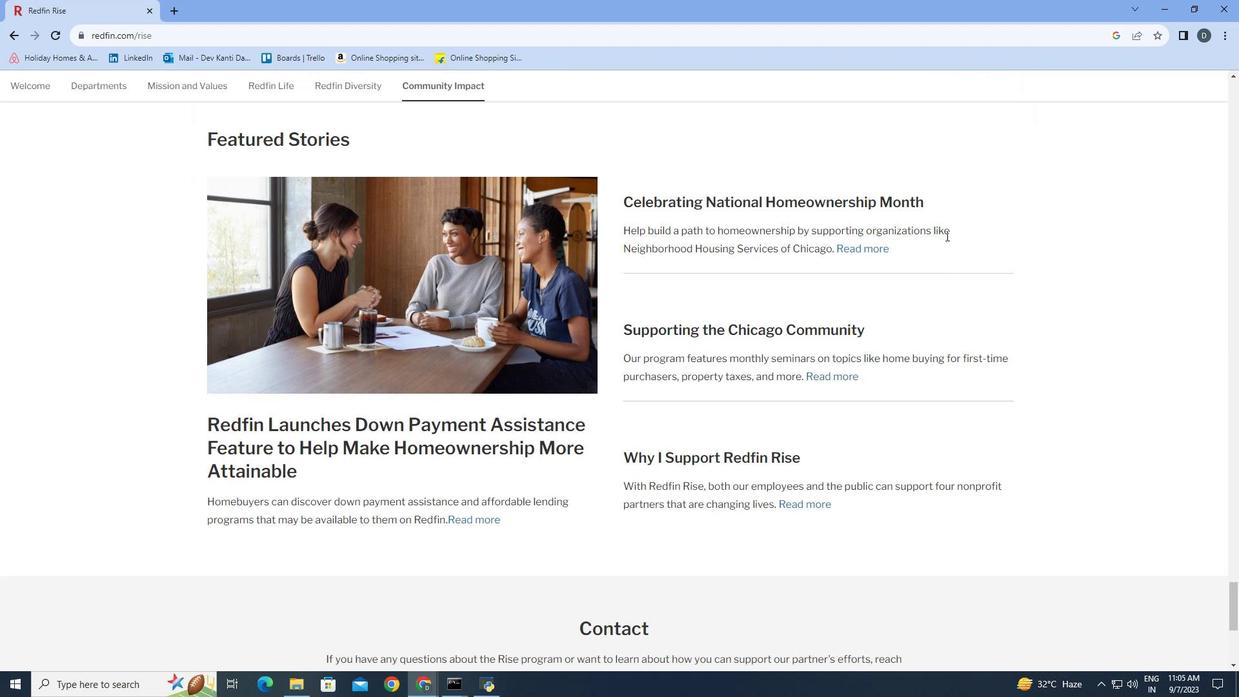 
Action: Mouse scrolled (948, 236) with delta (0, 0)
Screenshot: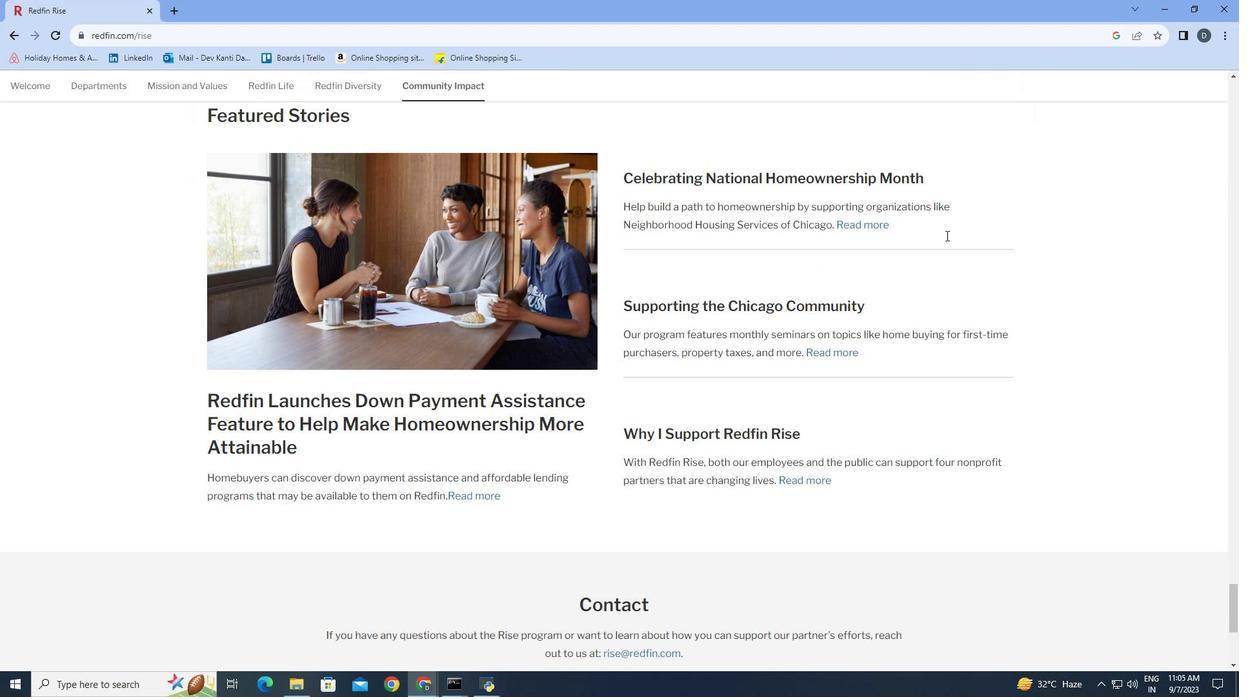 
Action: Mouse moved to (946, 236)
Screenshot: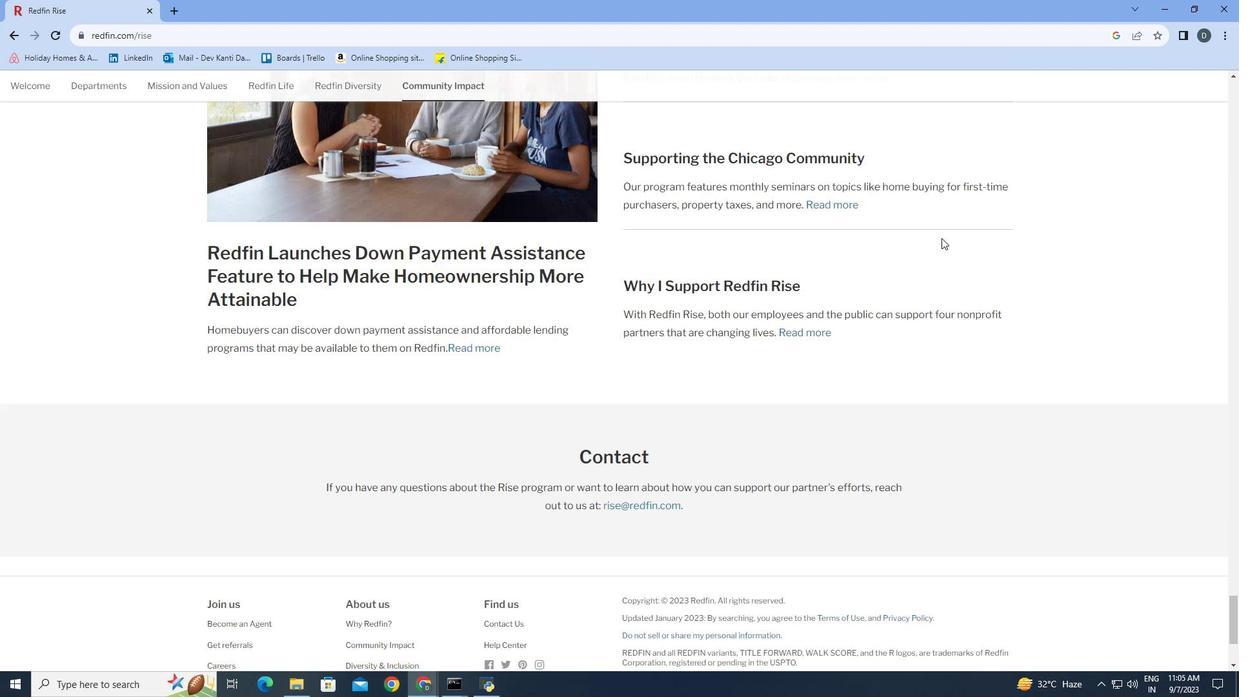 
Action: Mouse scrolled (946, 235) with delta (0, 0)
Screenshot: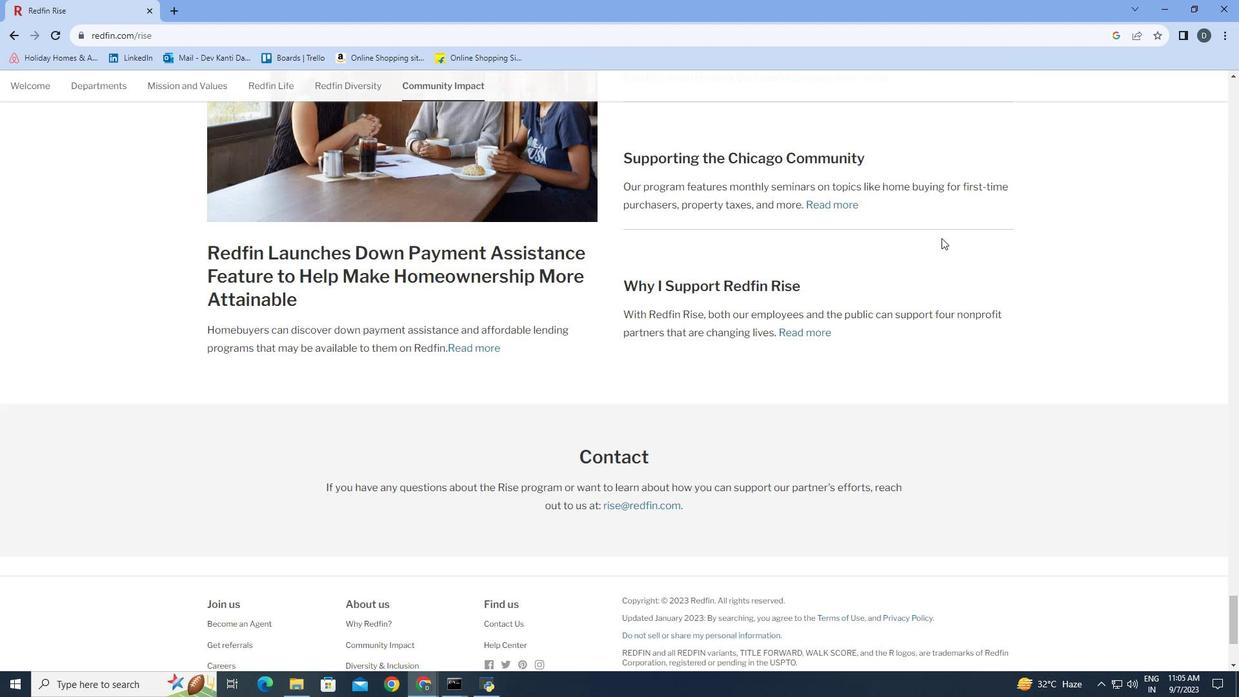 
Action: Mouse moved to (945, 237)
Screenshot: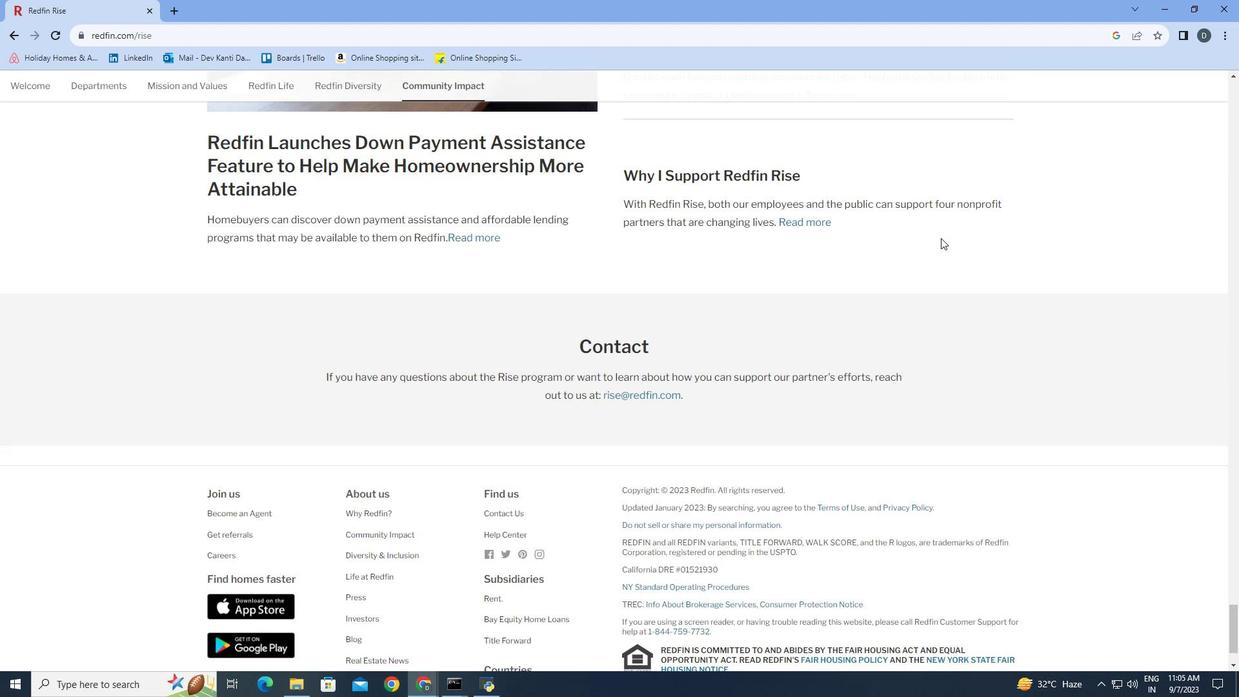 
Action: Mouse scrolled (945, 236) with delta (0, 0)
Screenshot: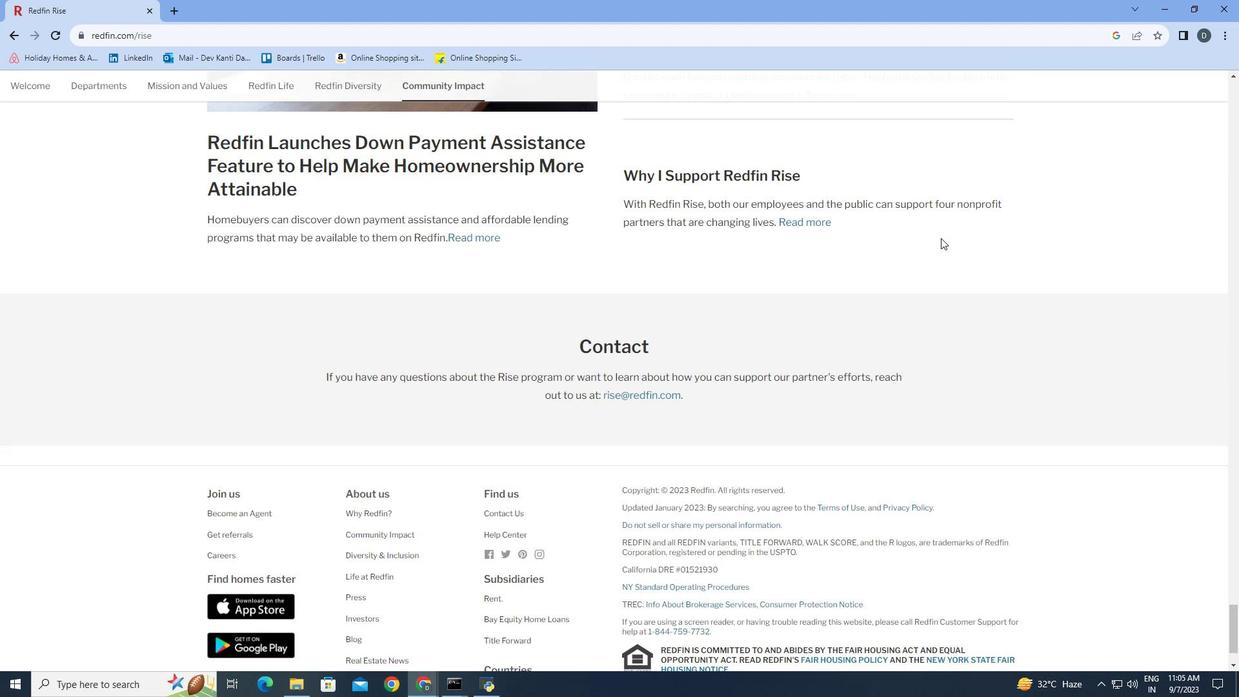 
Action: Mouse moved to (944, 237)
Screenshot: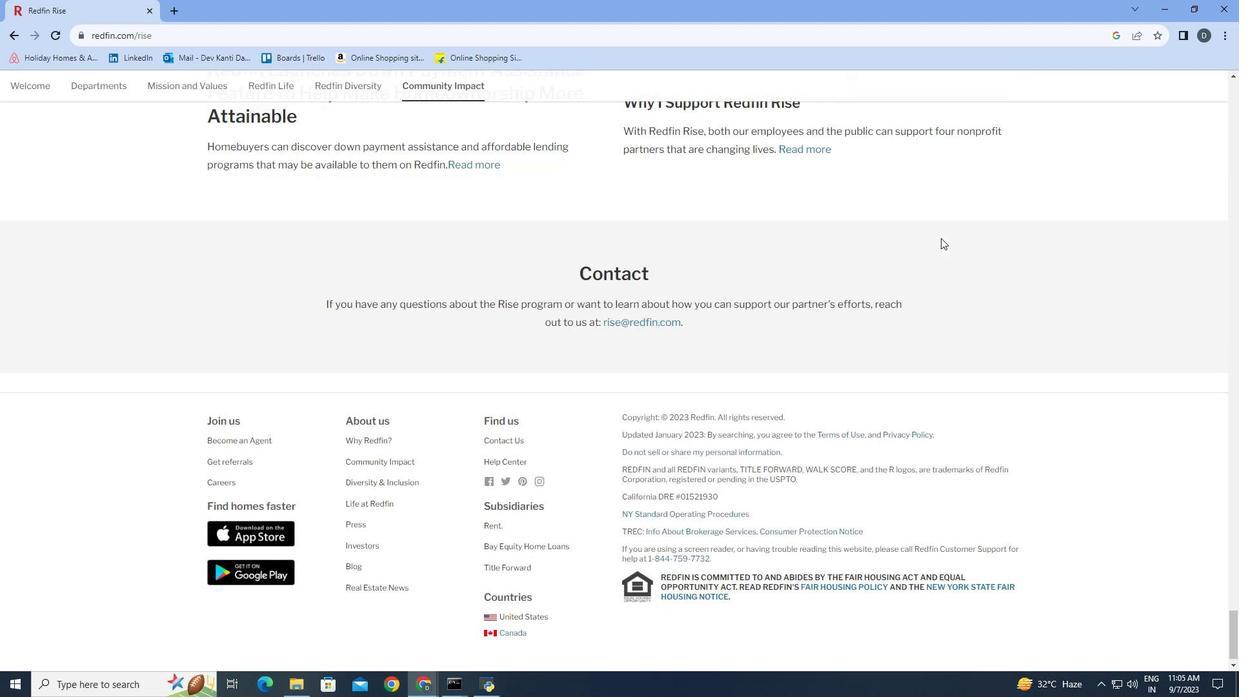 
Action: Mouse scrolled (944, 237) with delta (0, 0)
Screenshot: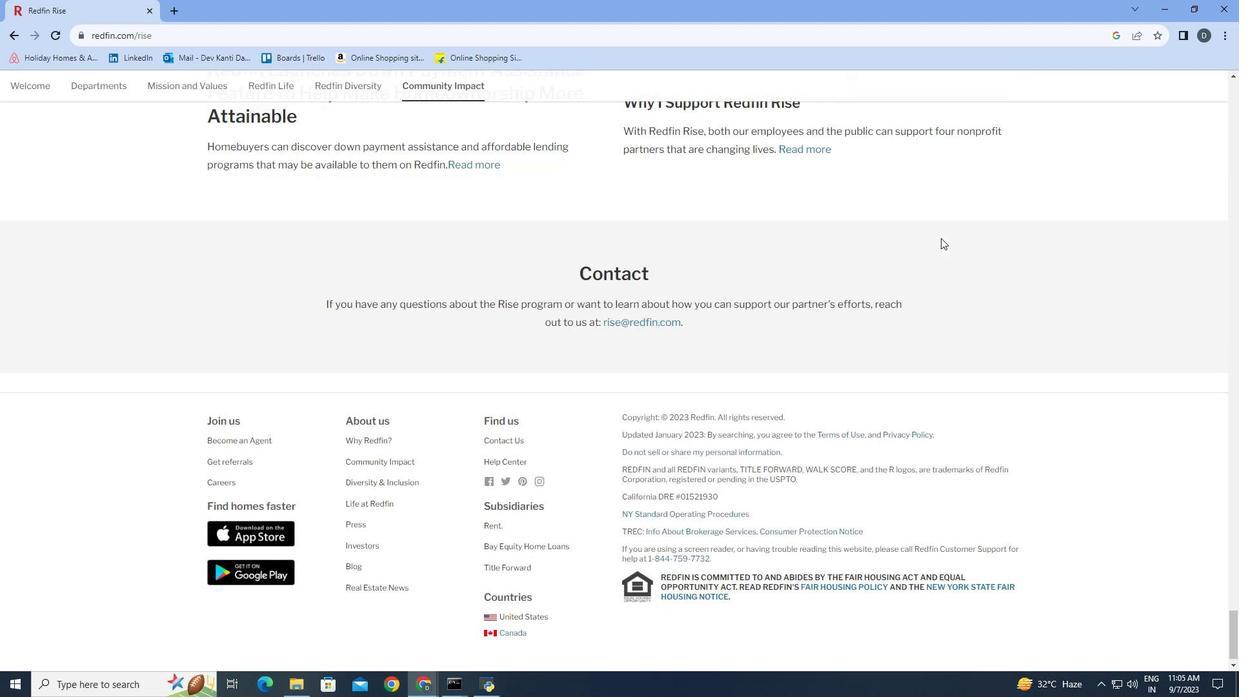 
Action: Mouse moved to (944, 237)
Screenshot: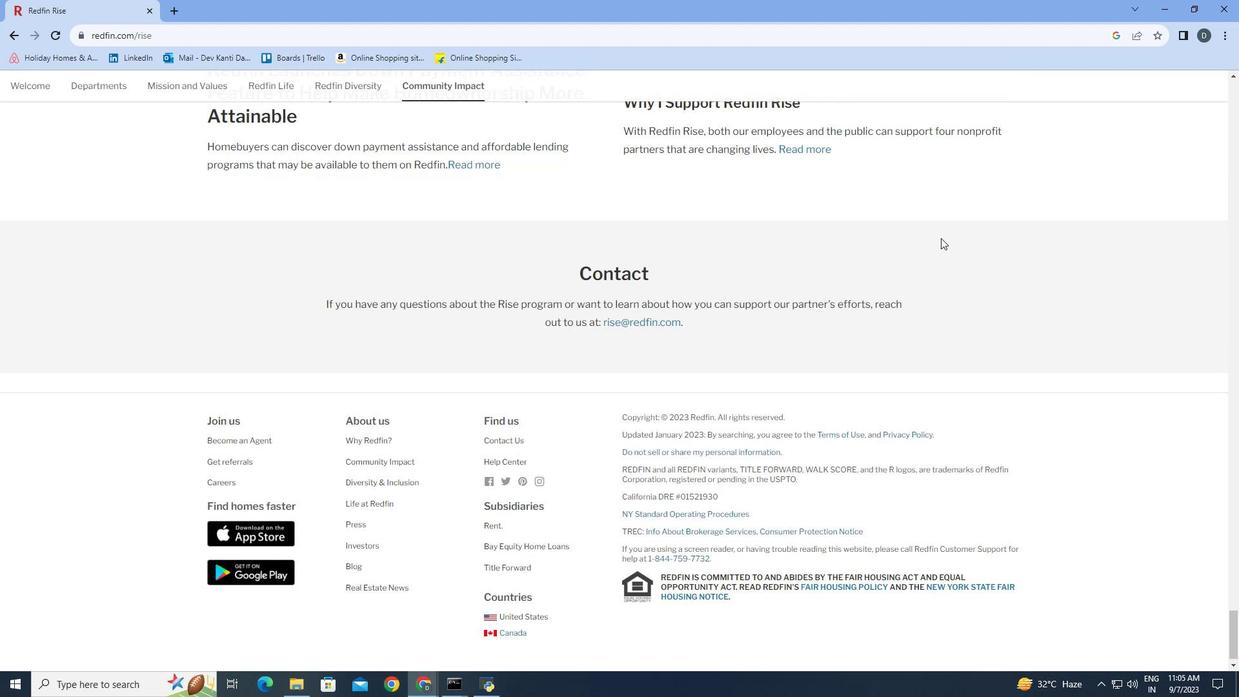 
Action: Mouse scrolled (944, 237) with delta (0, 0)
Screenshot: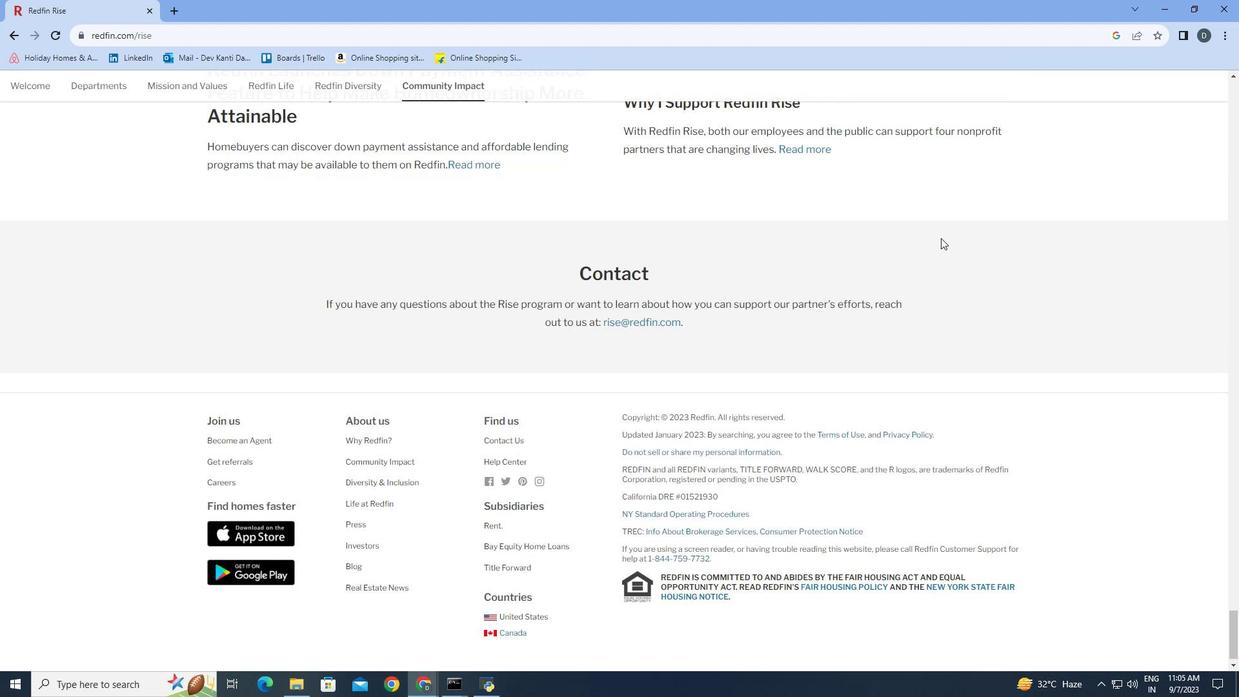 
Action: Mouse moved to (943, 238)
Screenshot: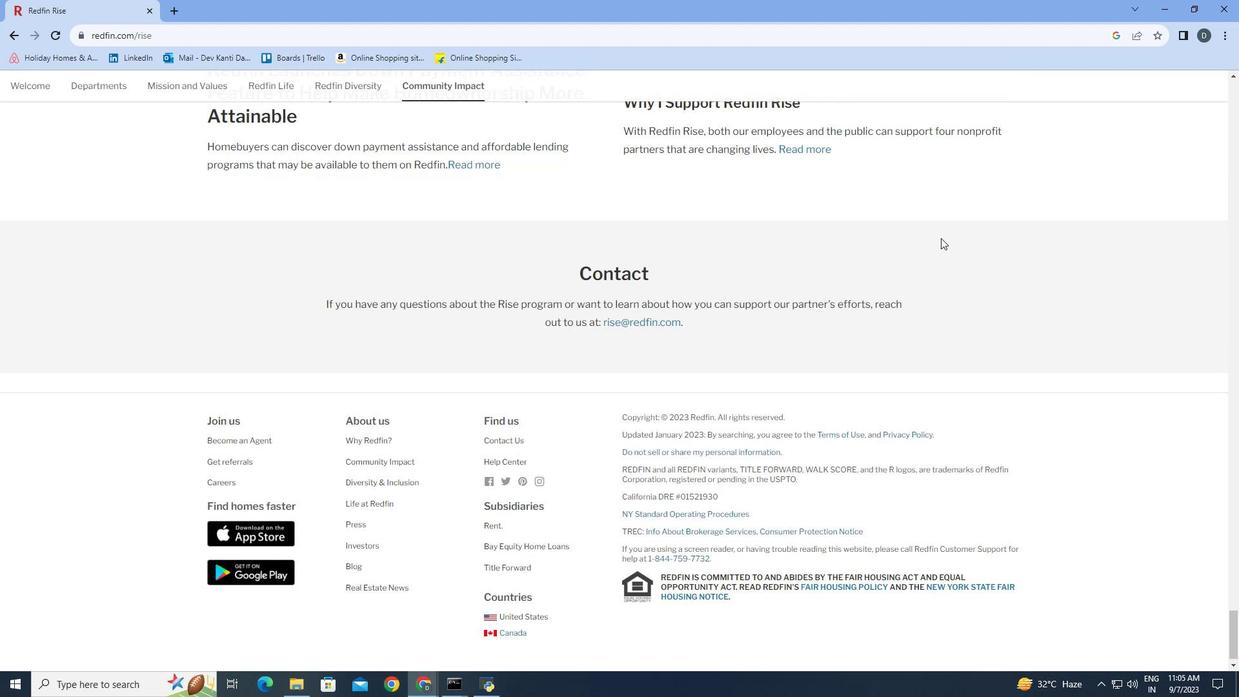 
Action: Mouse scrolled (943, 237) with delta (0, 0)
Screenshot: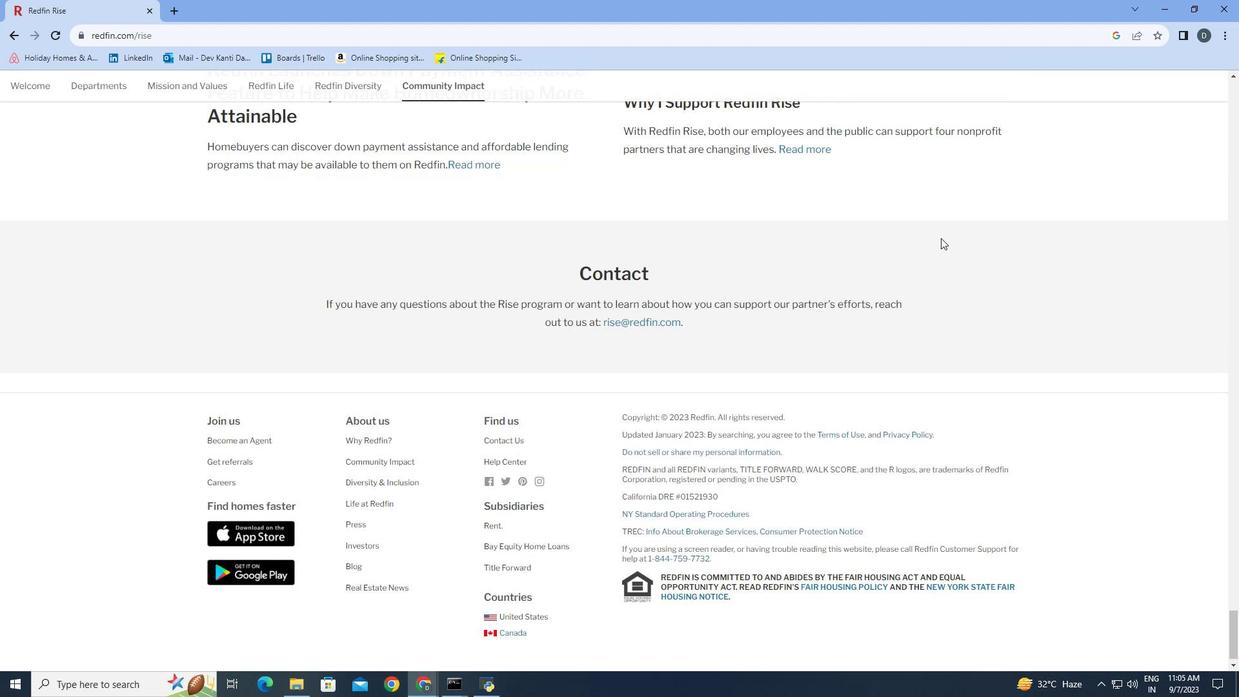 
Action: Mouse moved to (942, 238)
Screenshot: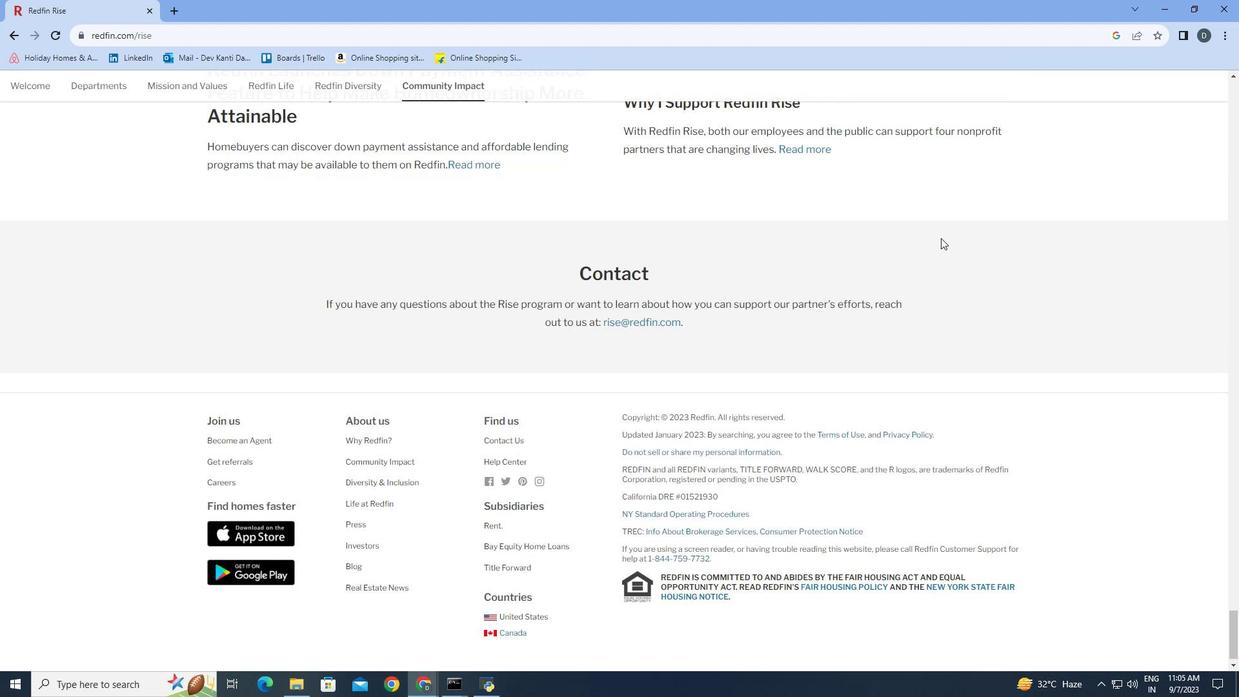
Action: Mouse scrolled (942, 238) with delta (0, 0)
Screenshot: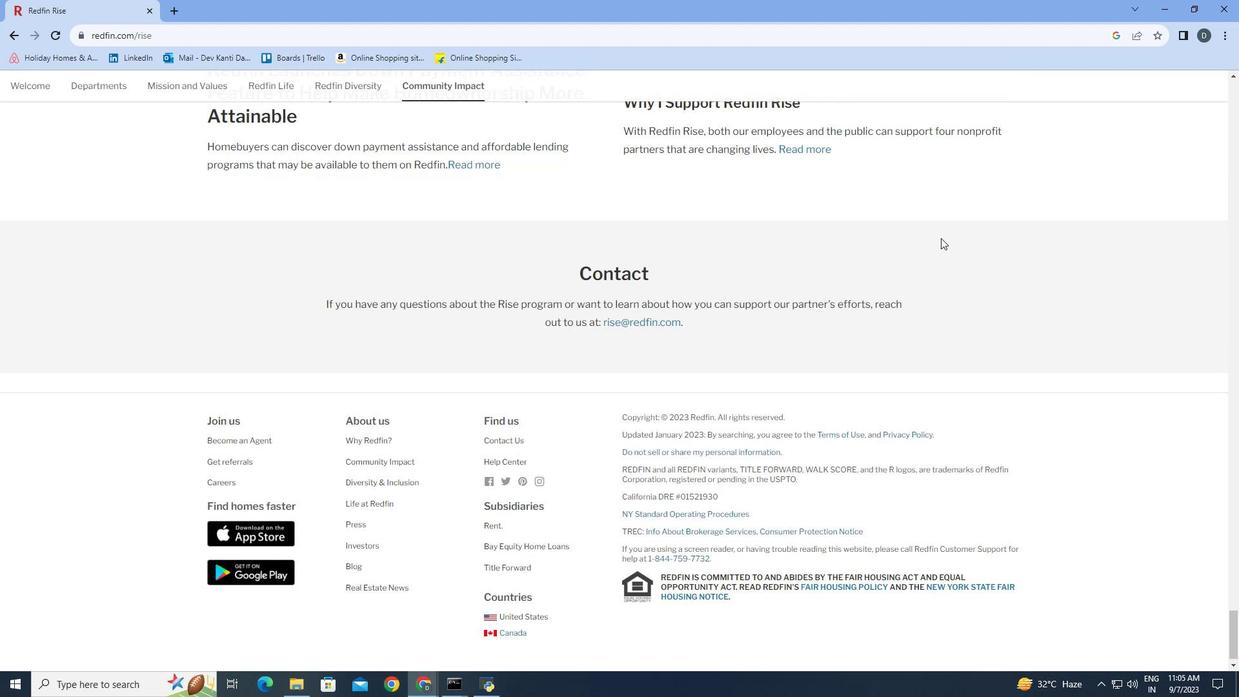 
Action: Mouse moved to (942, 238)
Screenshot: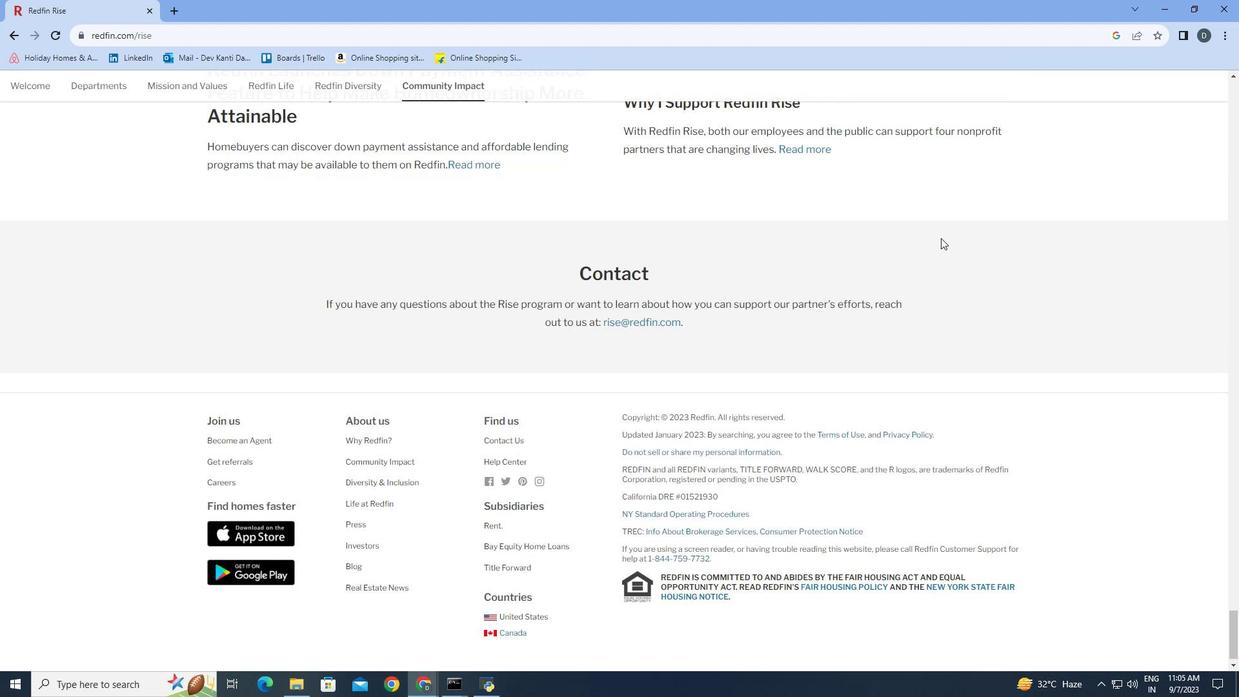 
